 Task: Create Different Cloud Shapes.
Action: Mouse moved to (84, 233)
Screenshot: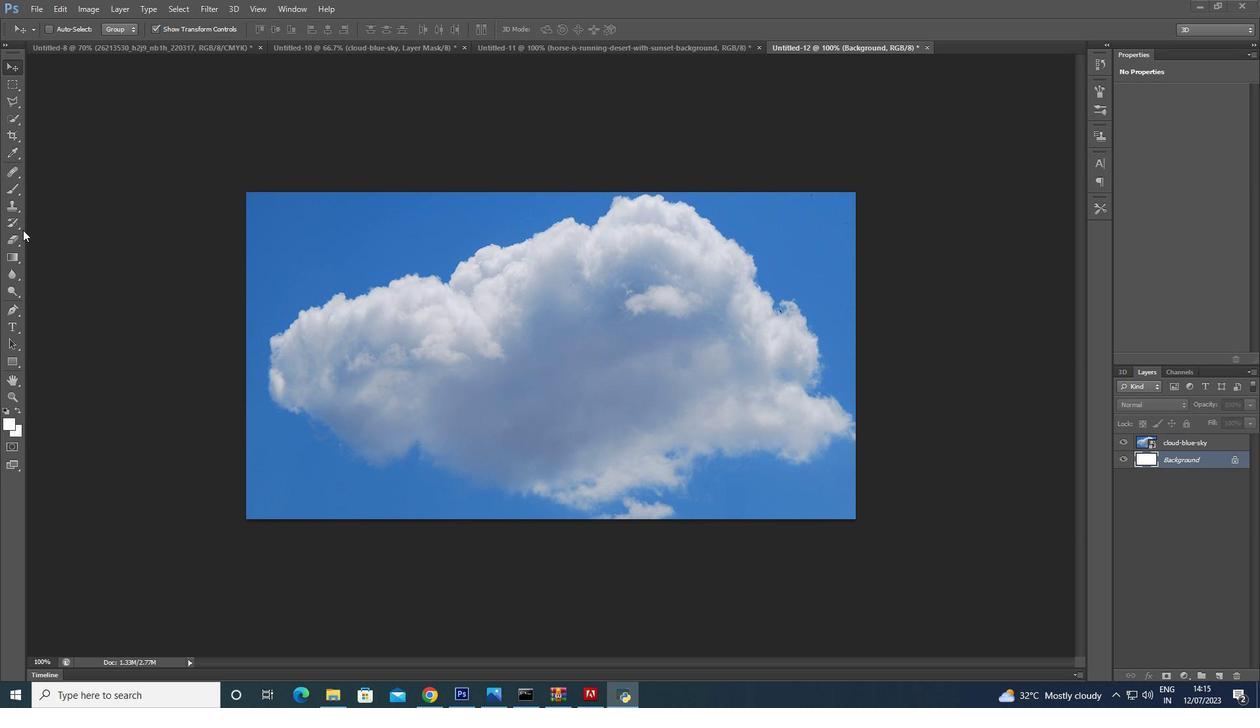 
Action: Mouse pressed left at (84, 233)
Screenshot: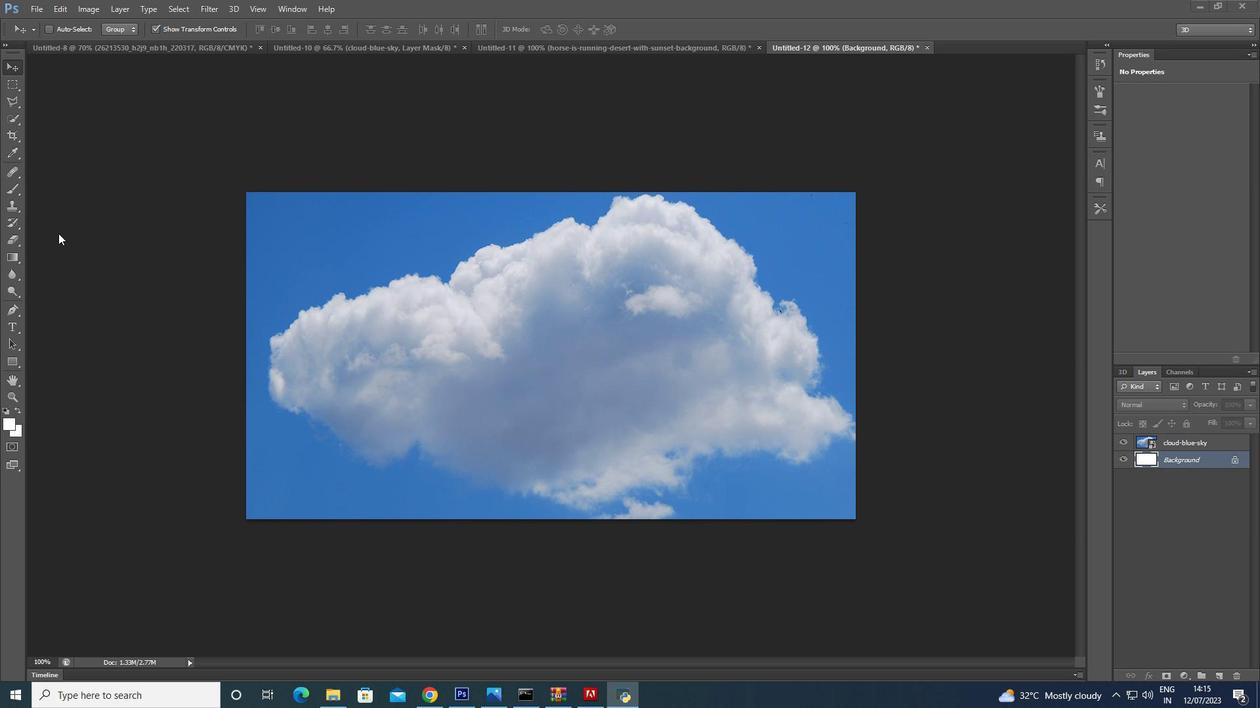 
Action: Mouse moved to (17, 122)
Screenshot: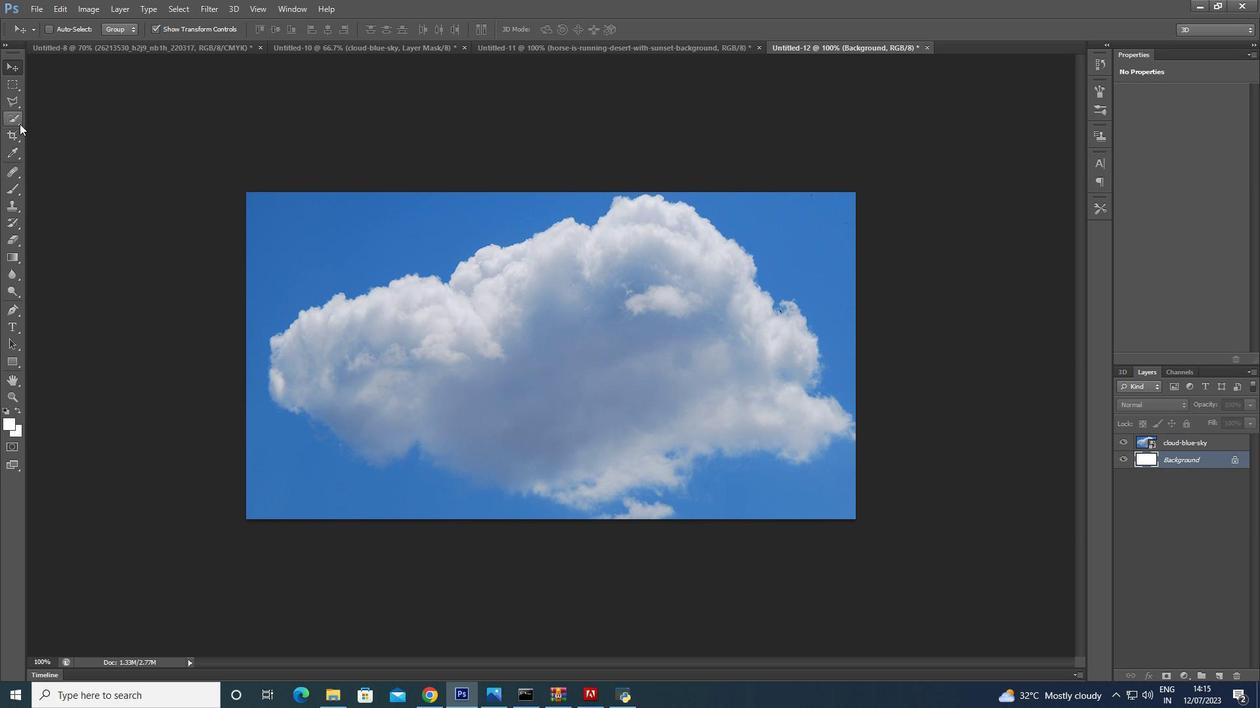 
Action: Mouse pressed left at (17, 122)
Screenshot: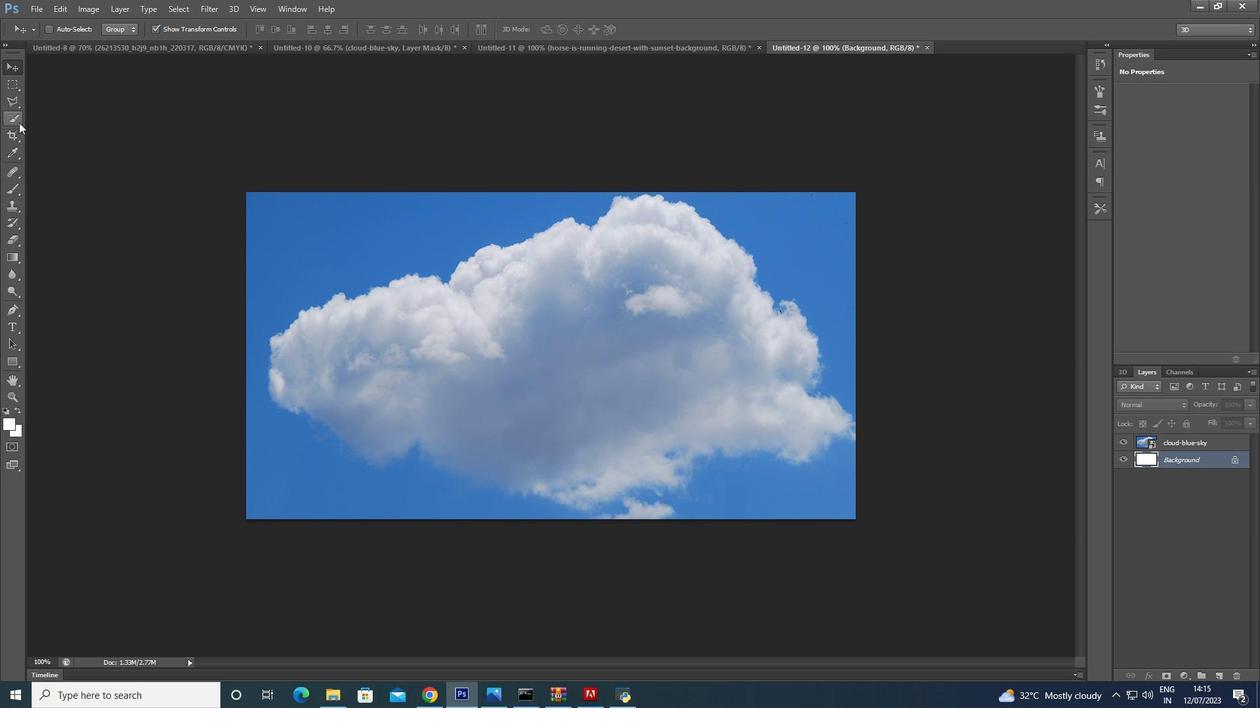 
Action: Mouse pressed left at (17, 122)
Screenshot: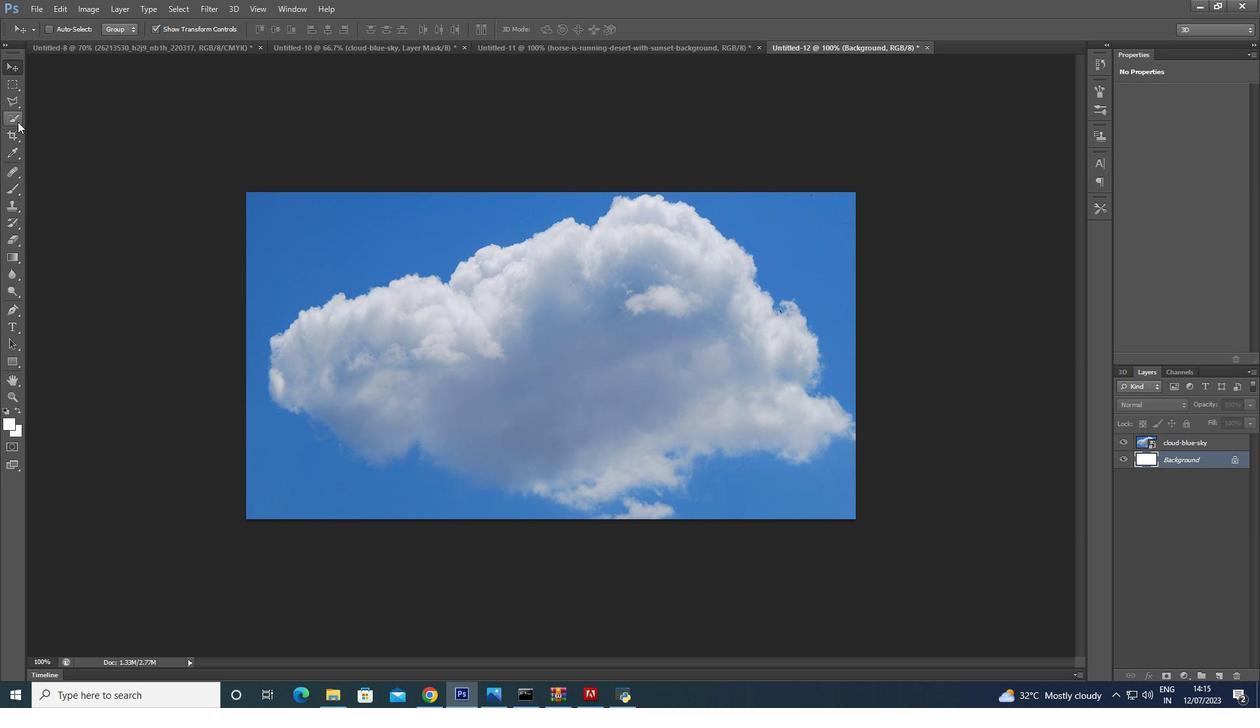 
Action: Mouse moved to (324, 344)
Screenshot: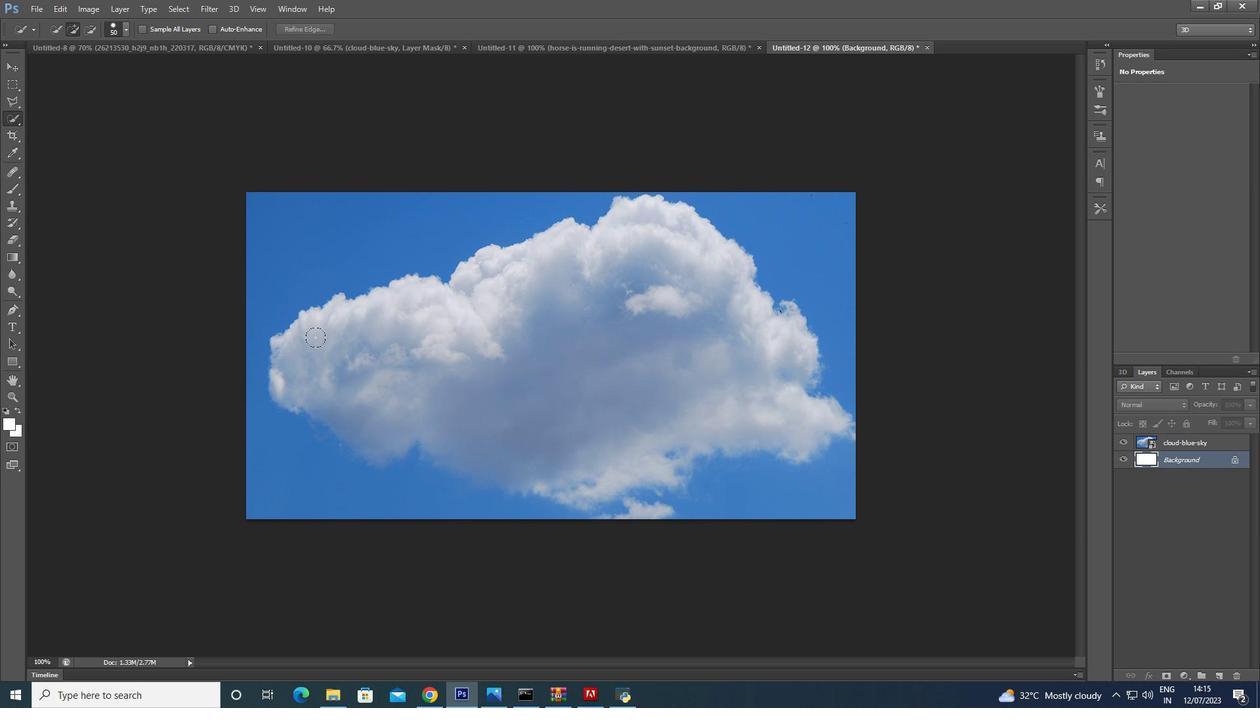 
Action: Mouse pressed left at (324, 344)
Screenshot: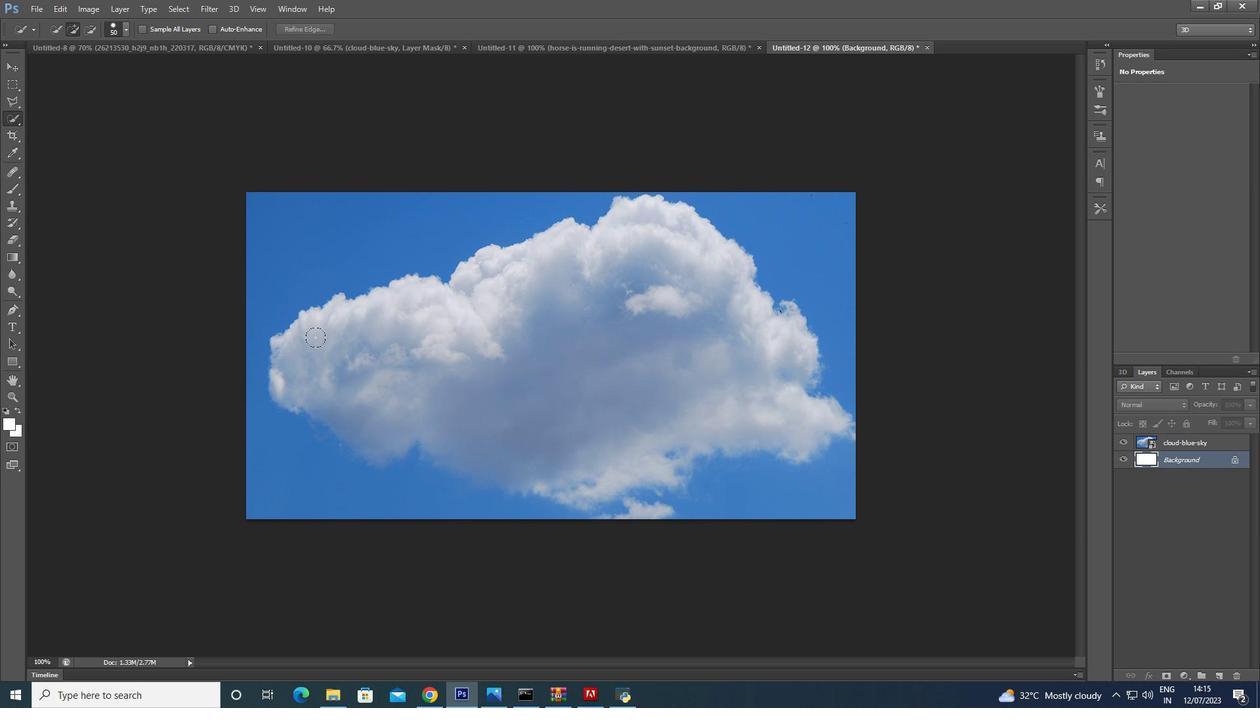 
Action: Mouse moved to (559, 349)
Screenshot: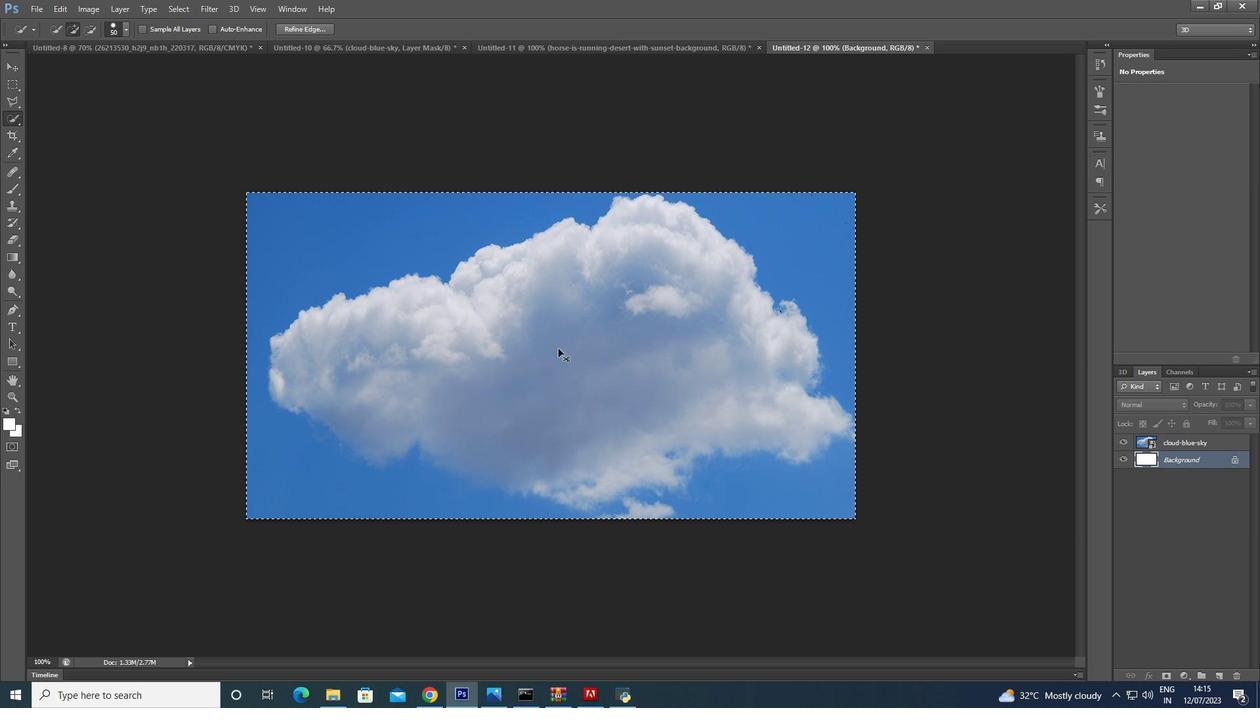 
Action: Key pressed ctrl+D
Screenshot: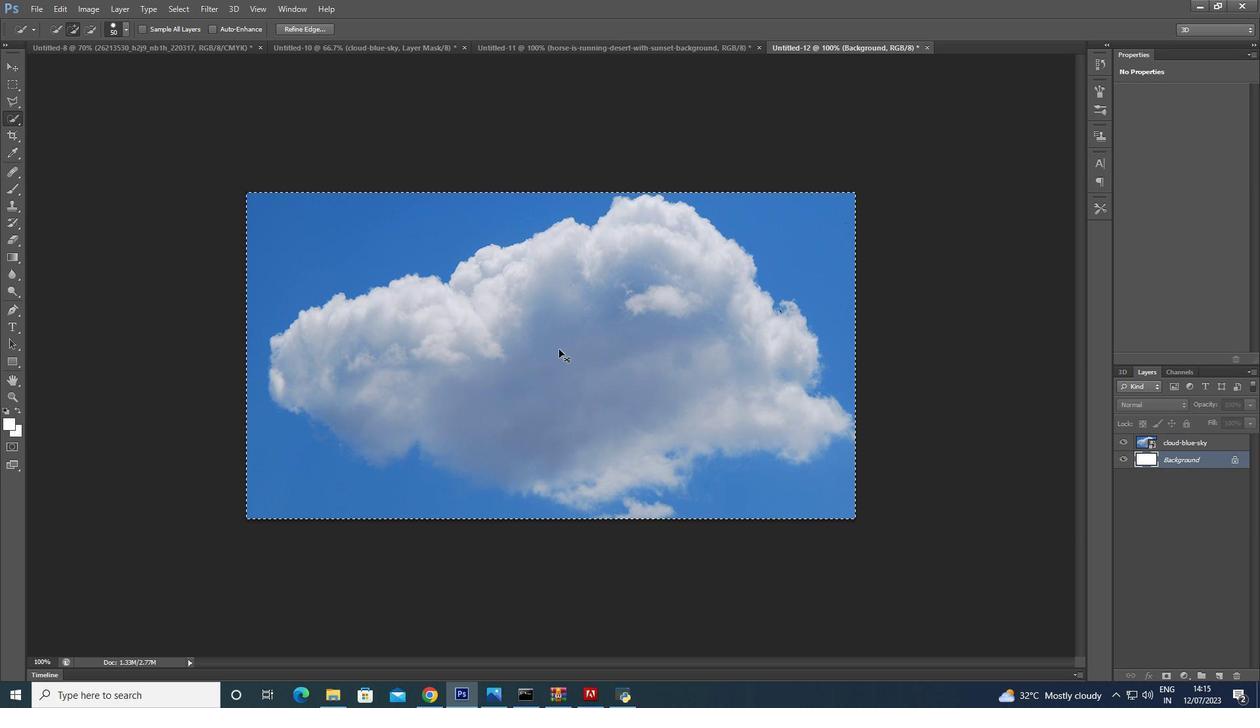 
Action: Mouse moved to (1186, 446)
Screenshot: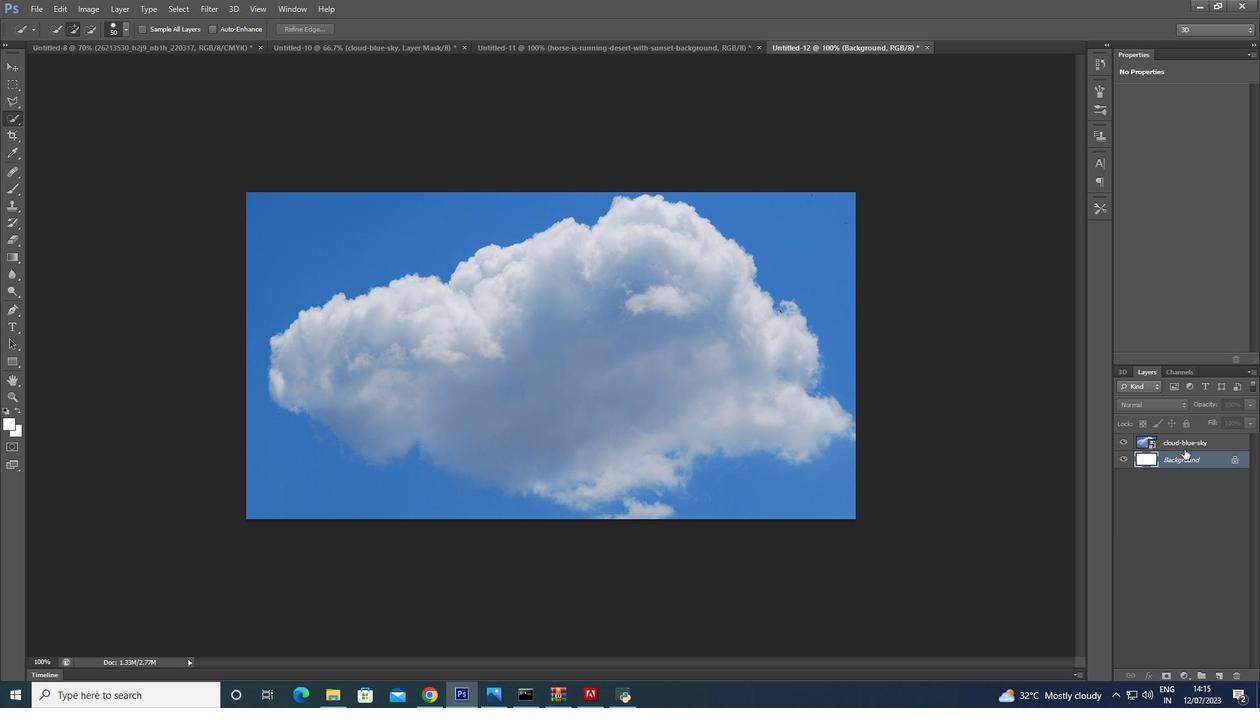 
Action: Mouse pressed left at (1186, 446)
Screenshot: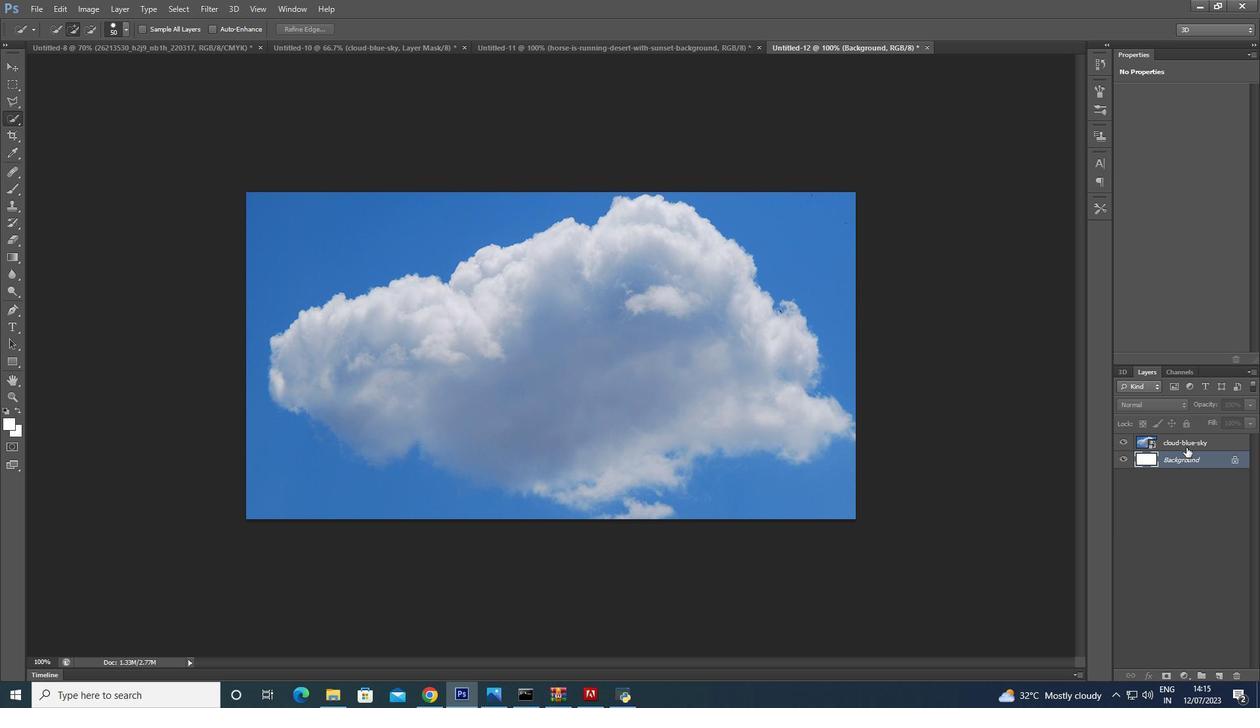 
Action: Mouse moved to (456, 345)
Screenshot: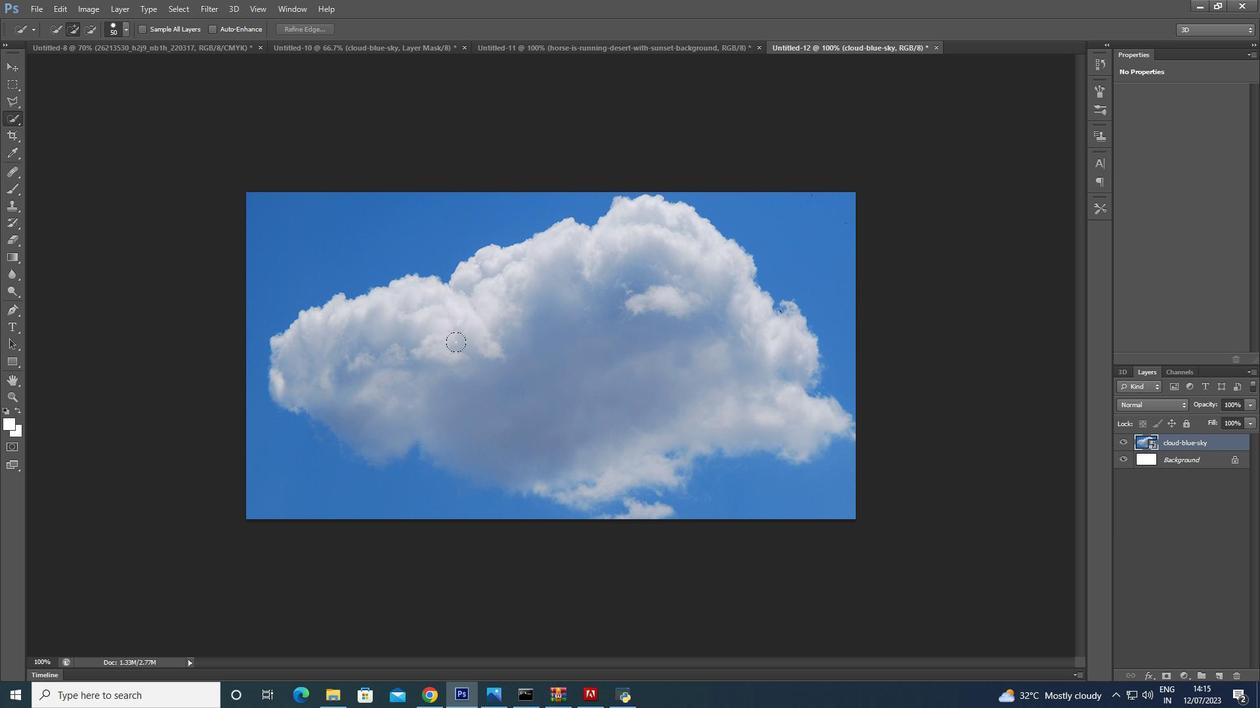 
Action: Mouse pressed left at (456, 345)
Screenshot: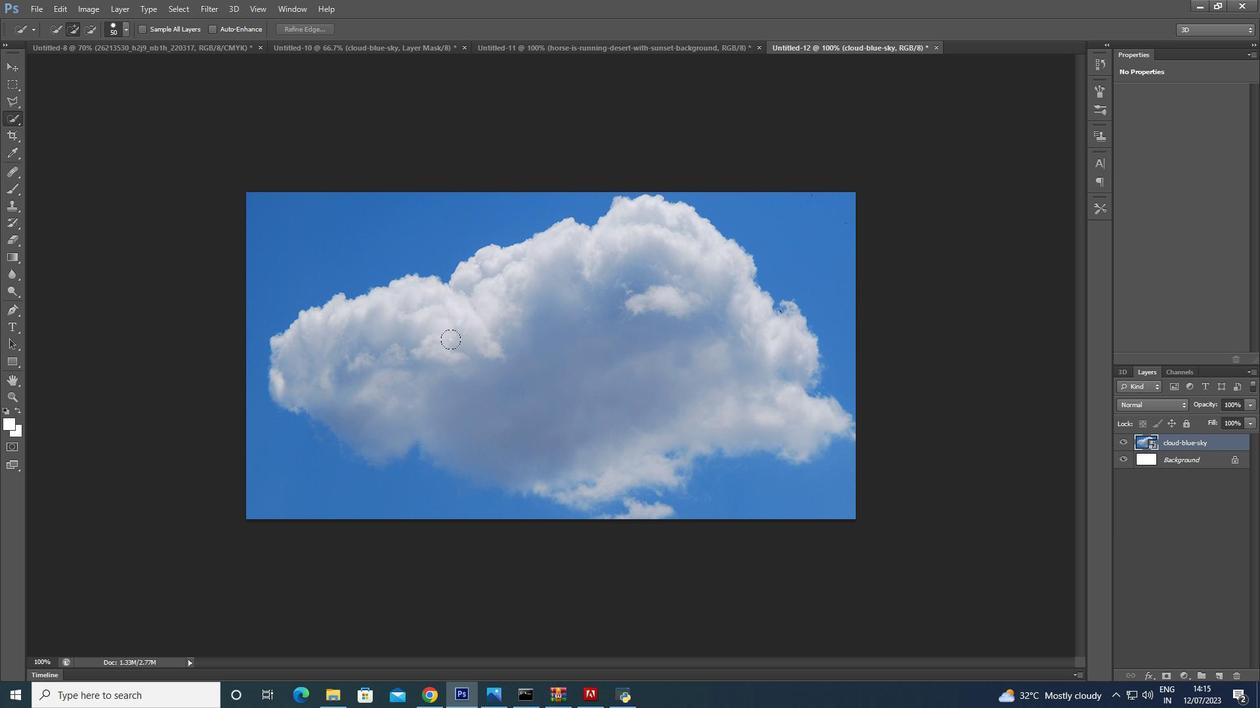 
Action: Mouse moved to (649, 352)
Screenshot: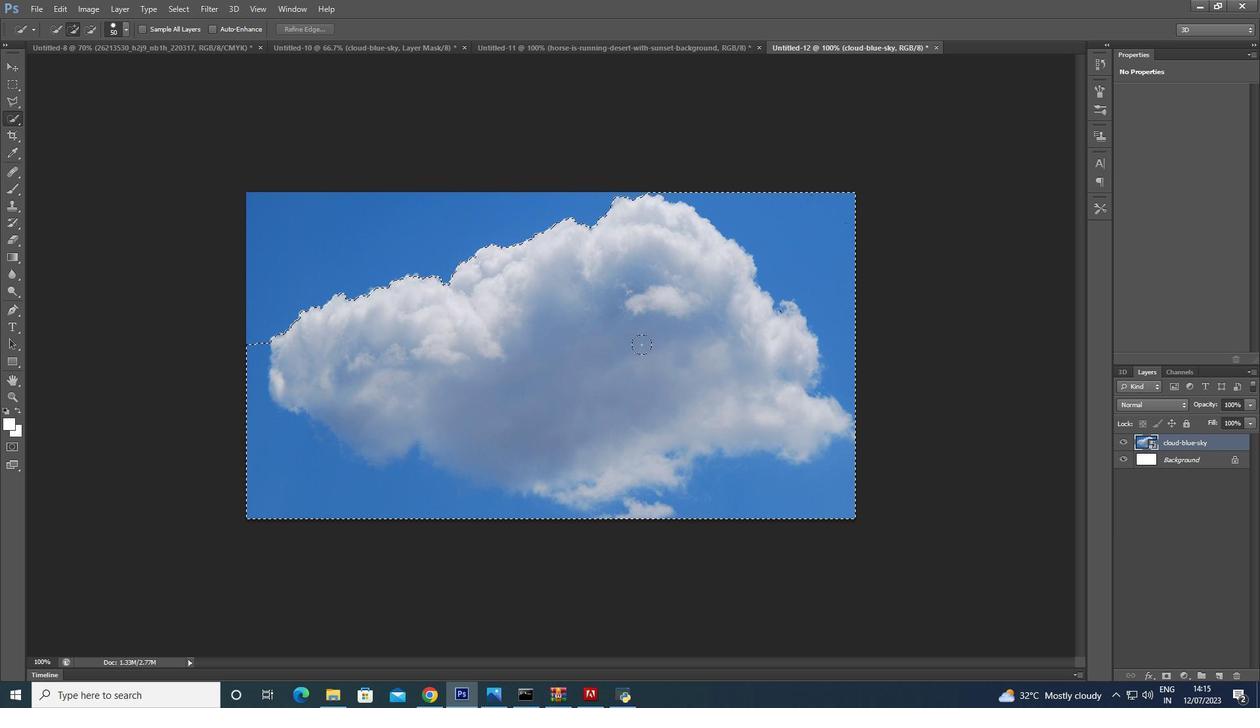 
Action: Key pressed ctrl+C
Screenshot: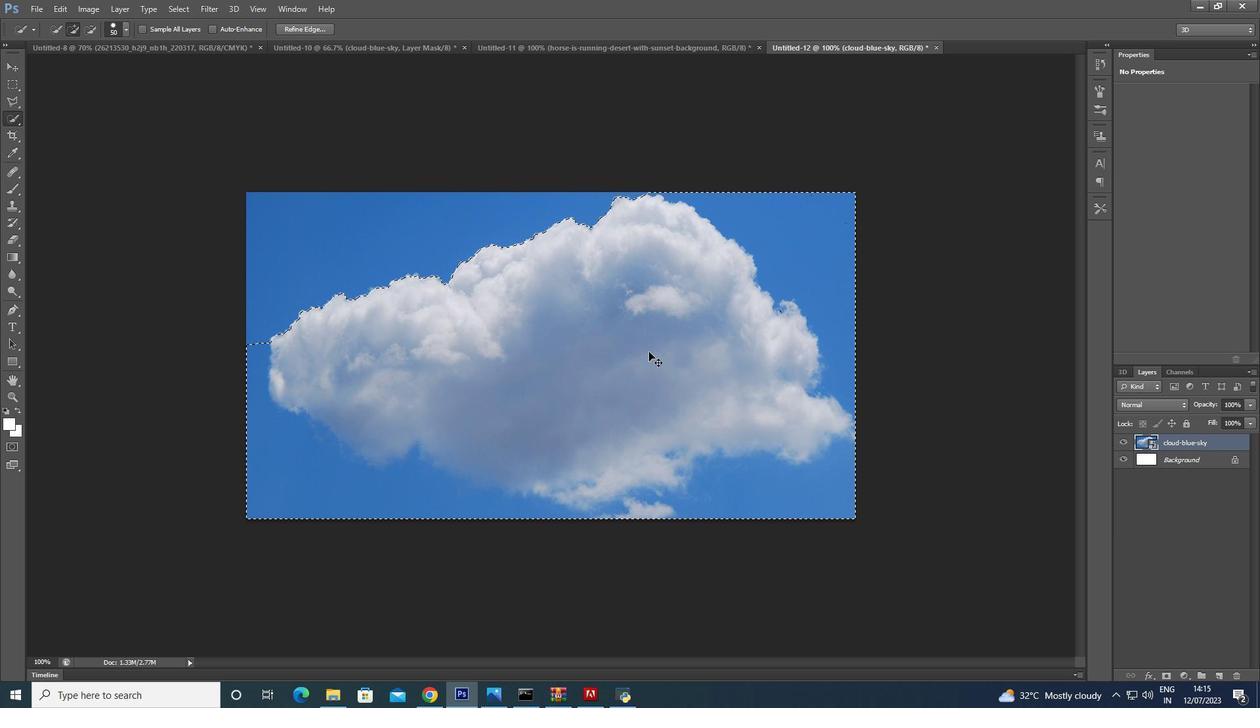 
Action: Mouse moved to (649, 353)
Screenshot: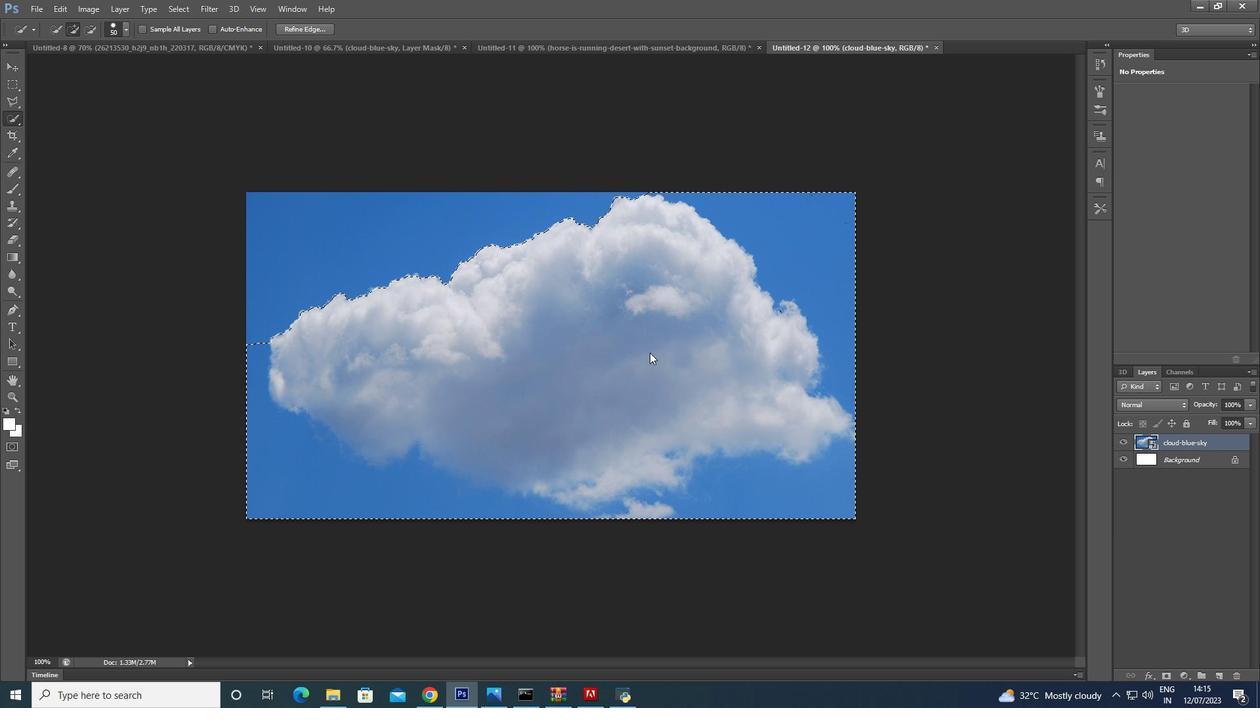 
Action: Key pressed <'\n'>
Screenshot: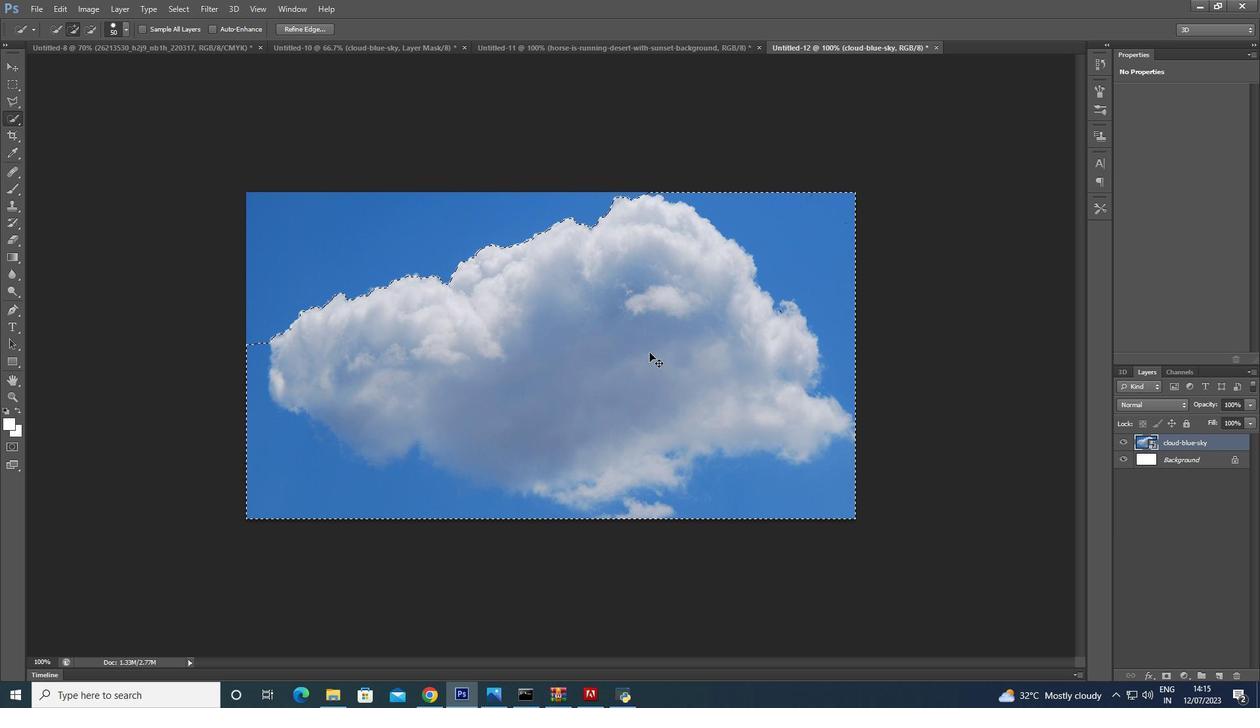 
Action: Mouse moved to (8, 59)
Screenshot: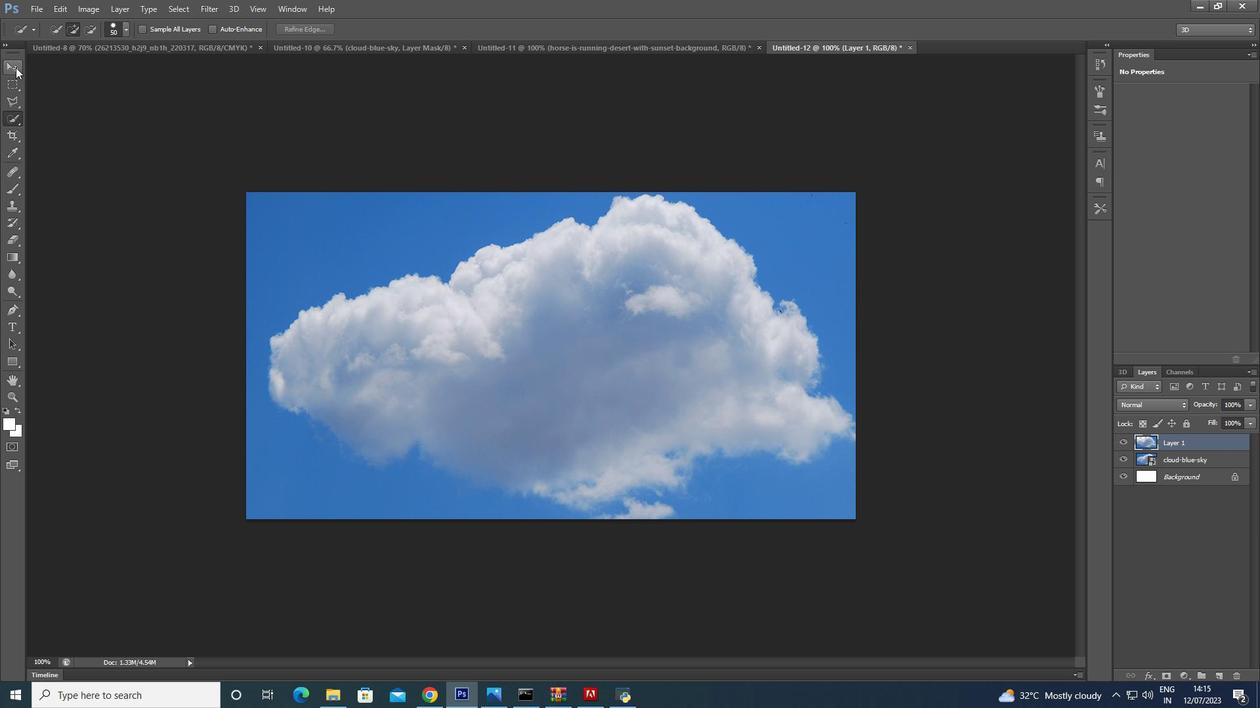 
Action: Mouse pressed left at (8, 59)
Screenshot: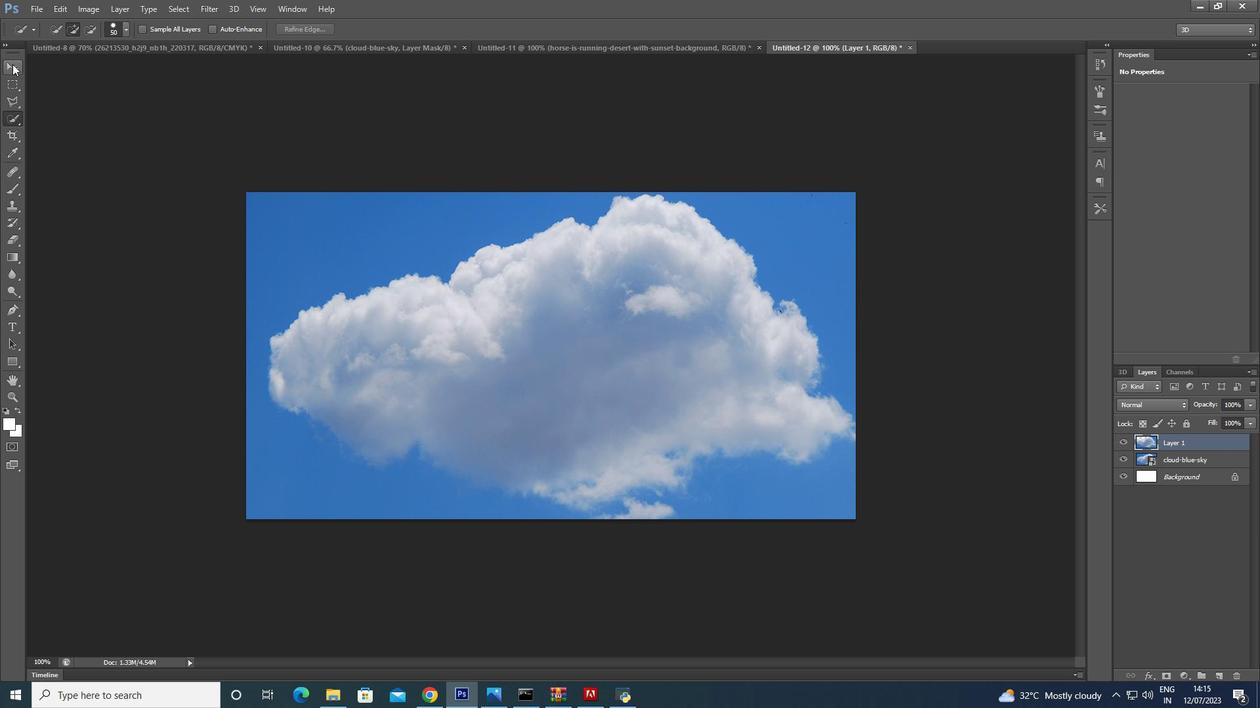 
Action: Mouse moved to (685, 357)
Screenshot: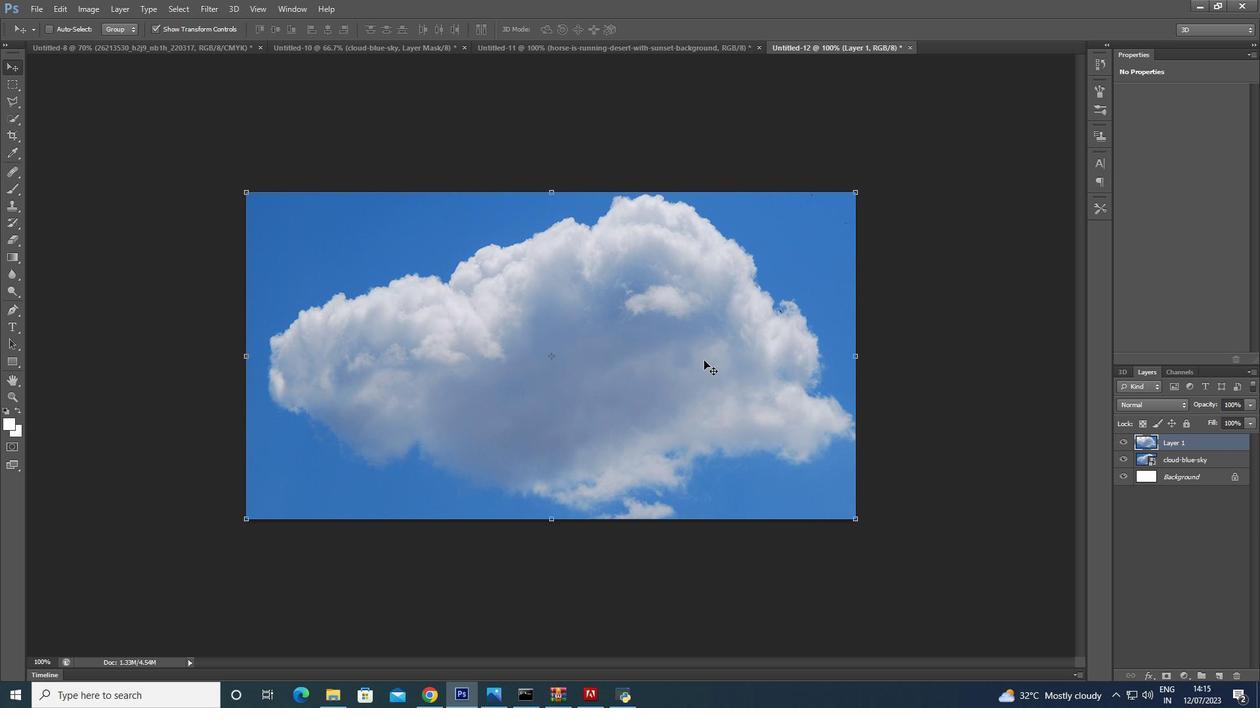 
Action: Mouse pressed left at (685, 357)
Screenshot: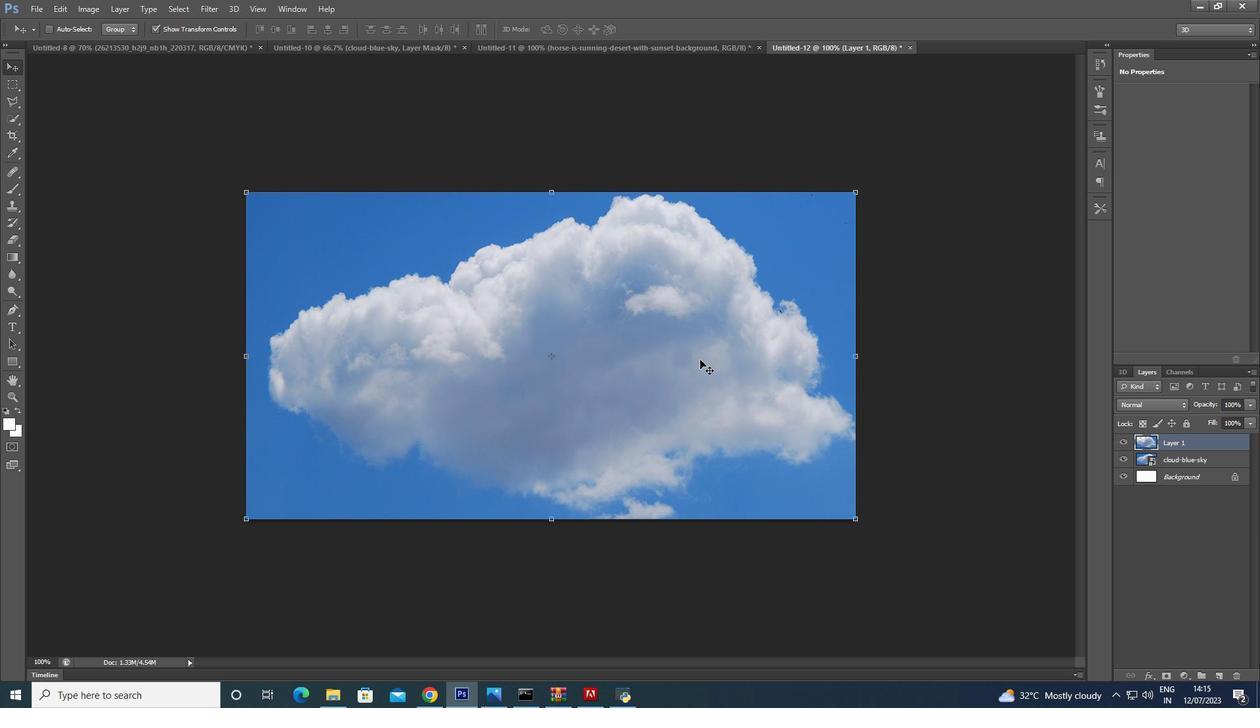 
Action: Mouse moved to (650, 342)
Screenshot: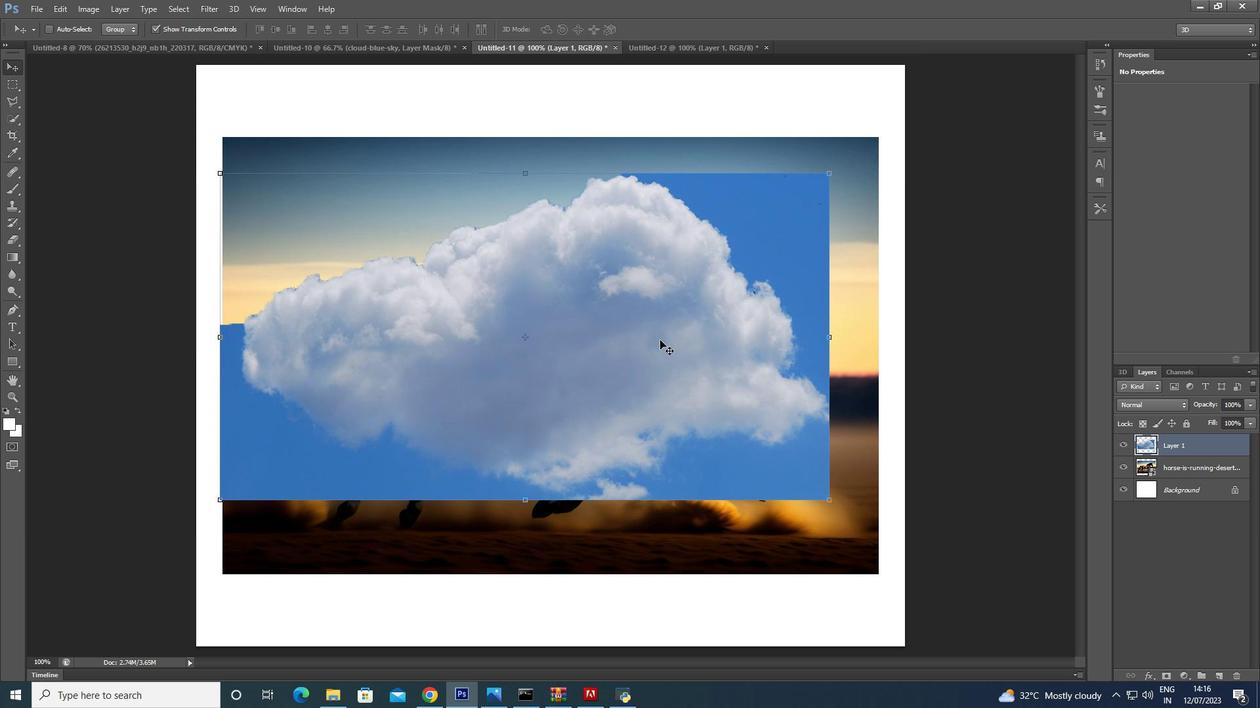 
Action: Mouse pressed left at (650, 342)
Screenshot: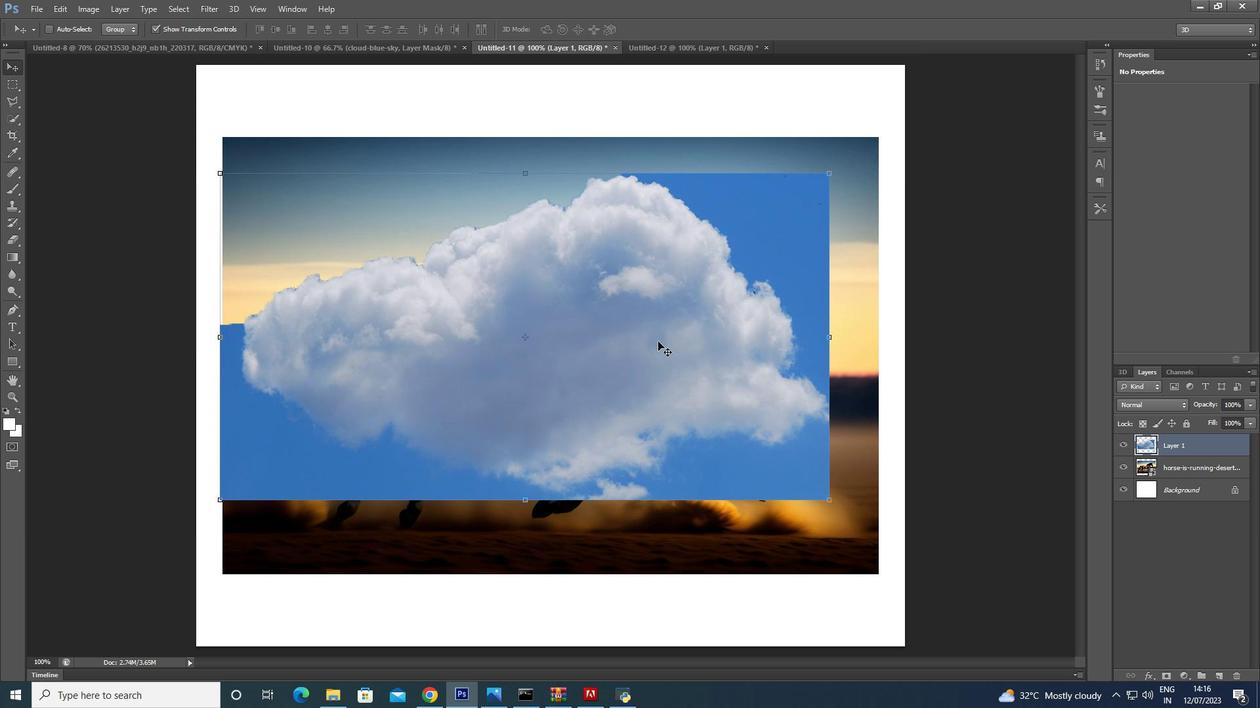 
Action: Mouse moved to (13, 116)
Screenshot: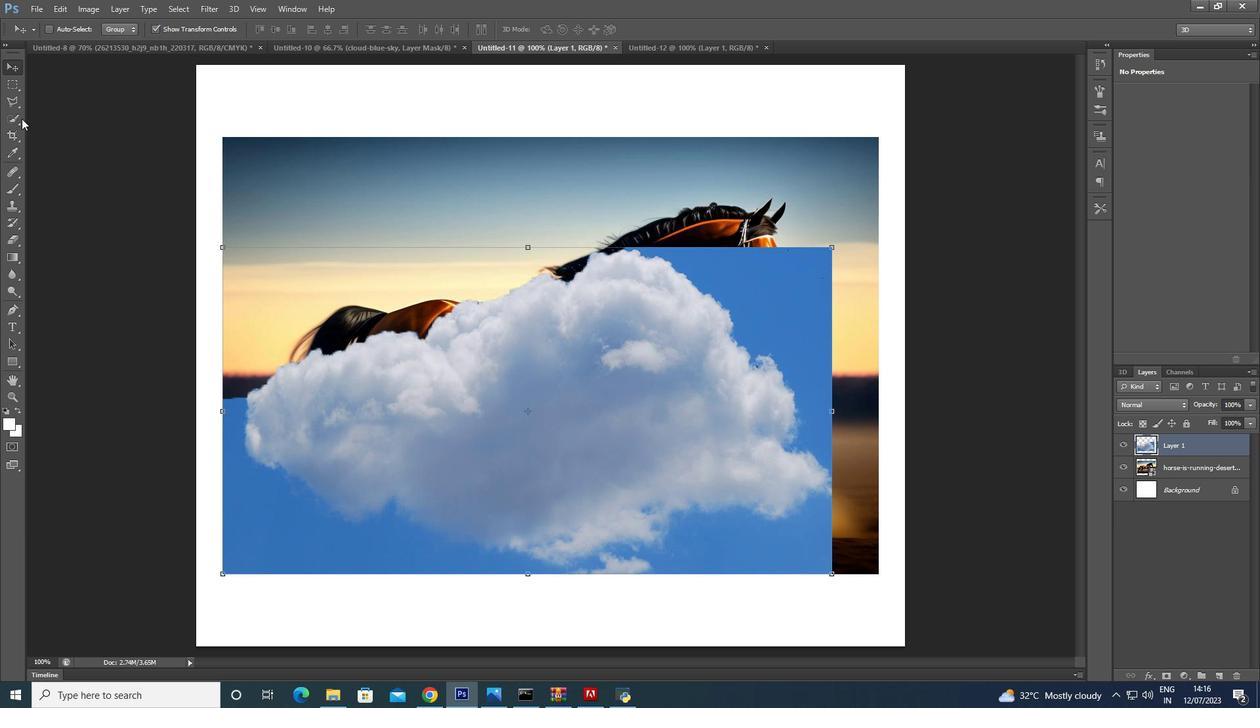 
Action: Mouse pressed left at (13, 116)
Screenshot: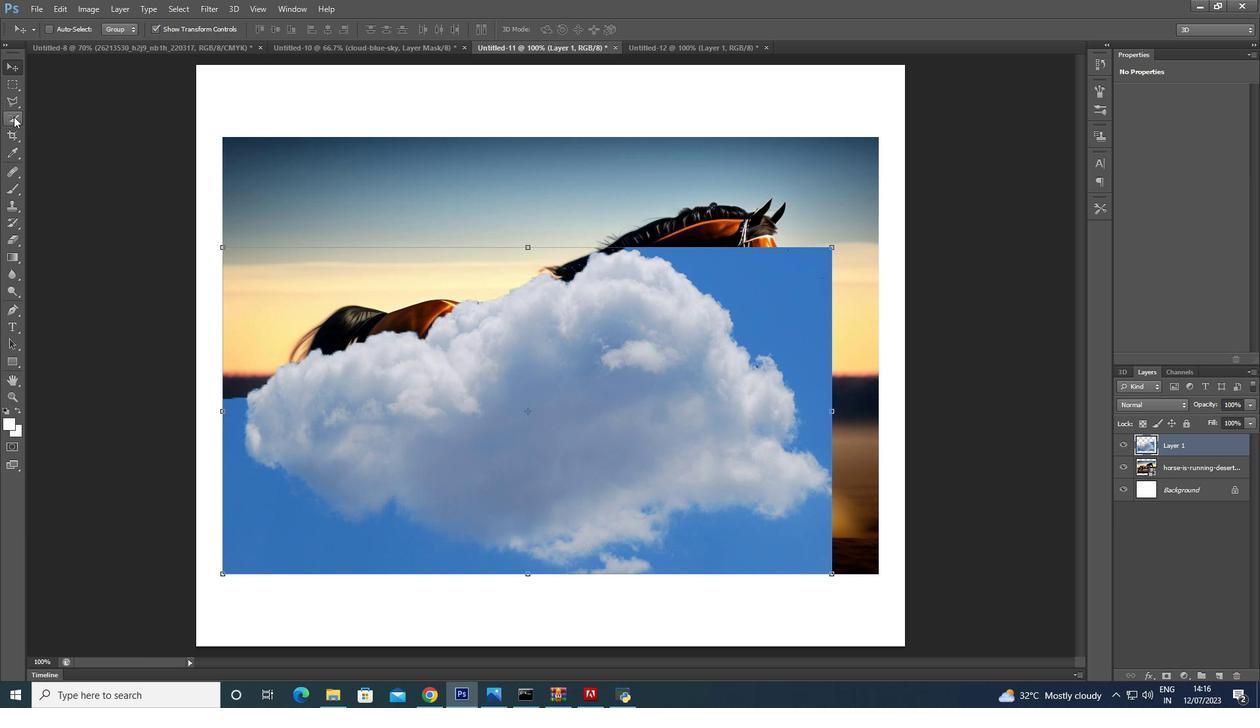 
Action: Mouse moved to (13, 116)
Screenshot: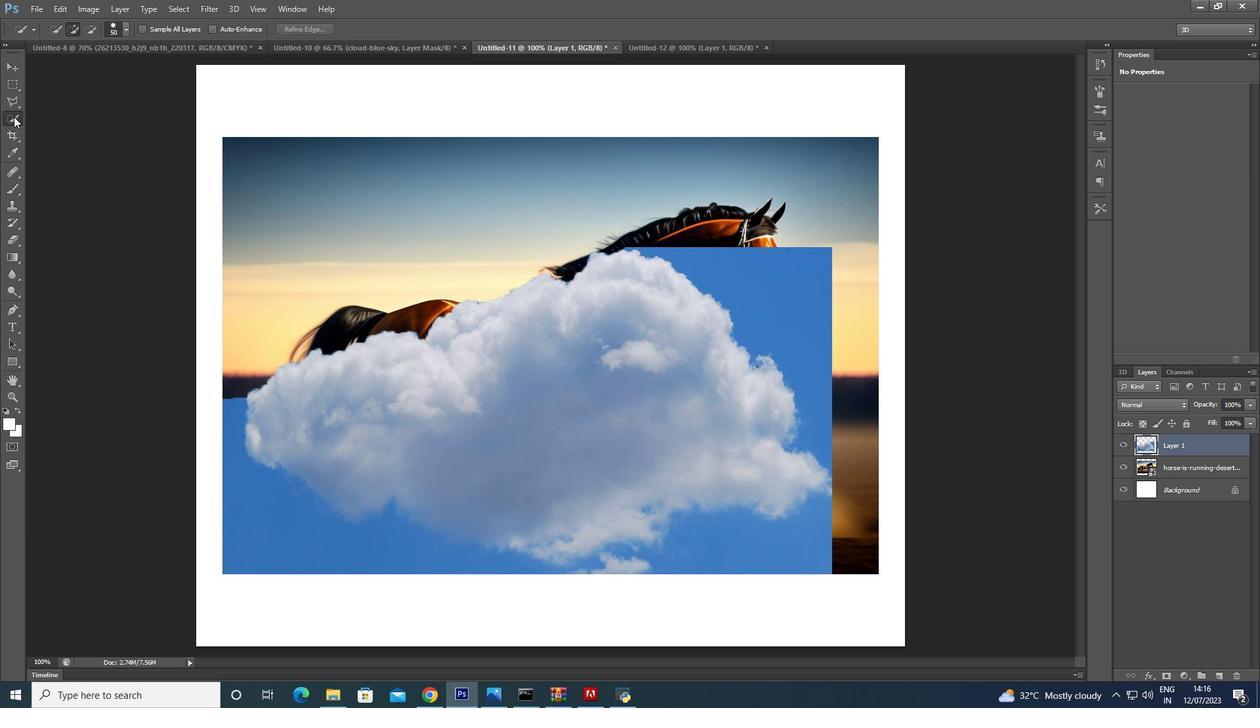 
Action: Mouse pressed left at (13, 116)
Screenshot: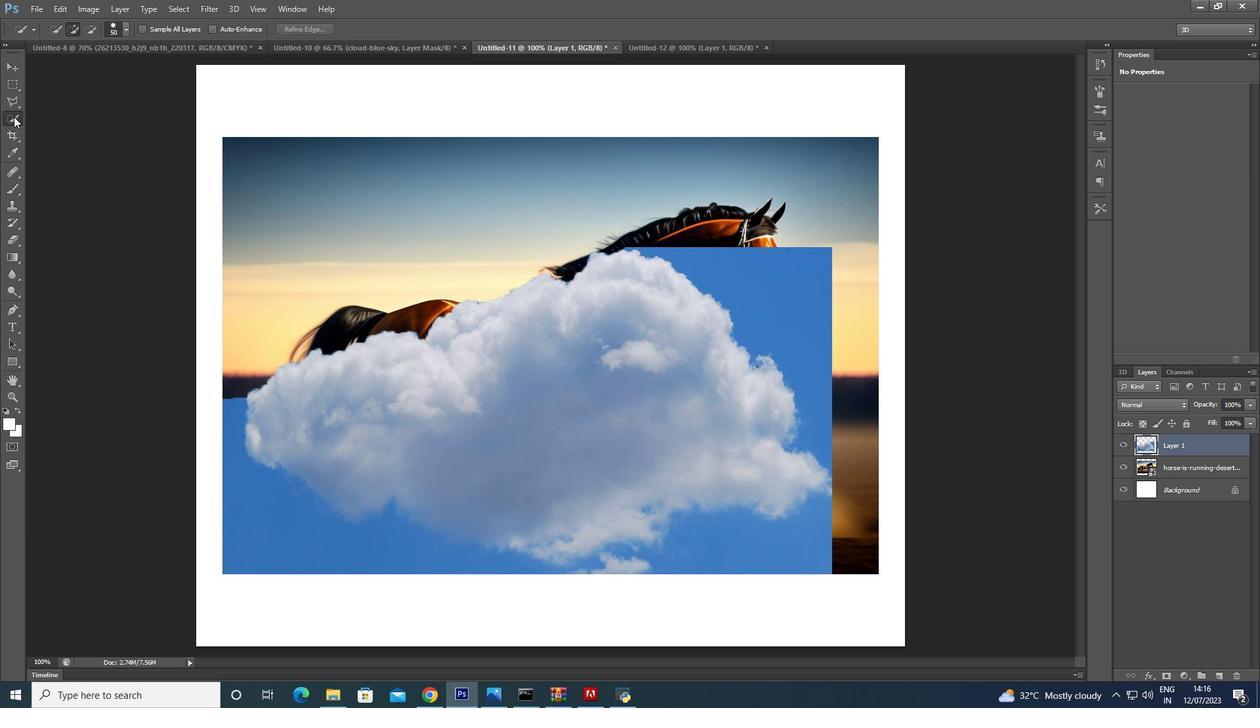
Action: Mouse moved to (47, 118)
Screenshot: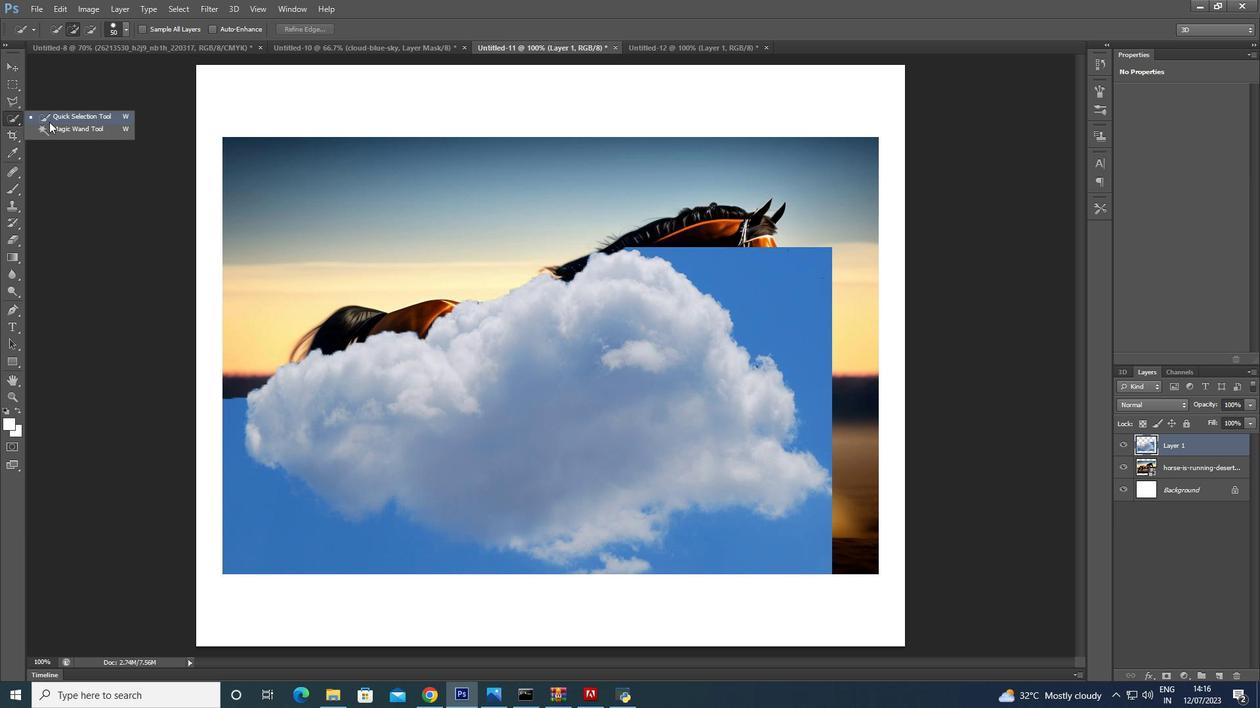 
Action: Mouse pressed left at (47, 118)
Screenshot: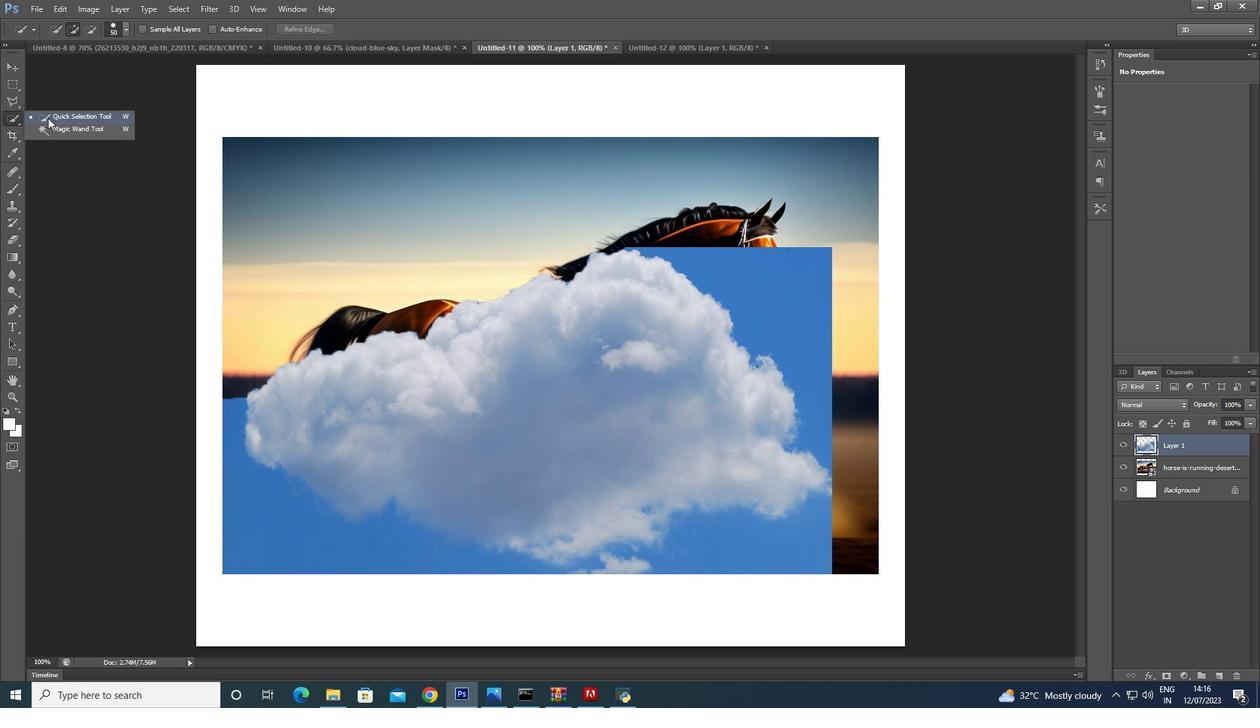 
Action: Mouse pressed left at (47, 118)
Screenshot: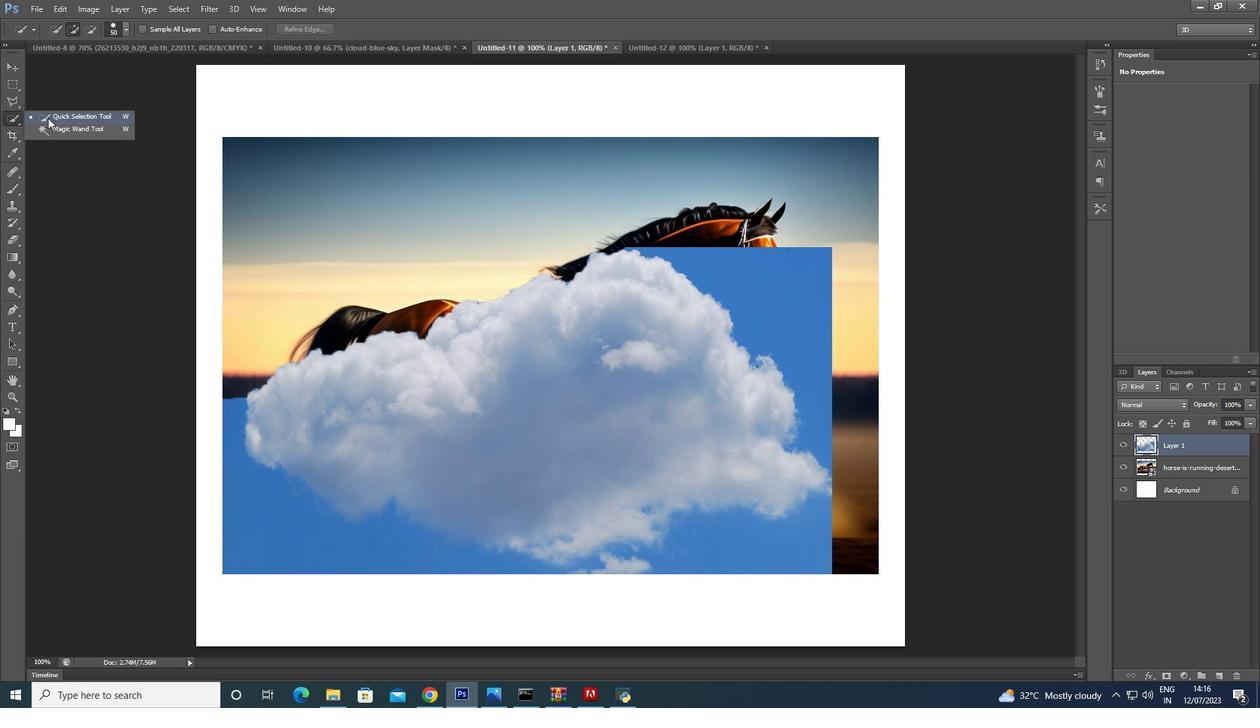 
Action: Mouse pressed left at (47, 118)
Screenshot: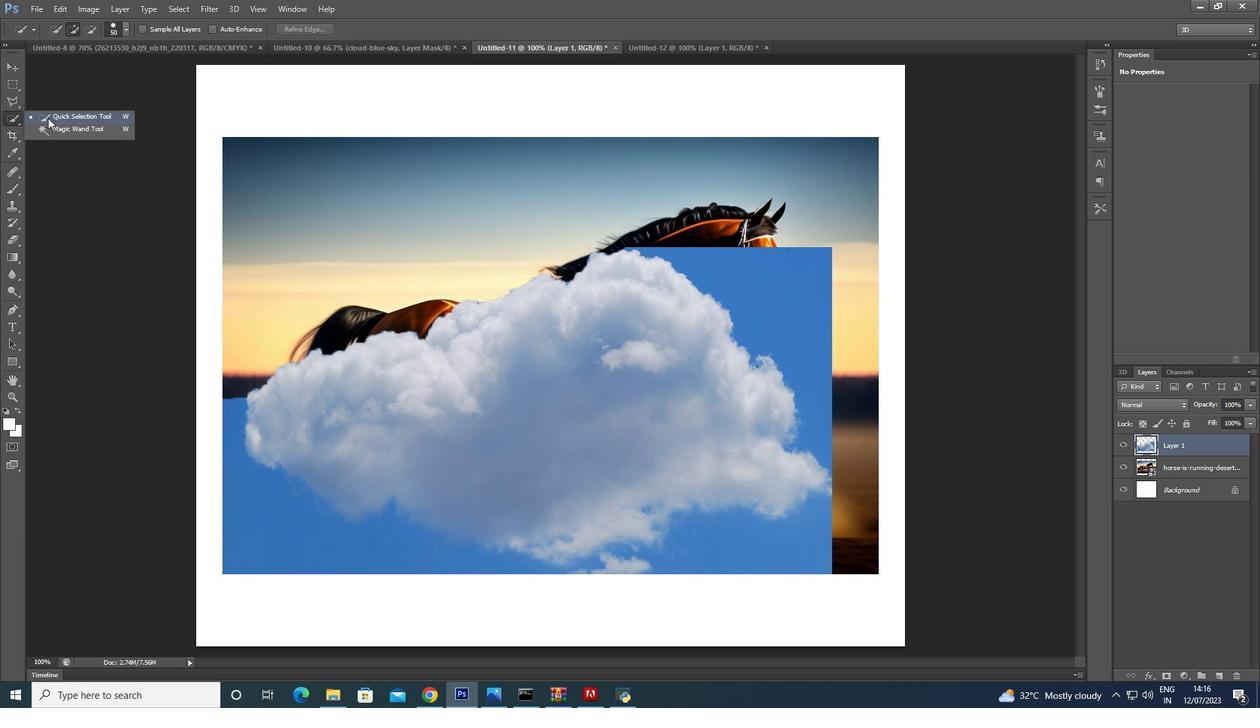 
Action: Mouse moved to (234, 412)
Screenshot: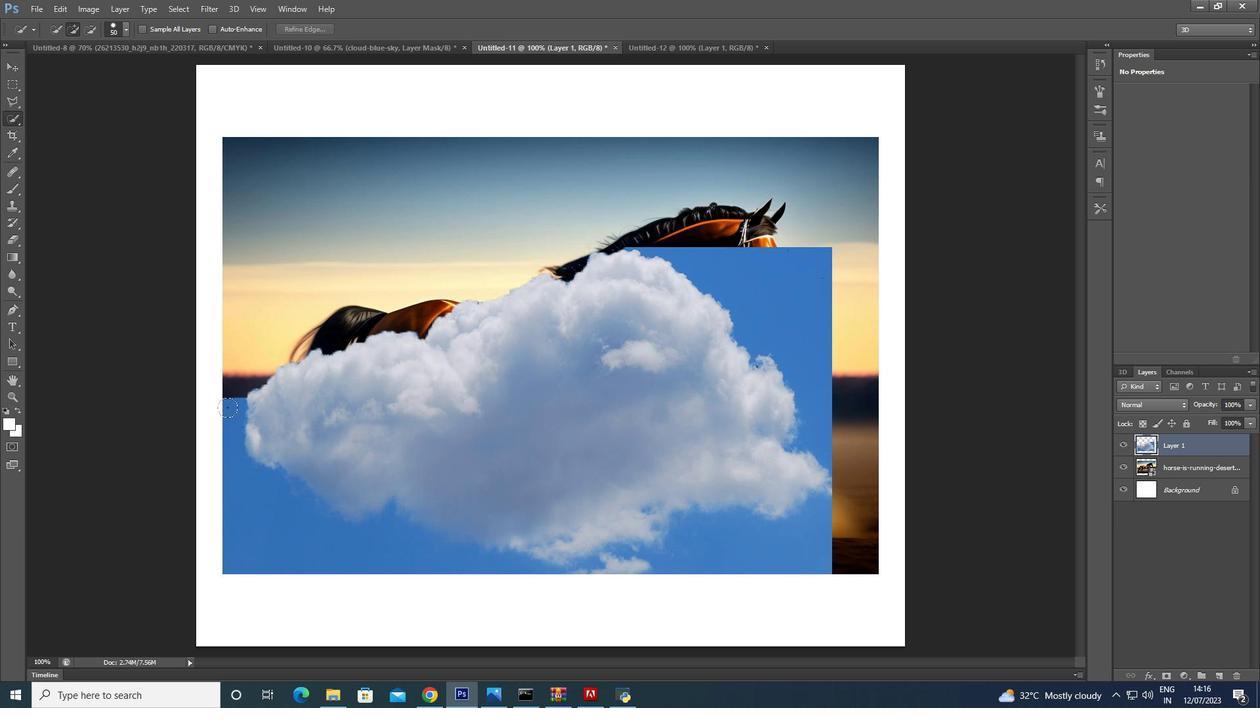 
Action: Key pressed <Key.cmd_r>[[[
Screenshot: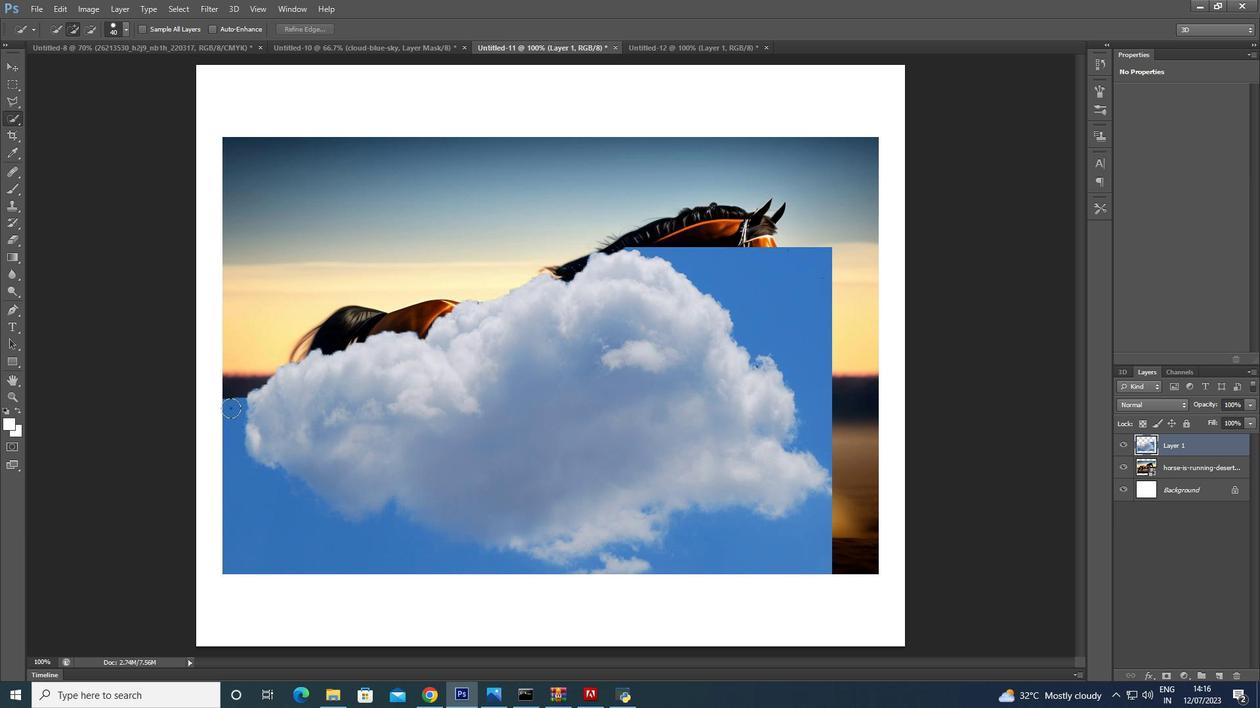 
Action: Mouse moved to (235, 406)
Screenshot: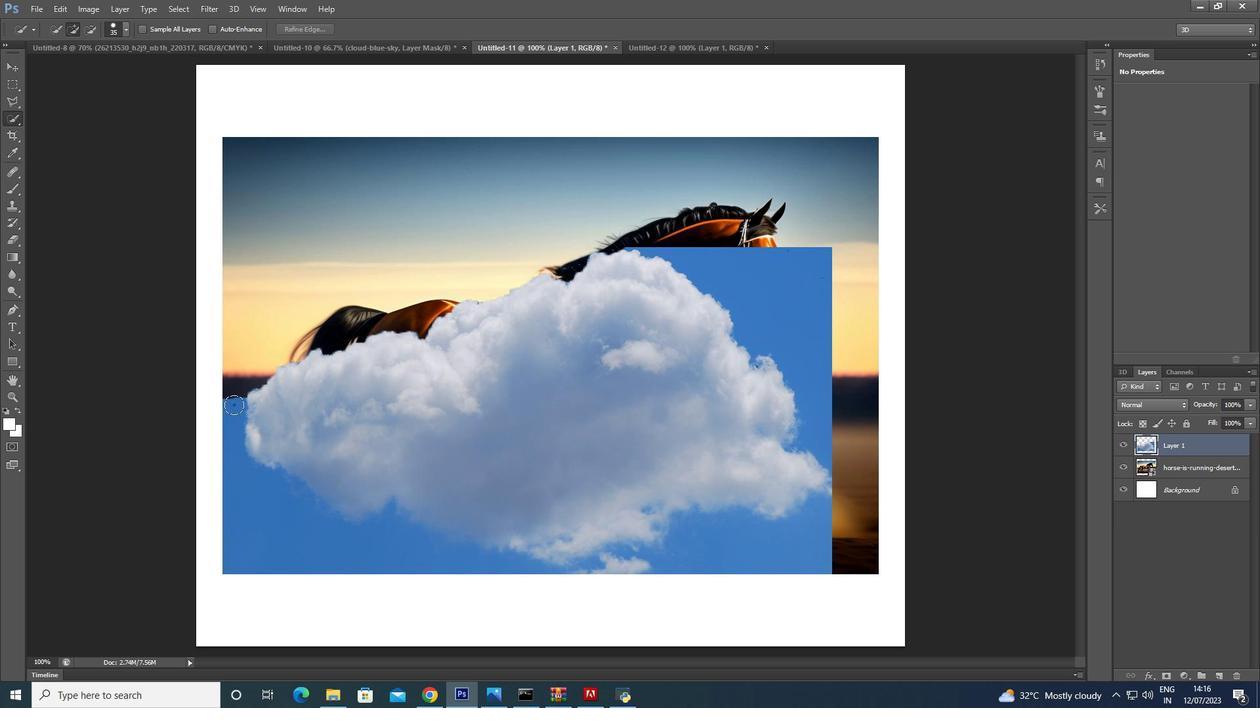 
Action: Mouse pressed left at (235, 406)
Screenshot: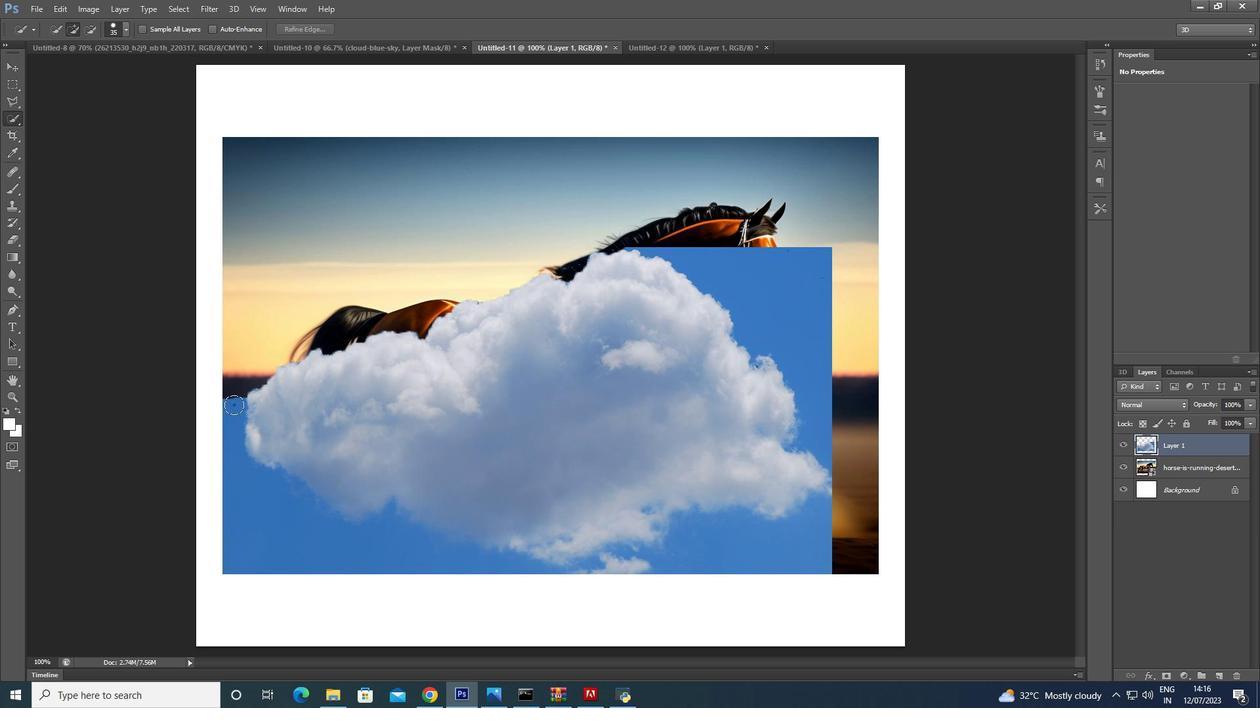 
Action: Mouse moved to (365, 539)
Screenshot: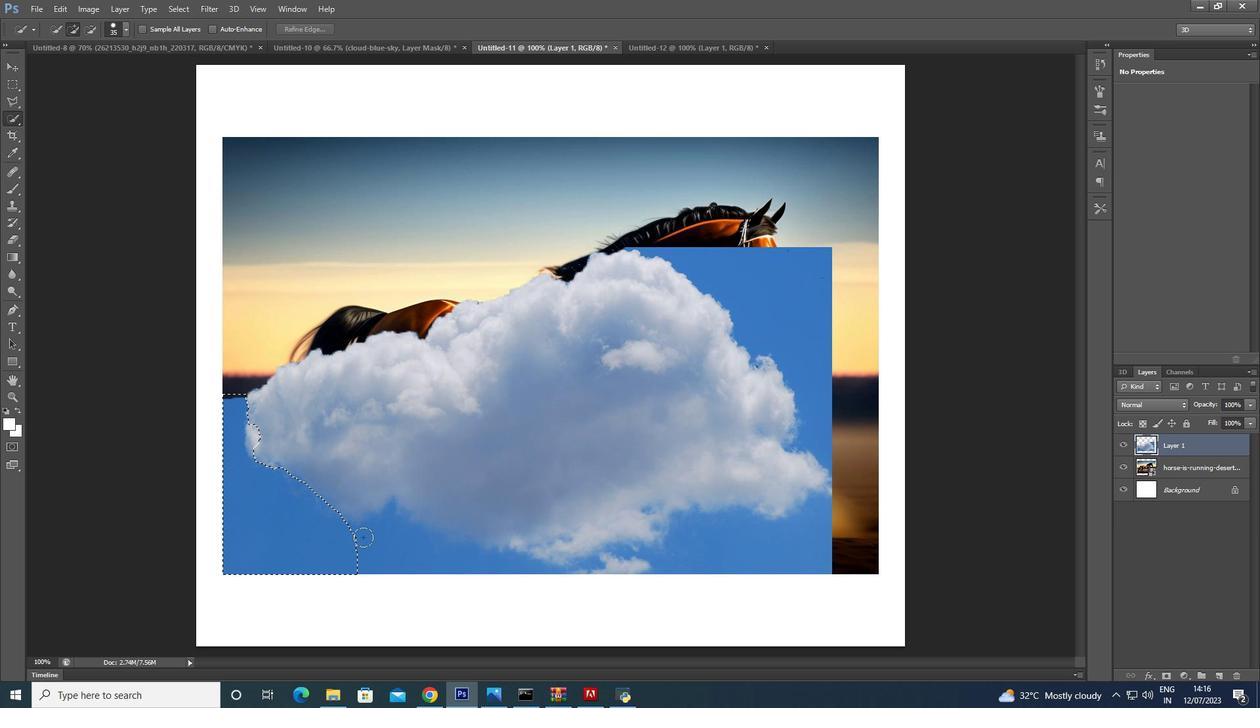
Action: Key pressed <Key.backspace>
Screenshot: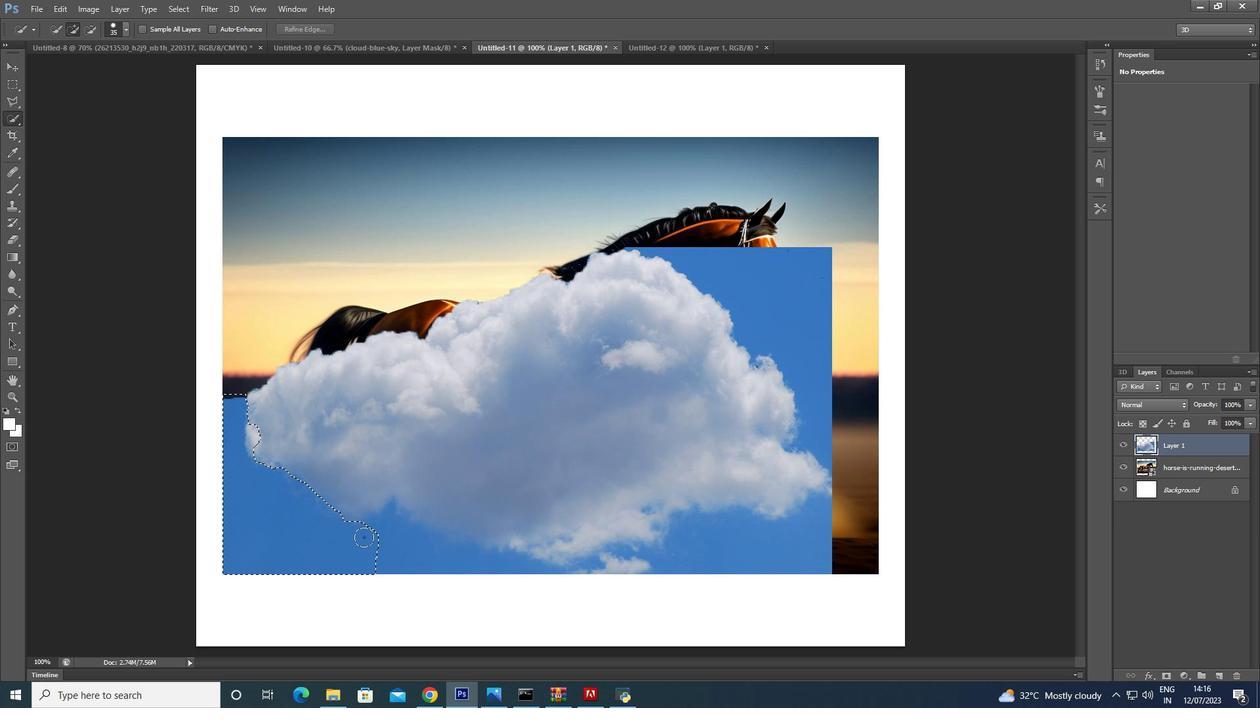 
Action: Mouse moved to (378, 528)
Screenshot: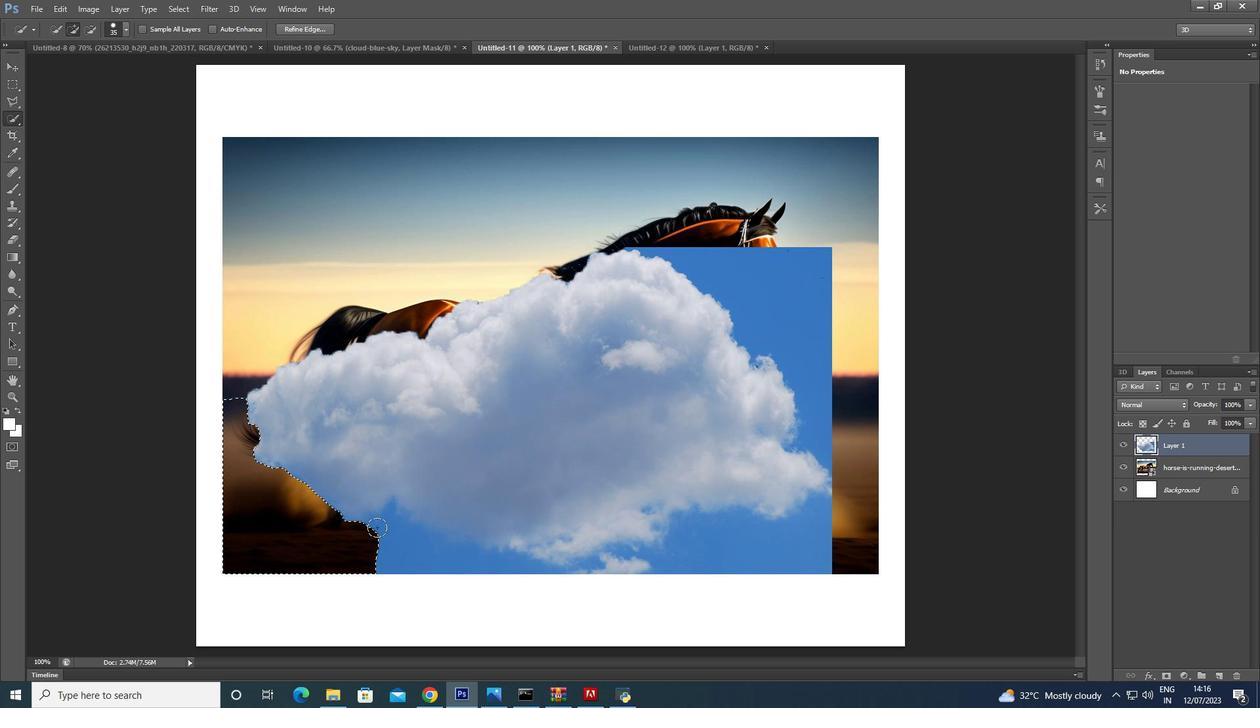 
Action: Mouse pressed left at (378, 528)
Screenshot: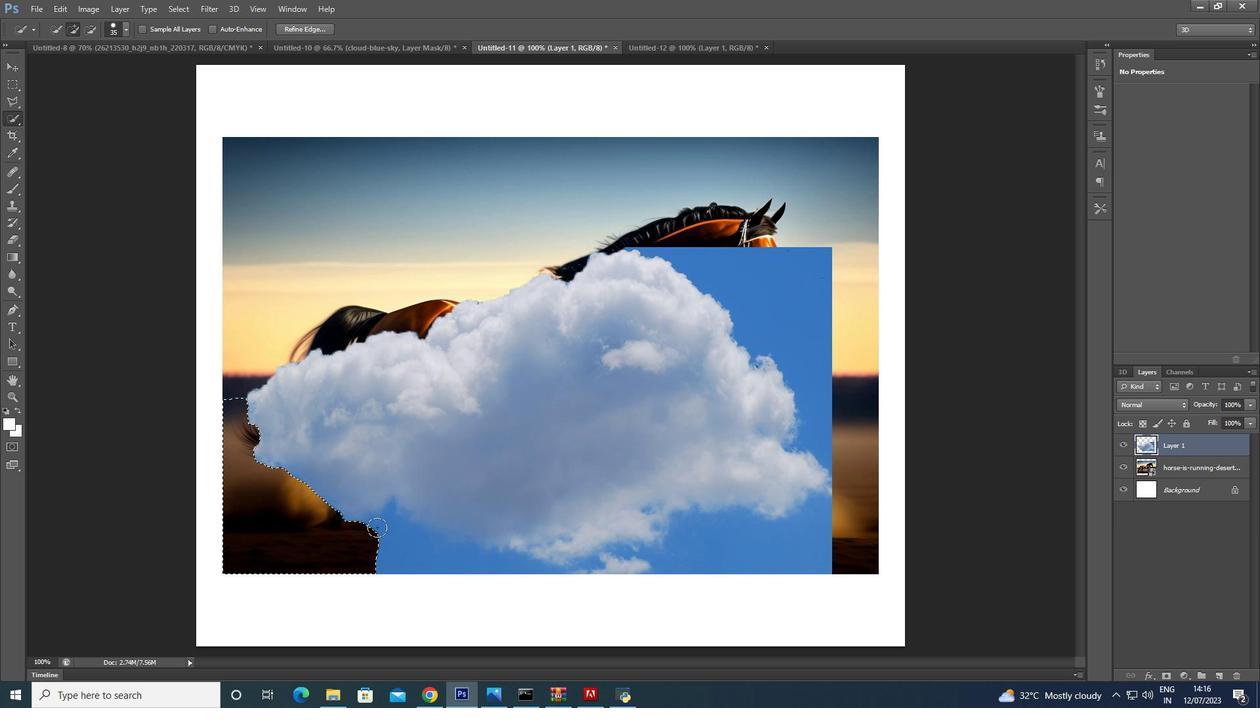 
Action: Mouse moved to (720, 535)
Screenshot: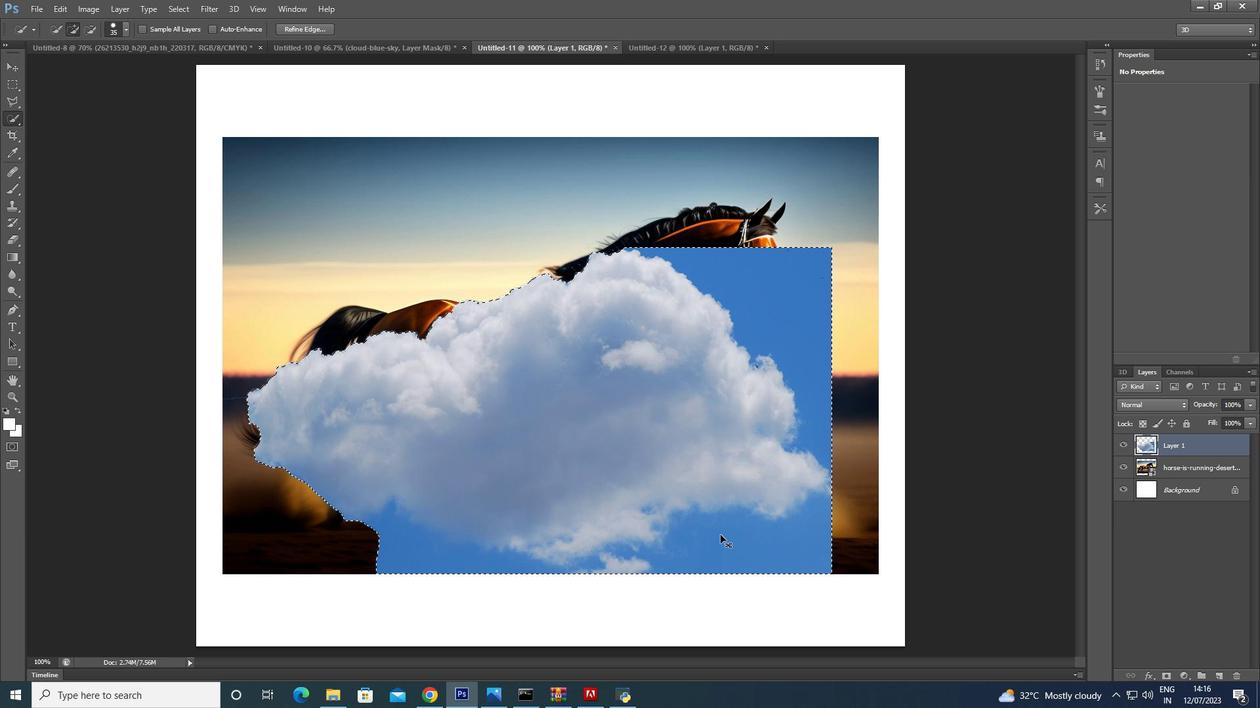 
Action: Key pressed ctrl+D
Screenshot: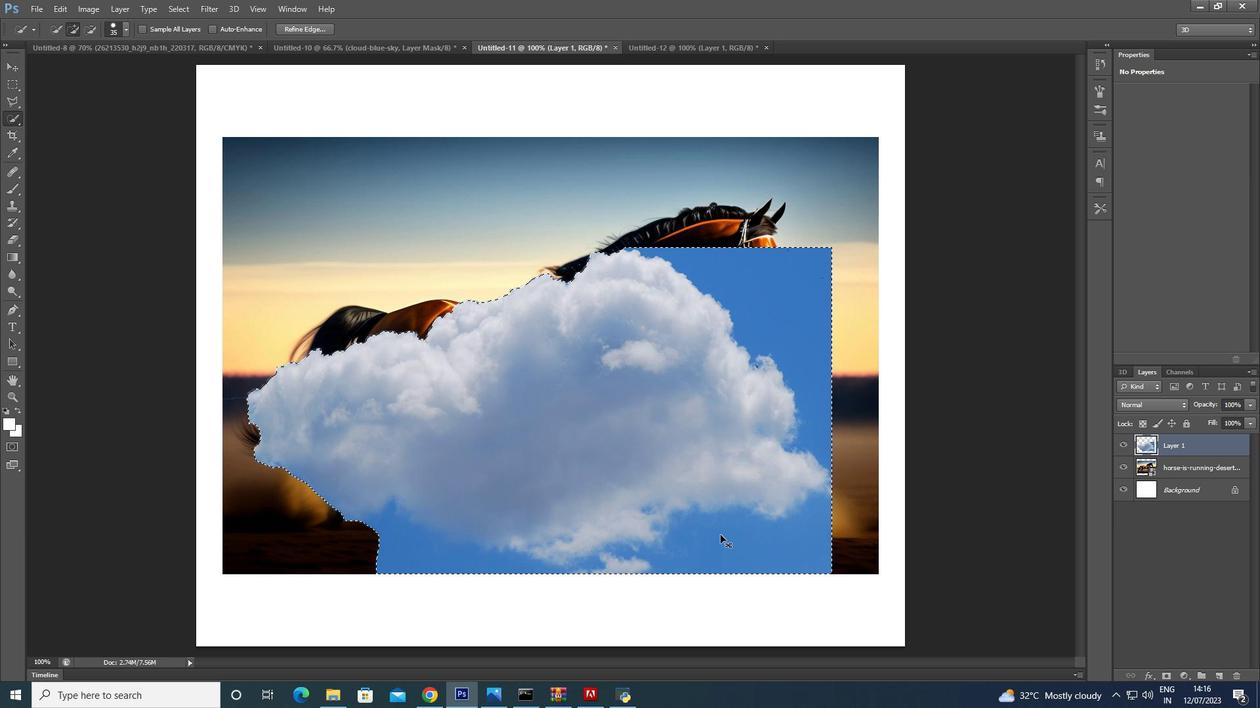 
Action: Mouse moved to (387, 523)
Screenshot: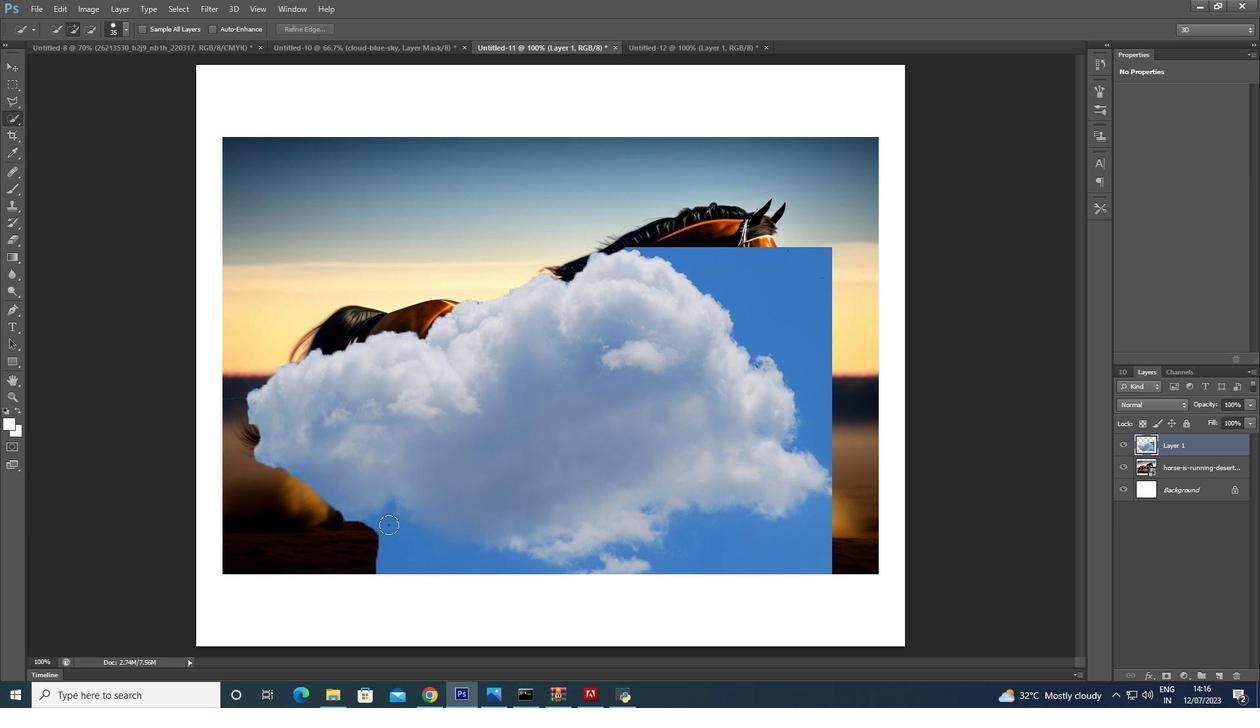 
Action: Mouse pressed left at (387, 523)
Screenshot: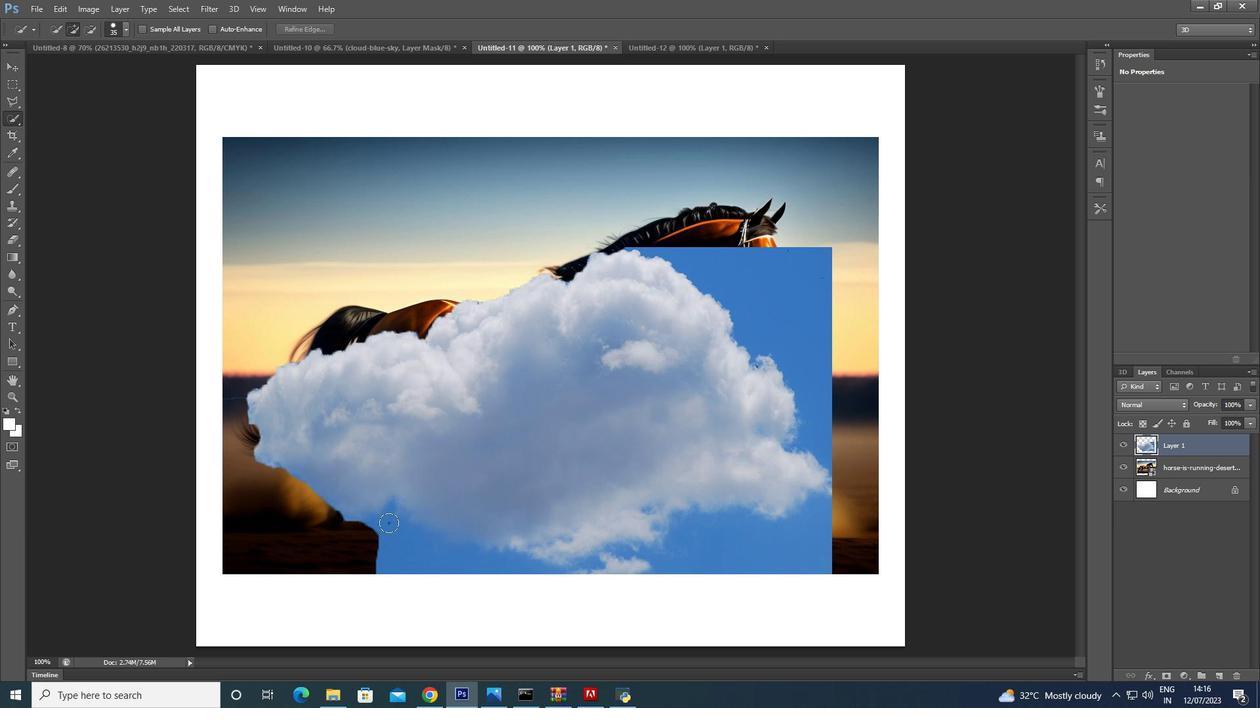 
Action: Mouse moved to (433, 551)
Screenshot: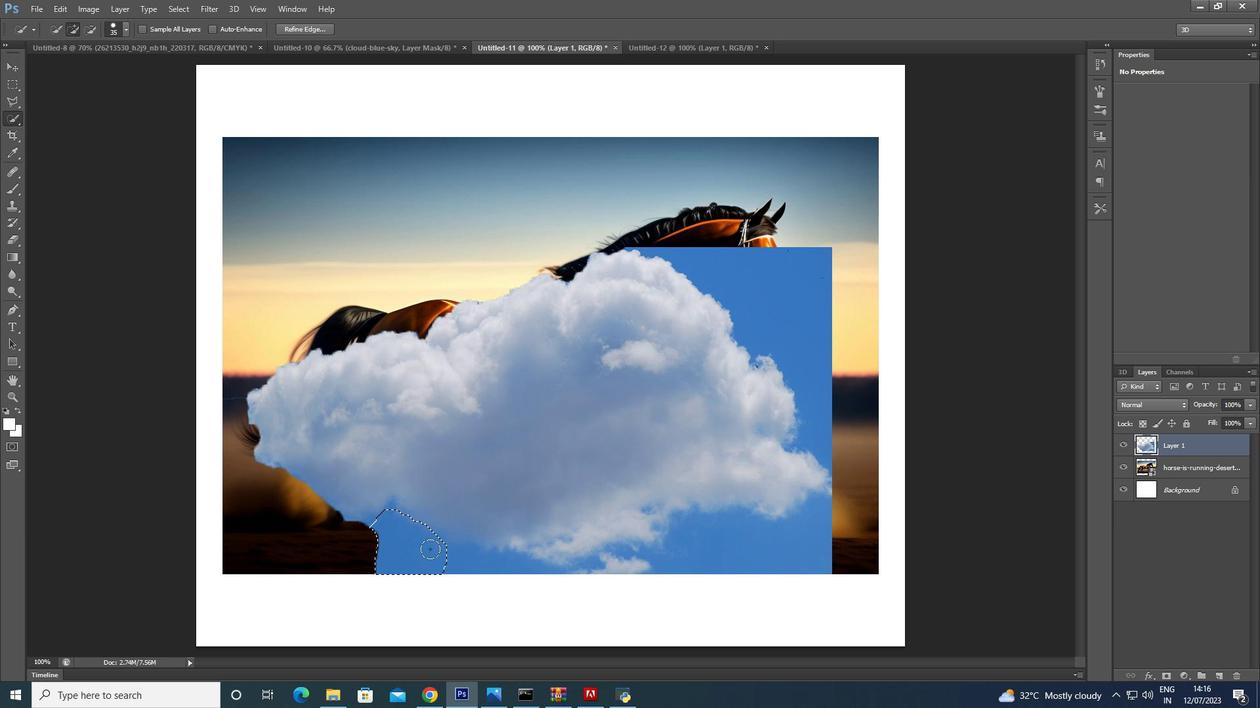 
Action: Key pressed <Key.backspace>
Screenshot: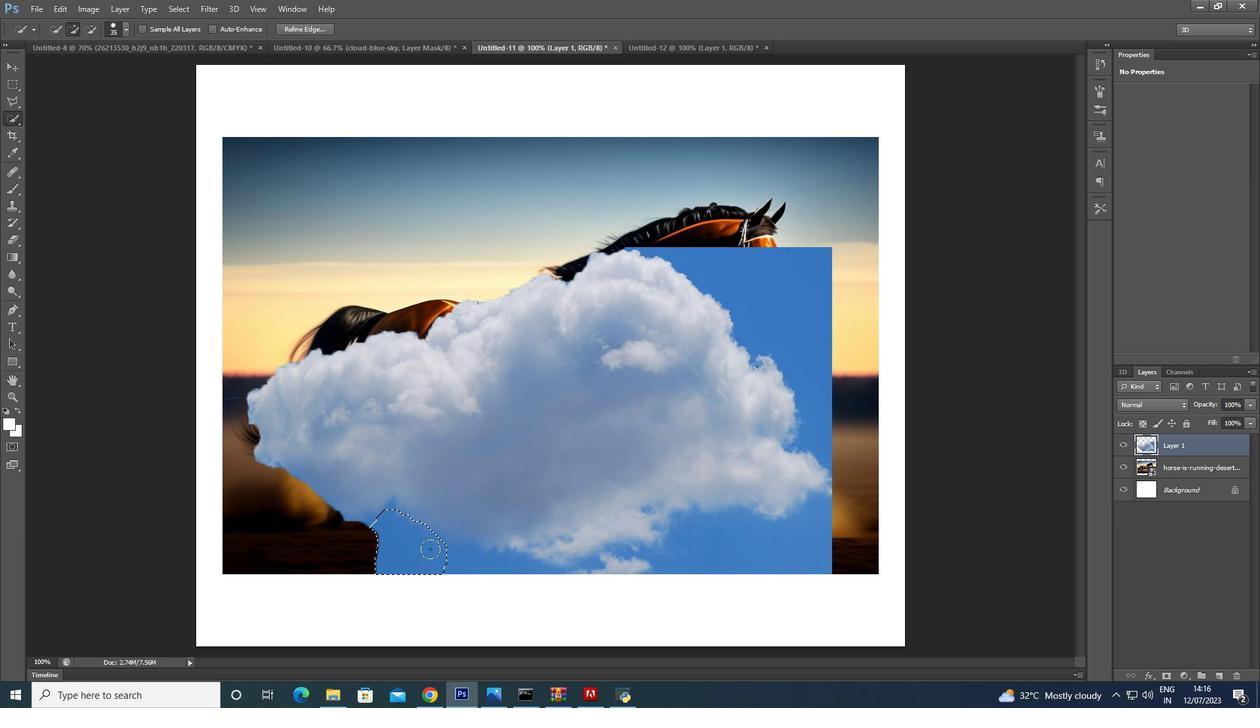 
Action: Mouse moved to (457, 554)
Screenshot: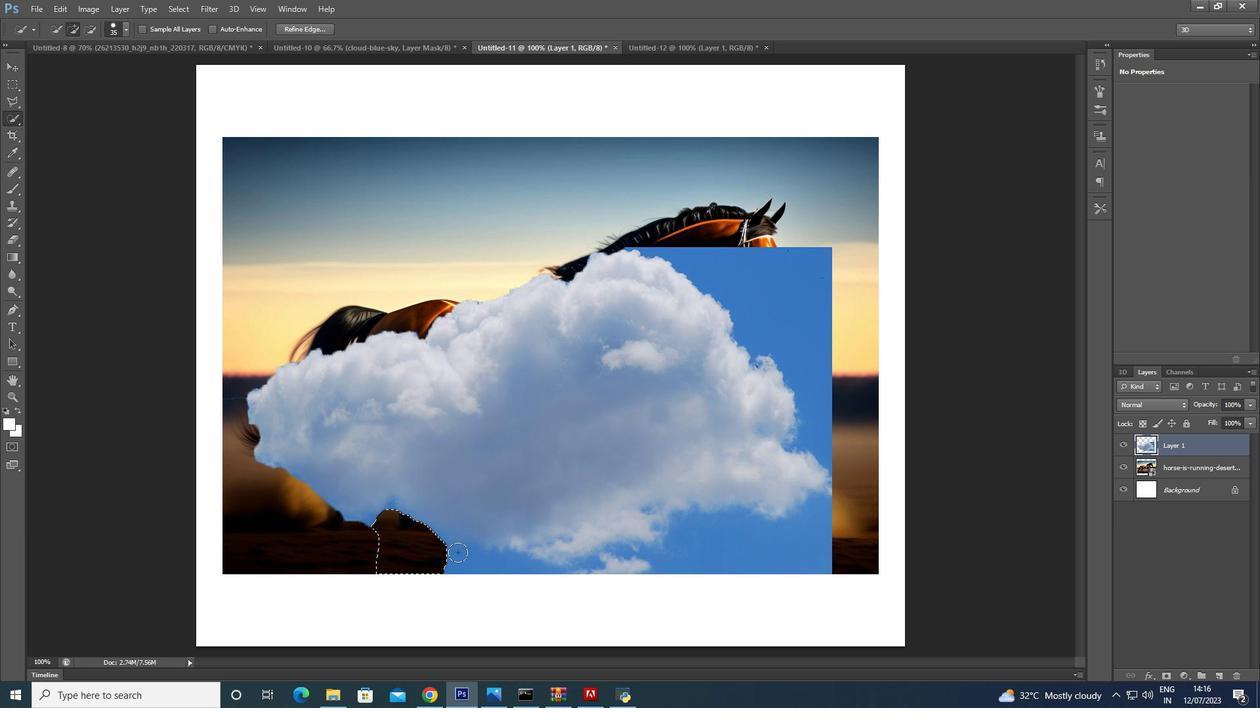 
Action: Mouse pressed left at (457, 554)
Screenshot: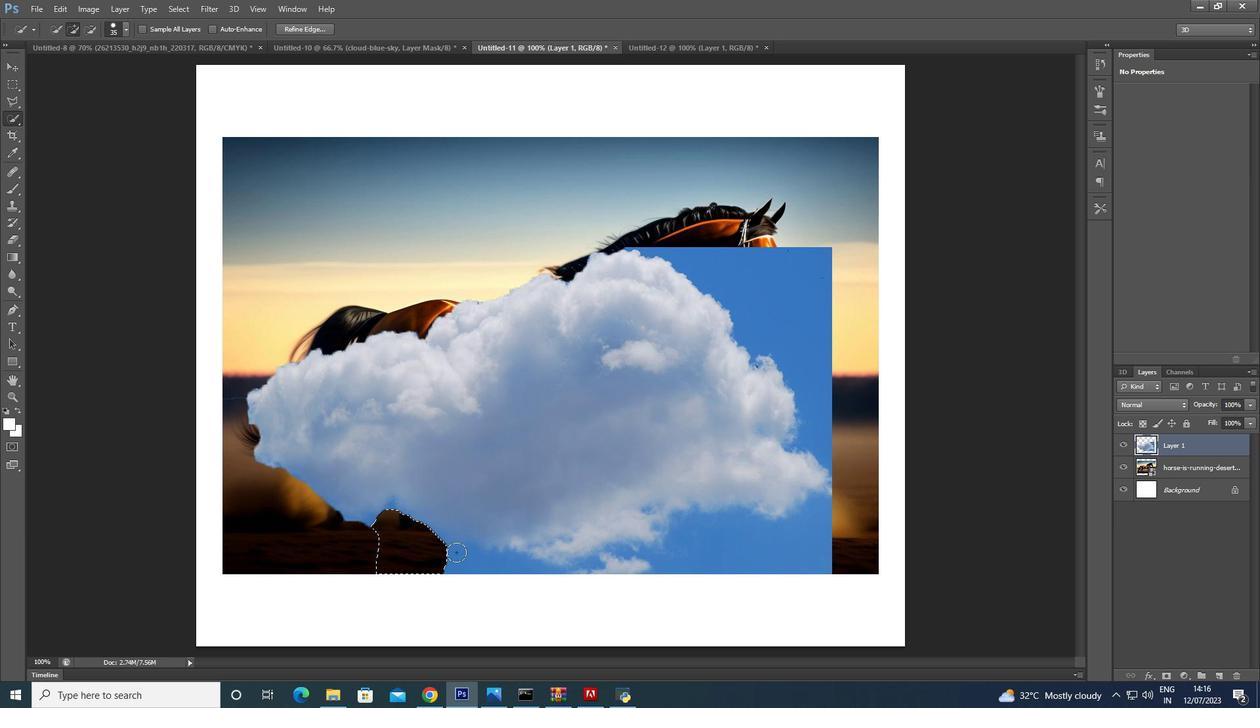 
Action: Mouse moved to (534, 546)
Screenshot: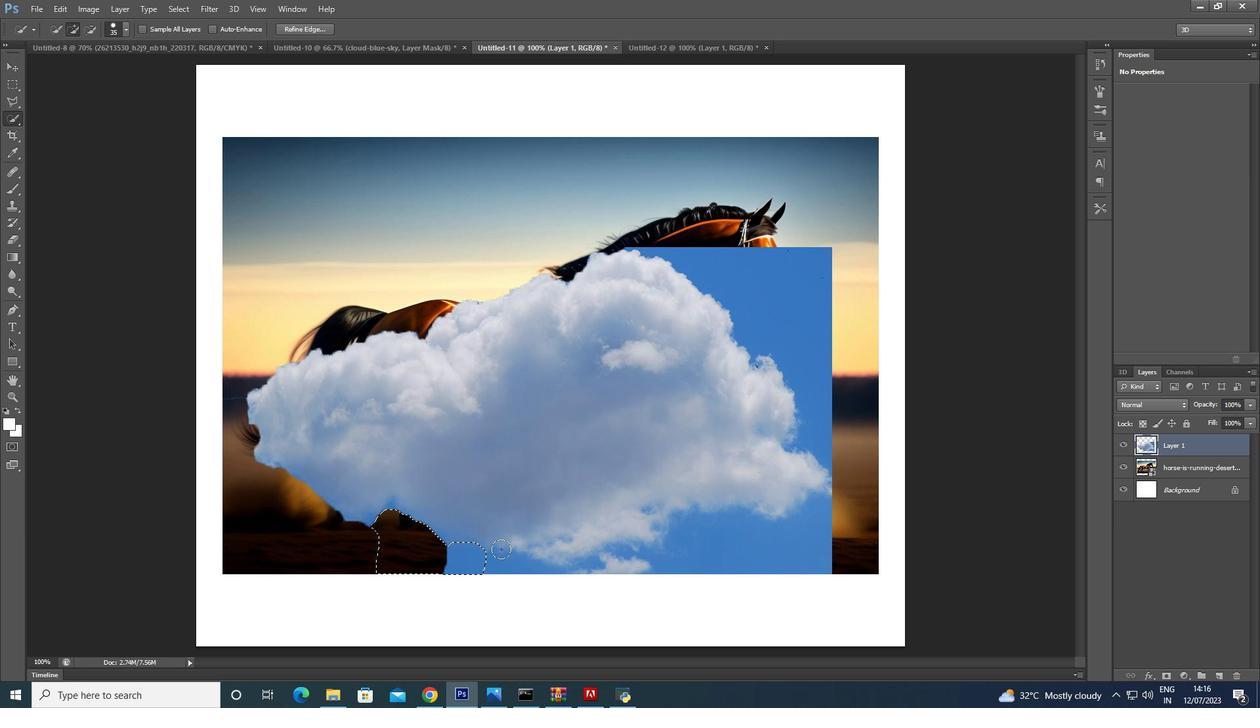 
Action: Key pressed <Key.backspace>
Screenshot: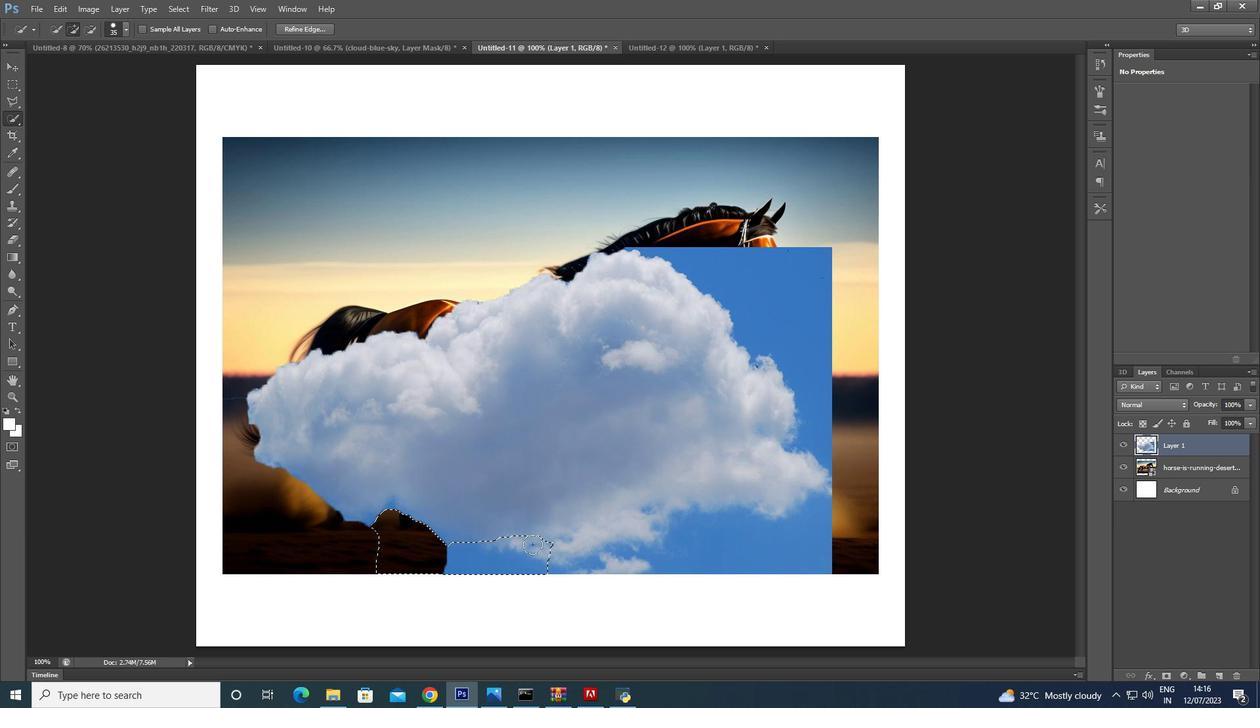 
Action: Mouse moved to (572, 555)
Screenshot: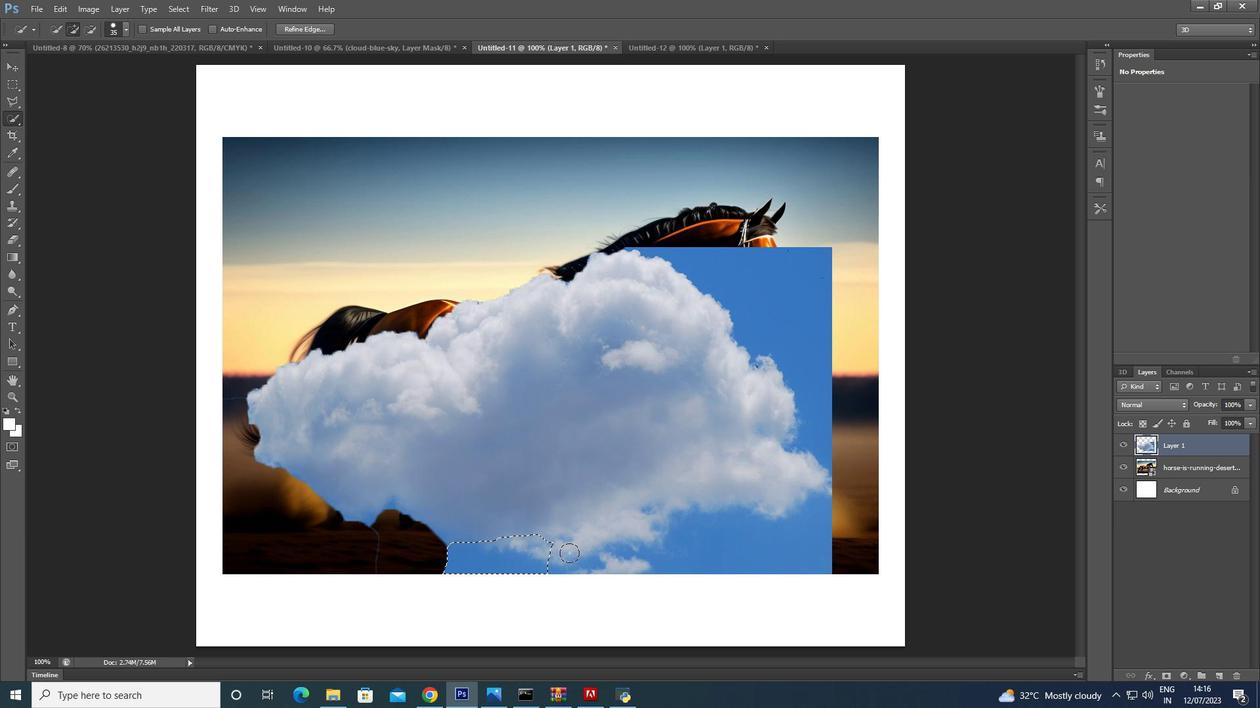 
Action: Key pressed <Key.backspace>
Screenshot: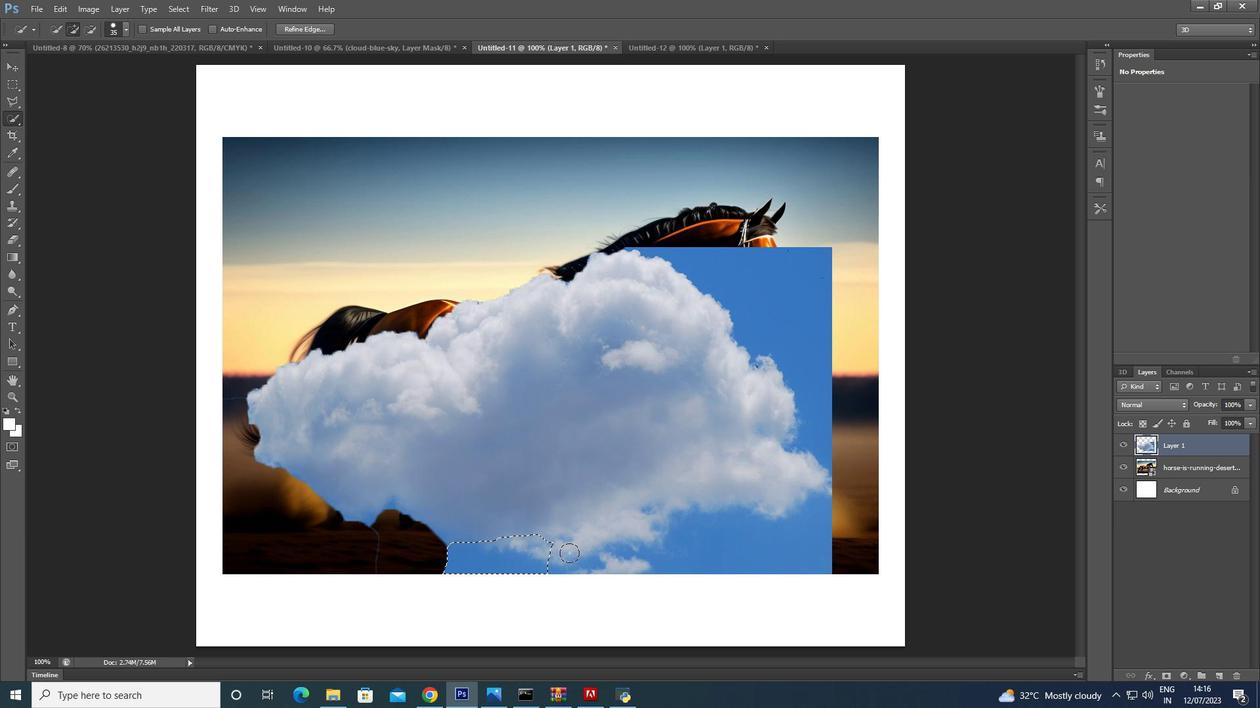 
Action: Mouse moved to (557, 555)
Screenshot: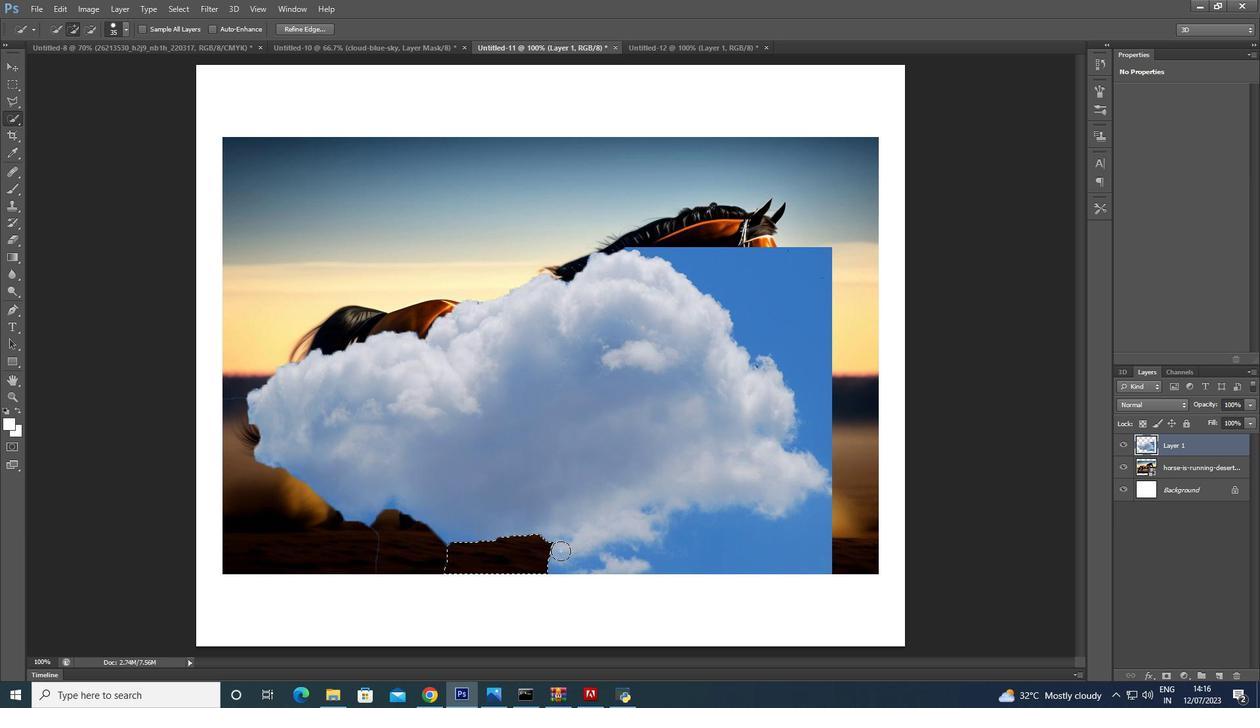 
Action: Mouse pressed left at (557, 555)
Screenshot: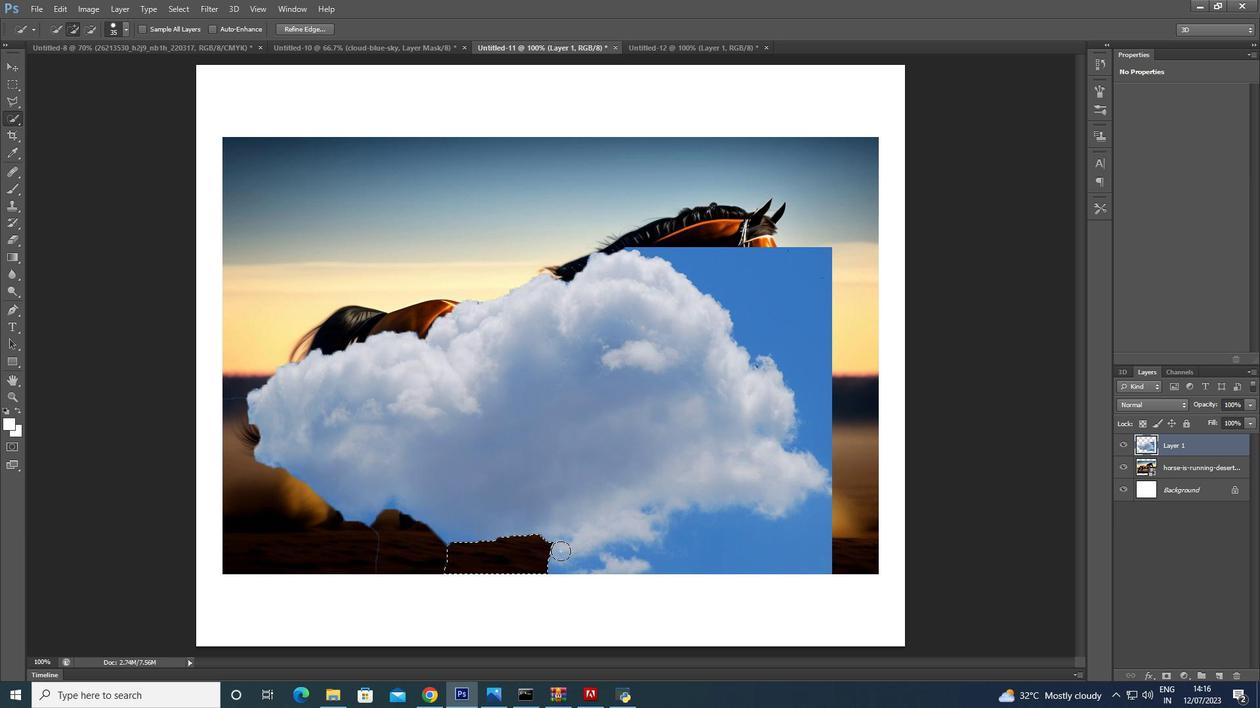 
Action: Mouse moved to (654, 536)
Screenshot: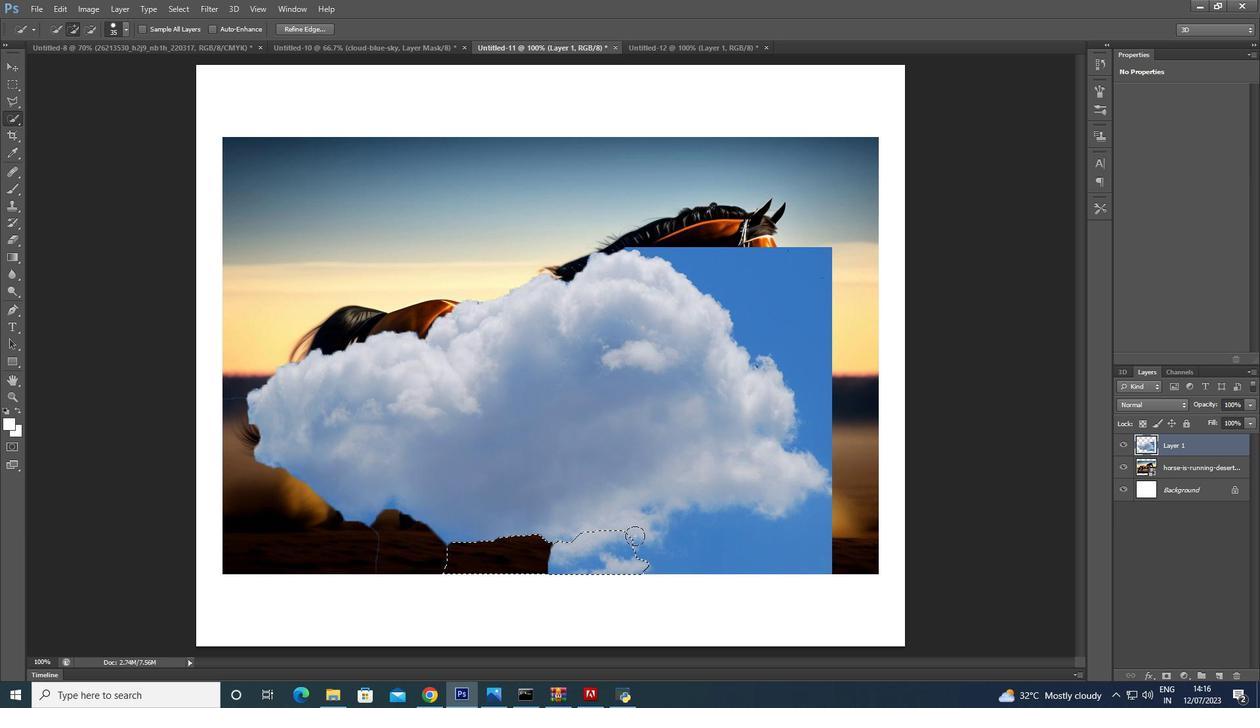 
Action: Key pressed <Key.backspace>
Screenshot: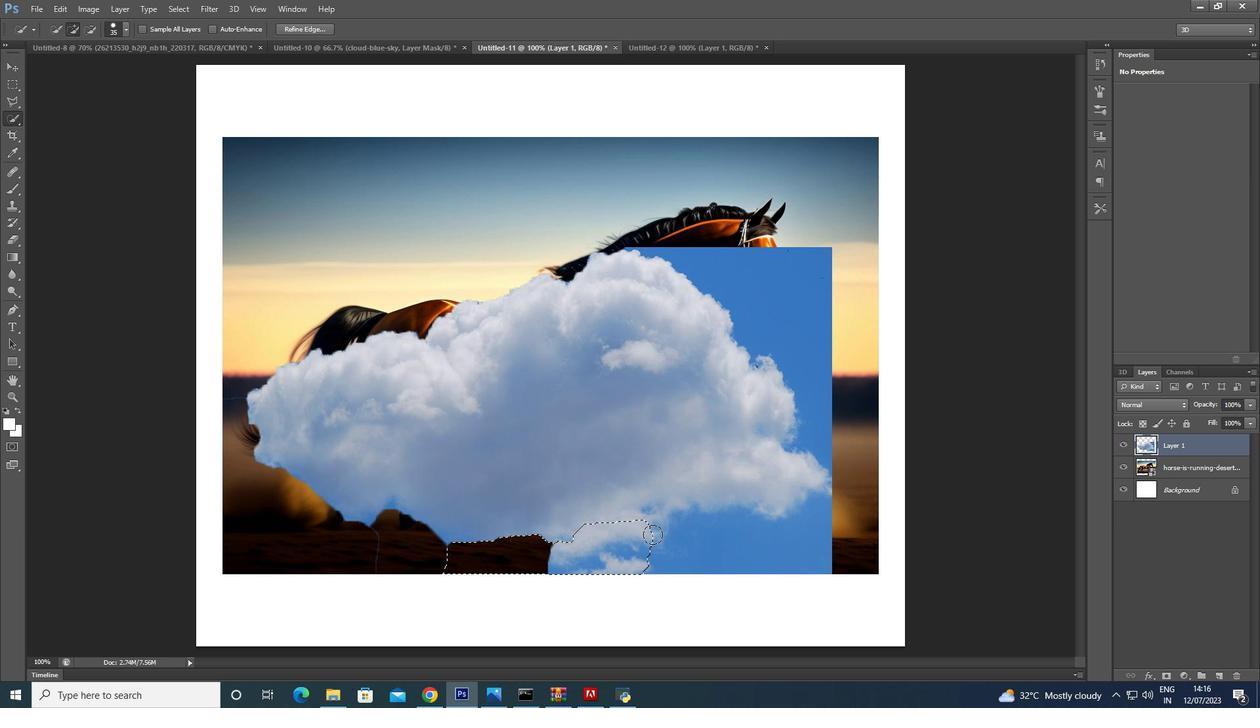 
Action: Mouse moved to (663, 525)
Screenshot: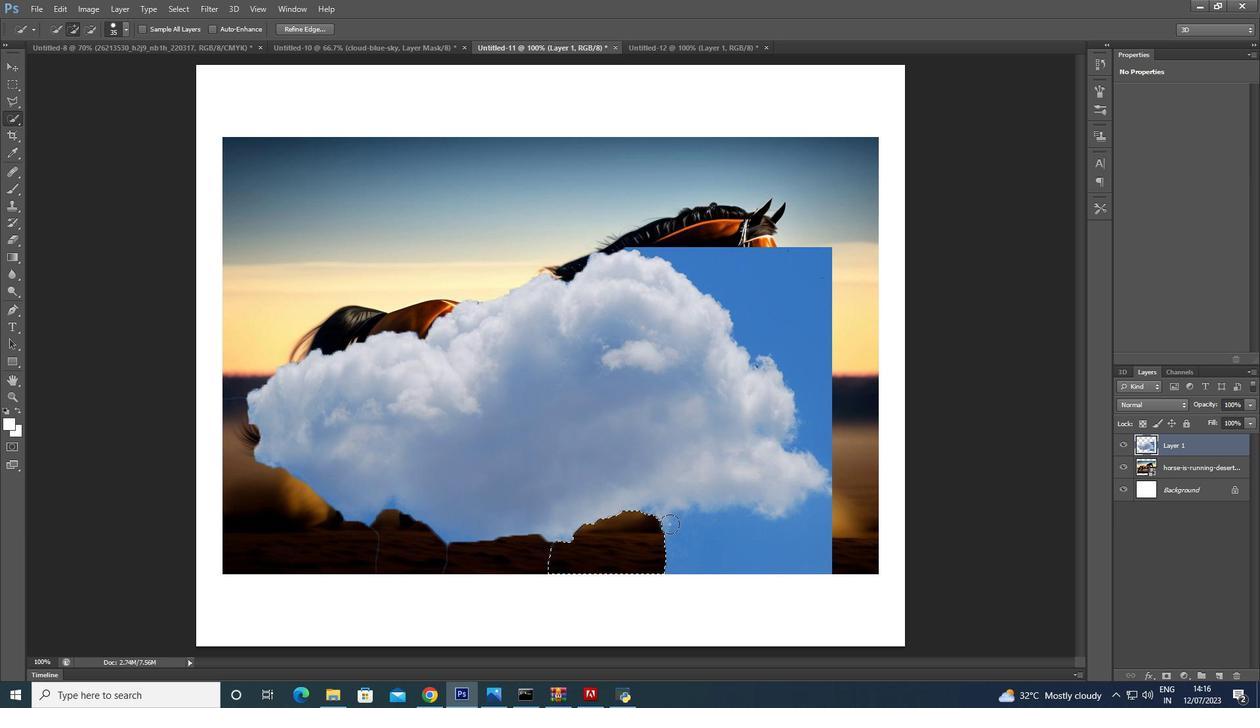 
Action: Mouse pressed left at (663, 525)
Screenshot: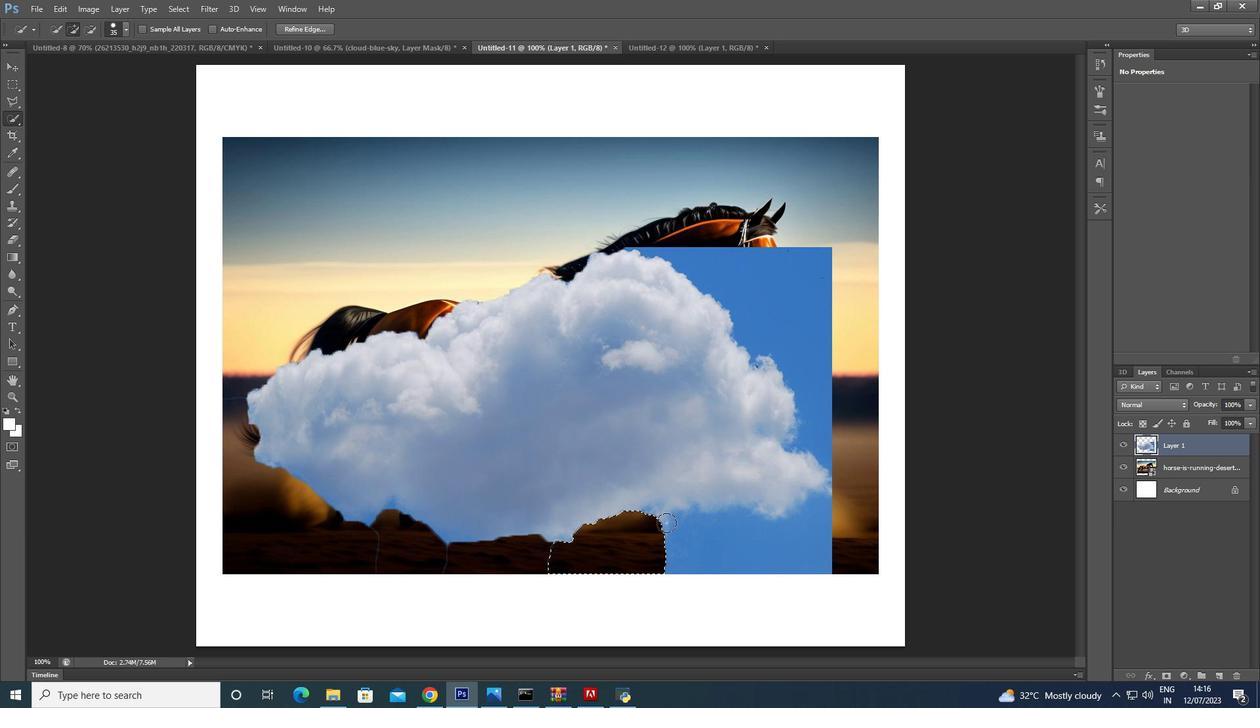 
Action: Mouse moved to (765, 525)
Screenshot: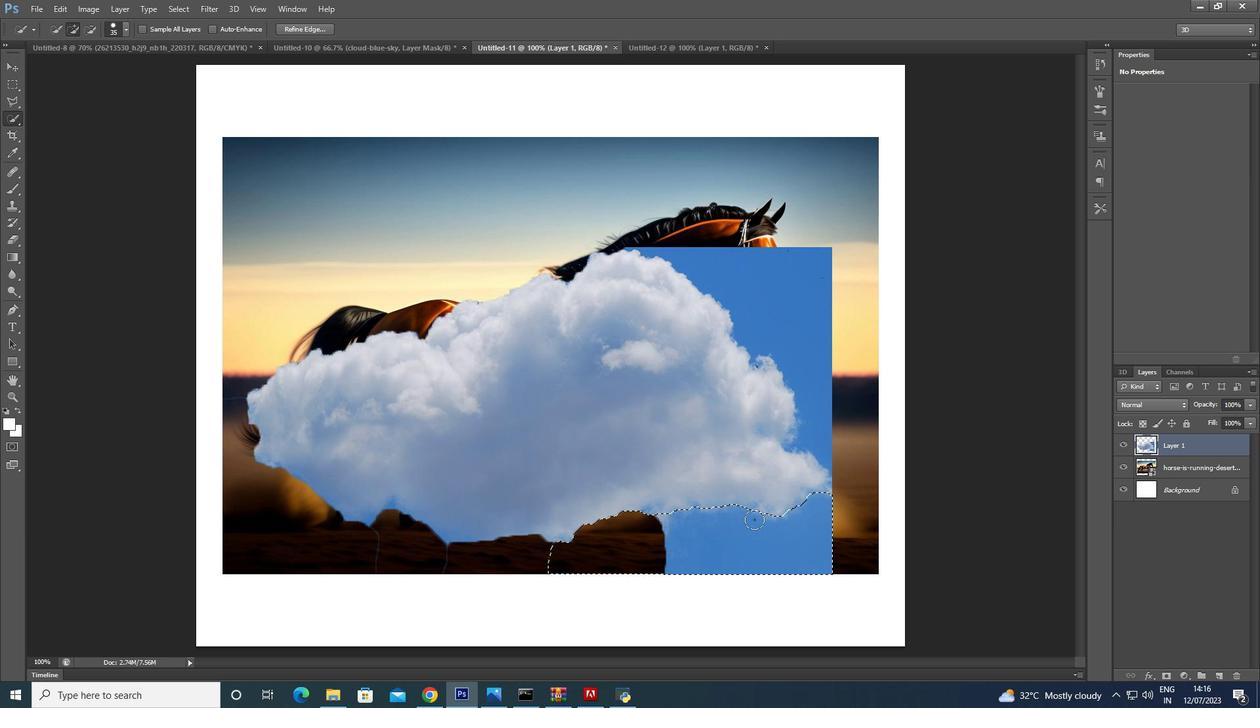 
Action: Key pressed <Key.backspace>
Screenshot: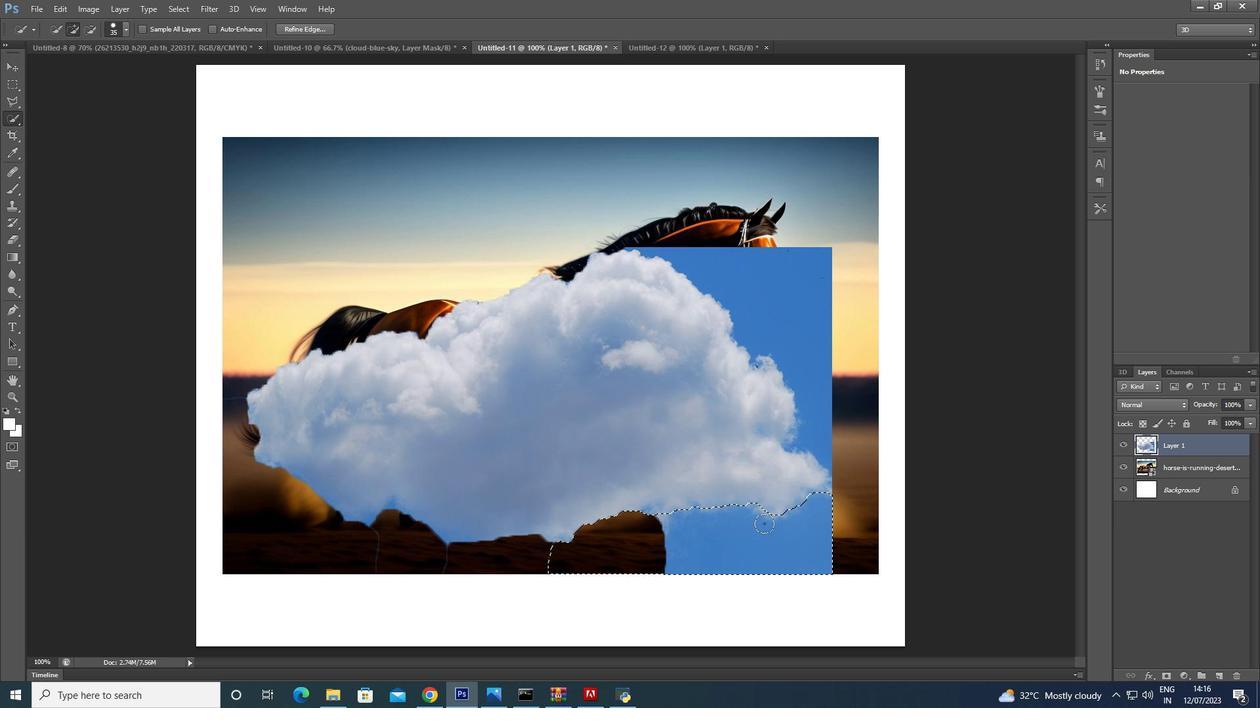 
Action: Mouse moved to (822, 461)
Screenshot: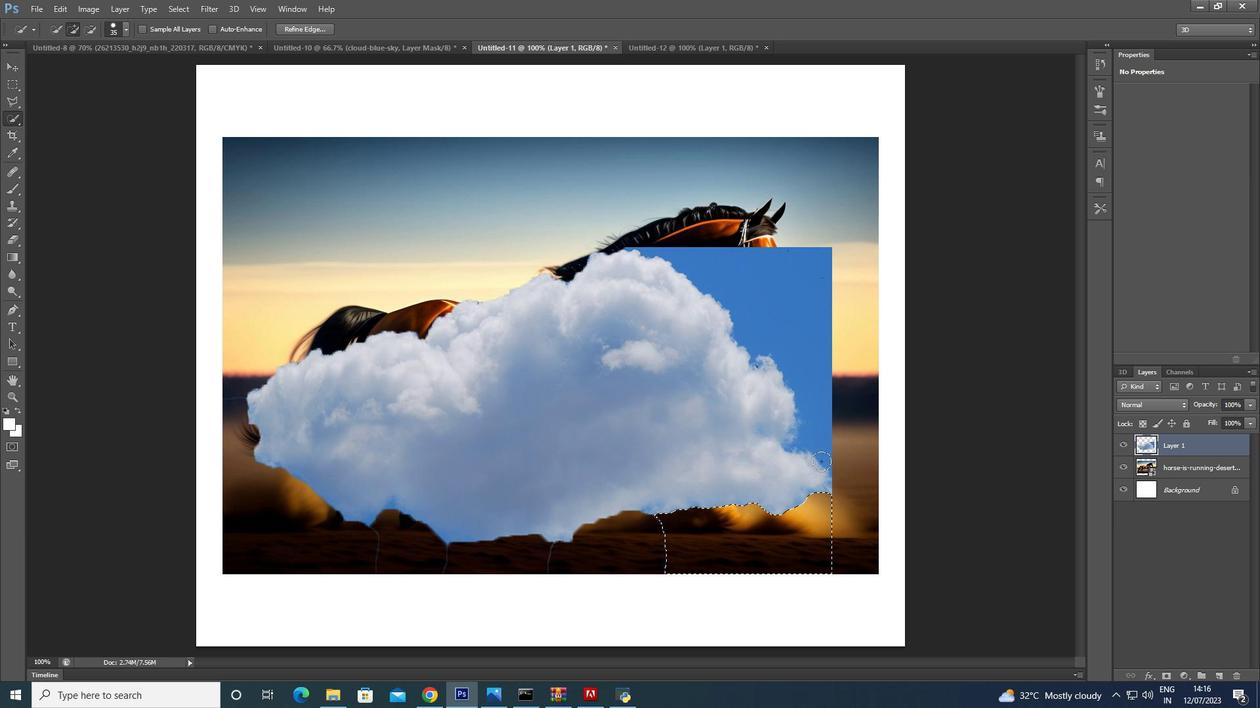 
Action: Mouse pressed left at (822, 461)
Screenshot: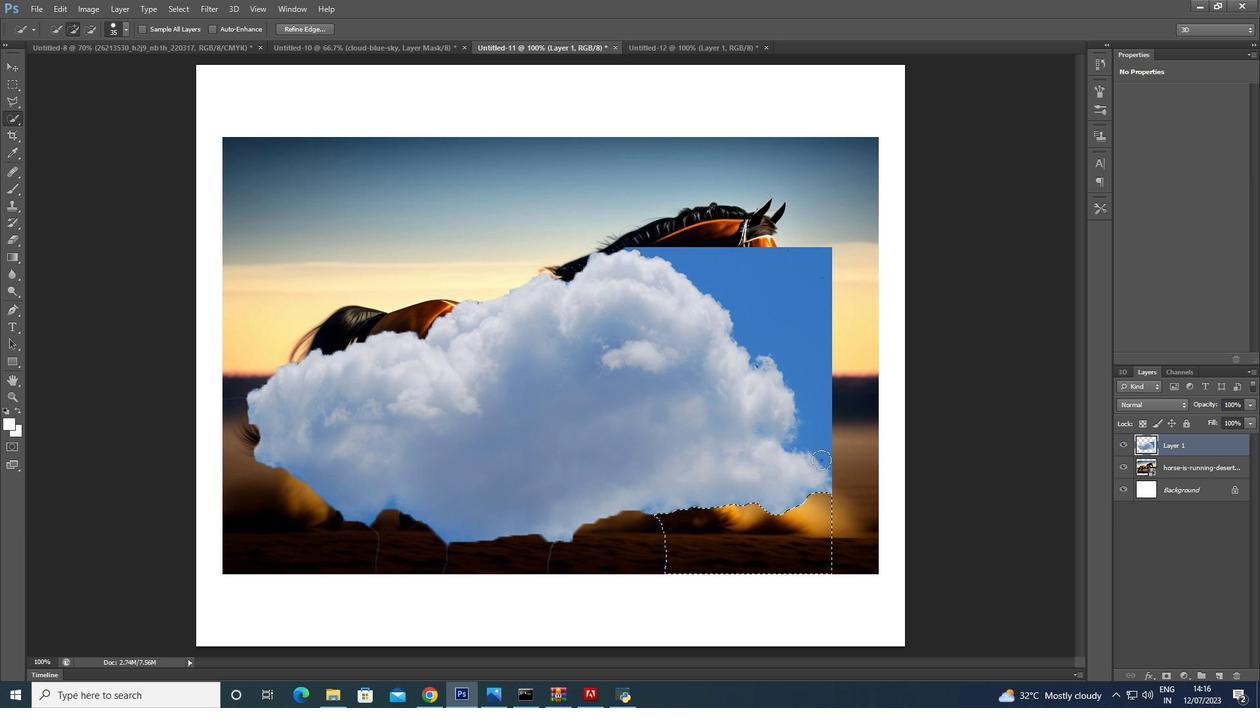 
Action: Mouse moved to (800, 413)
Screenshot: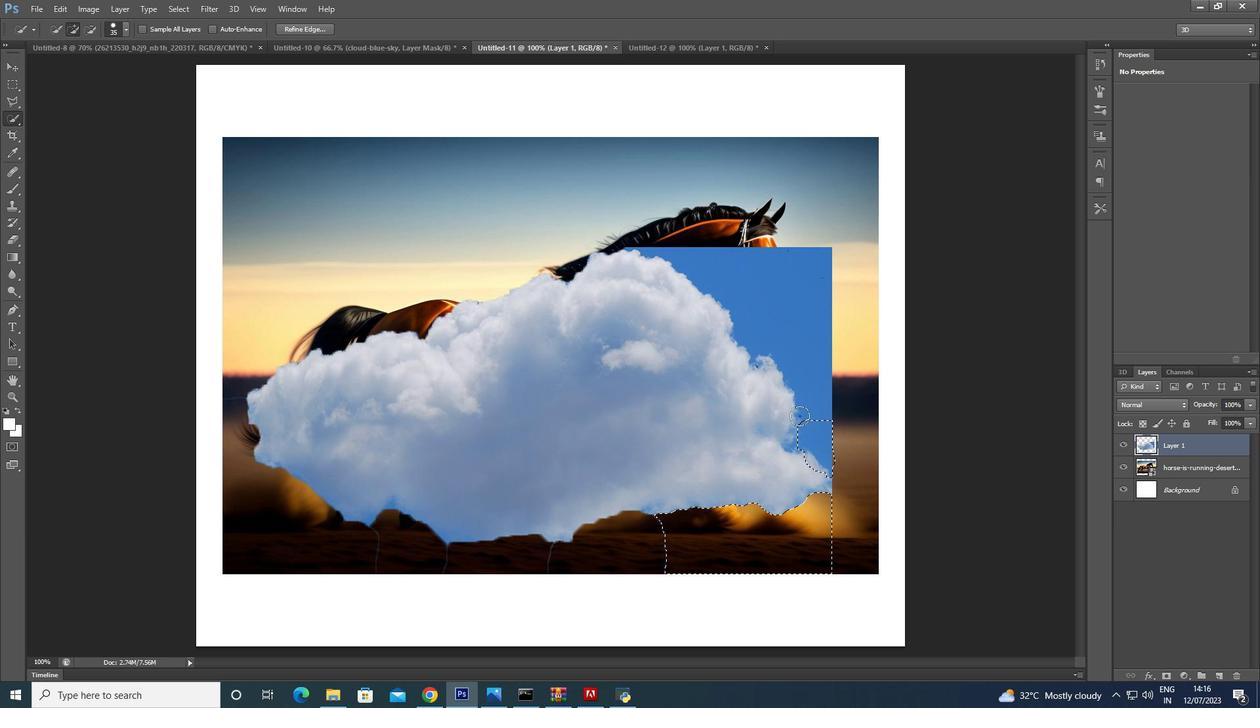
Action: Key pressed <Key.backspace>
Screenshot: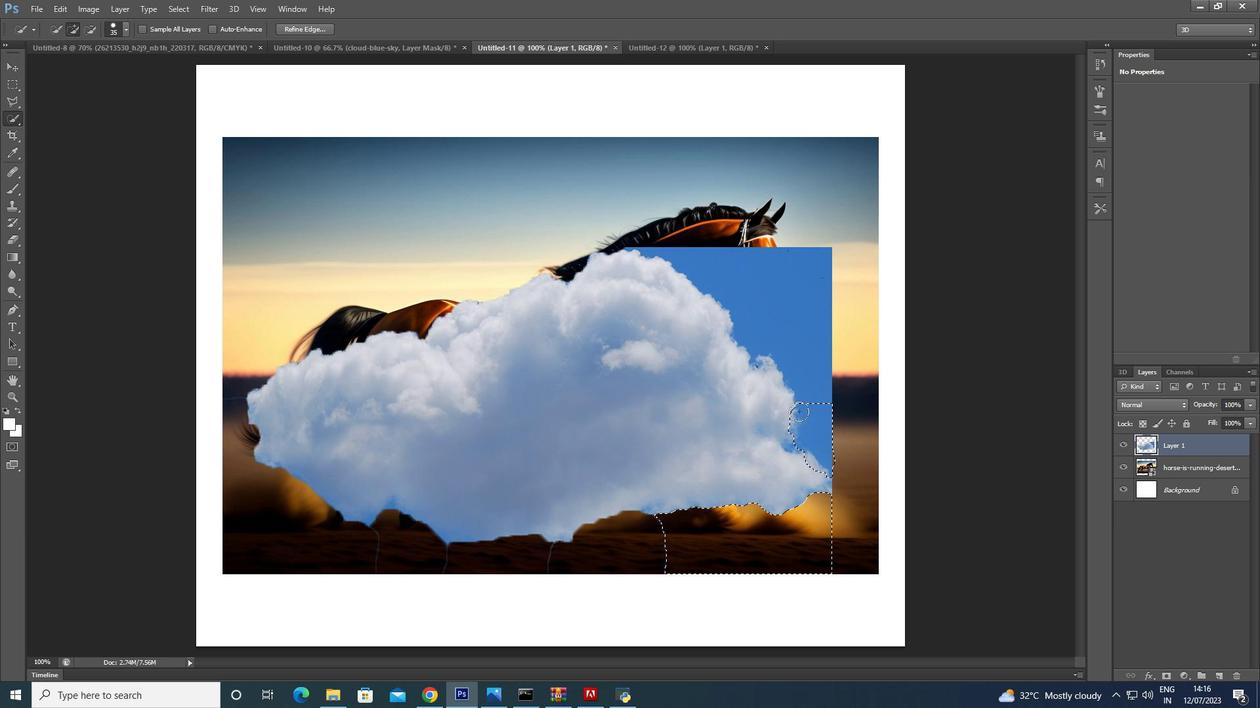 
Action: Mouse moved to (801, 404)
Screenshot: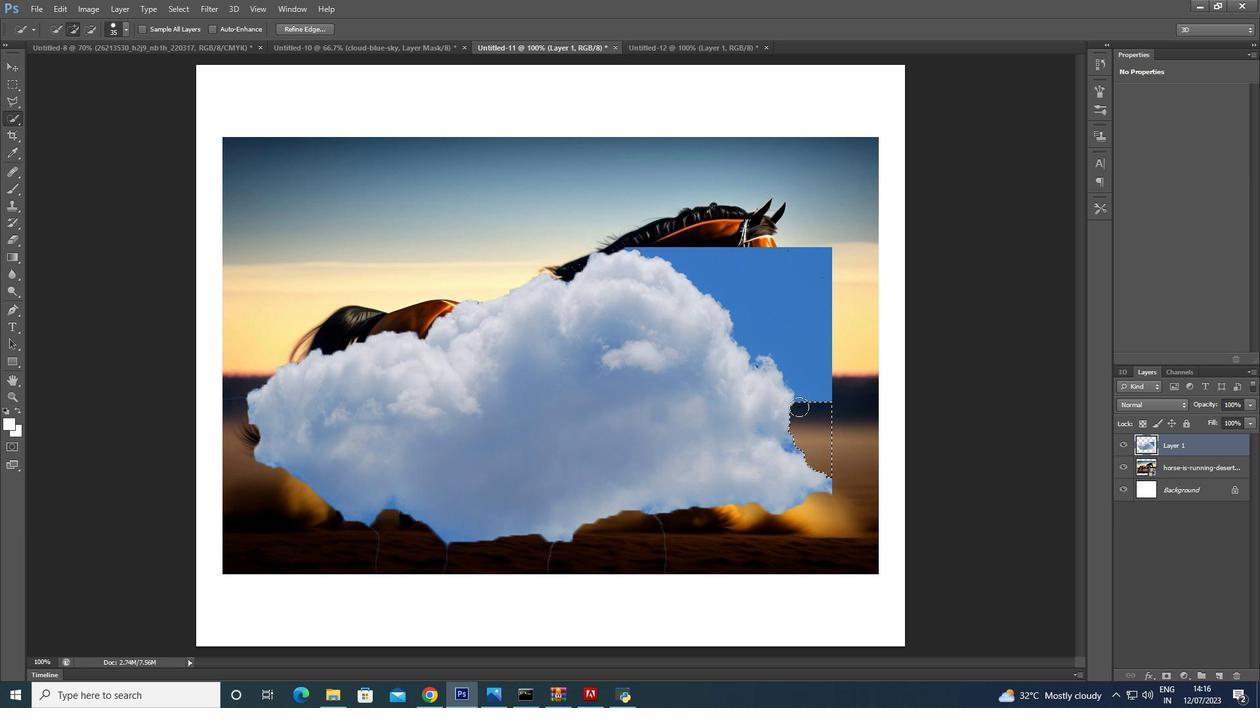 
Action: Mouse pressed left at (801, 404)
Screenshot: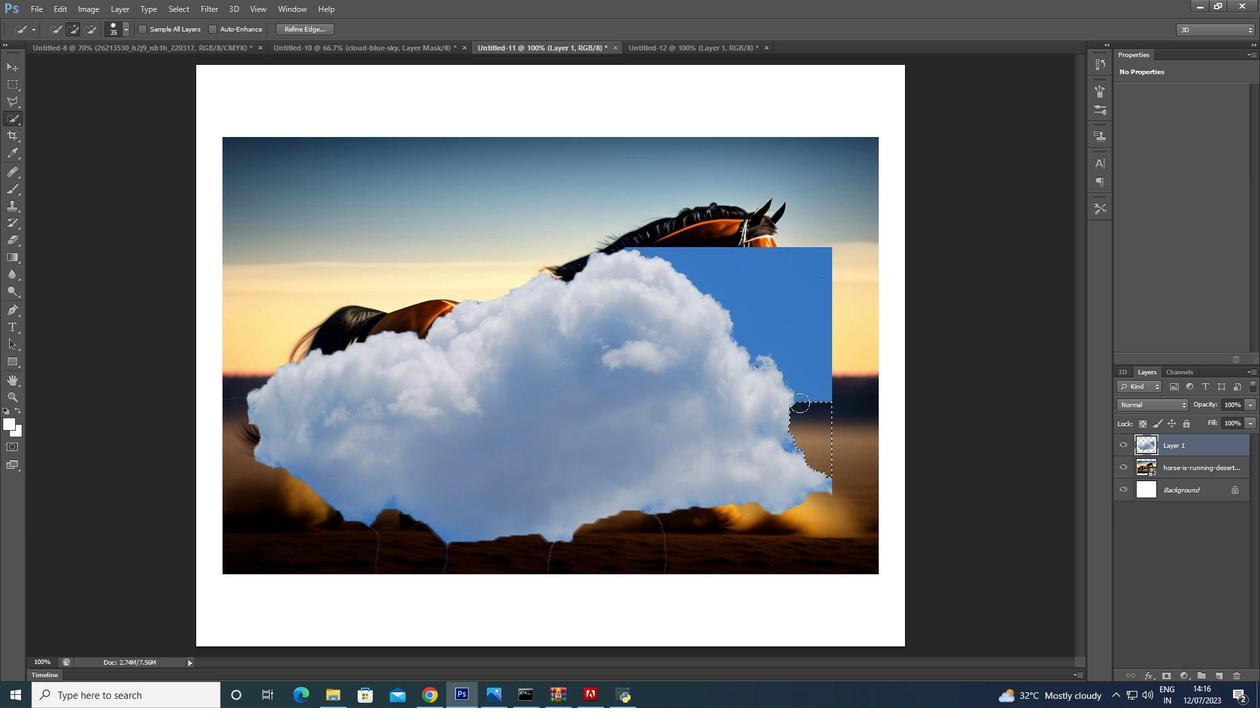 
Action: Mouse moved to (777, 344)
Screenshot: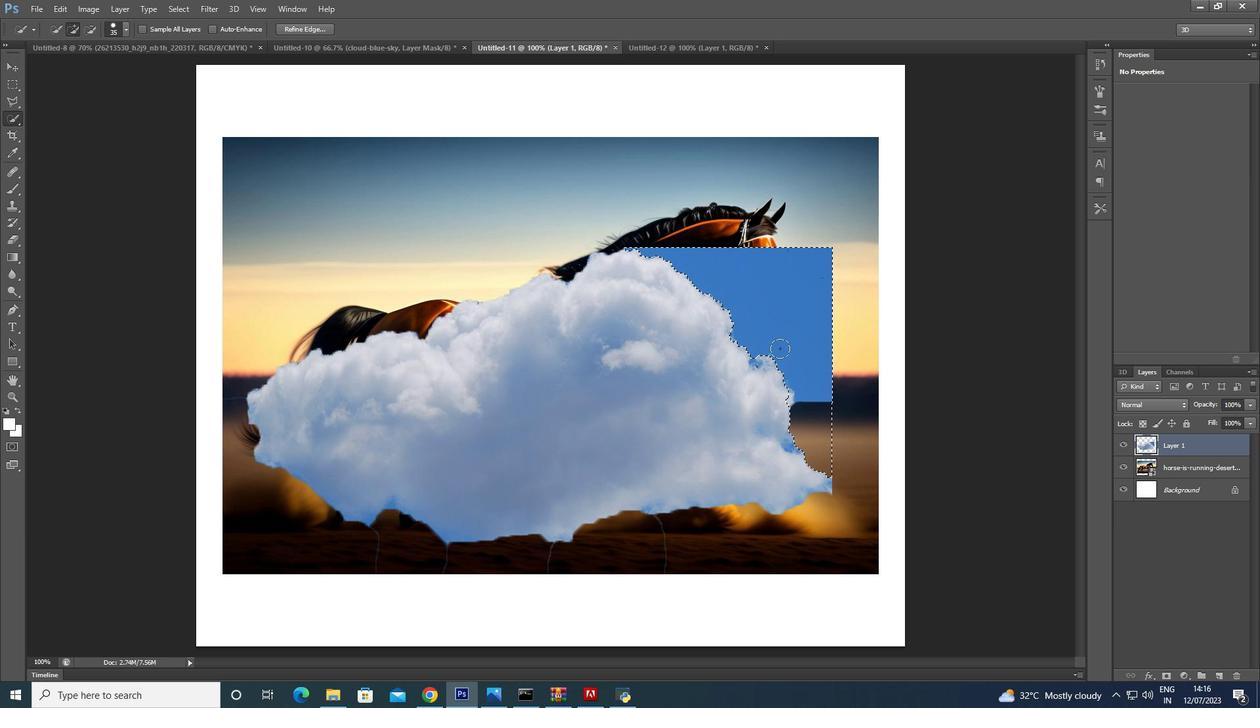 
Action: Key pressed <Key.backspace>
Screenshot: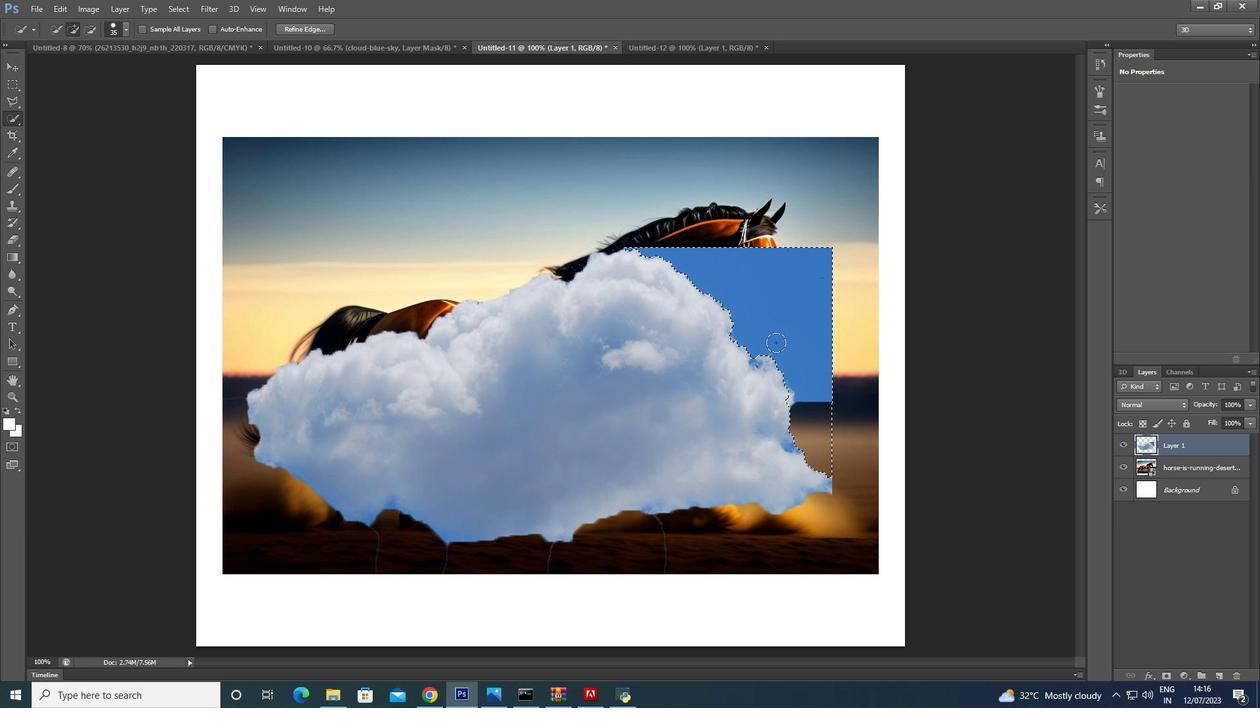 
Action: Mouse moved to (660, 400)
Screenshot: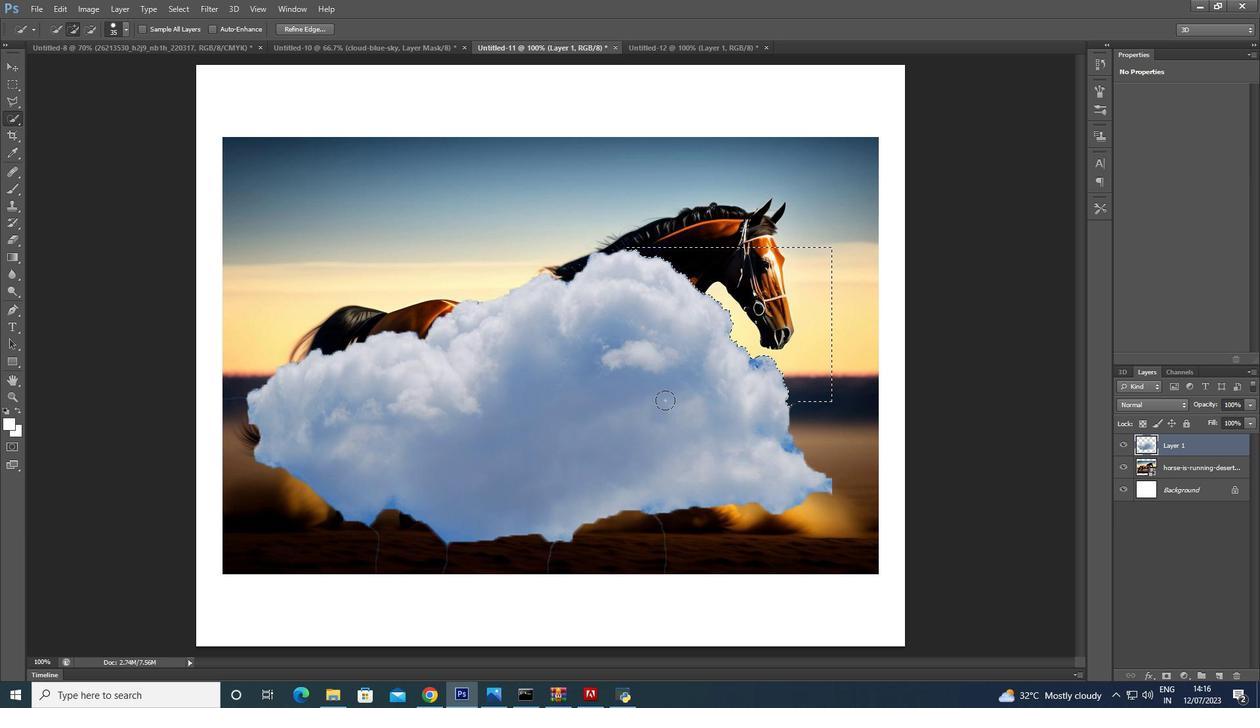 
Action: Key pressed ctrl+J<Key.enter>
Screenshot: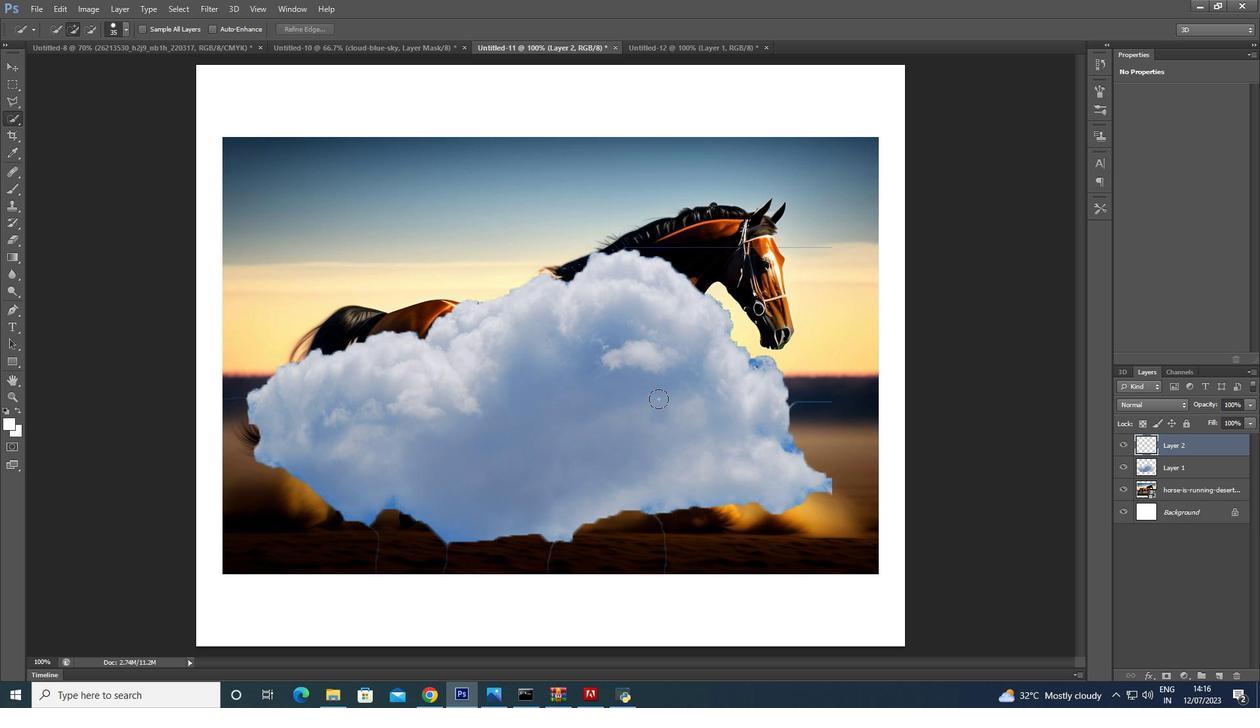 
Action: Mouse moved to (10, 65)
Screenshot: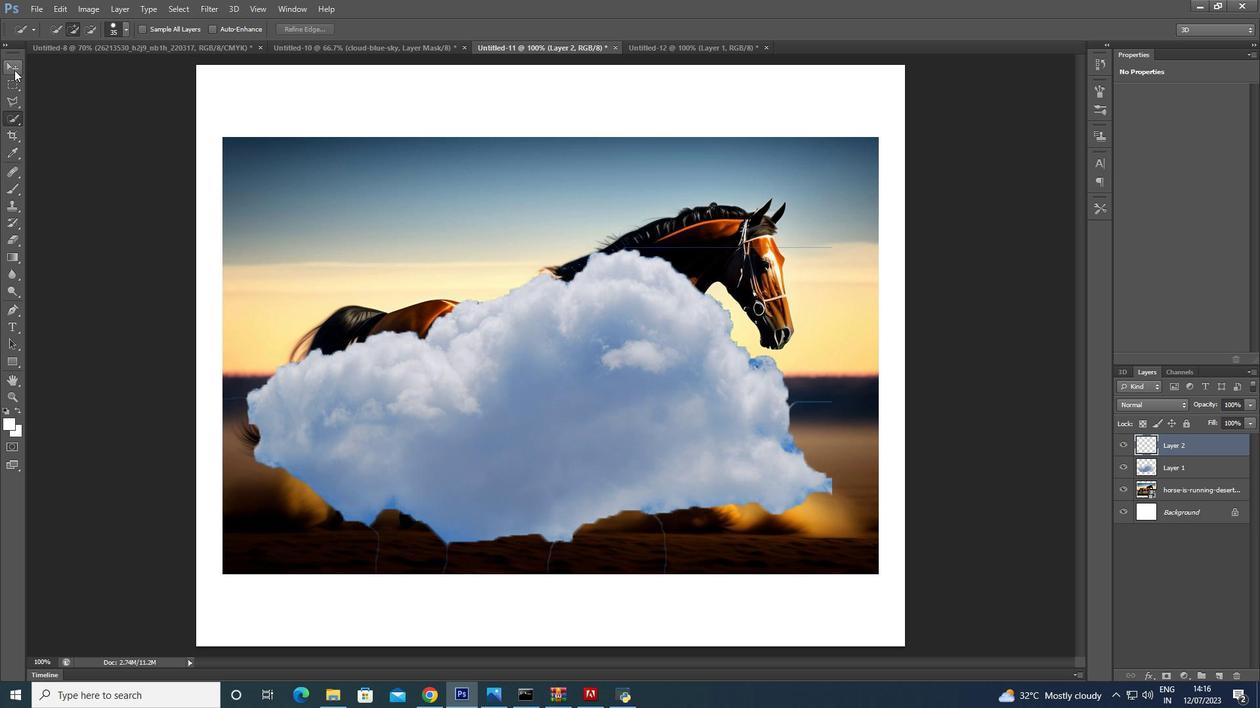 
Action: Mouse pressed left at (10, 65)
Screenshot: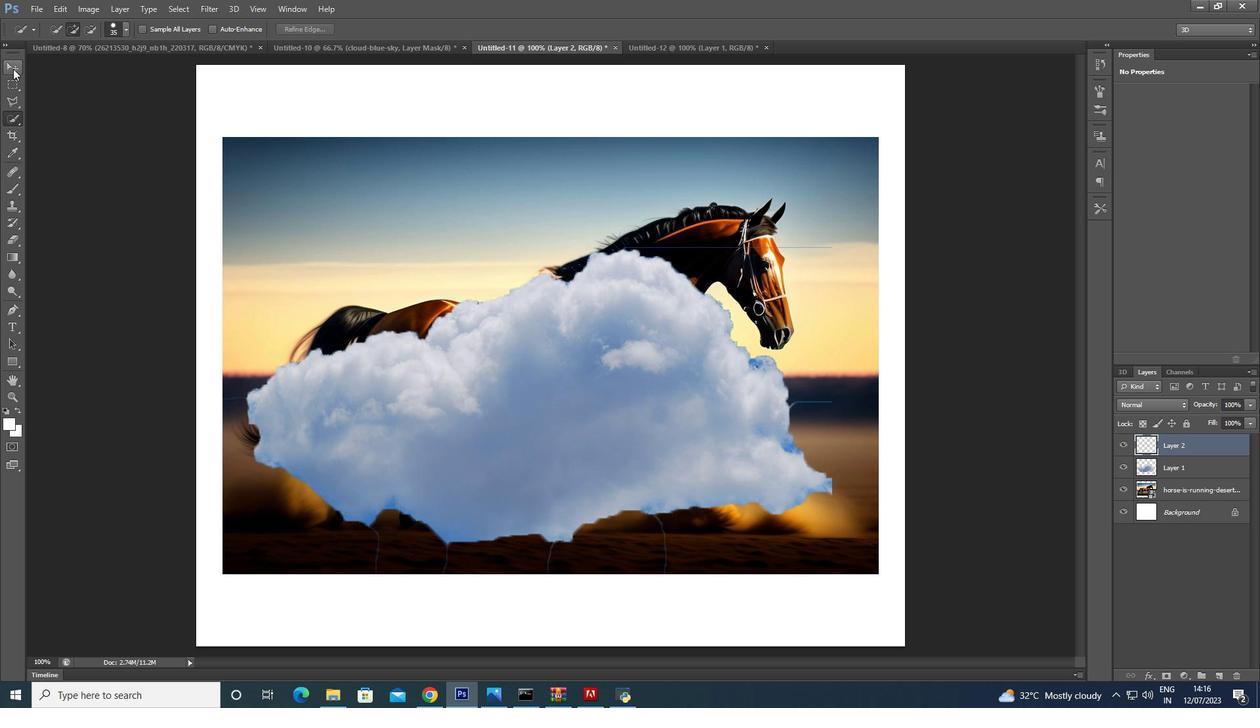 
Action: Mouse moved to (540, 414)
Screenshot: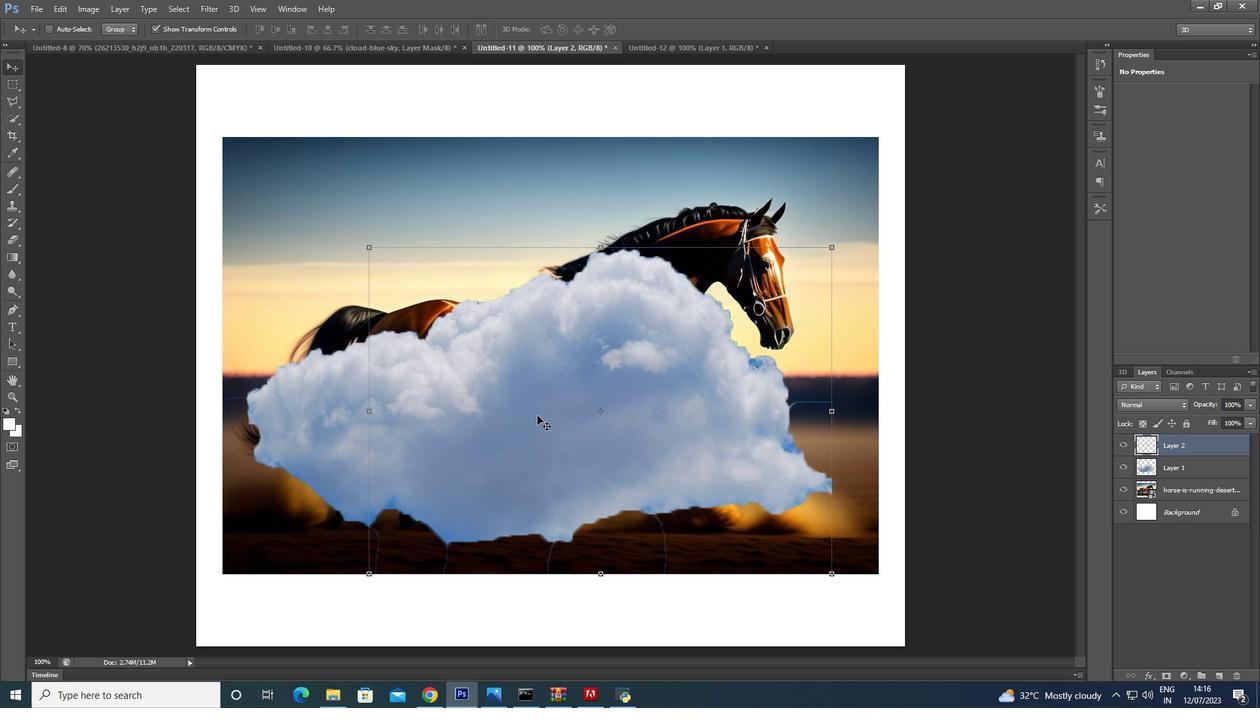 
Action: Mouse pressed left at (540, 414)
Screenshot: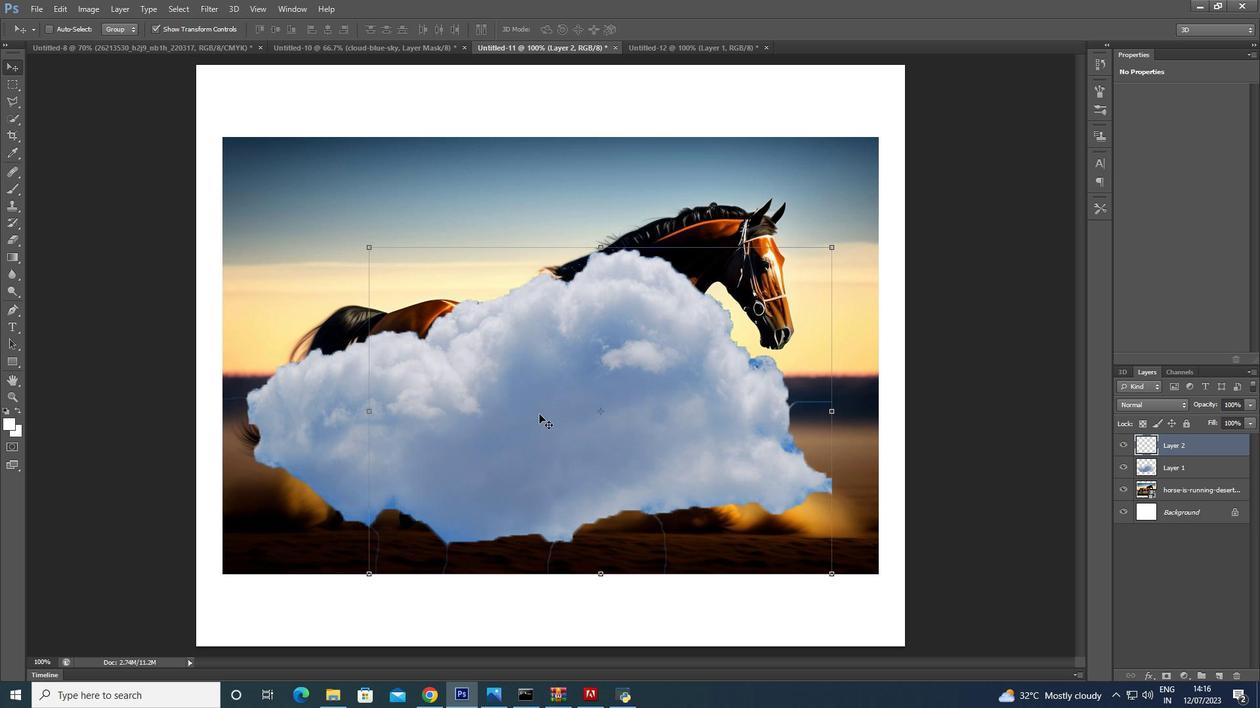 
Action: Mouse moved to (624, 289)
Screenshot: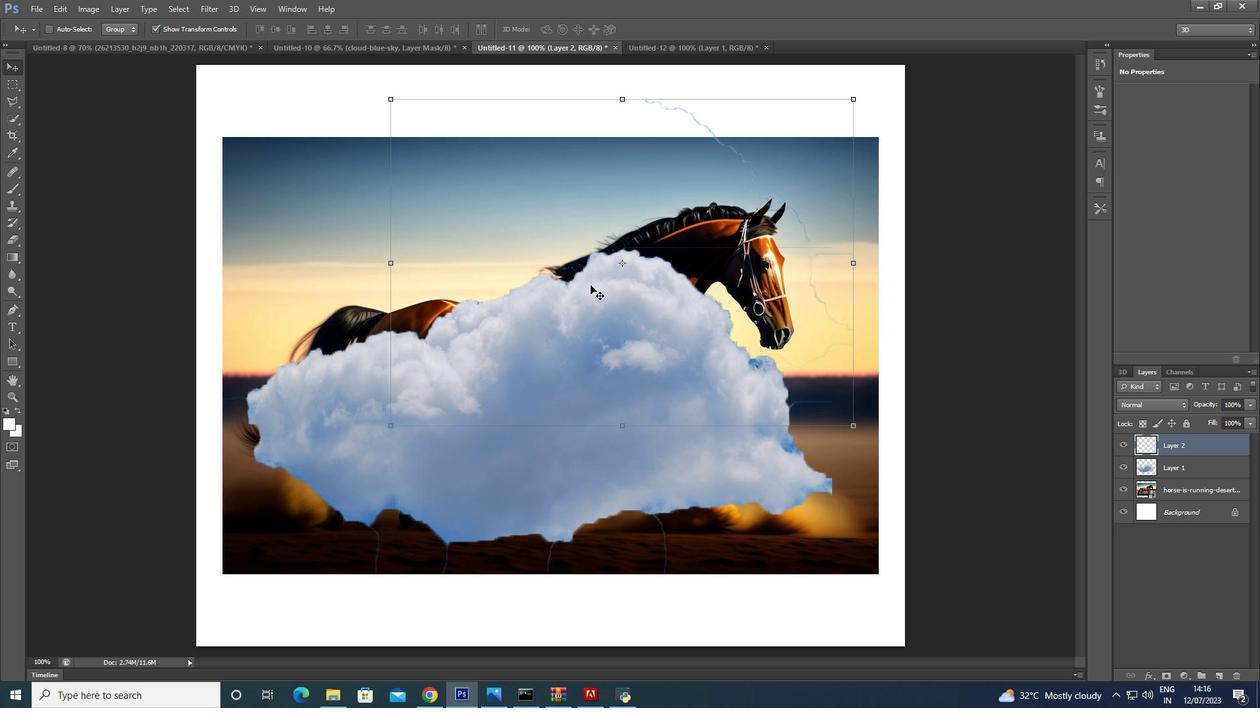 
Action: Key pressed <Key.backspace>
Screenshot: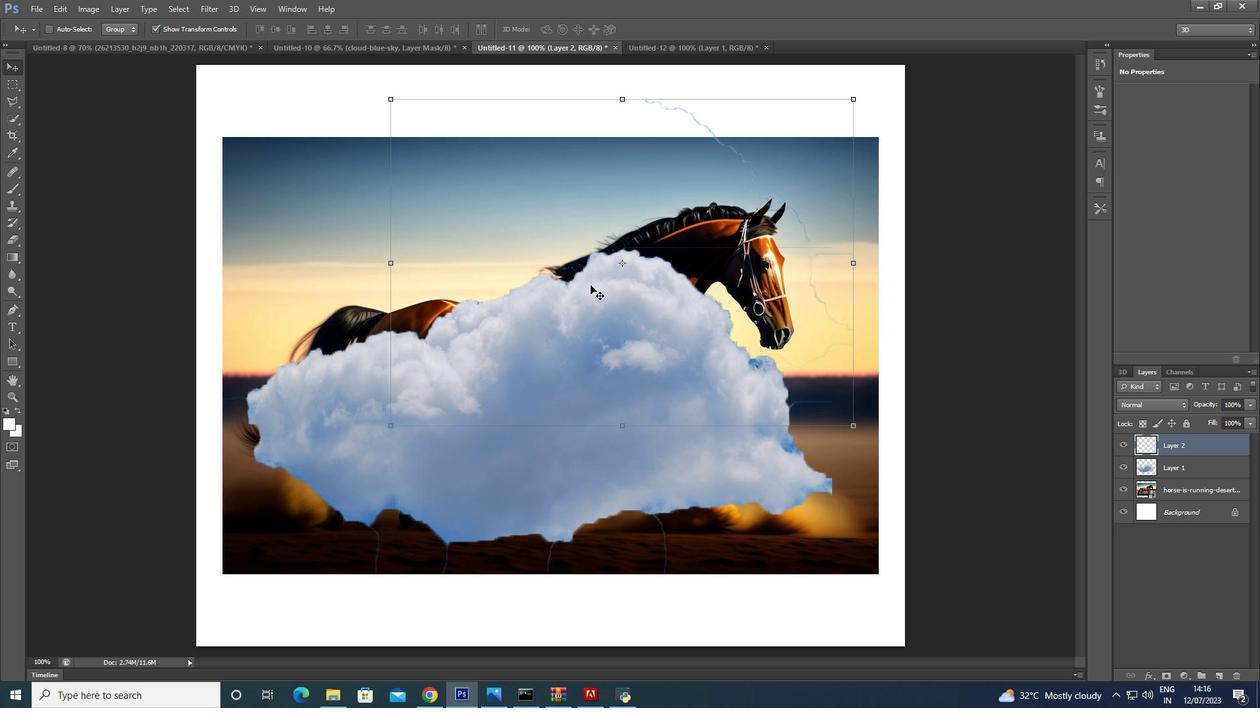 
Action: Mouse moved to (645, 430)
Screenshot: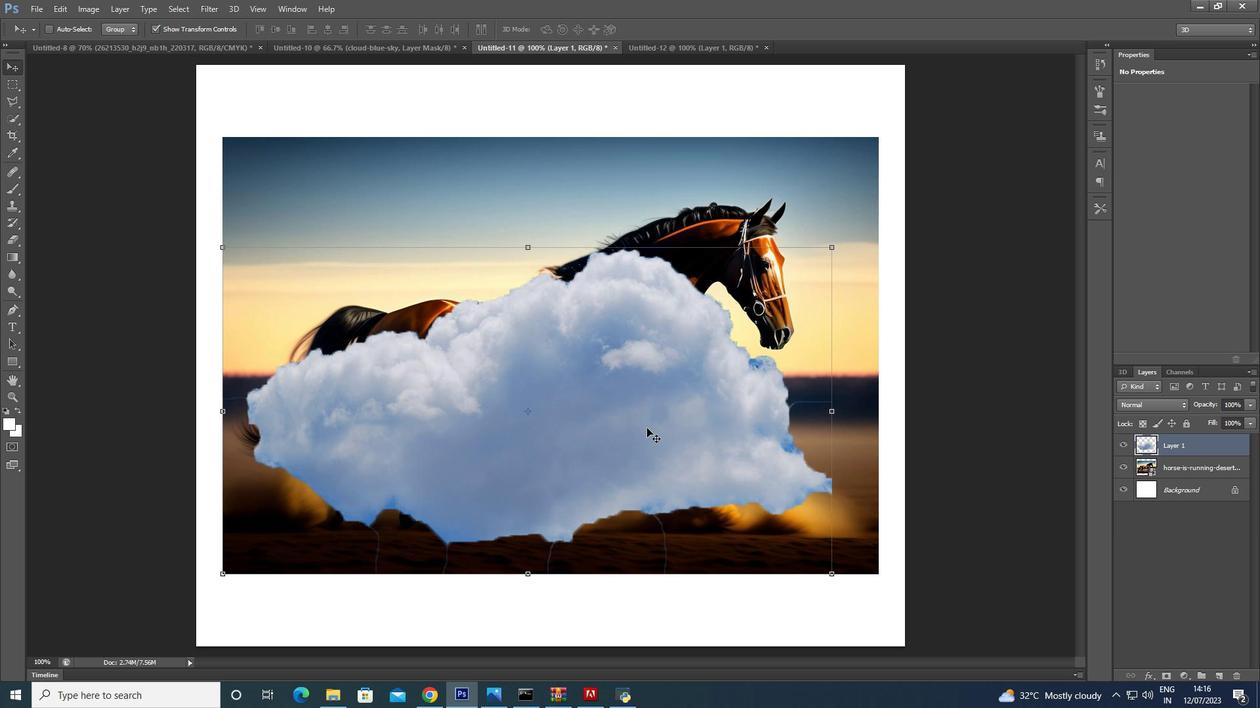 
Action: Mouse pressed left at (645, 430)
Screenshot: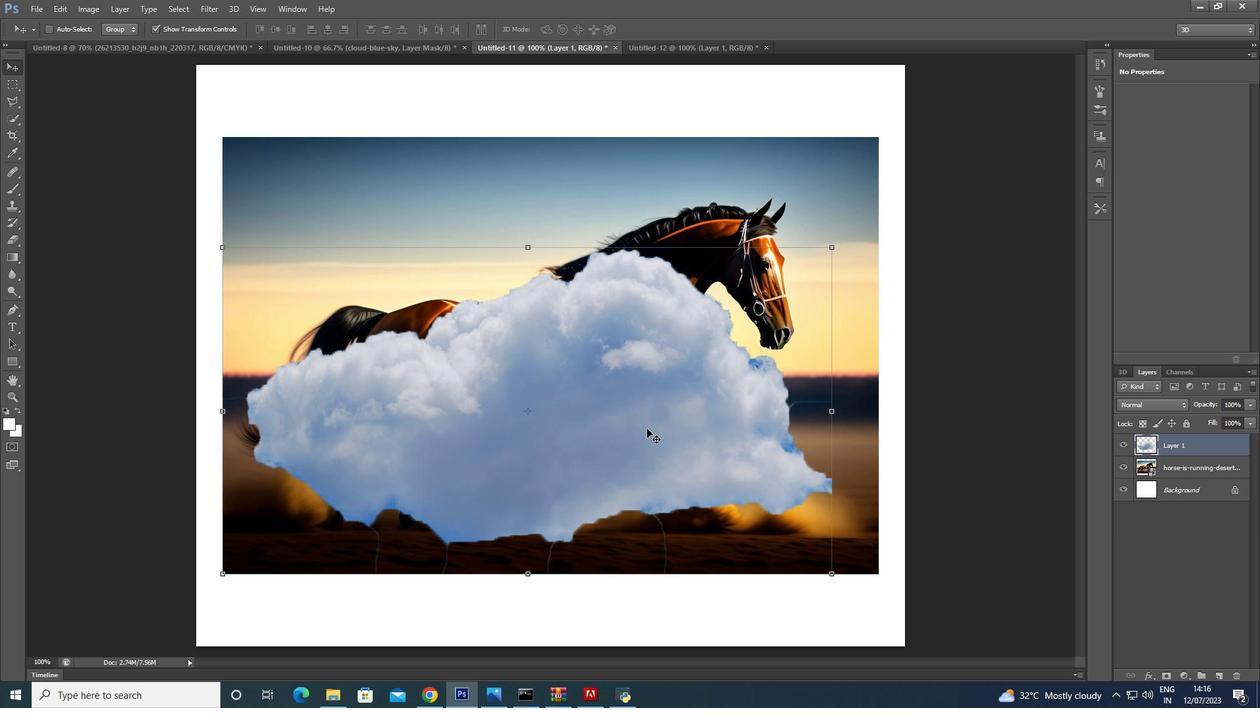 
Action: Mouse moved to (634, 371)
Screenshot: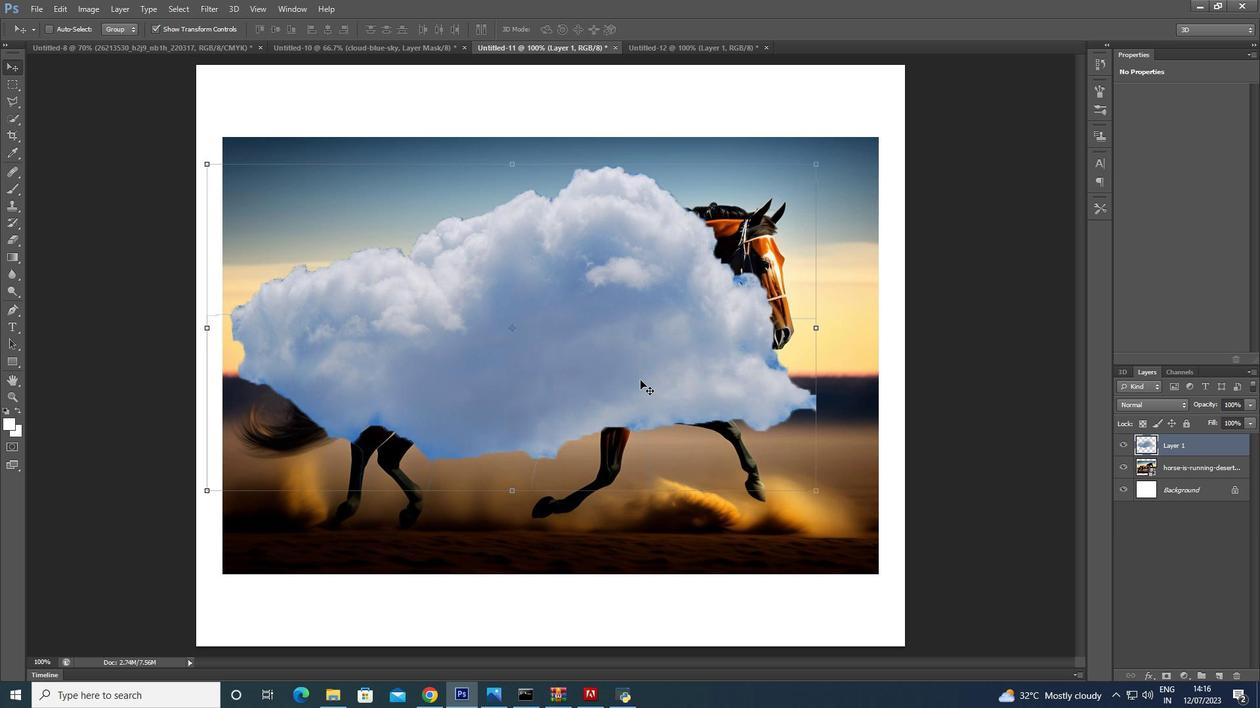 
Action: Mouse pressed left at (634, 371)
Screenshot: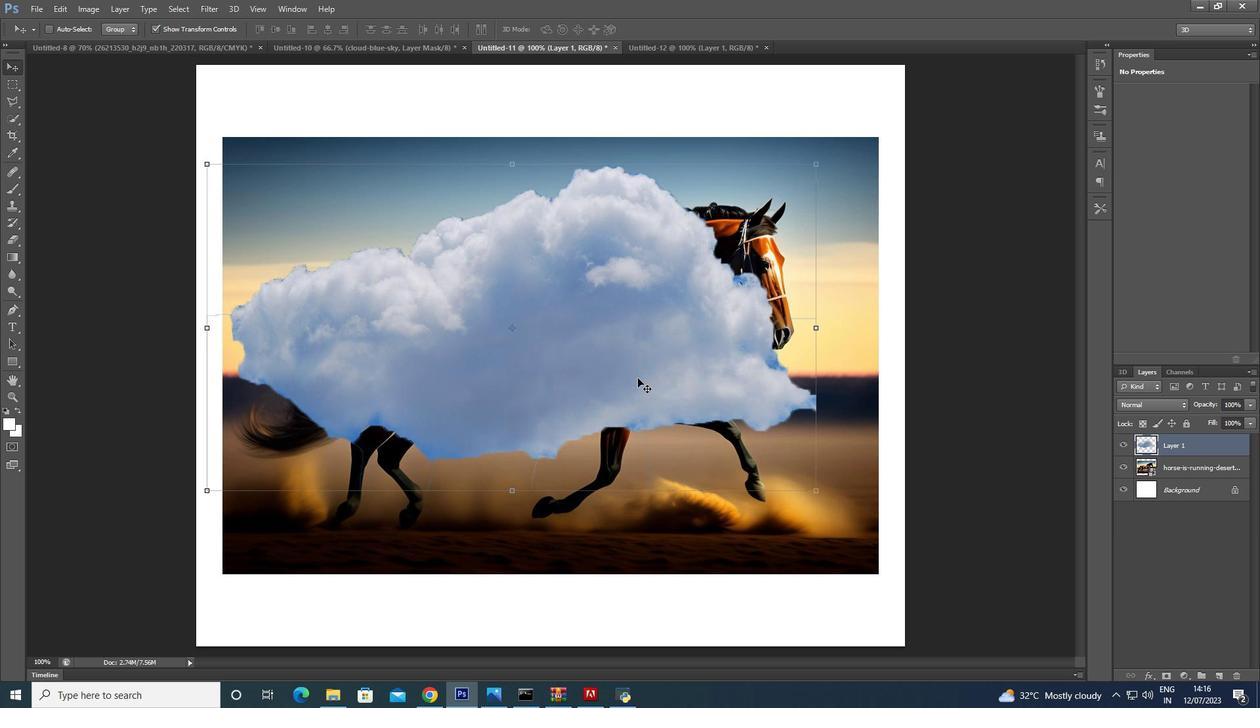 
Action: Mouse moved to (635, 378)
Screenshot: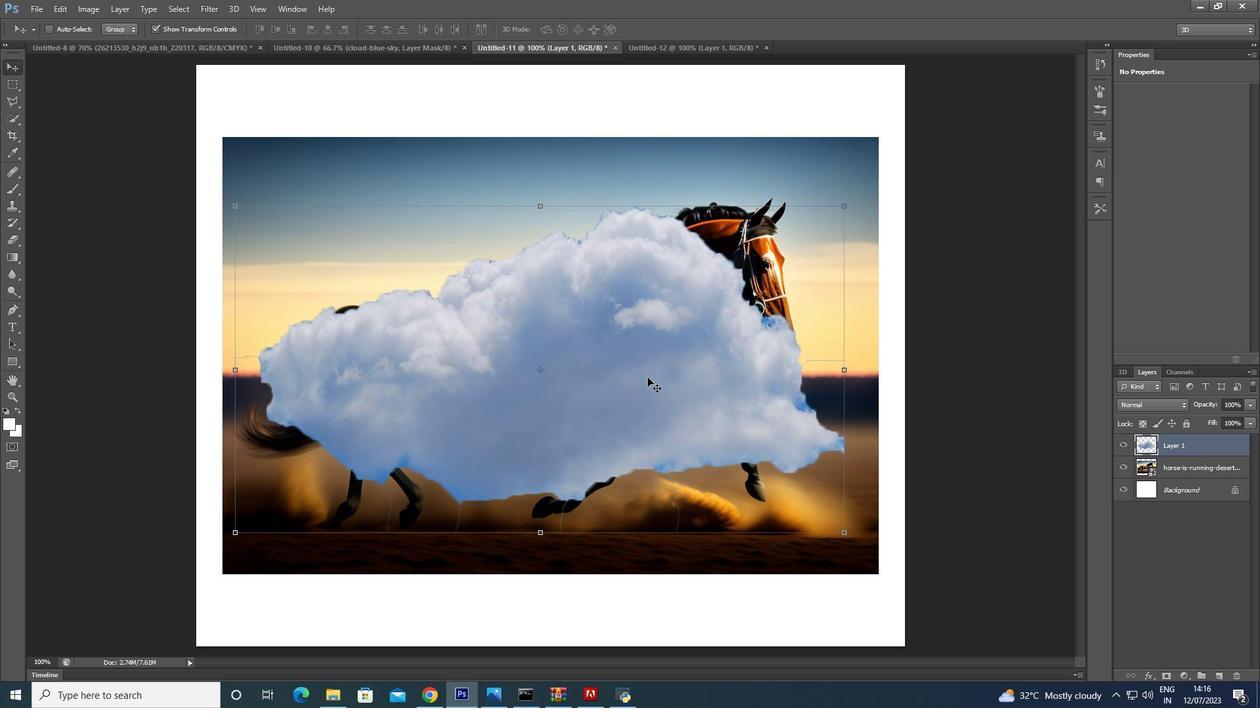 
Action: Mouse pressed left at (635, 378)
Screenshot: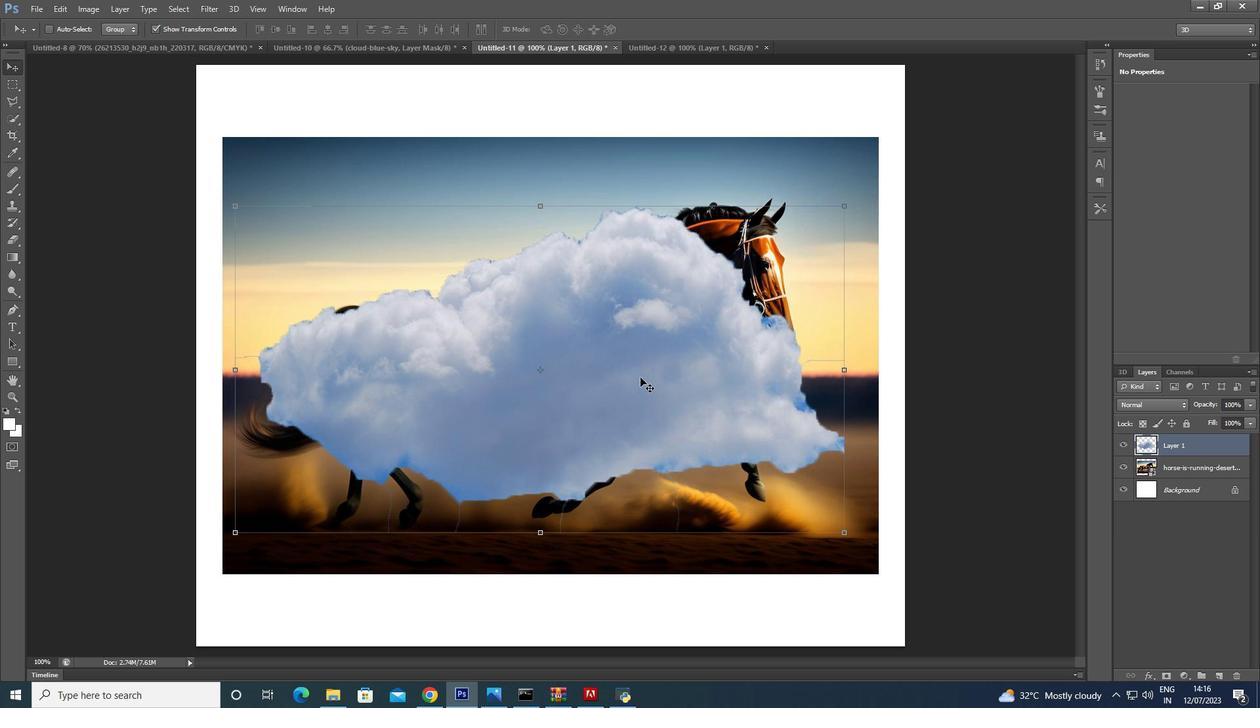 
Action: Mouse moved to (636, 277)
Screenshot: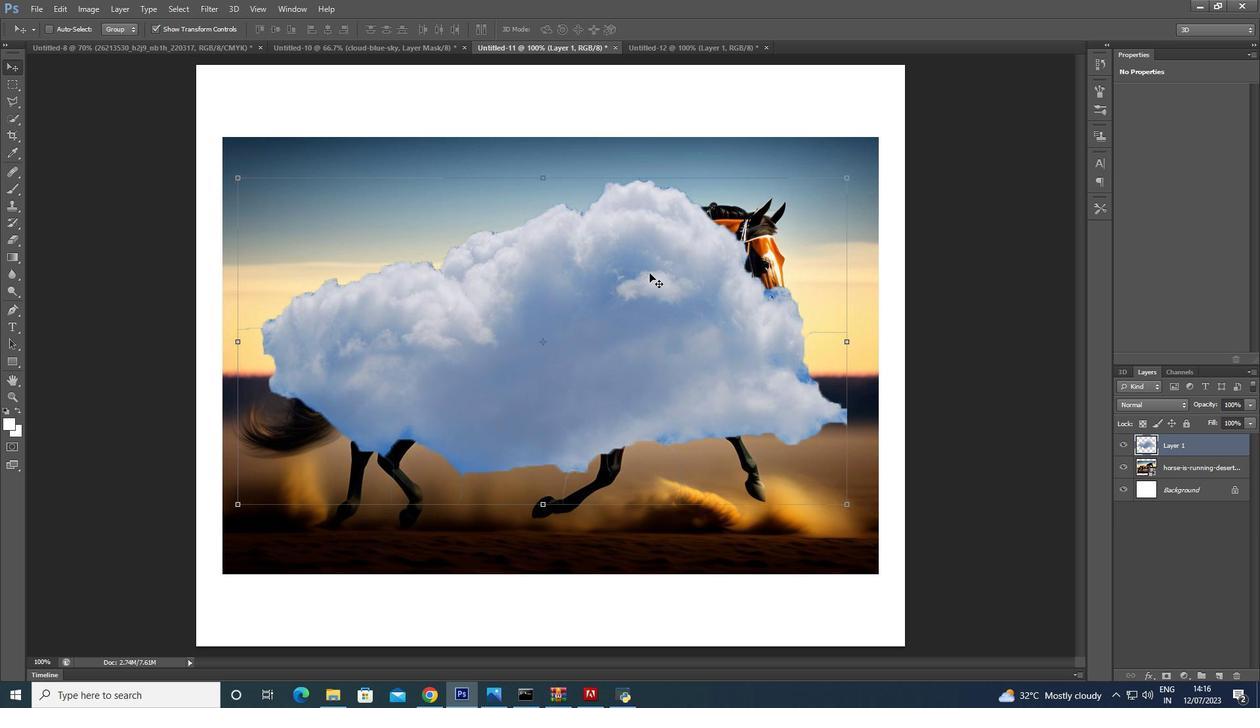 
Action: Mouse pressed left at (636, 277)
Screenshot: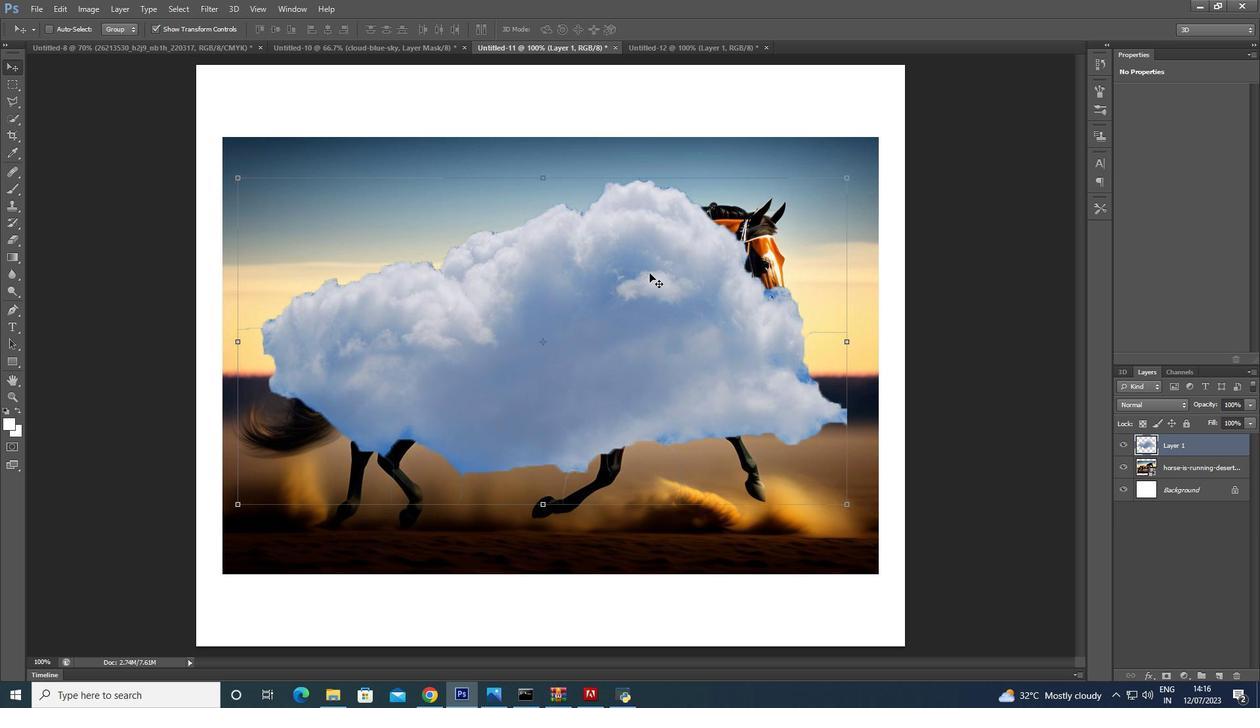 
Action: Mouse moved to (559, 306)
Screenshot: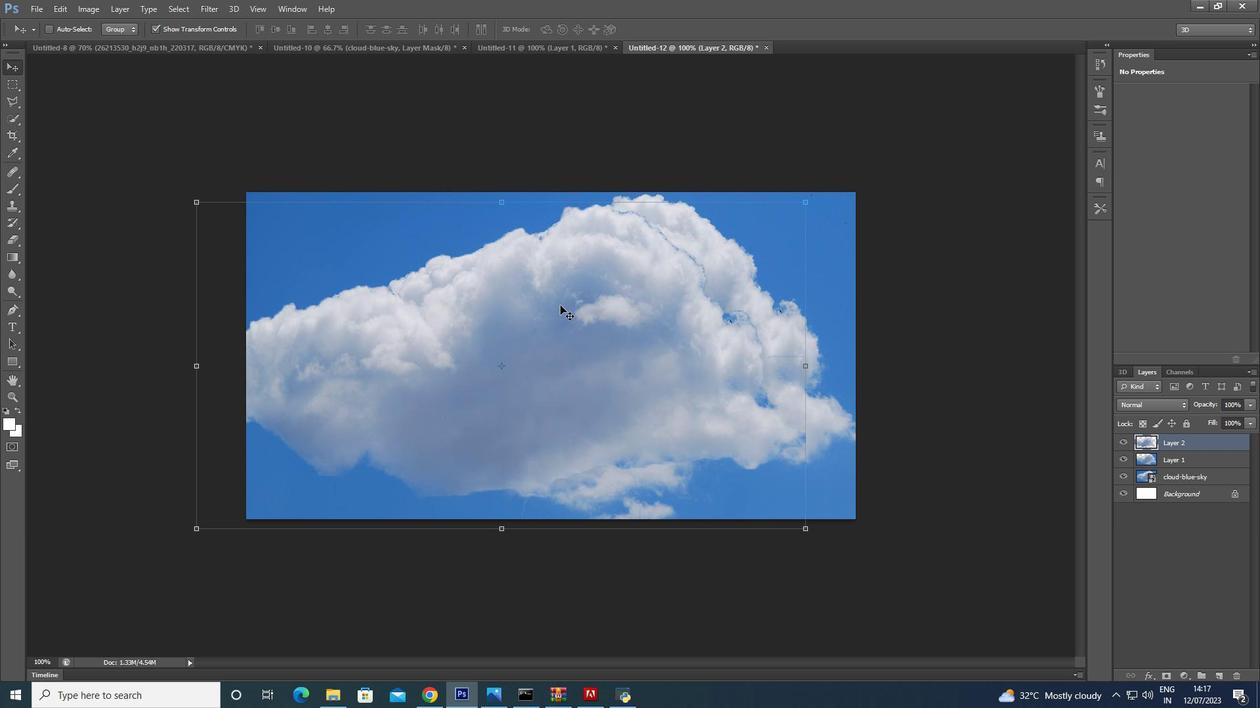 
Action: Mouse pressed left at (559, 306)
Screenshot: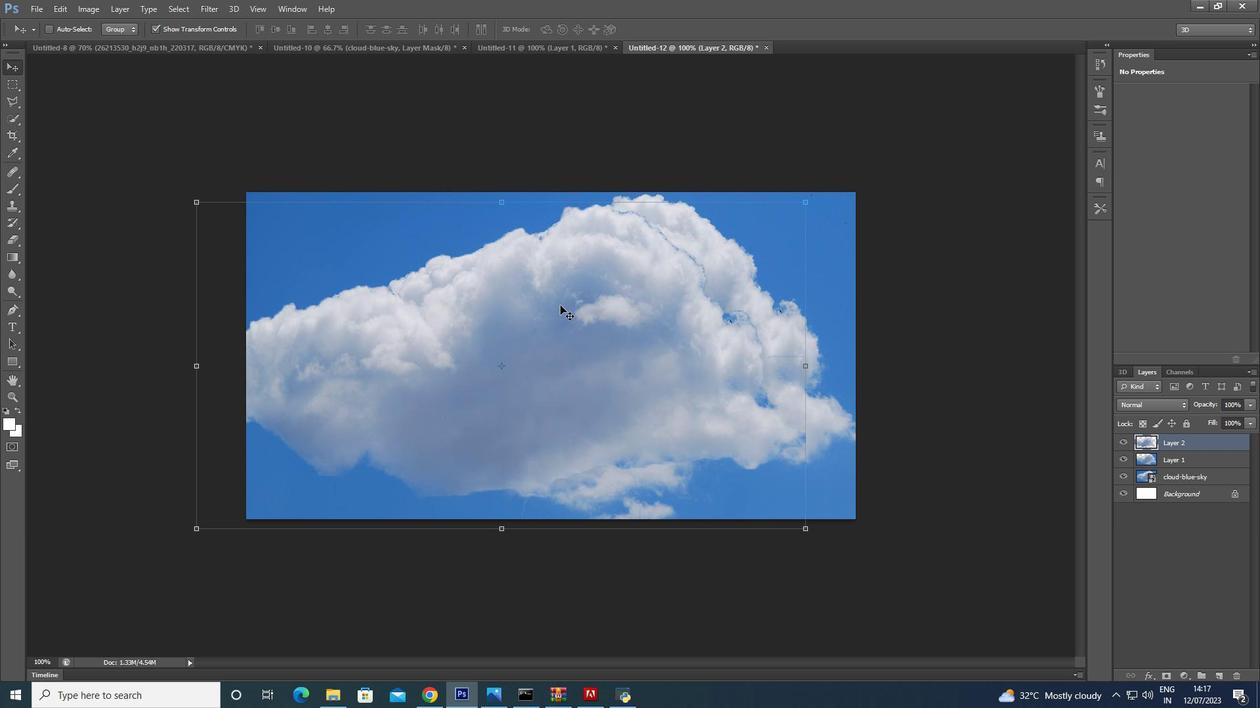 
Action: Mouse moved to (612, 268)
Screenshot: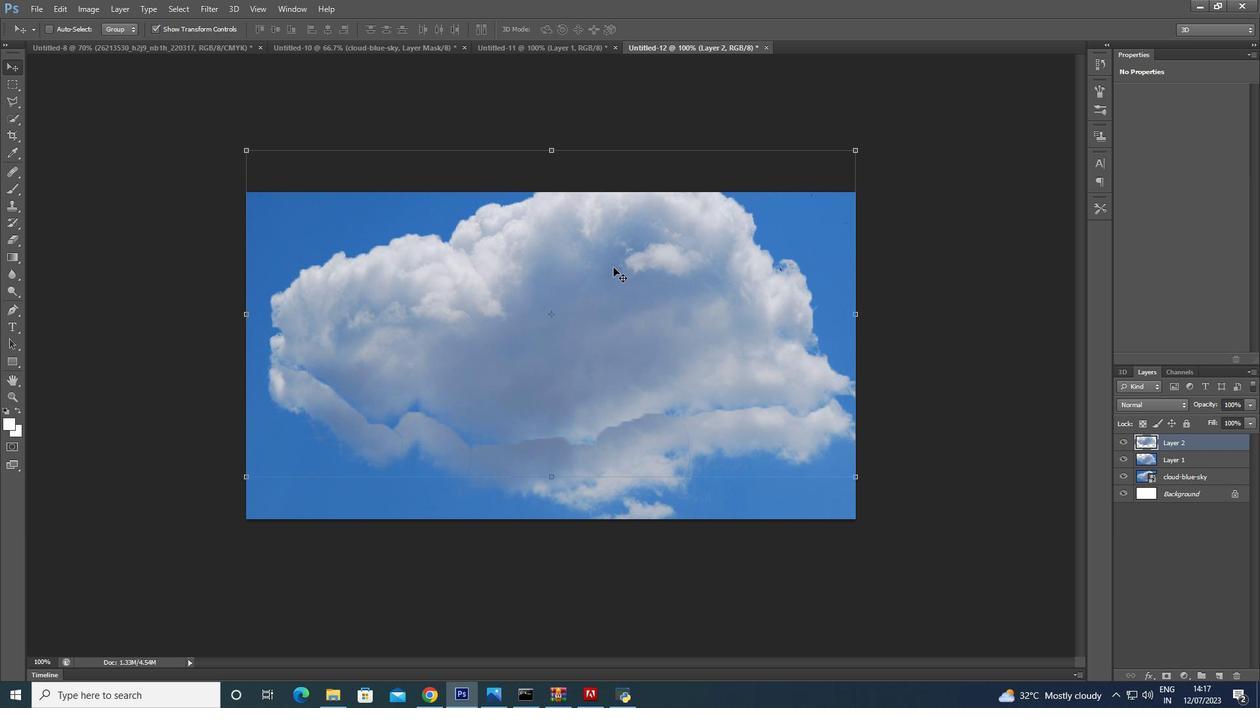 
Action: Mouse pressed left at (612, 268)
Screenshot: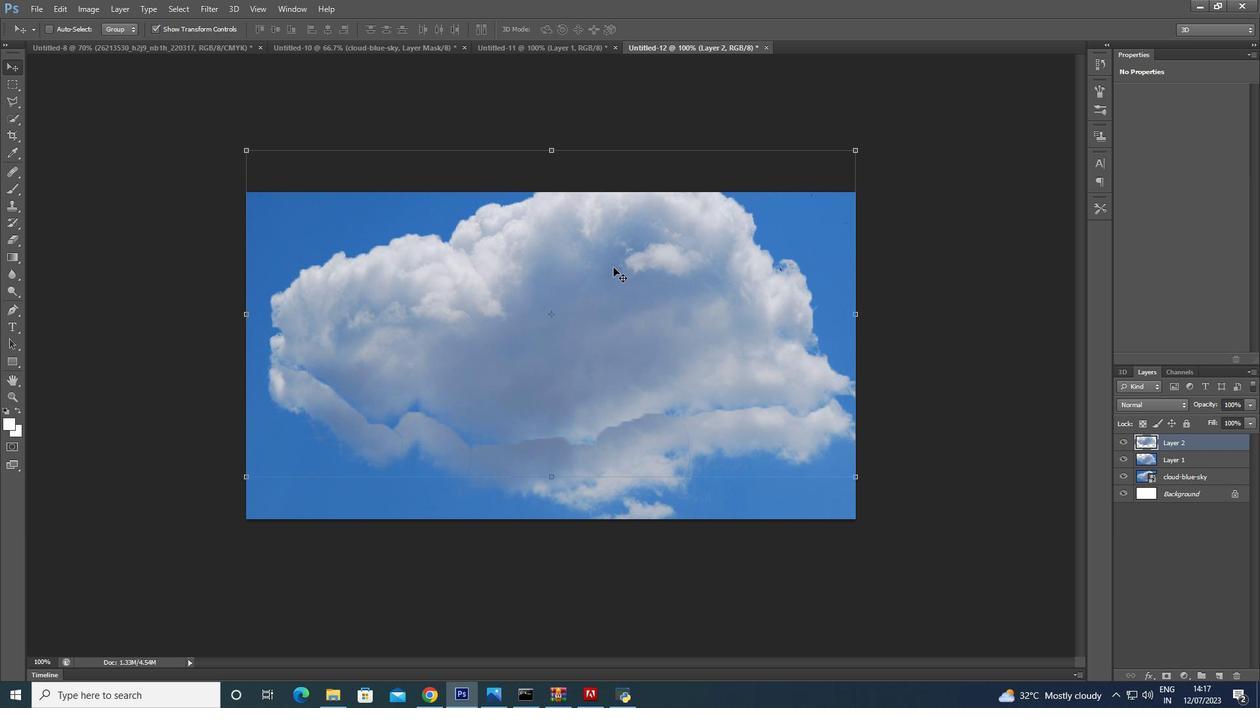 
Action: Mouse moved to (15, 134)
Screenshot: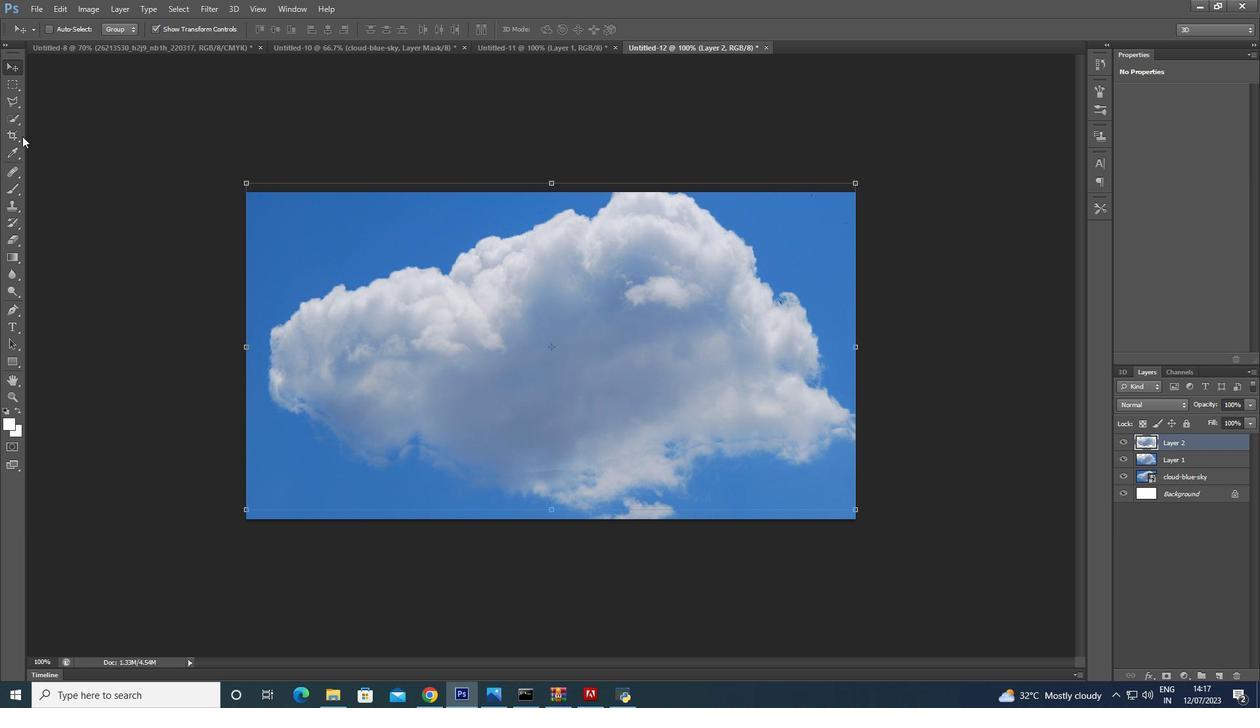 
Action: Mouse pressed left at (15, 134)
Screenshot: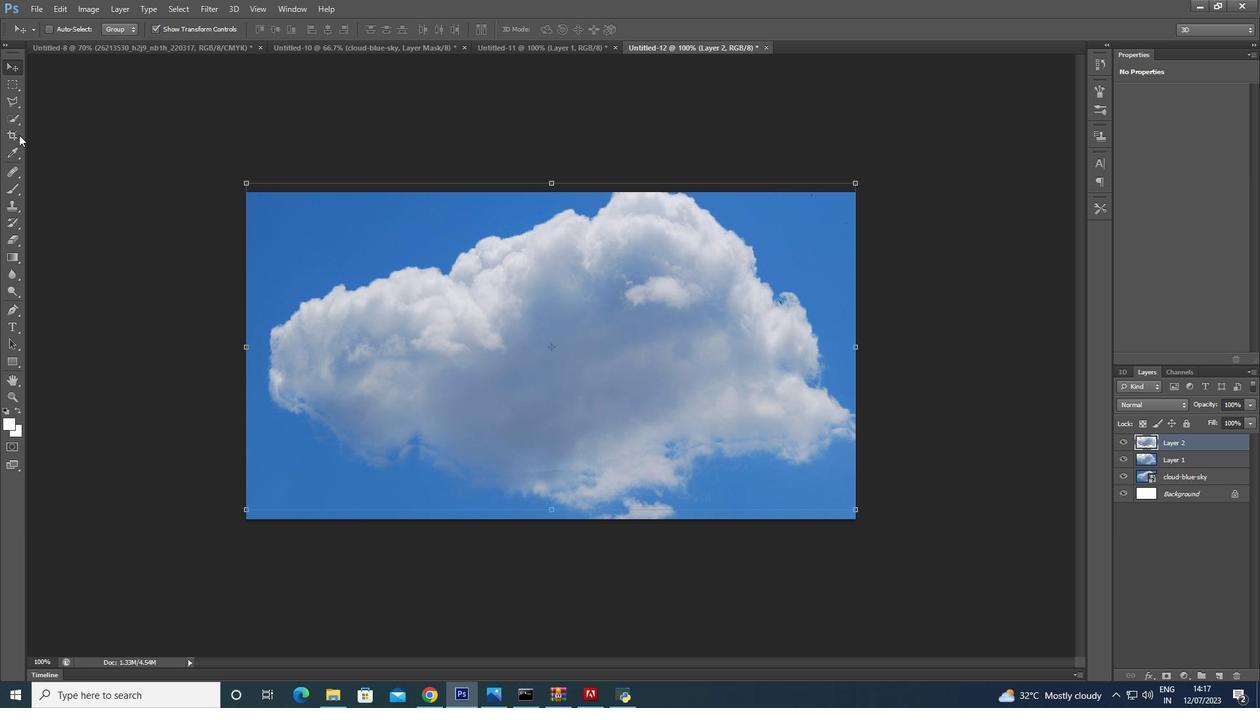 
Action: Mouse moved to (248, 515)
Screenshot: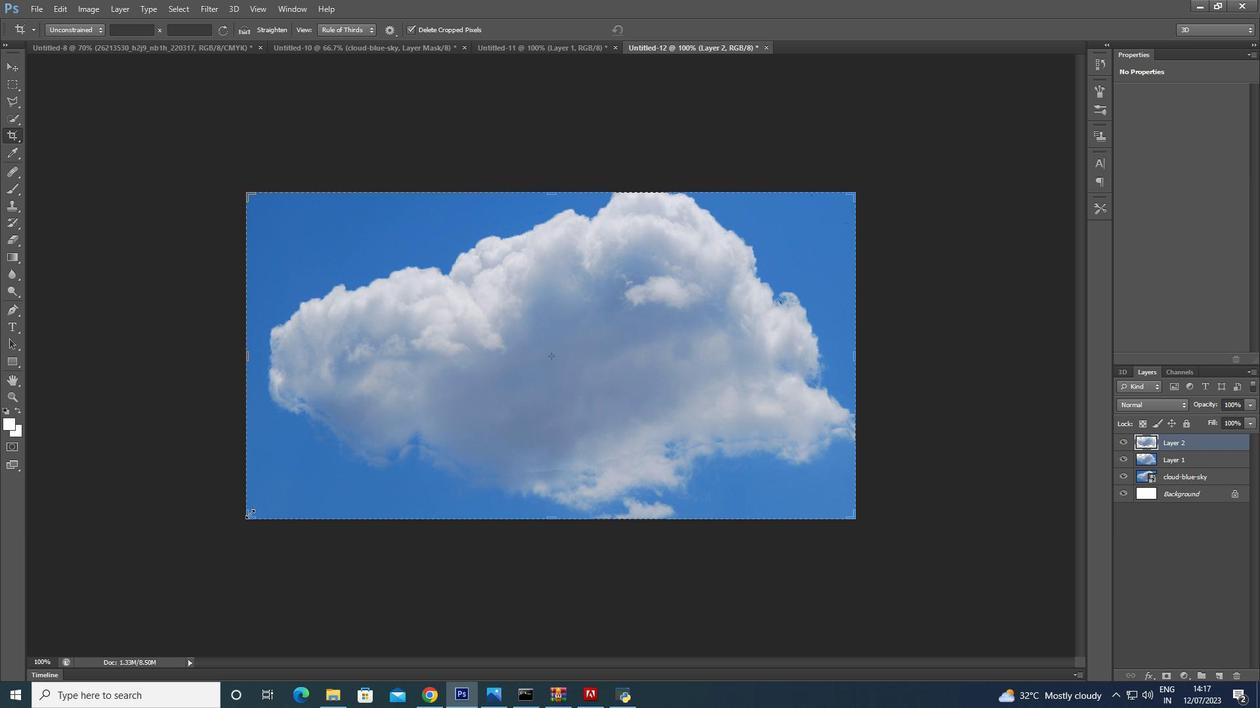 
Action: Mouse pressed left at (248, 515)
Screenshot: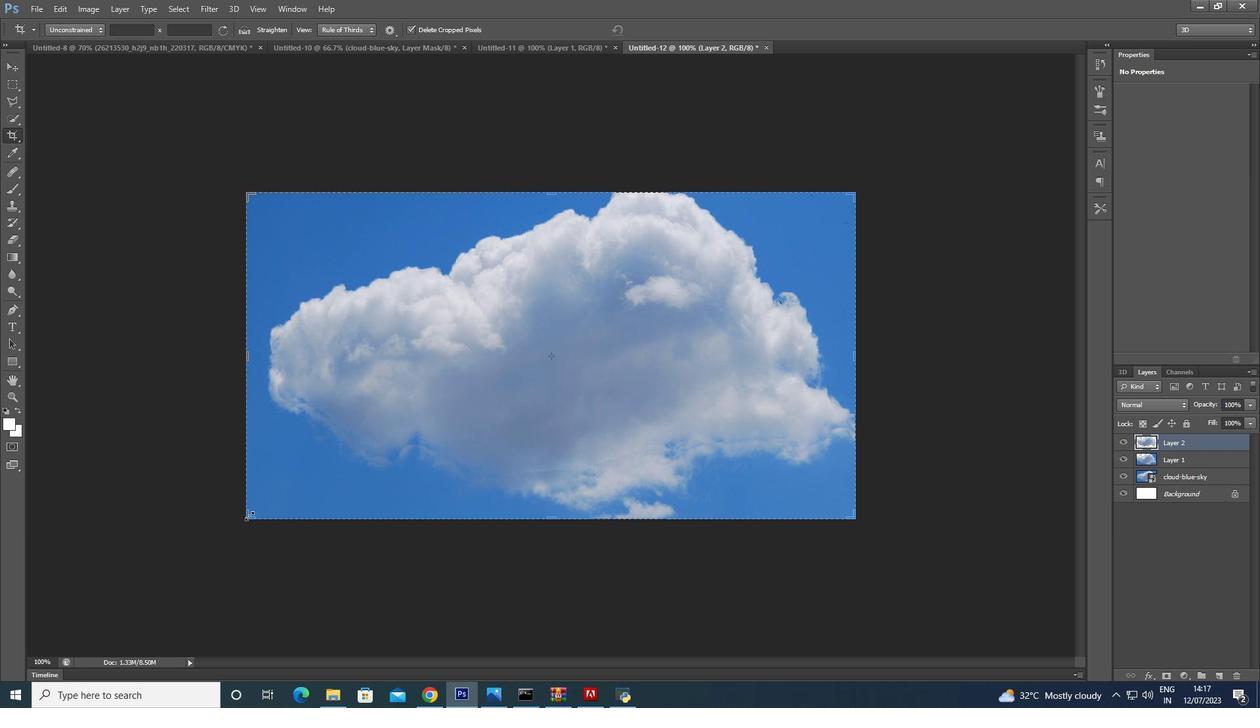 
Action: Mouse moved to (841, 456)
Screenshot: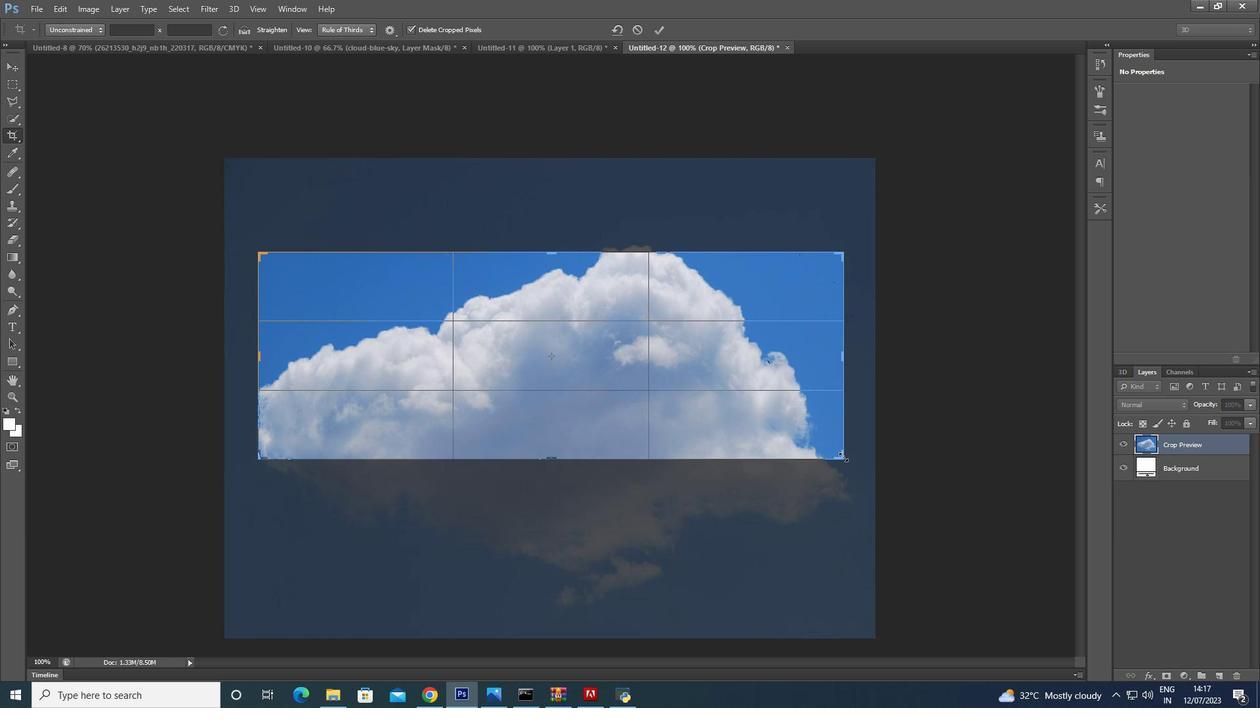 
Action: Mouse pressed left at (841, 456)
Screenshot: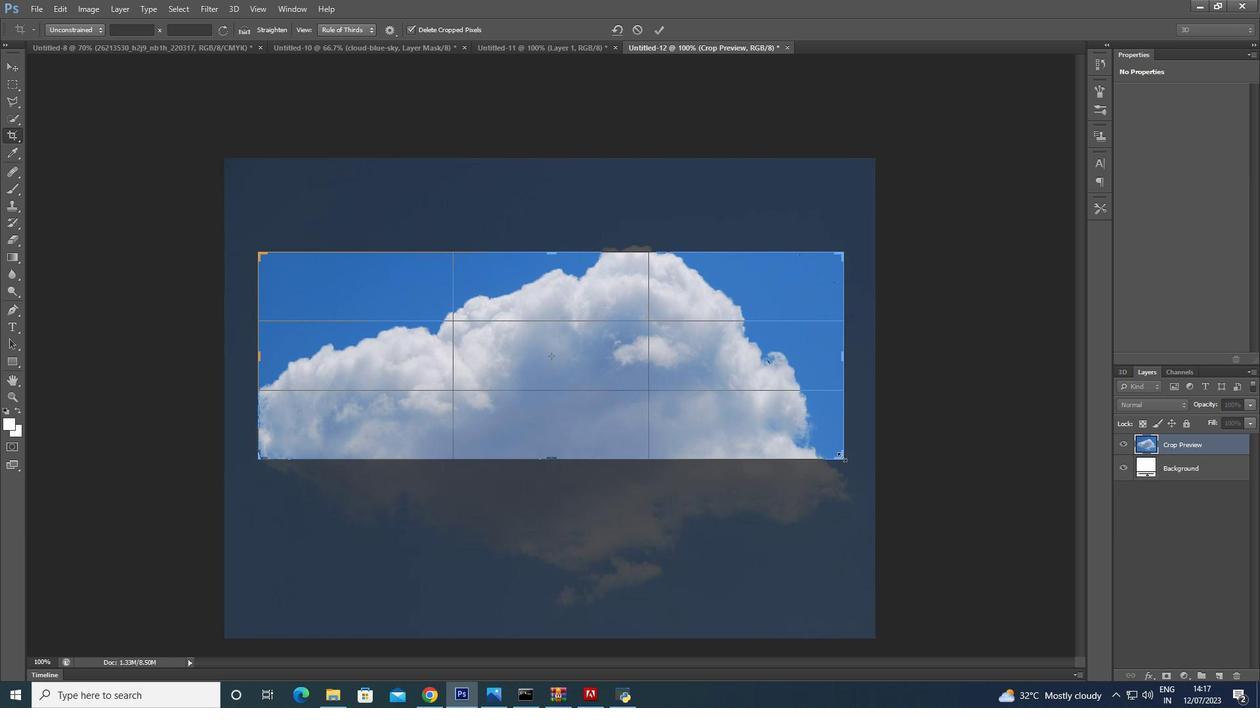 
Action: Mouse moved to (708, 332)
Screenshot: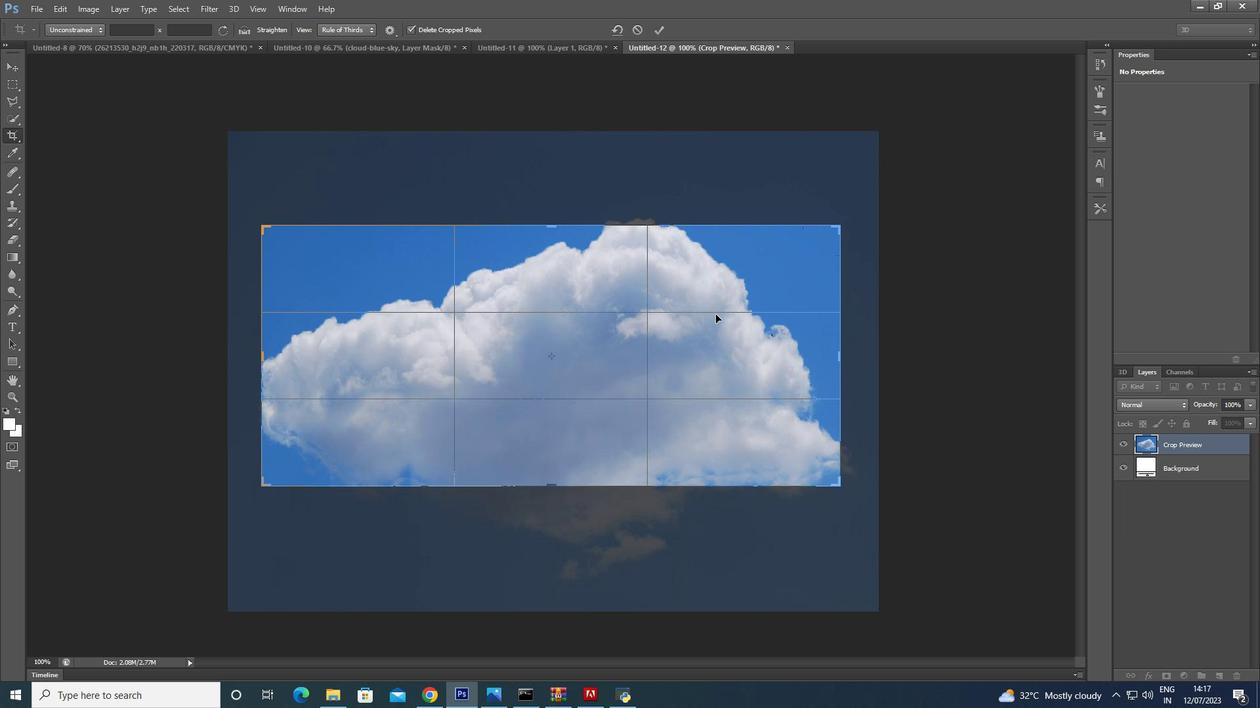
Action: Key pressed <Key.enter>
Screenshot: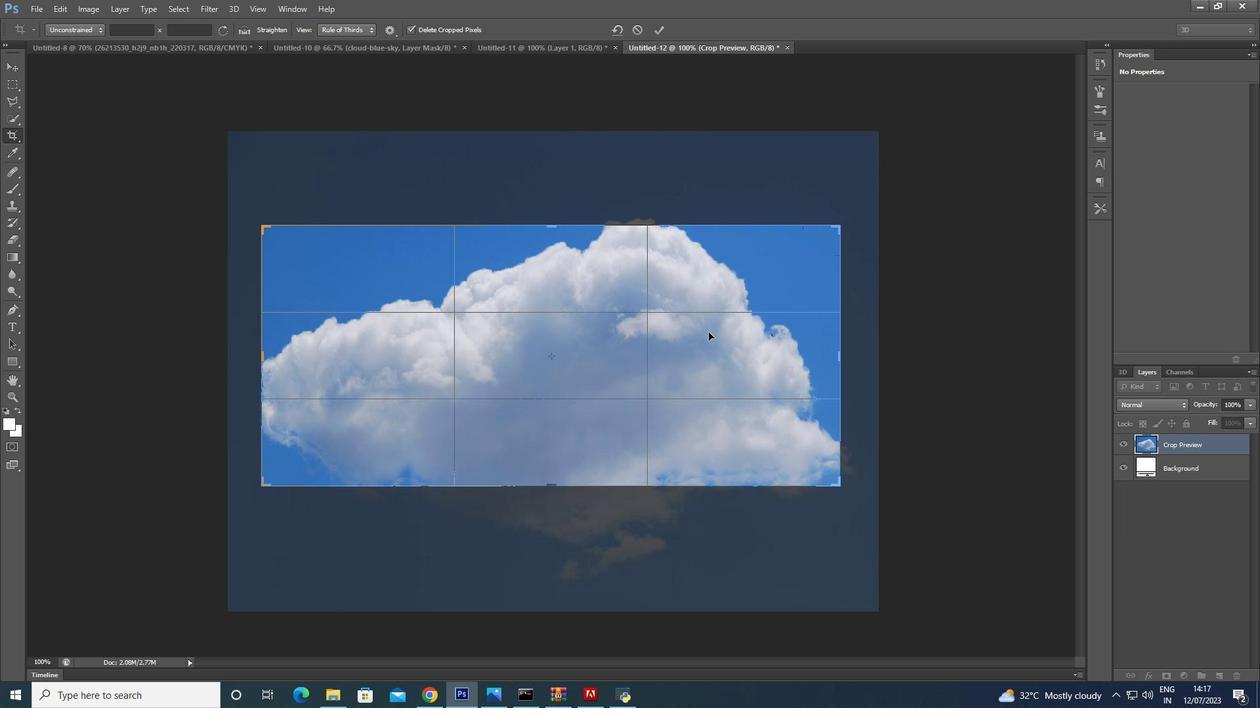 
Action: Mouse moved to (9, 66)
Screenshot: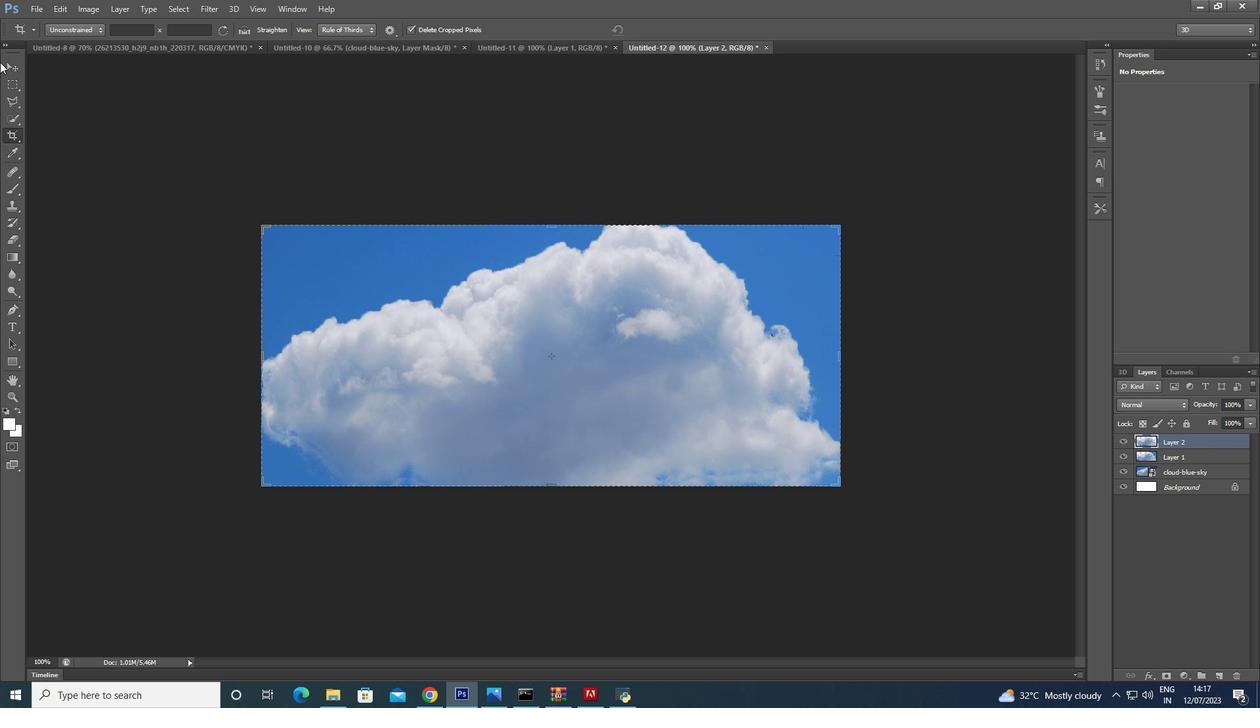 
Action: Mouse pressed left at (9, 66)
Screenshot: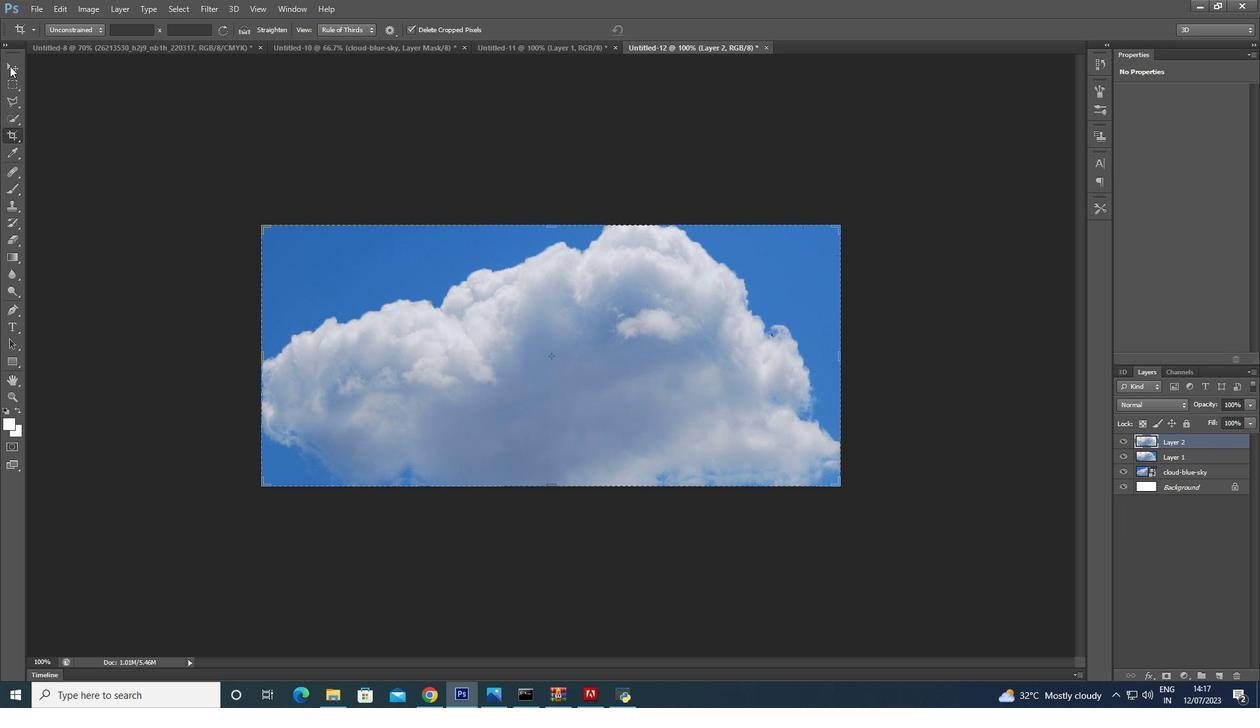
Action: Mouse moved to (594, 364)
Screenshot: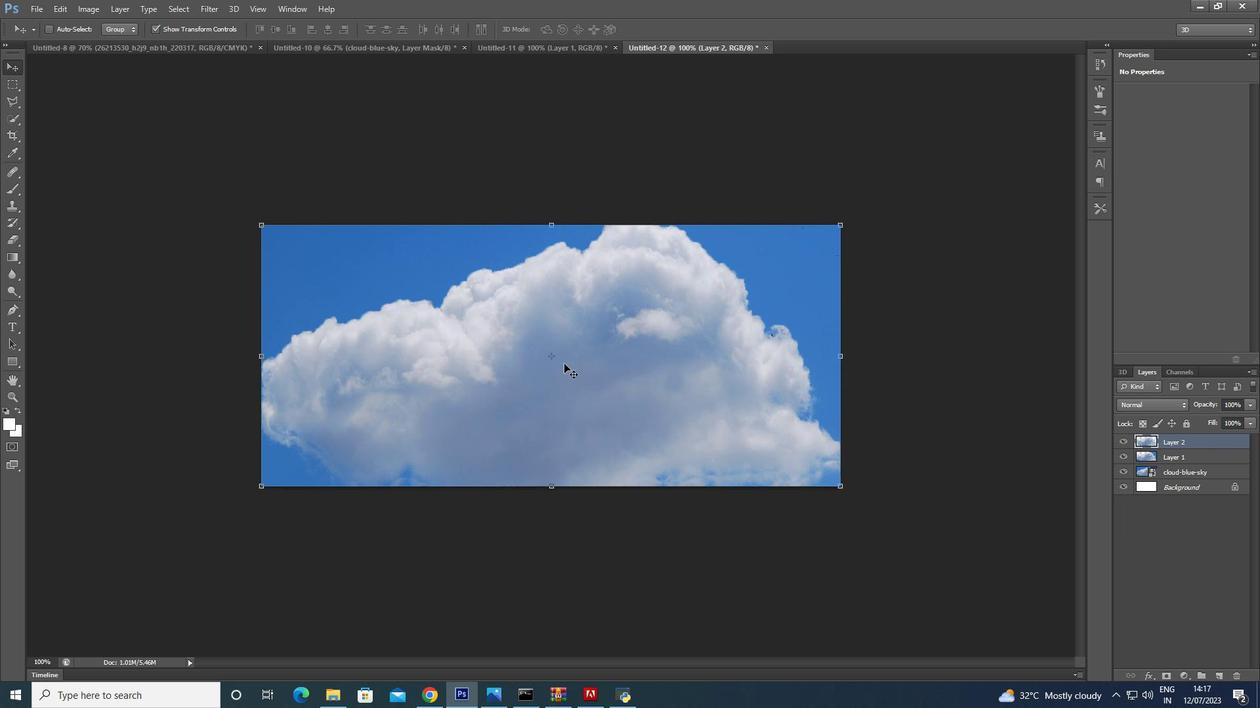 
Action: Mouse pressed left at (594, 364)
Screenshot: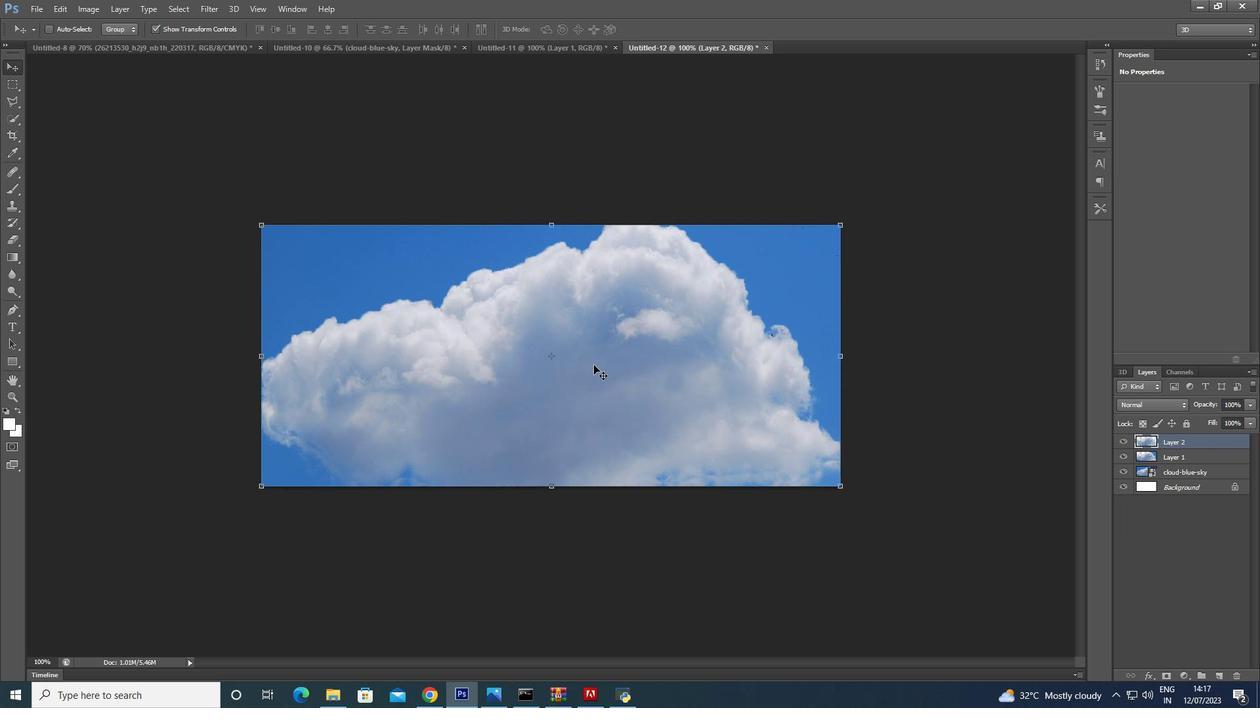 
Action: Mouse moved to (523, 353)
Screenshot: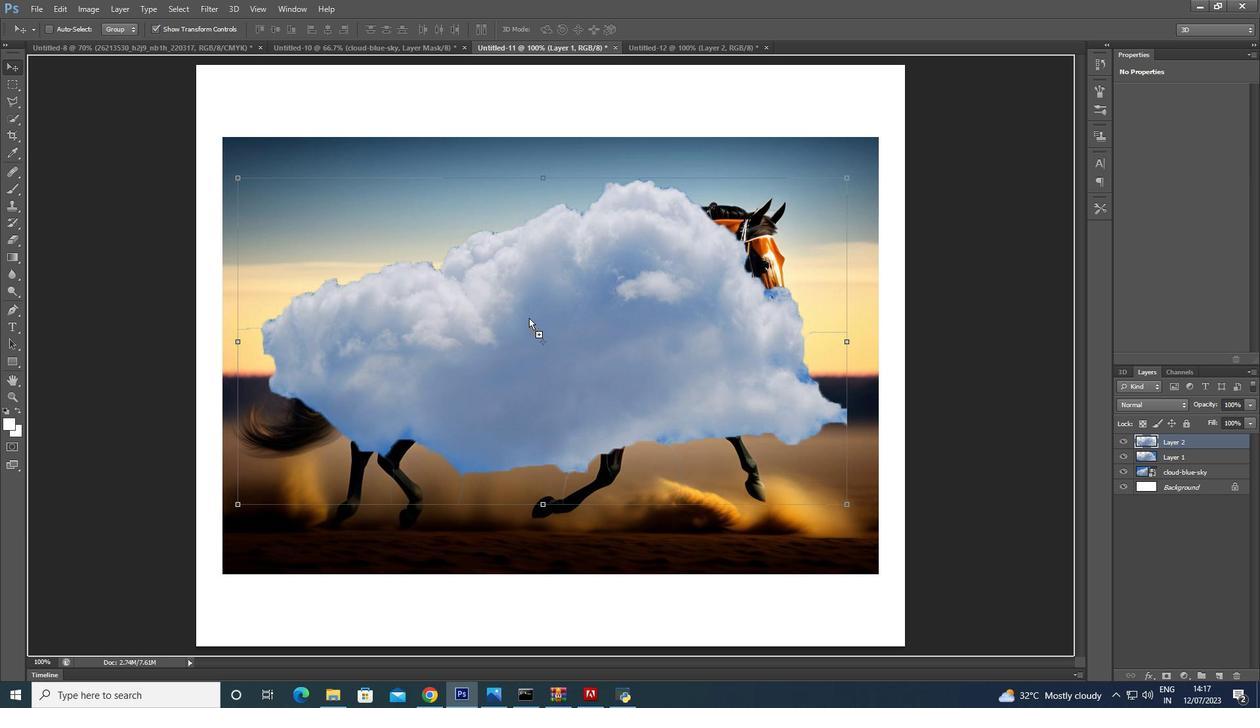 
Action: Mouse pressed left at (523, 353)
Screenshot: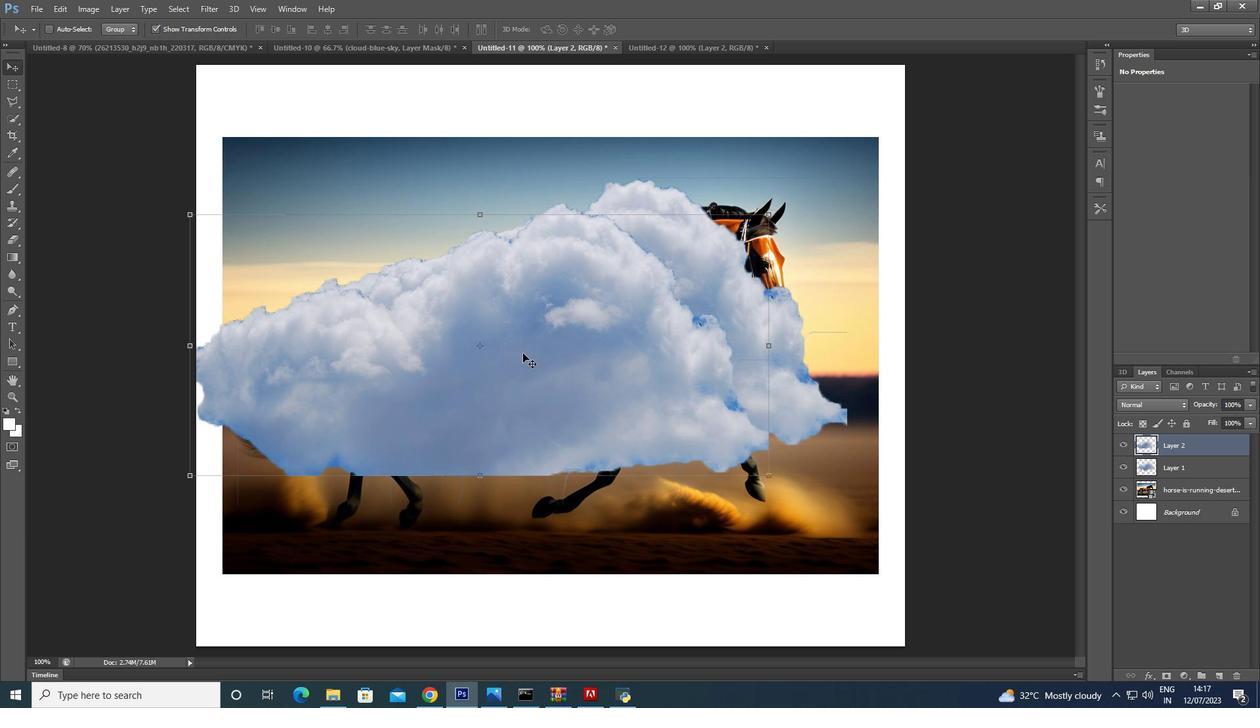 
Action: Mouse moved to (690, 239)
Screenshot: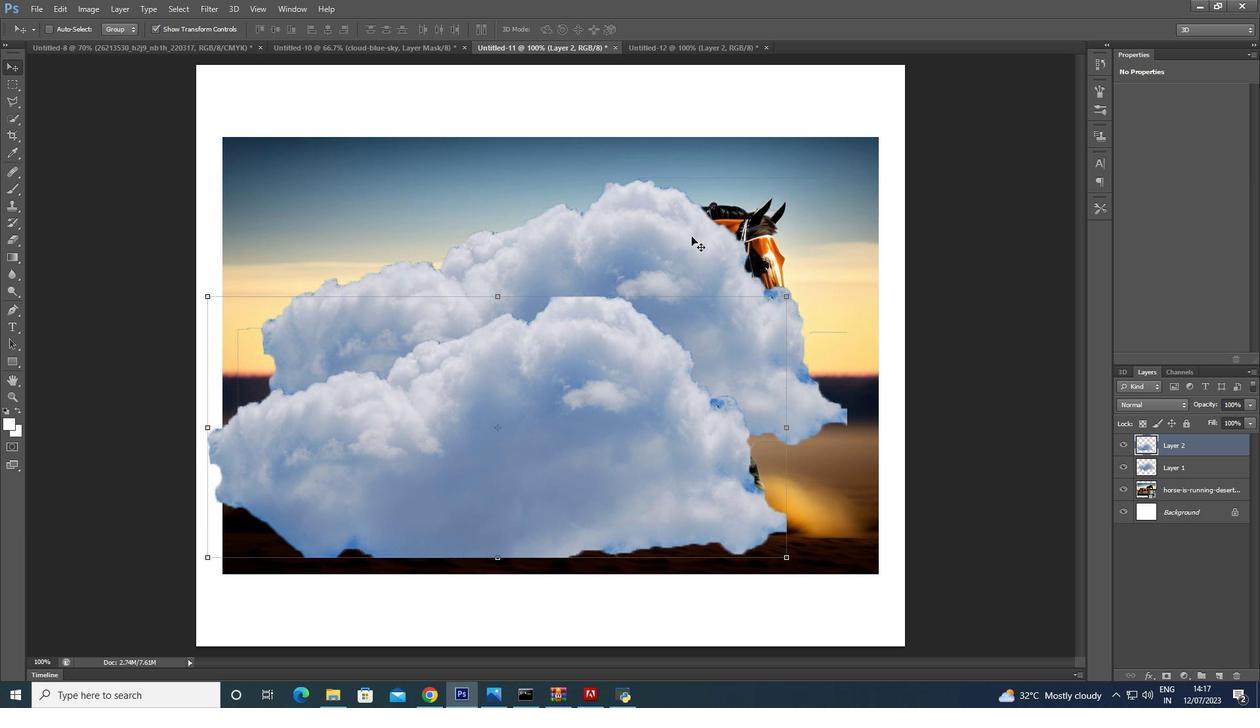 
Action: Mouse pressed left at (690, 239)
Screenshot: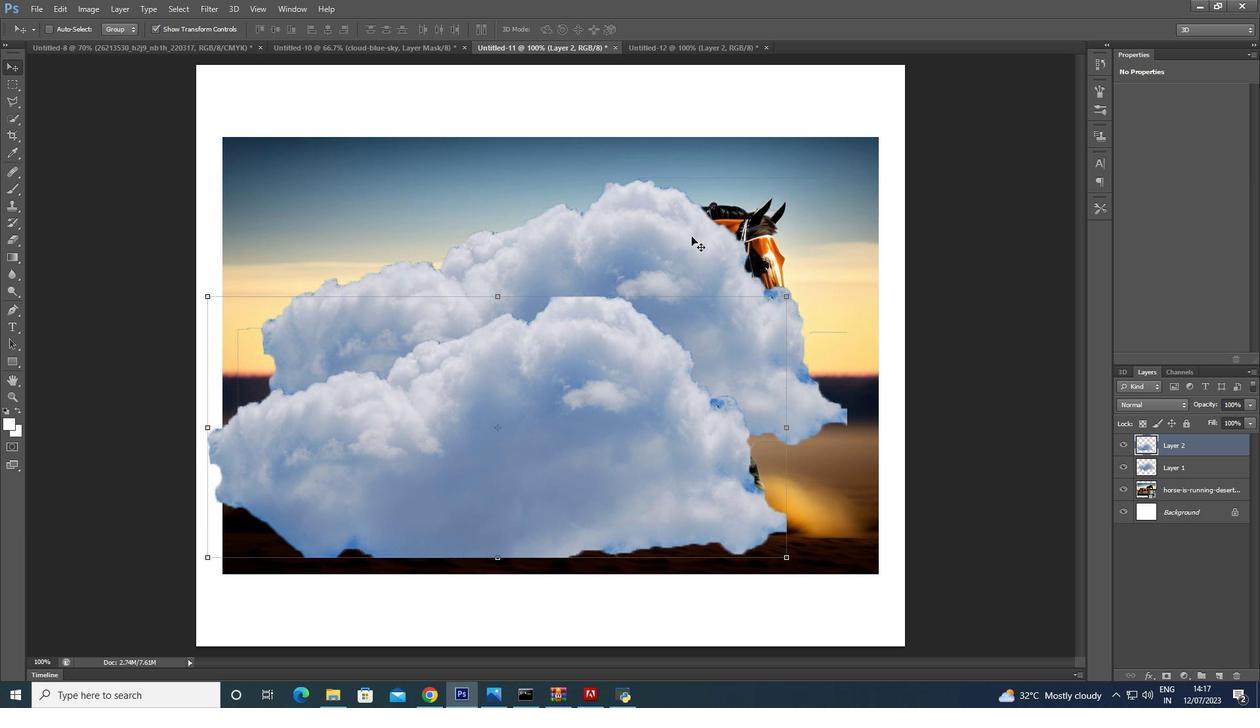 
Action: Mouse moved to (681, 237)
Screenshot: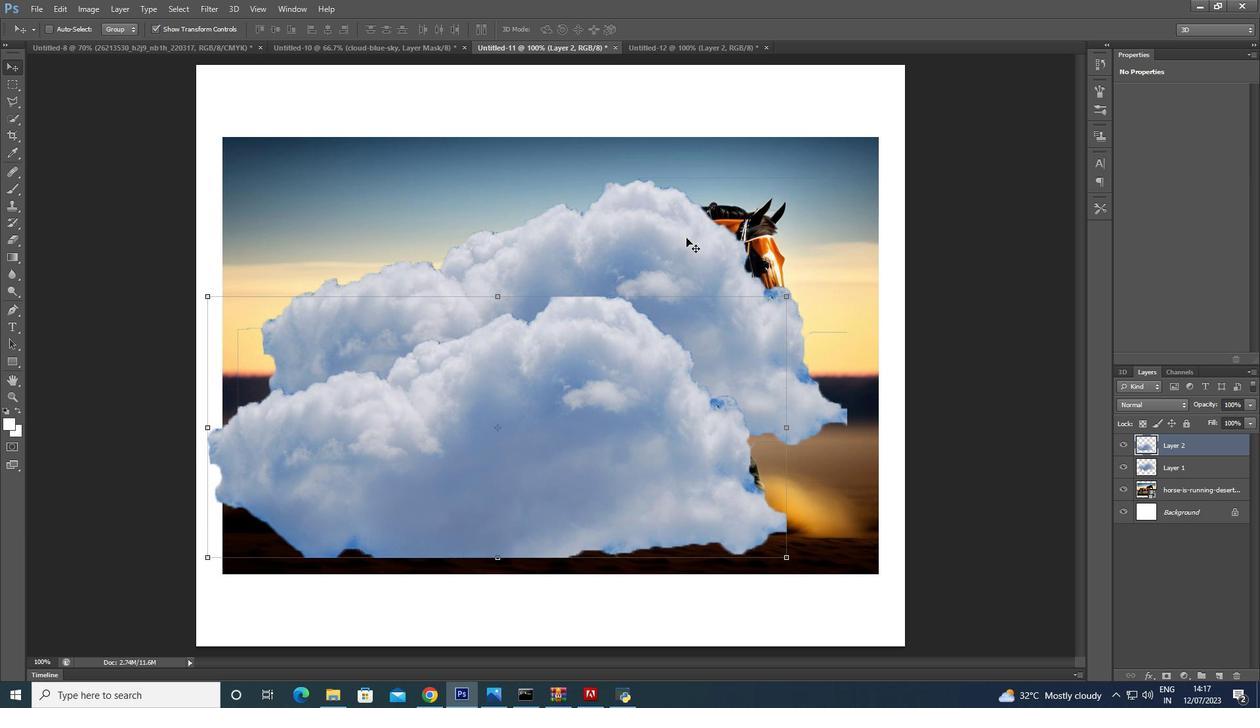 
Action: Mouse pressed left at (681, 237)
Screenshot: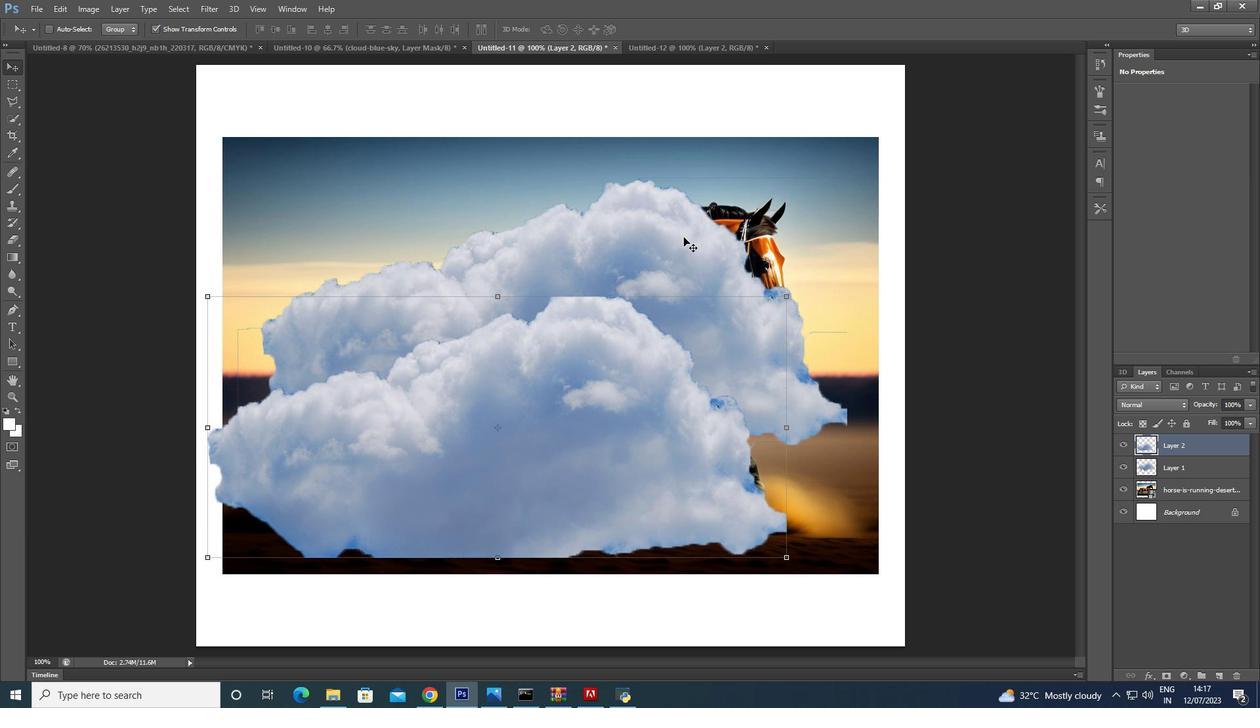 
Action: Mouse moved to (1204, 475)
Screenshot: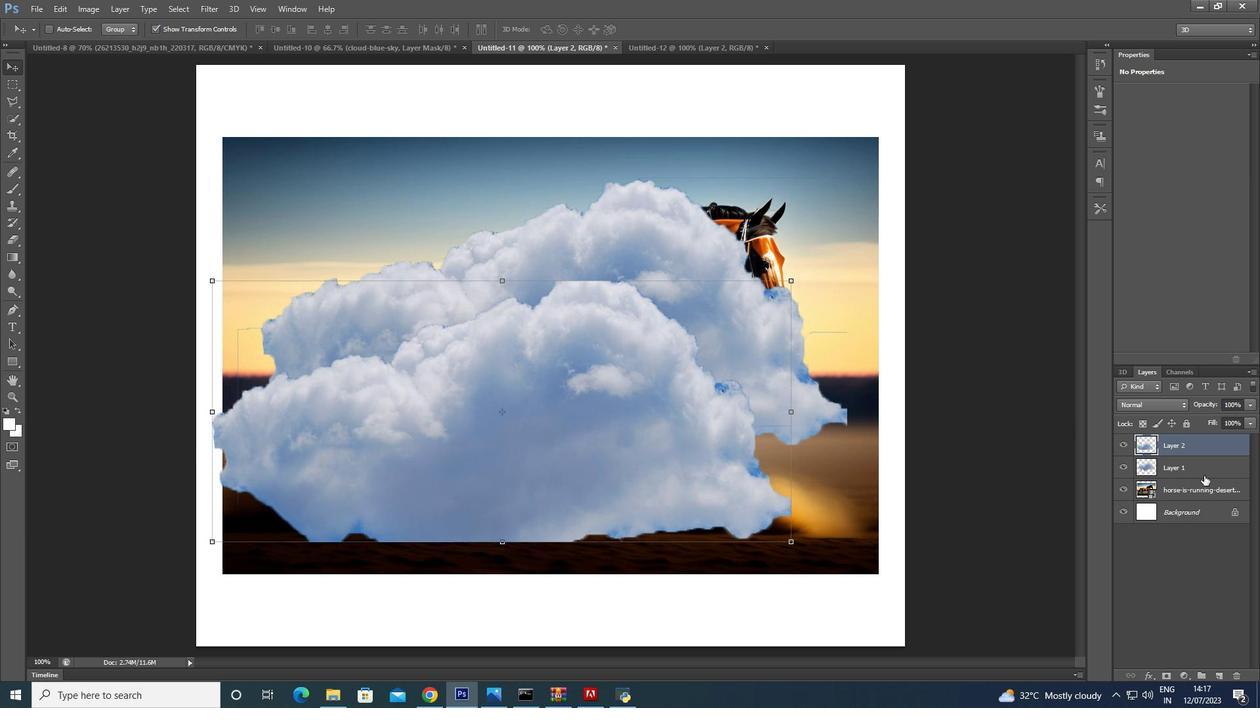 
Action: Mouse pressed left at (1204, 475)
Screenshot: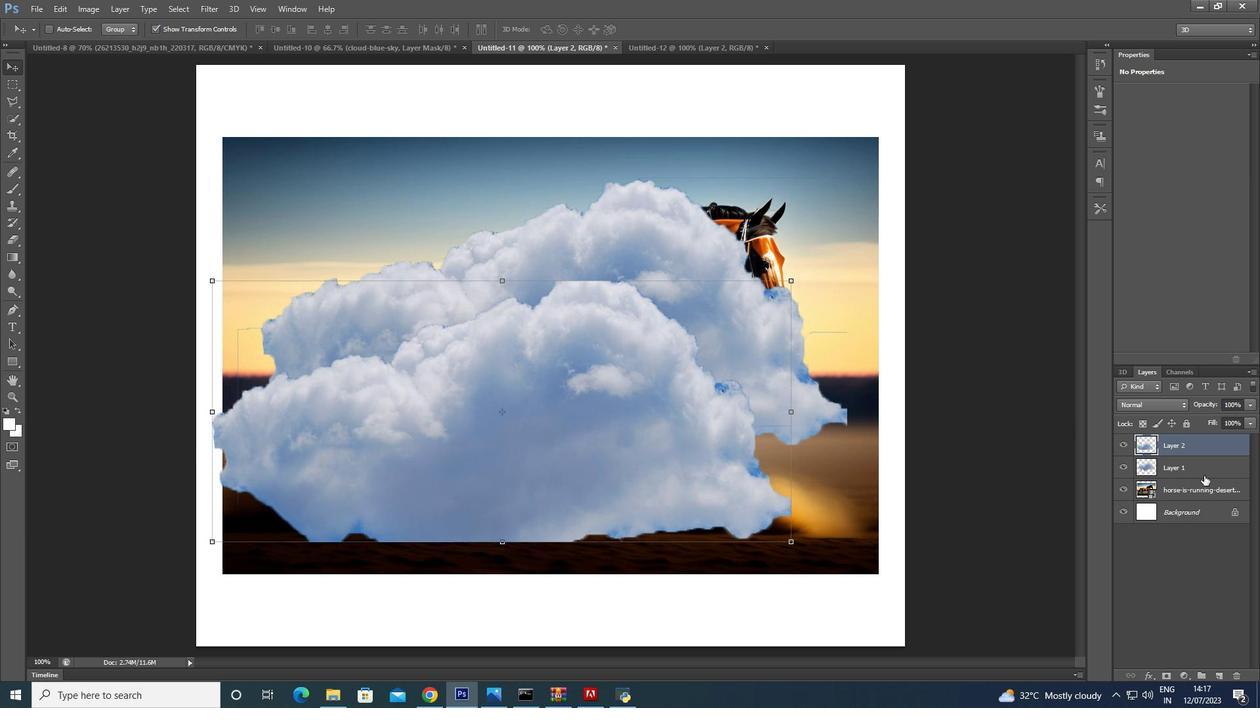 
Action: Mouse moved to (729, 261)
Screenshot: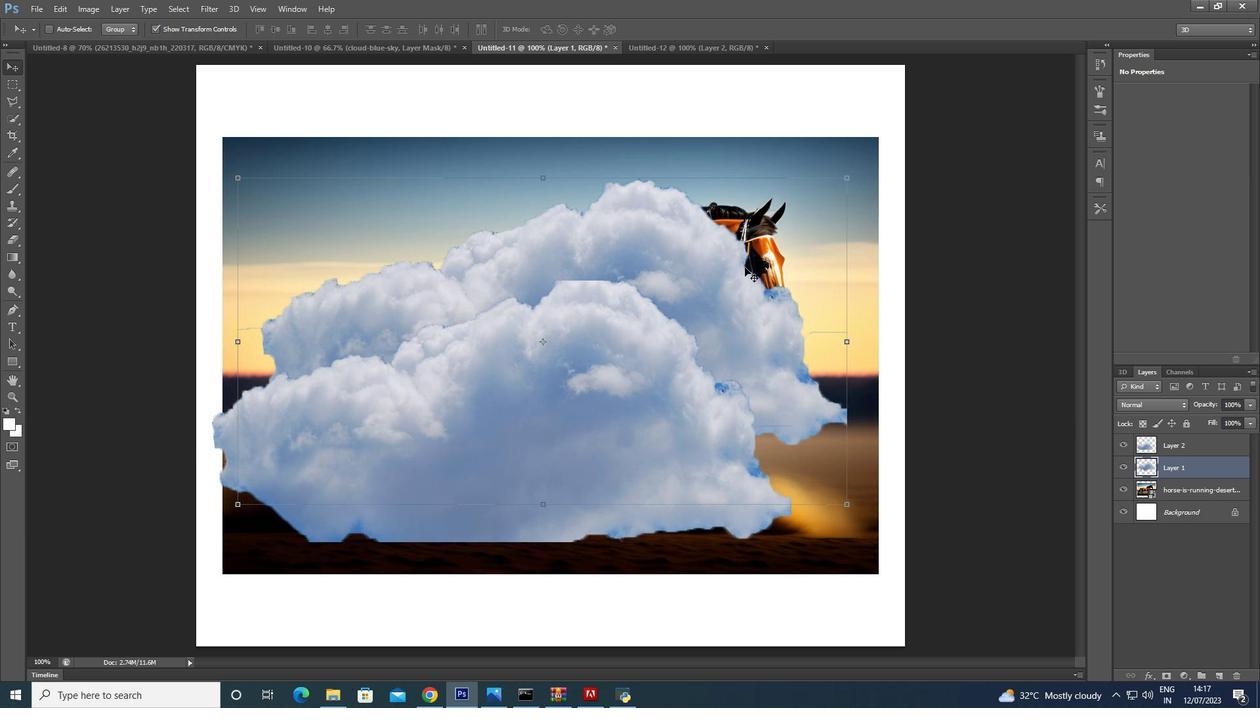 
Action: Mouse pressed left at (729, 261)
Screenshot: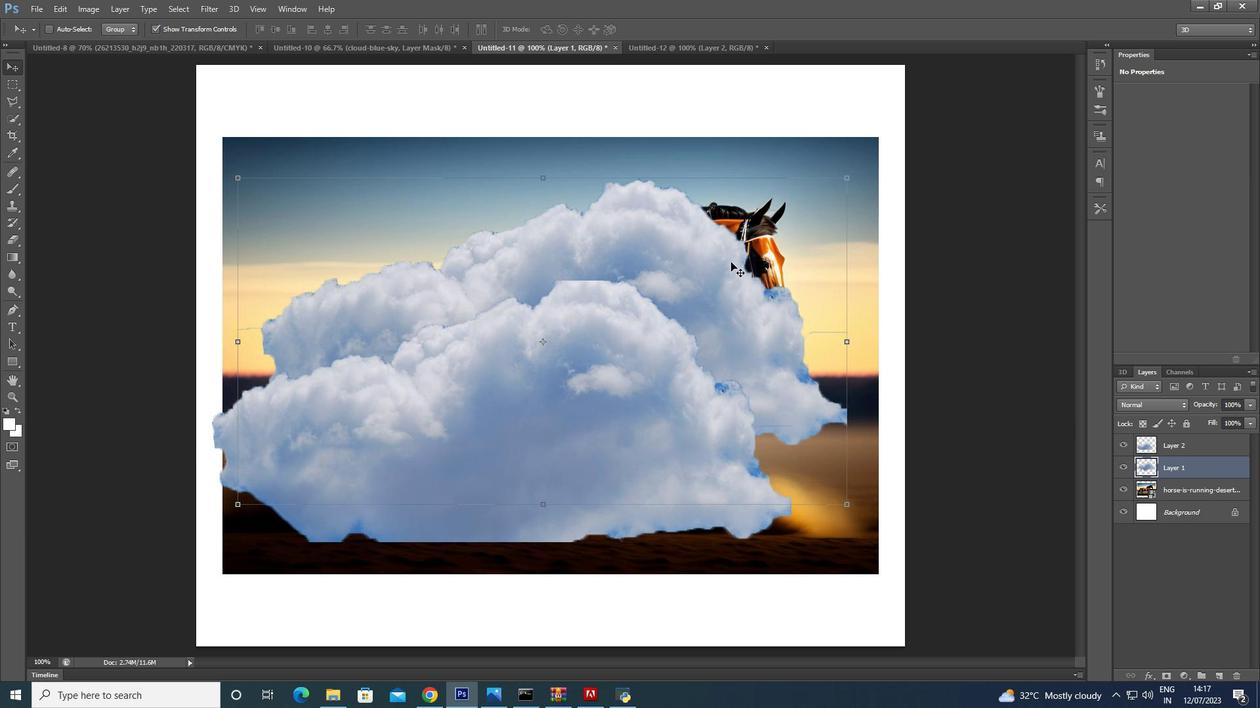 
Action: Mouse moved to (740, 208)
Screenshot: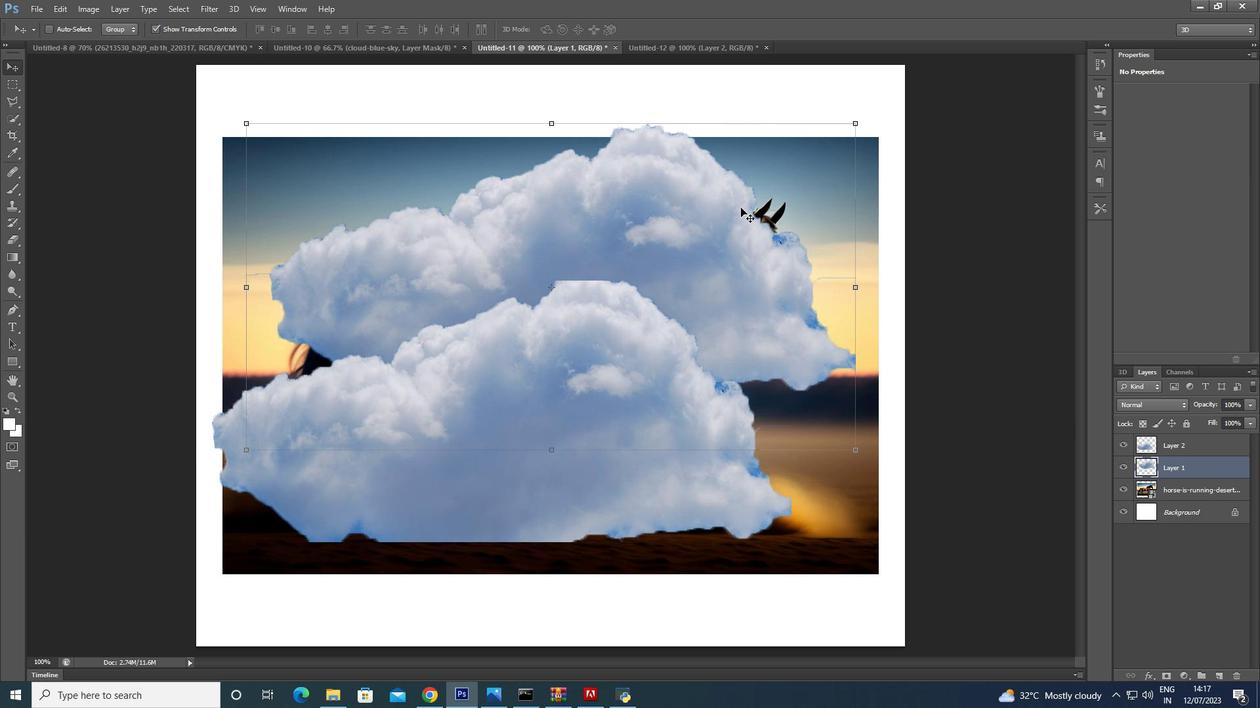 
Action: Key pressed <Key.backspace>
Screenshot: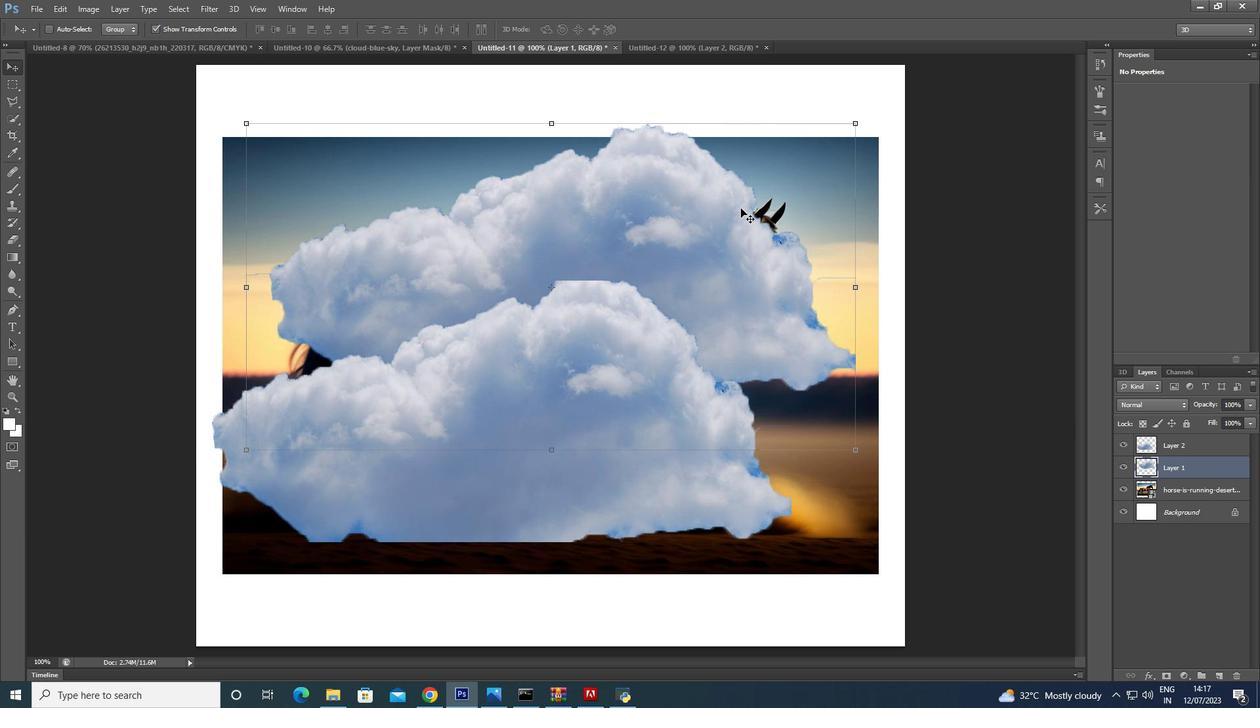 
Action: Mouse moved to (606, 408)
Screenshot: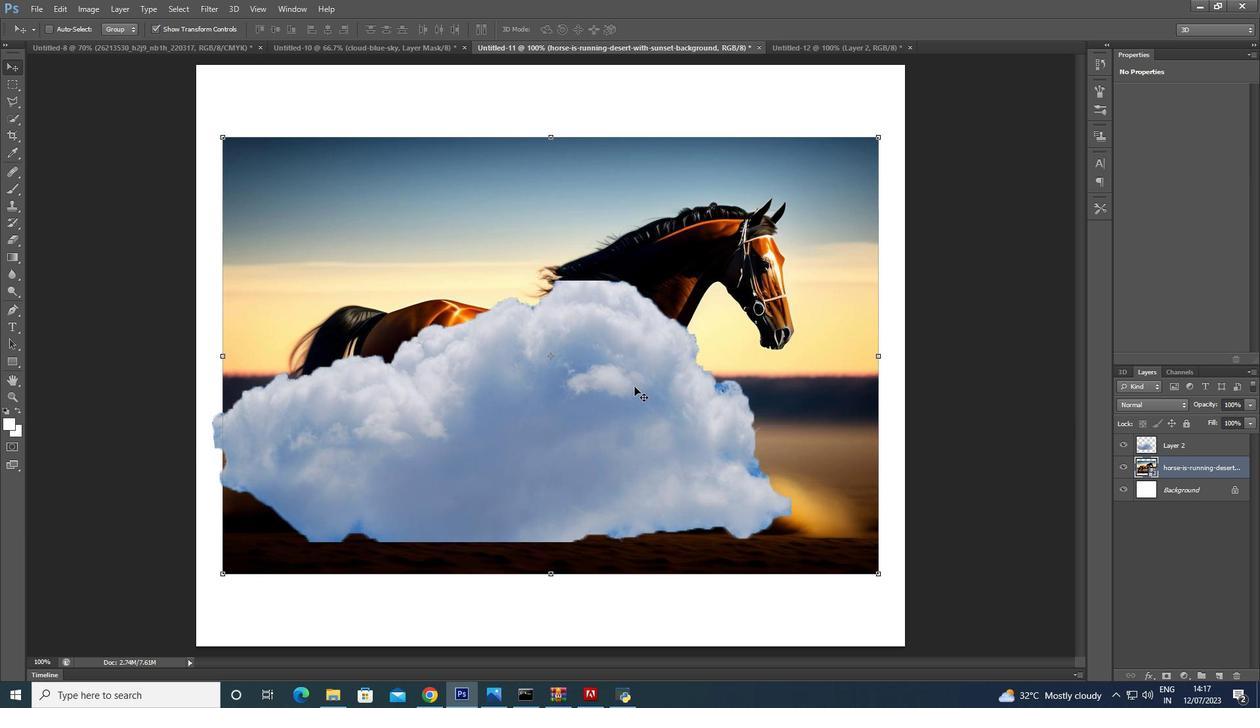 
Action: Mouse pressed left at (606, 408)
Screenshot: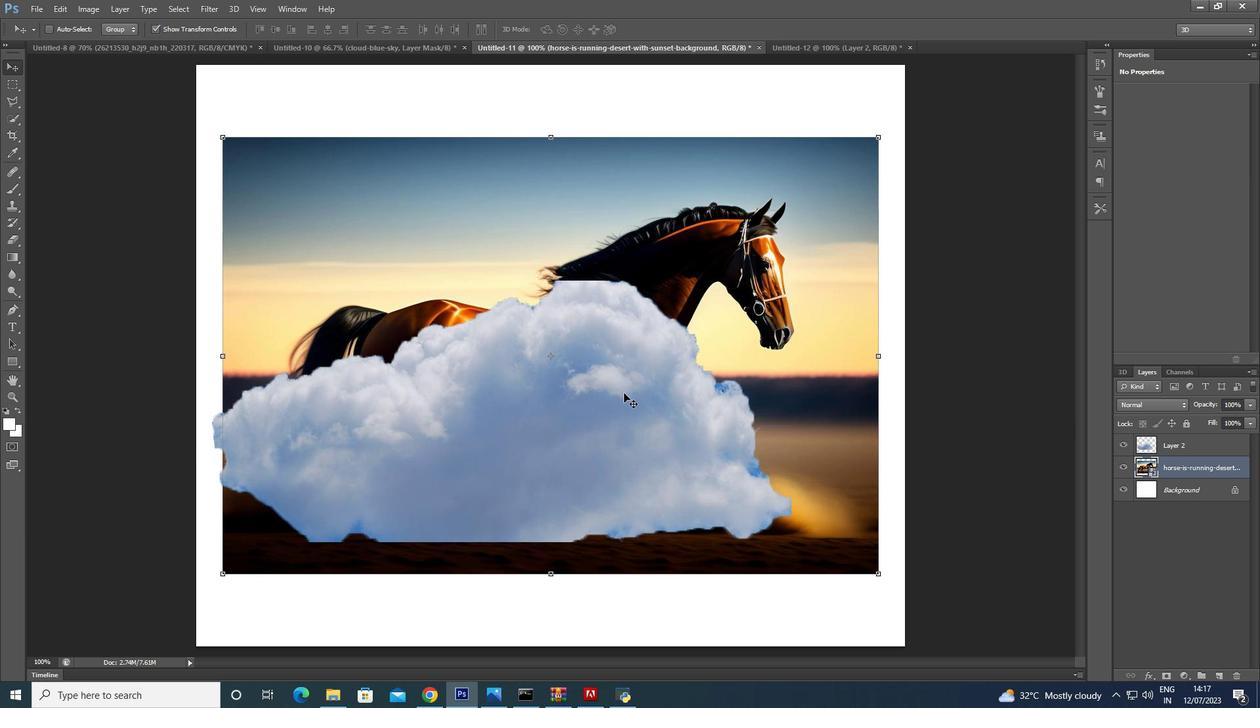
Action: Mouse moved to (595, 444)
Screenshot: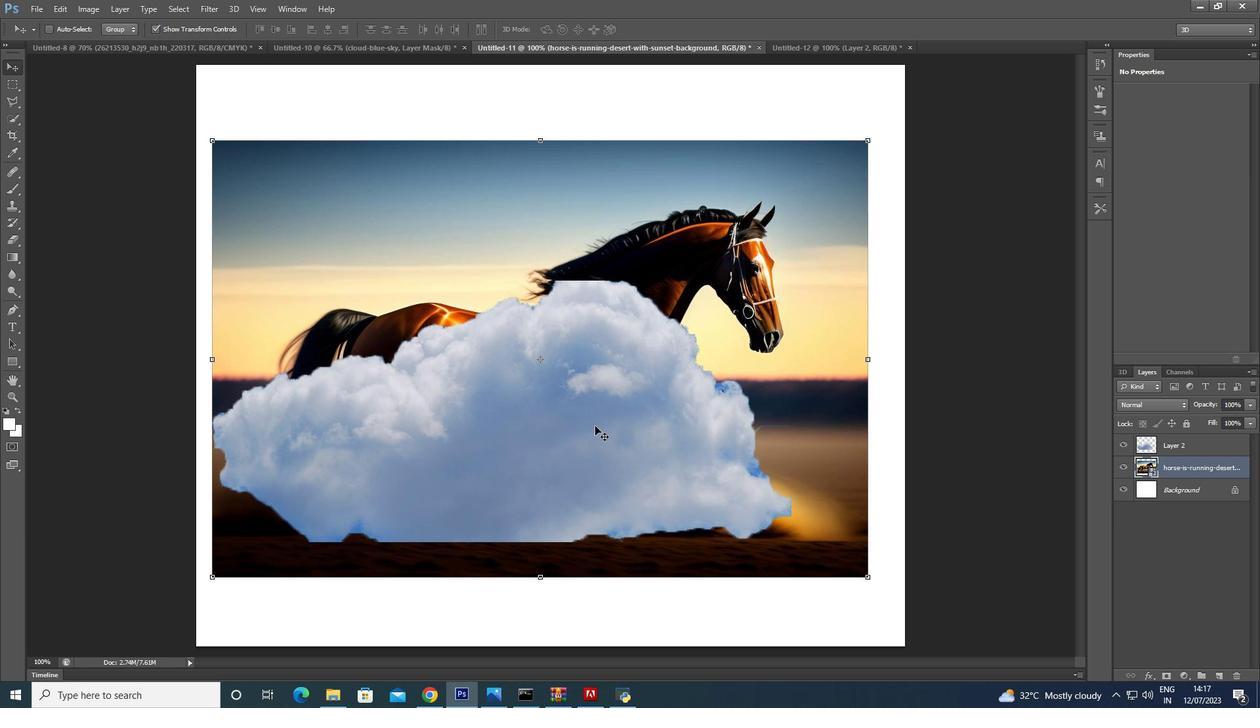 
Action: Mouse pressed left at (595, 444)
Screenshot: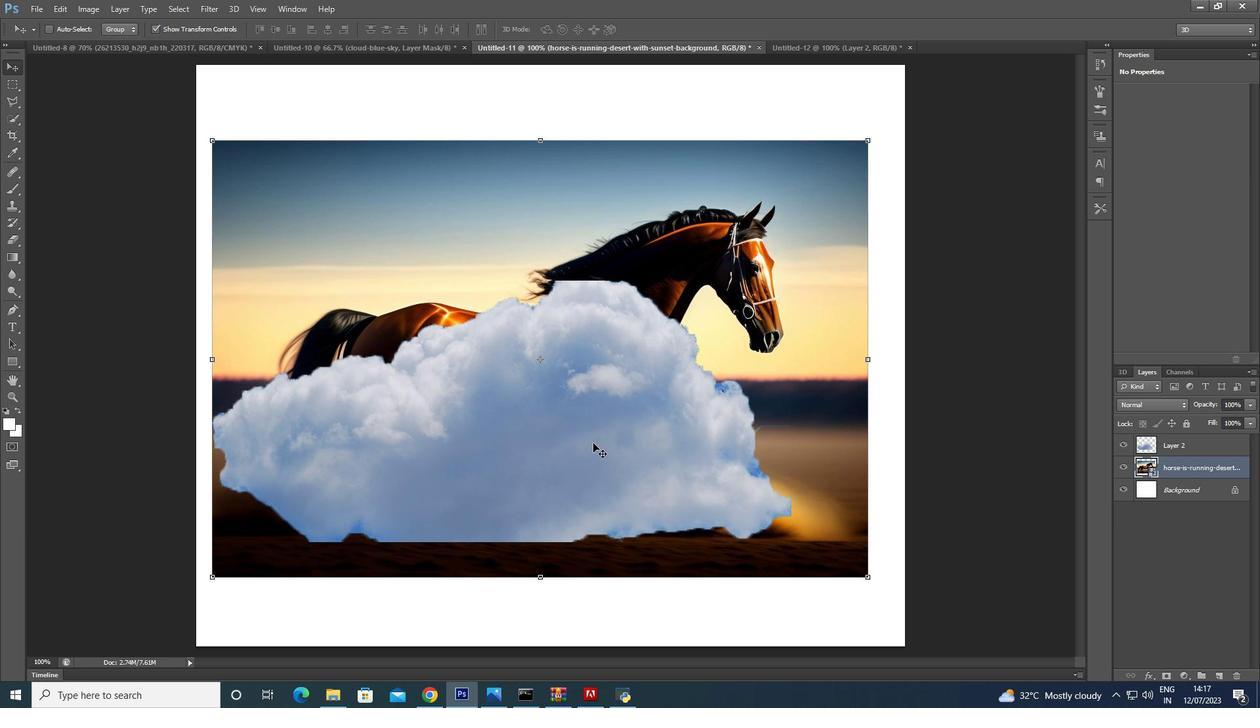 
Action: Mouse moved to (1189, 452)
Screenshot: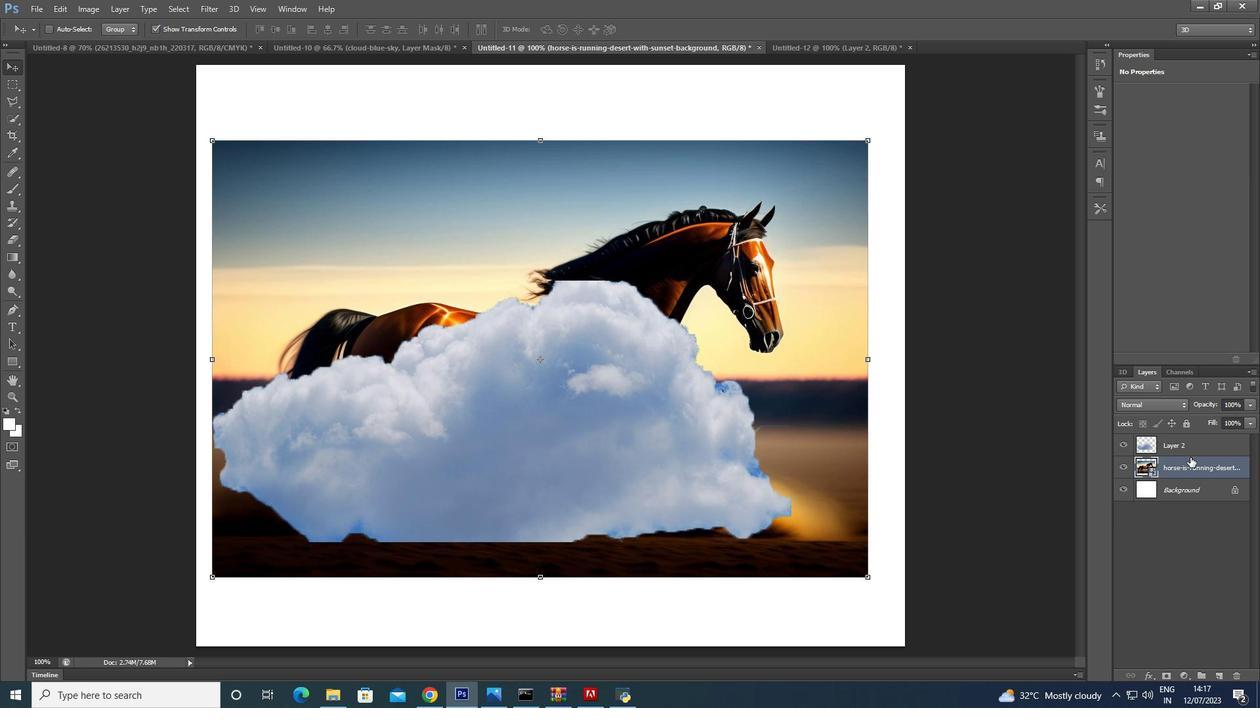 
Action: Mouse pressed left at (1189, 452)
Screenshot: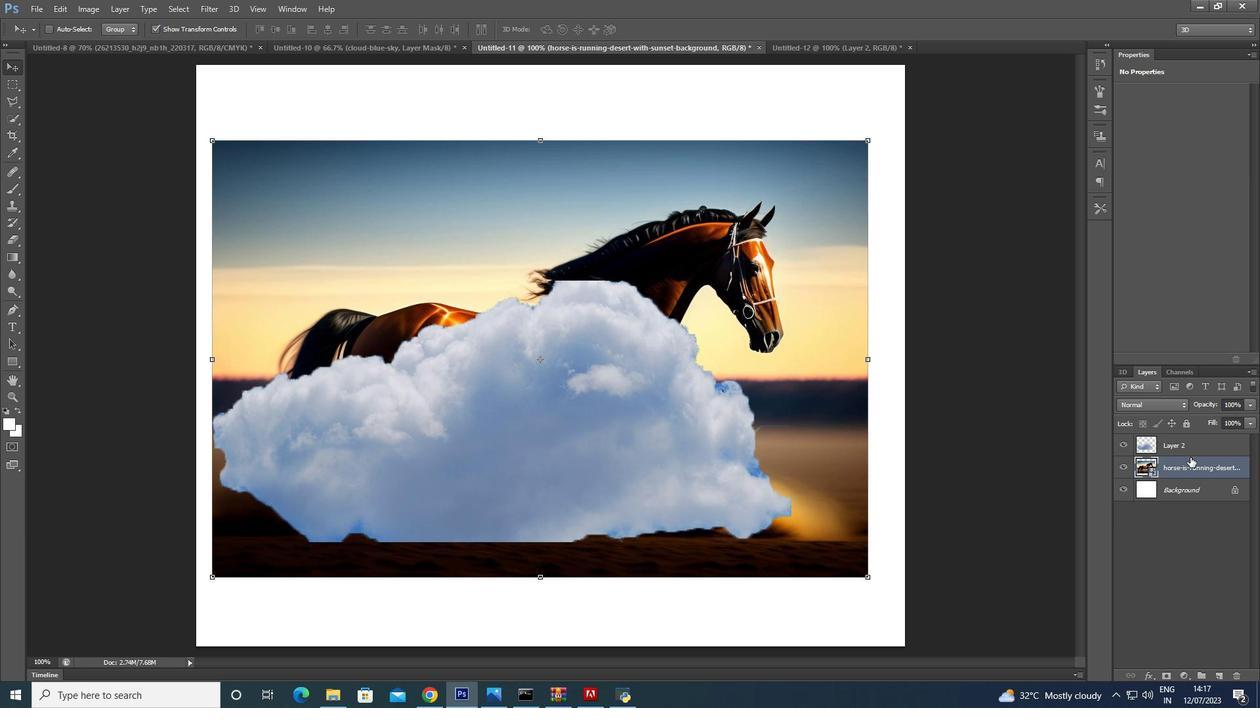 
Action: Mouse moved to (583, 420)
Screenshot: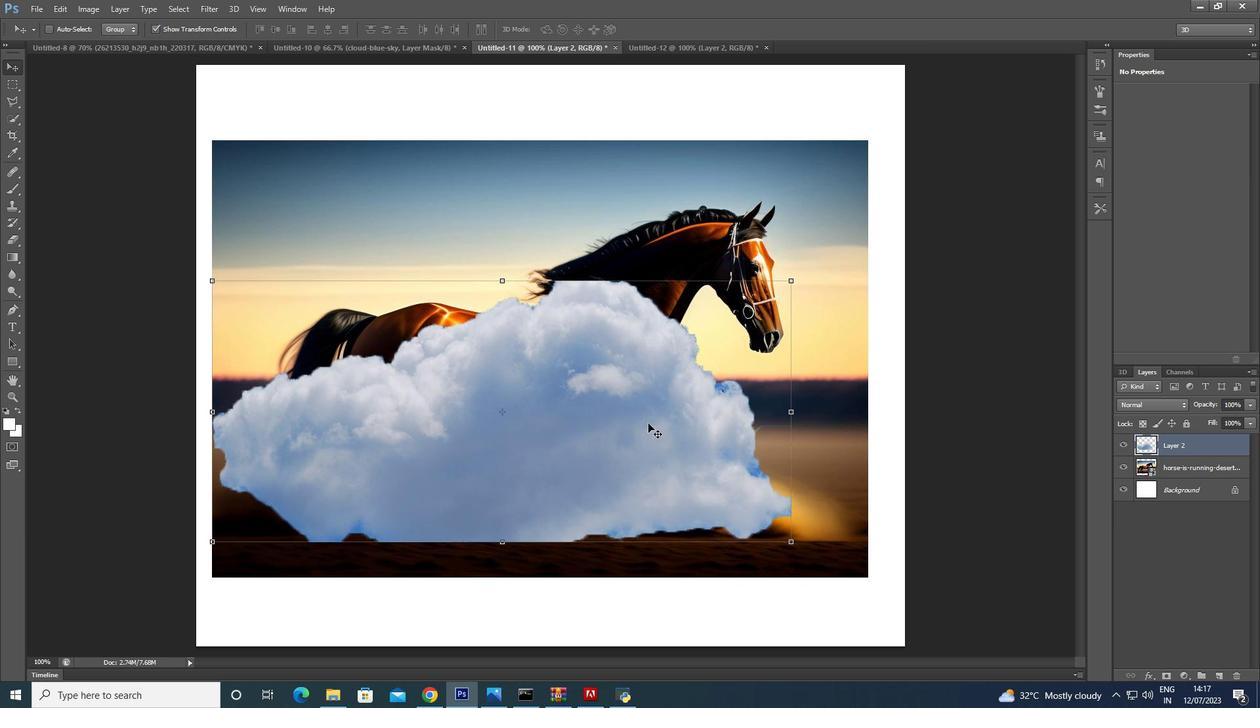 
Action: Mouse pressed left at (583, 420)
Screenshot: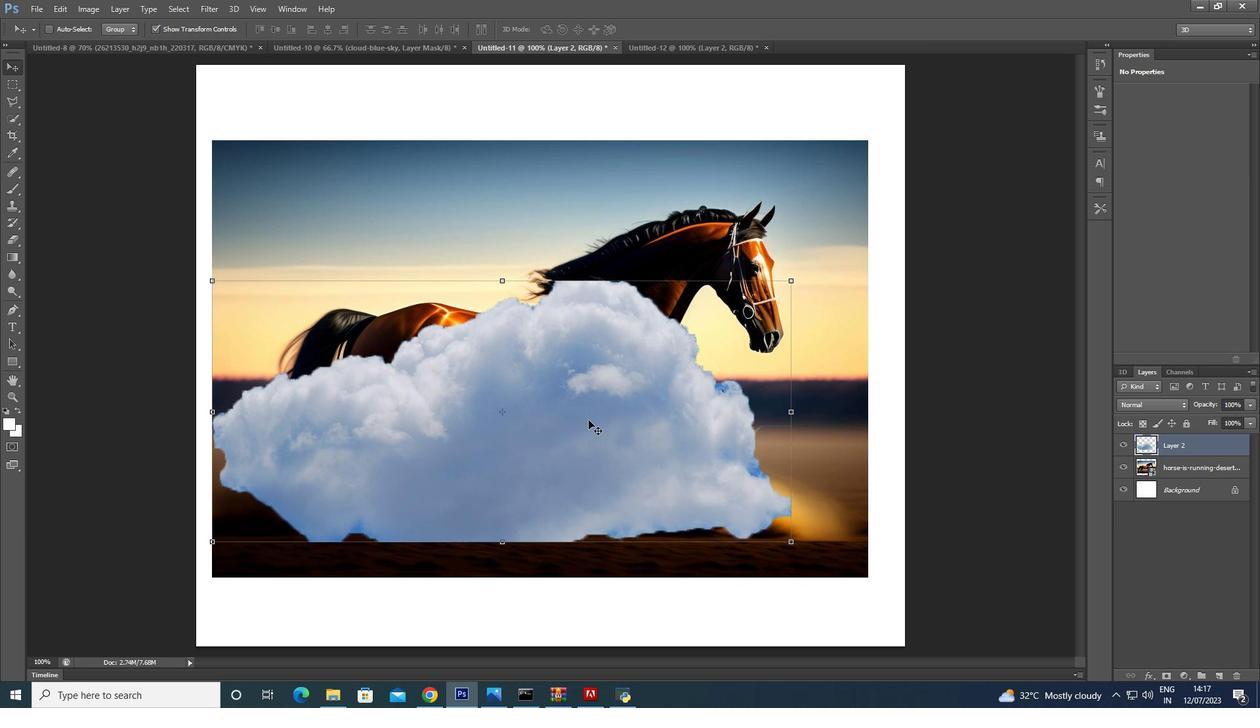 
Action: Mouse moved to (608, 380)
Screenshot: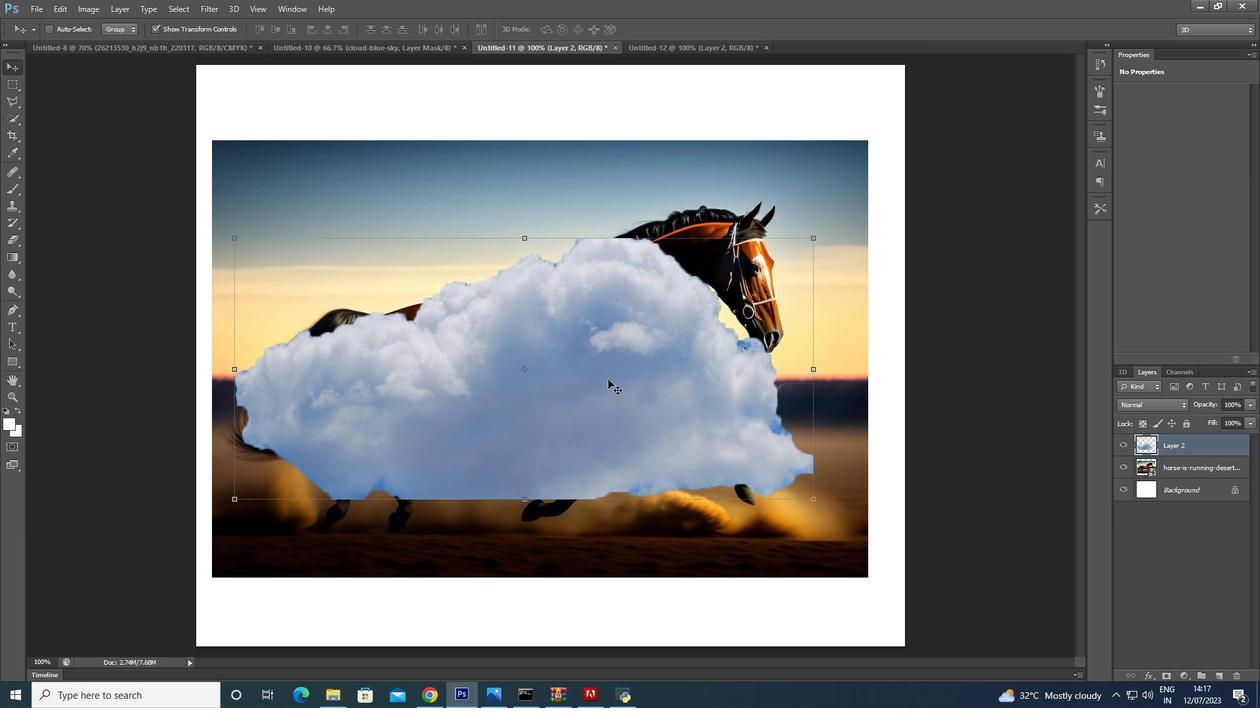 
Action: Key pressed <Key.alt_l>
Screenshot: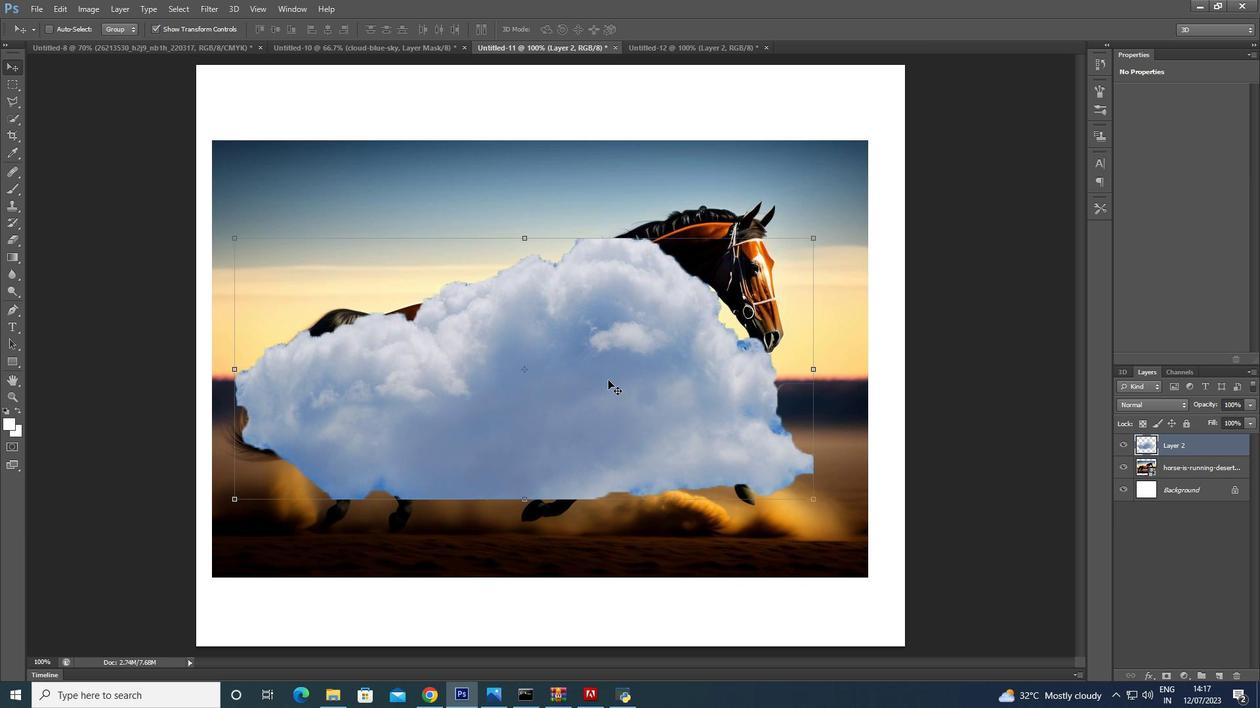 
Action: Mouse pressed left at (608, 380)
Screenshot: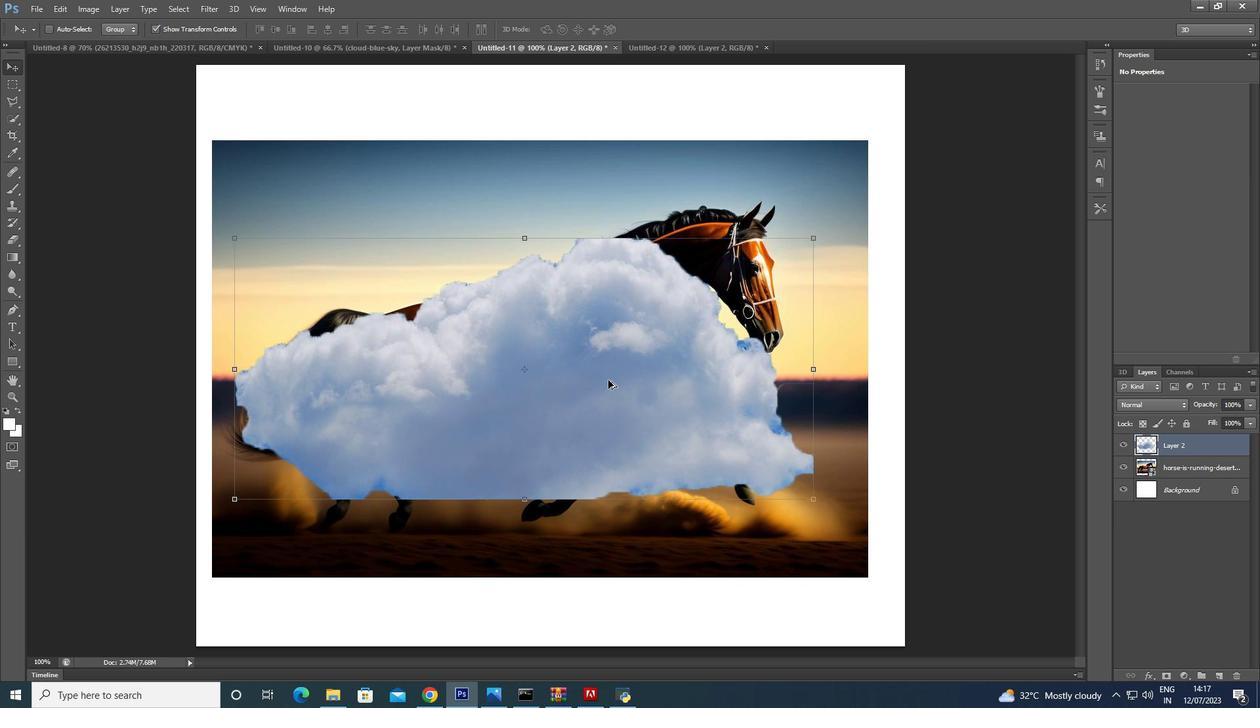 
Action: Mouse moved to (618, 355)
Screenshot: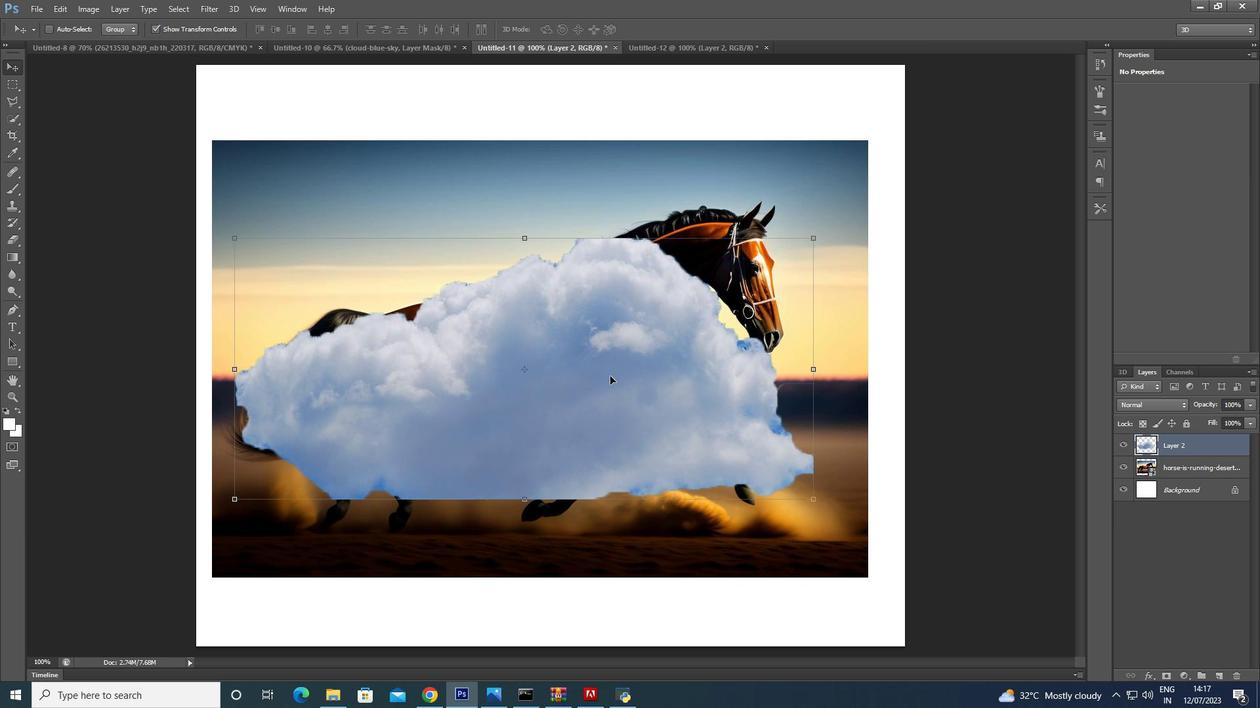 
Action: Key pressed <Key.alt_l>
Screenshot: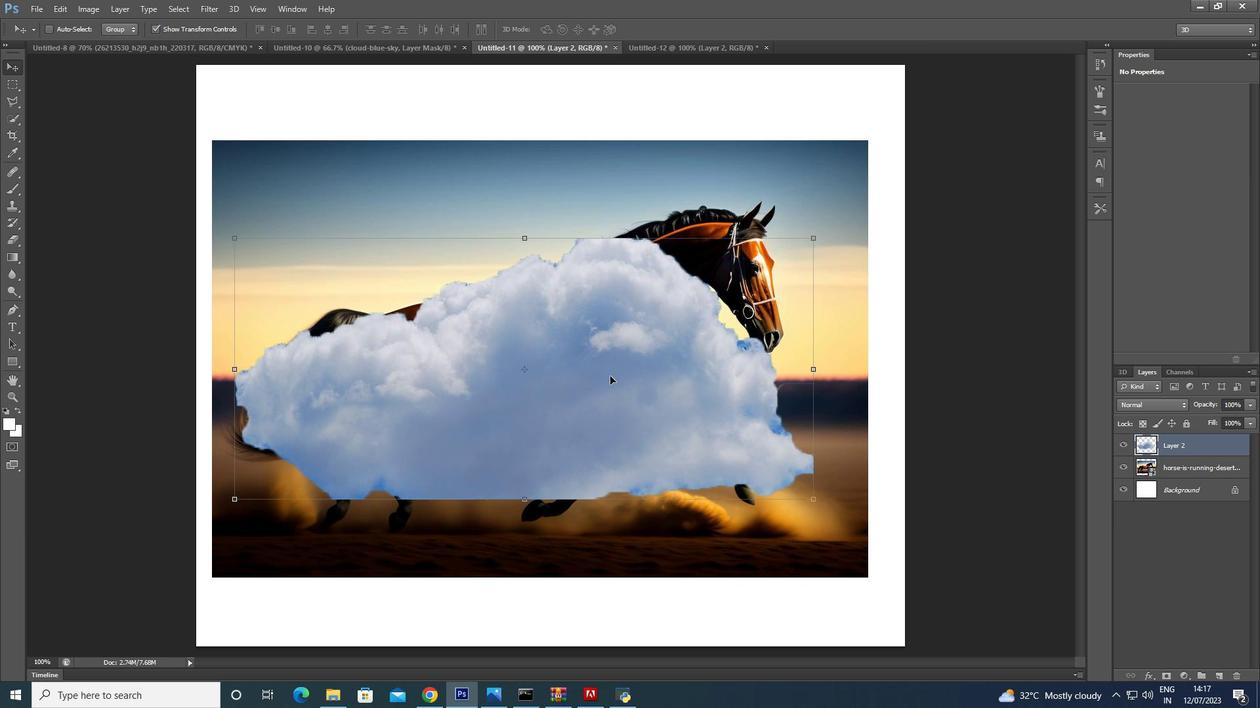 
Action: Mouse moved to (622, 351)
Screenshot: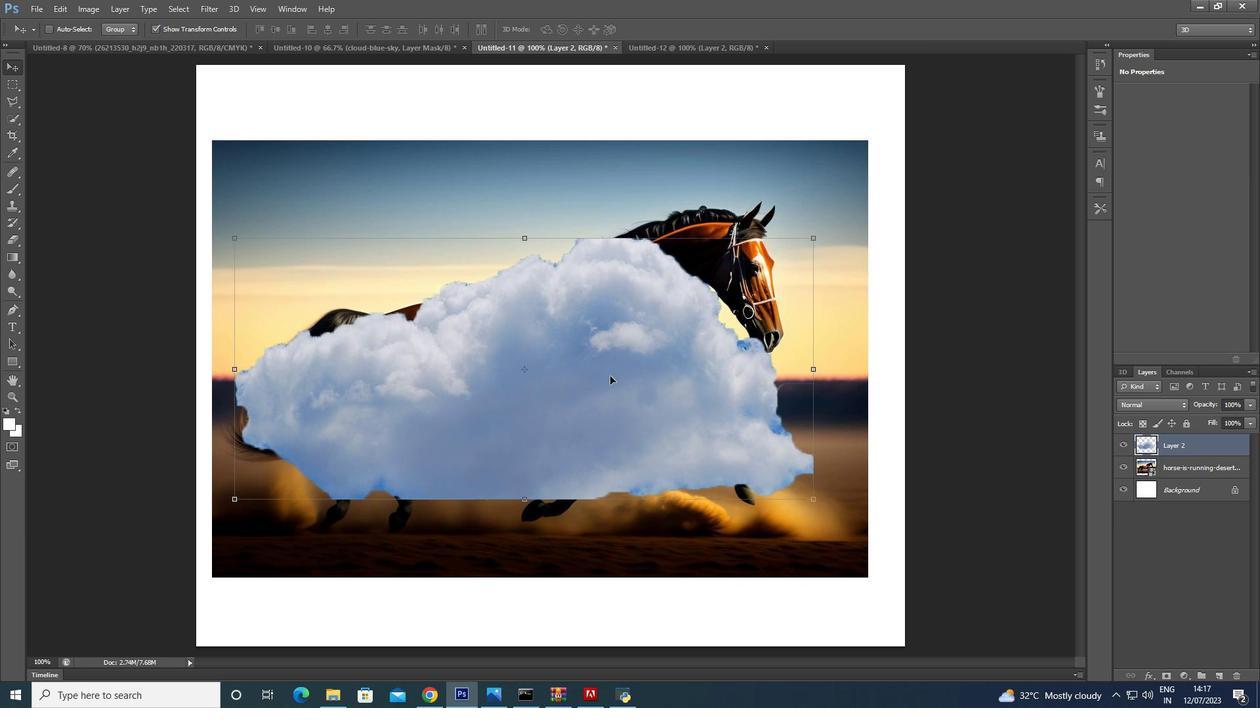 
Action: Key pressed <Key.alt_l>
Screenshot: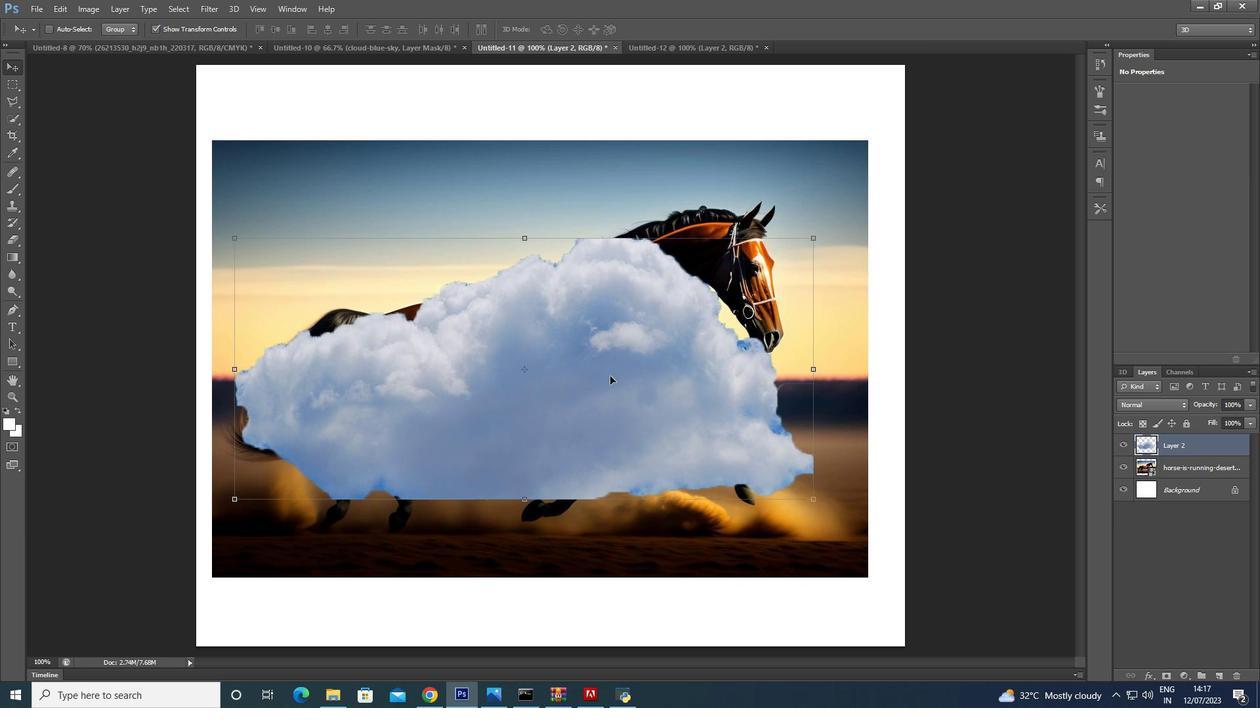
Action: Mouse moved to (624, 349)
Screenshot: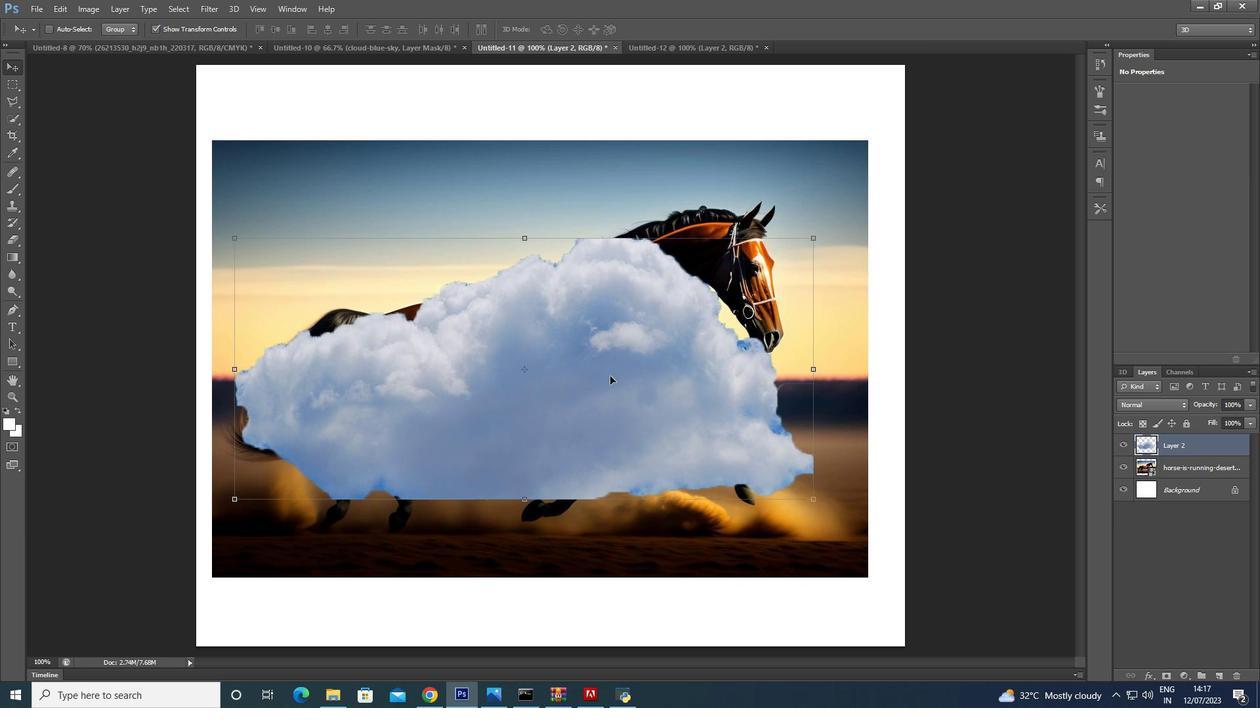 
Action: Key pressed <Key.alt_l>
Screenshot: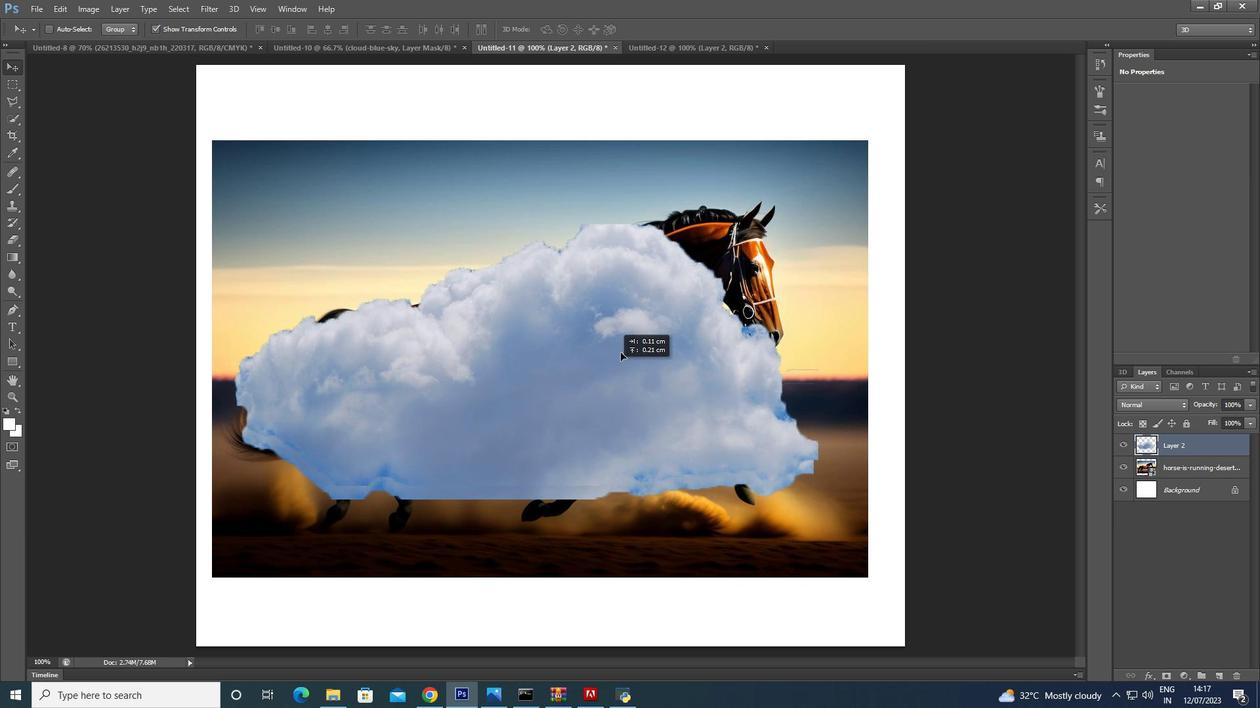 
Action: Mouse moved to (625, 347)
Screenshot: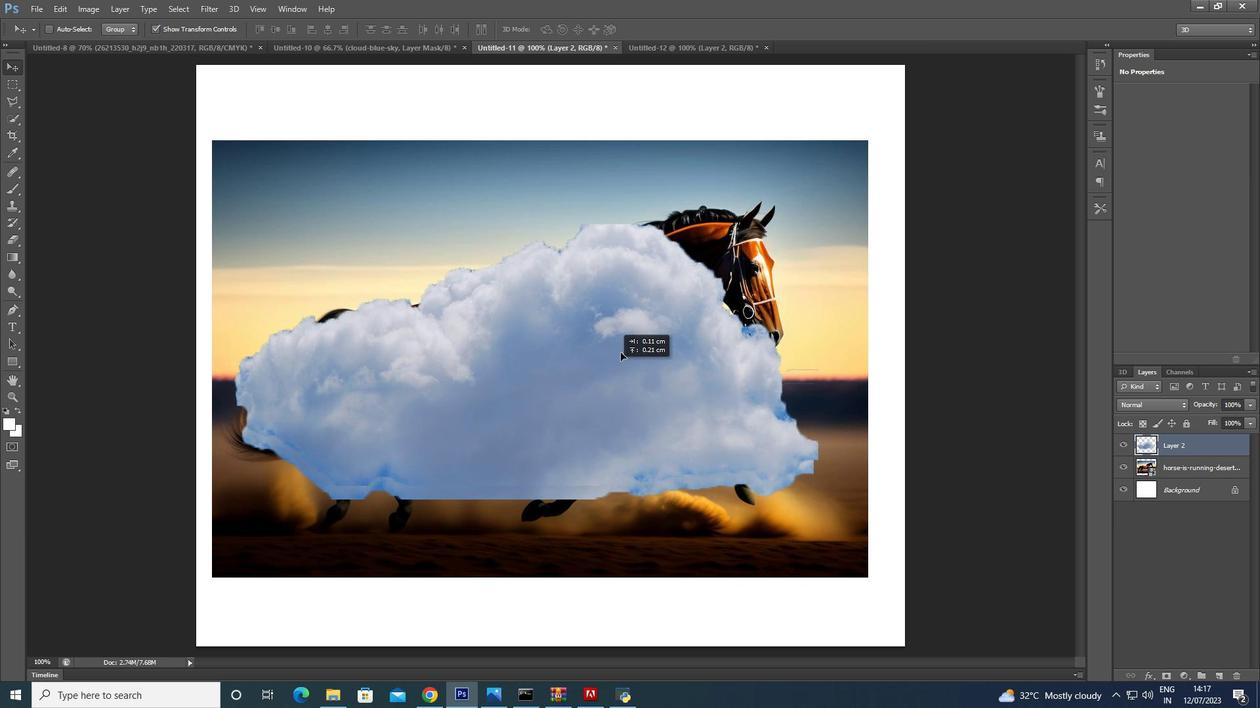 
Action: Key pressed <Key.alt_l>
Screenshot: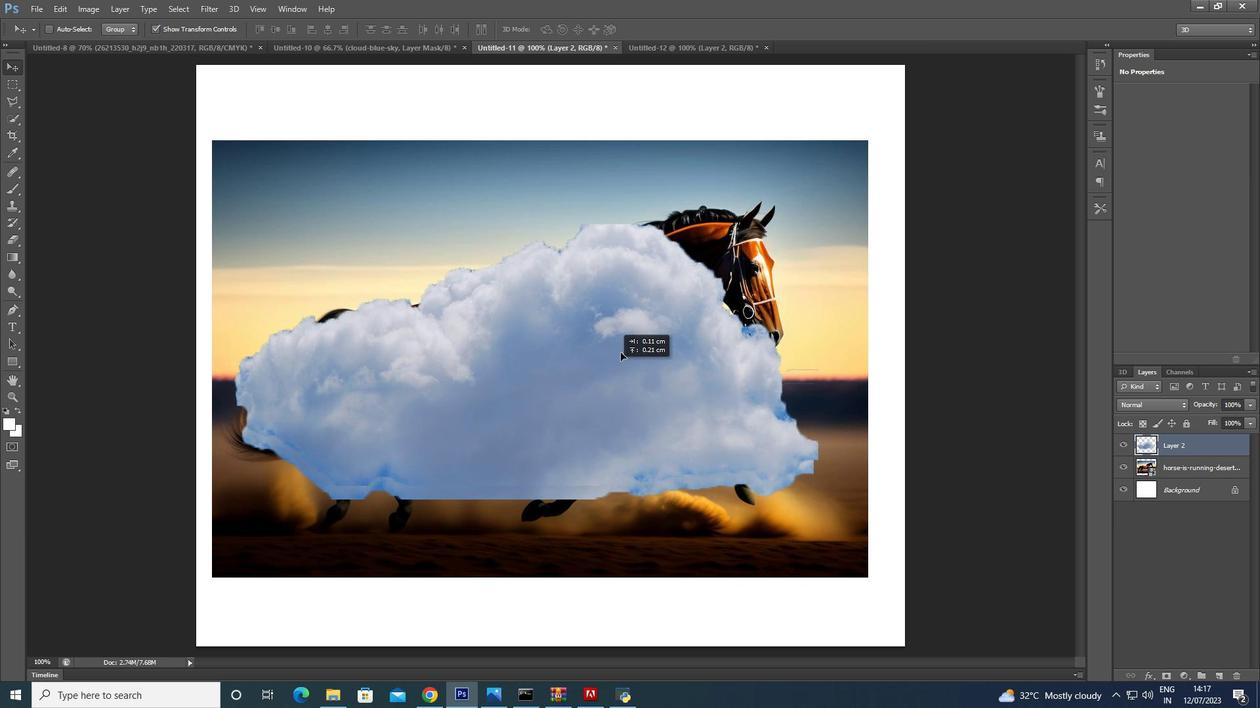 
Action: Mouse moved to (626, 345)
Screenshot: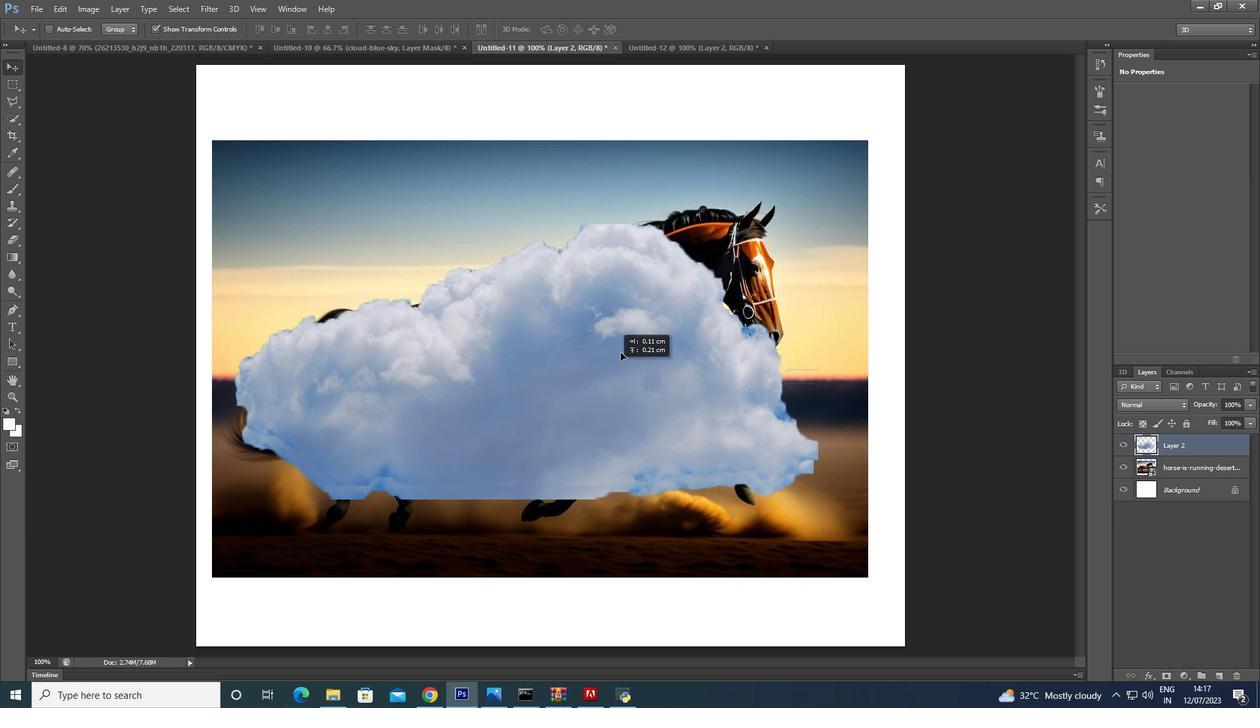 
Action: Key pressed <Key.alt_l>
Screenshot: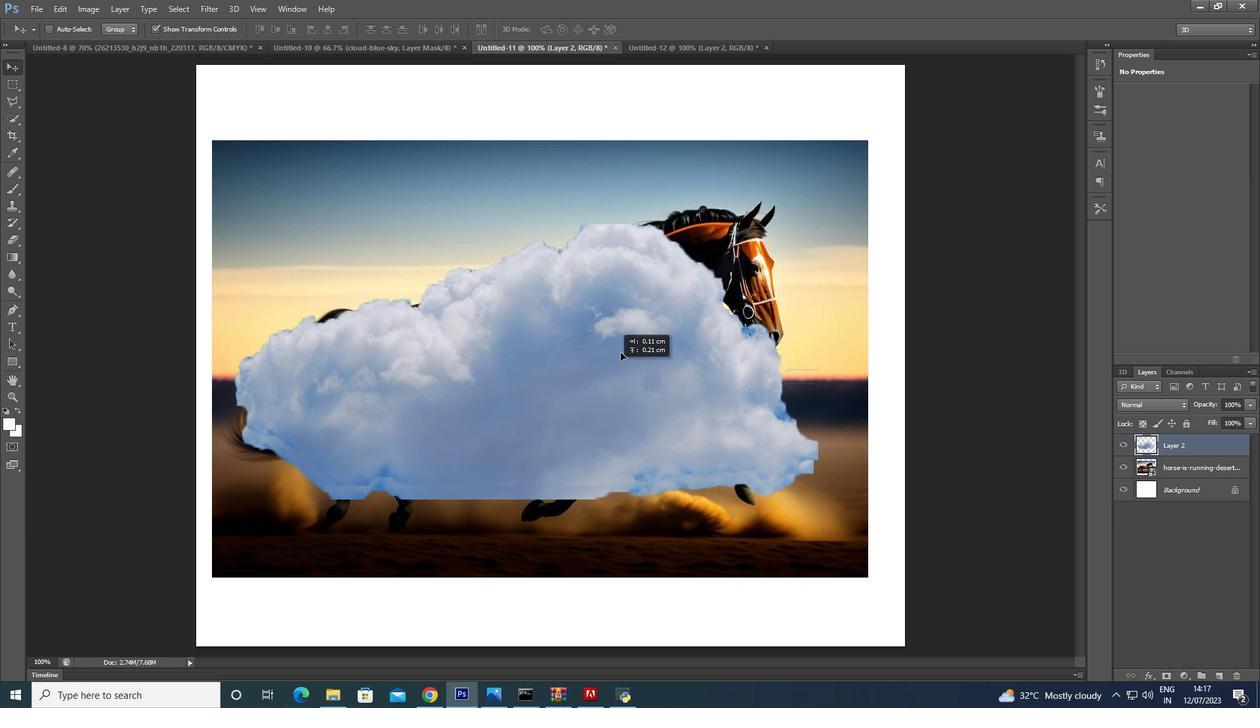 
Action: Mouse moved to (626, 345)
Screenshot: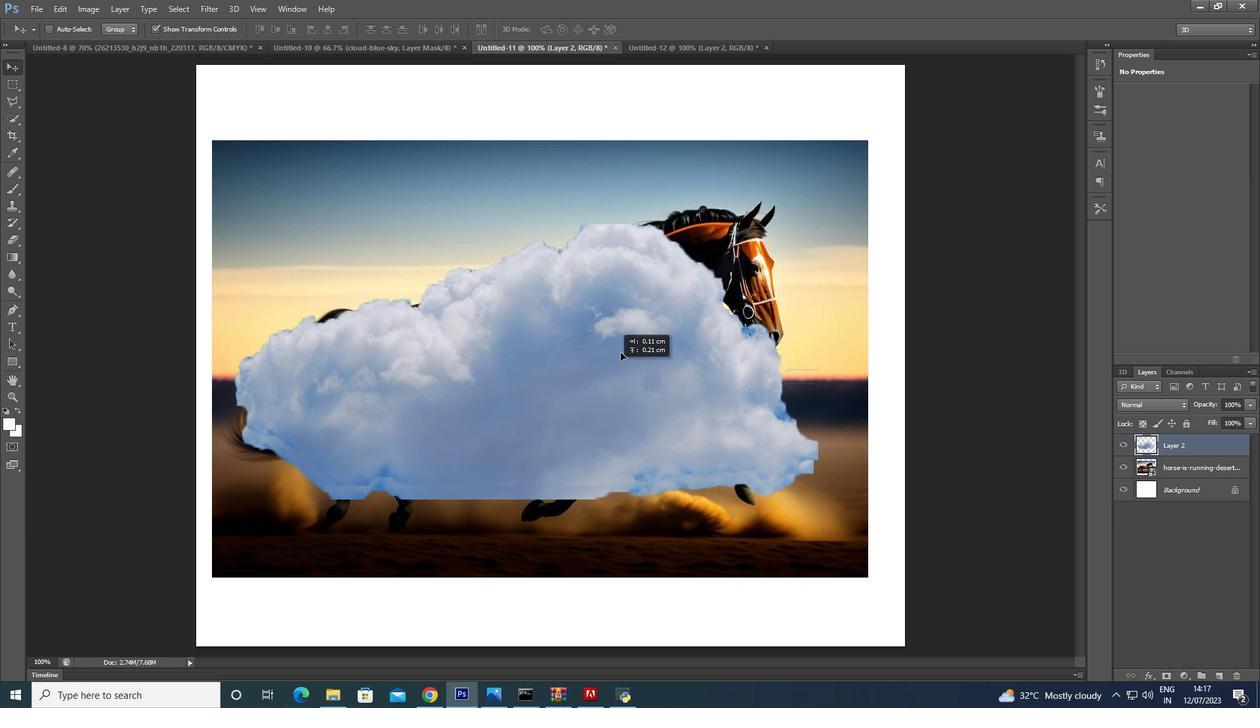 
Action: Key pressed <Key.alt_l>
Screenshot: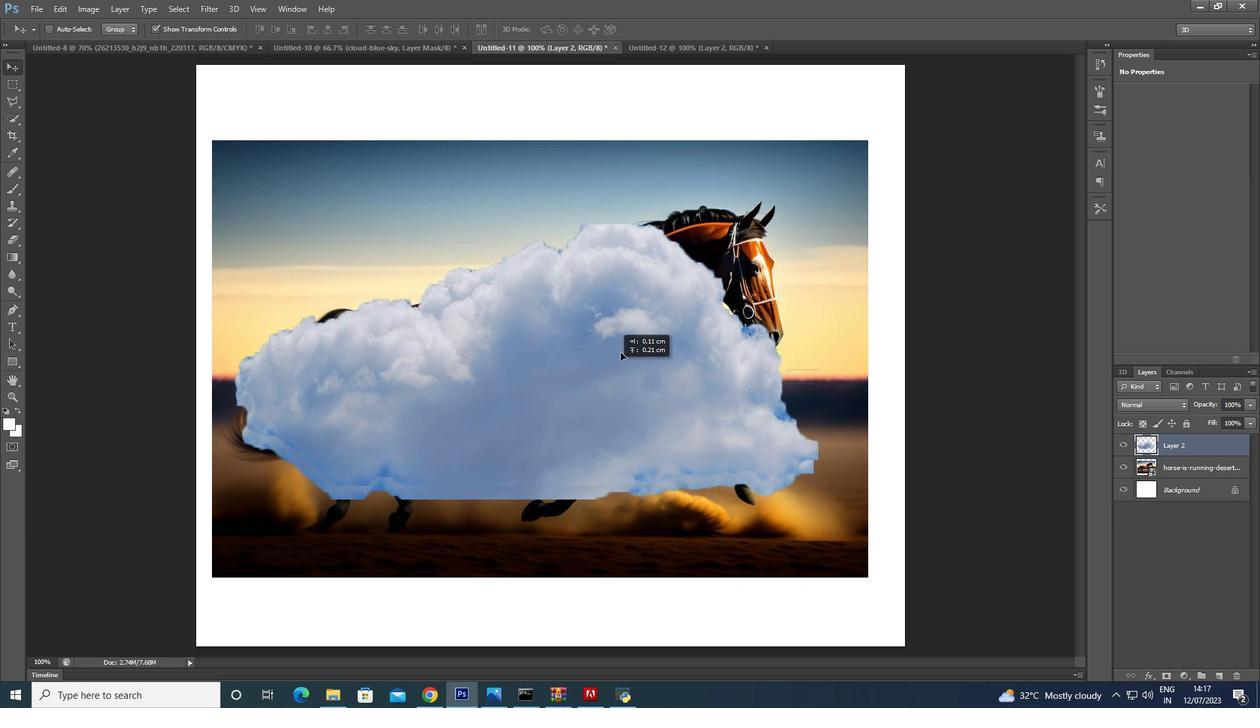 
Action: Mouse moved to (629, 342)
Screenshot: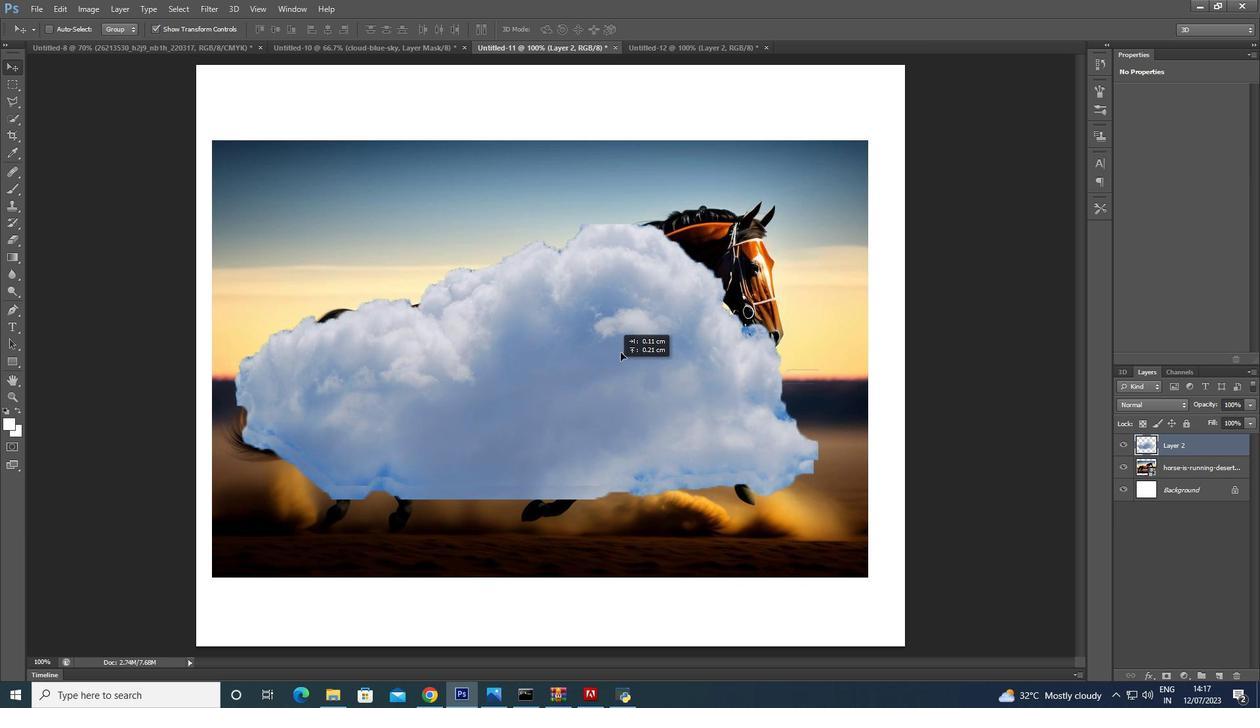 
Action: Key pressed <Key.alt_l>
Screenshot: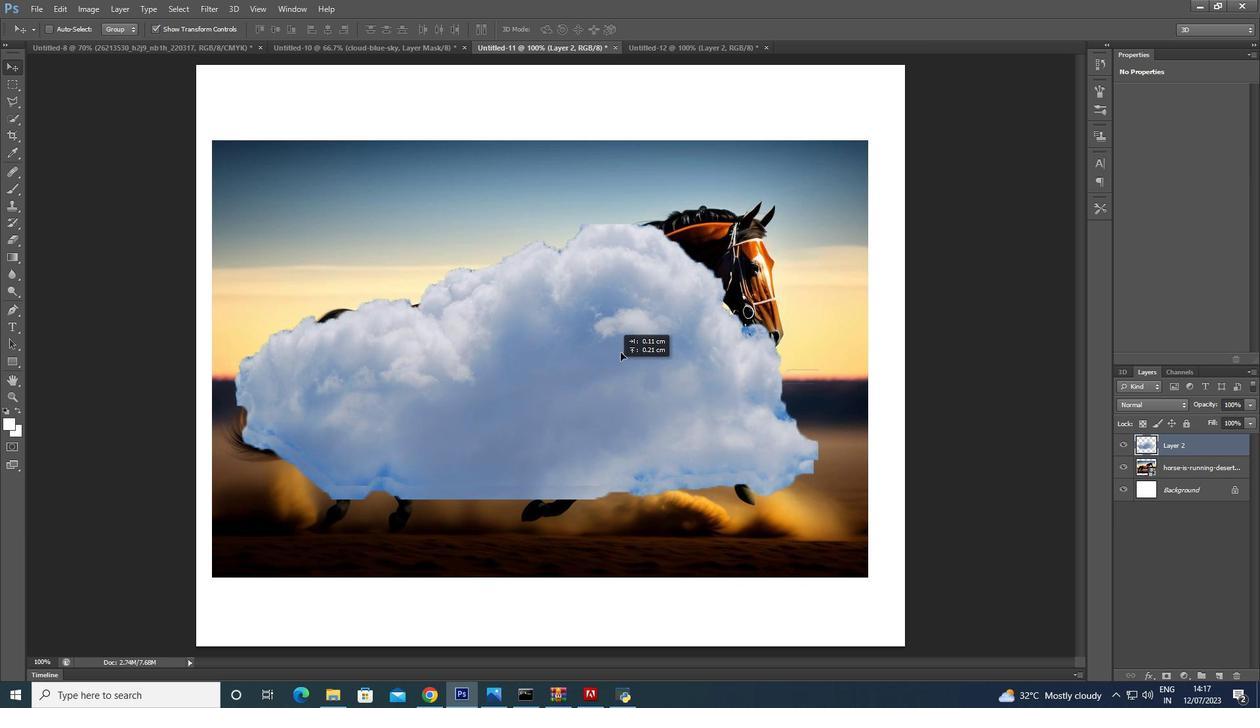 
Action: Mouse moved to (634, 336)
Screenshot: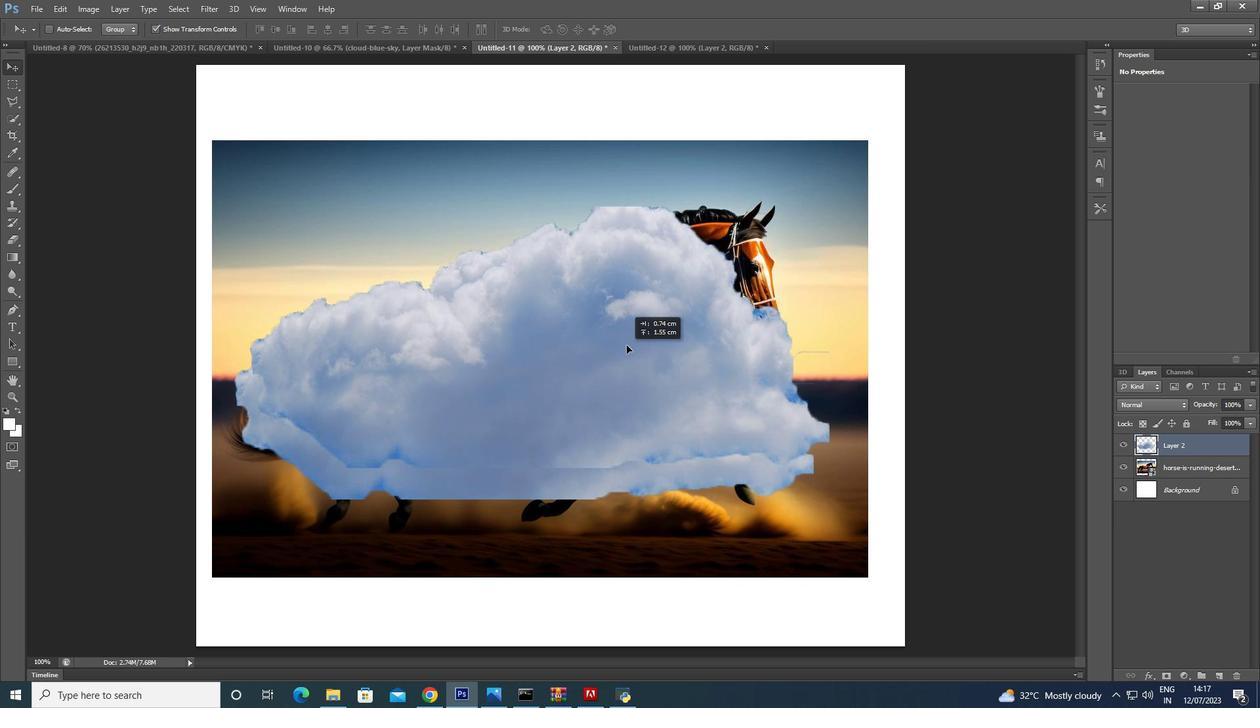 
Action: Key pressed <Key.alt_l>
Screenshot: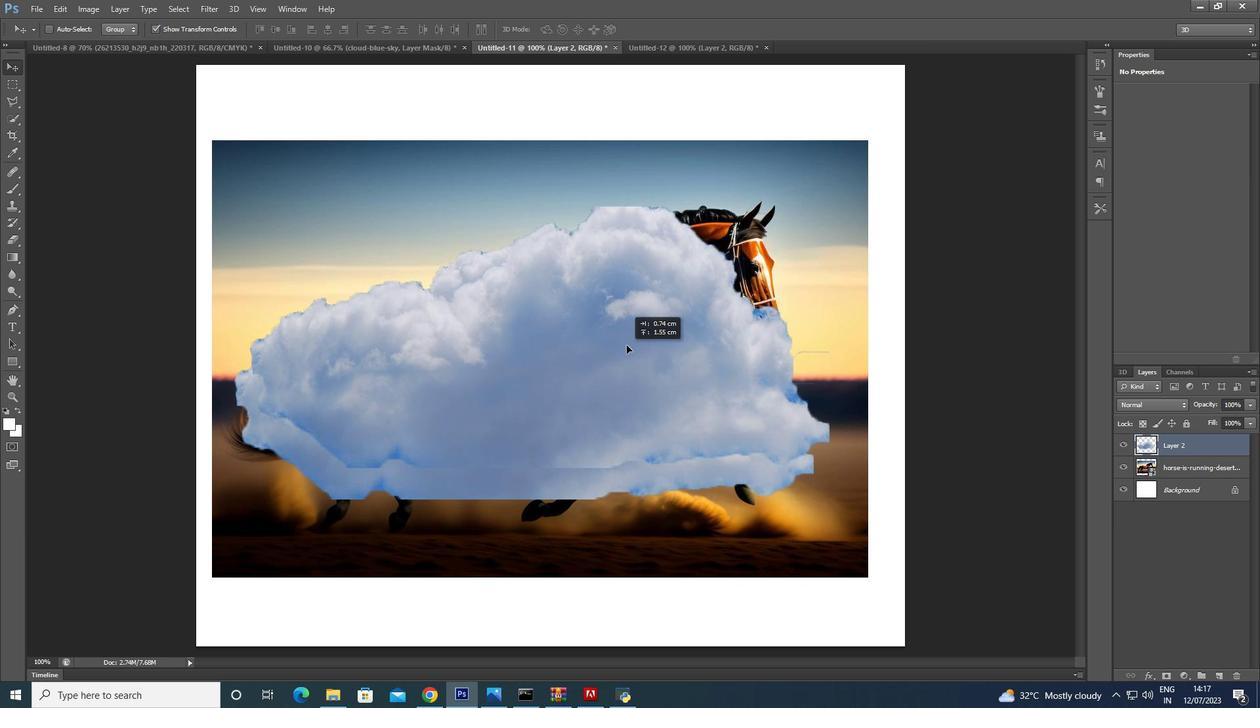 
Action: Mouse moved to (635, 333)
Screenshot: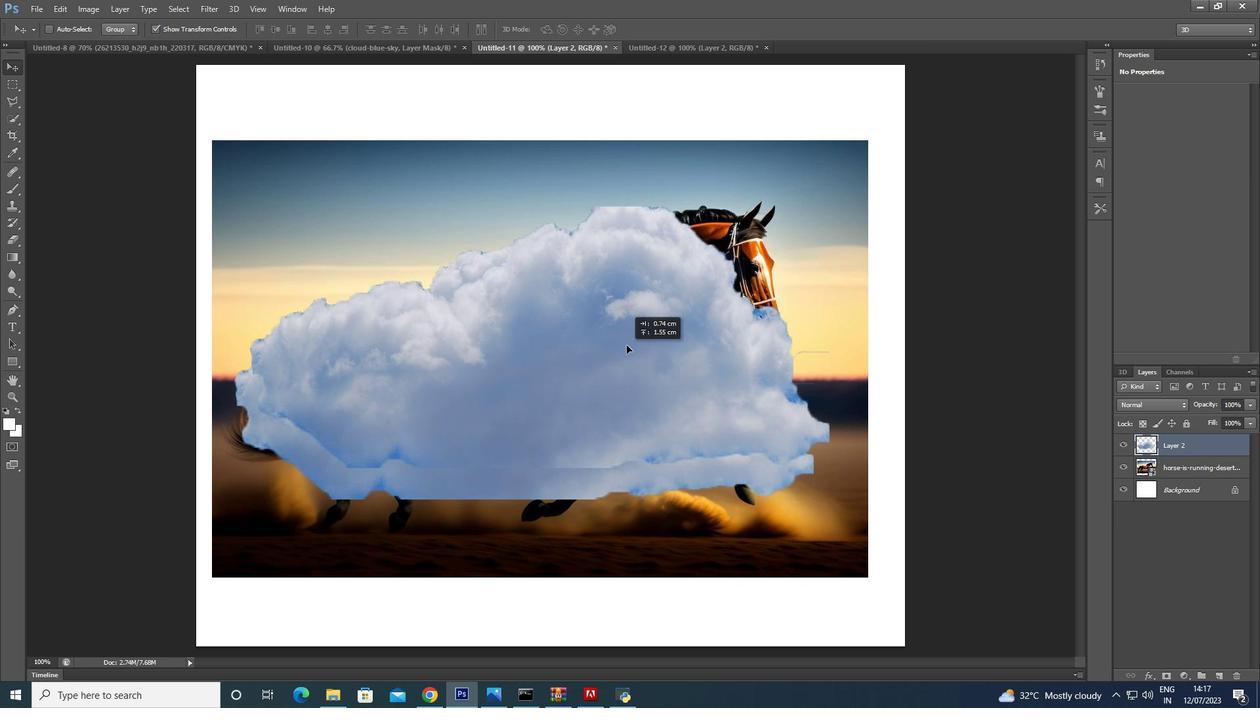 
Action: Key pressed <Key.alt_l>
Screenshot: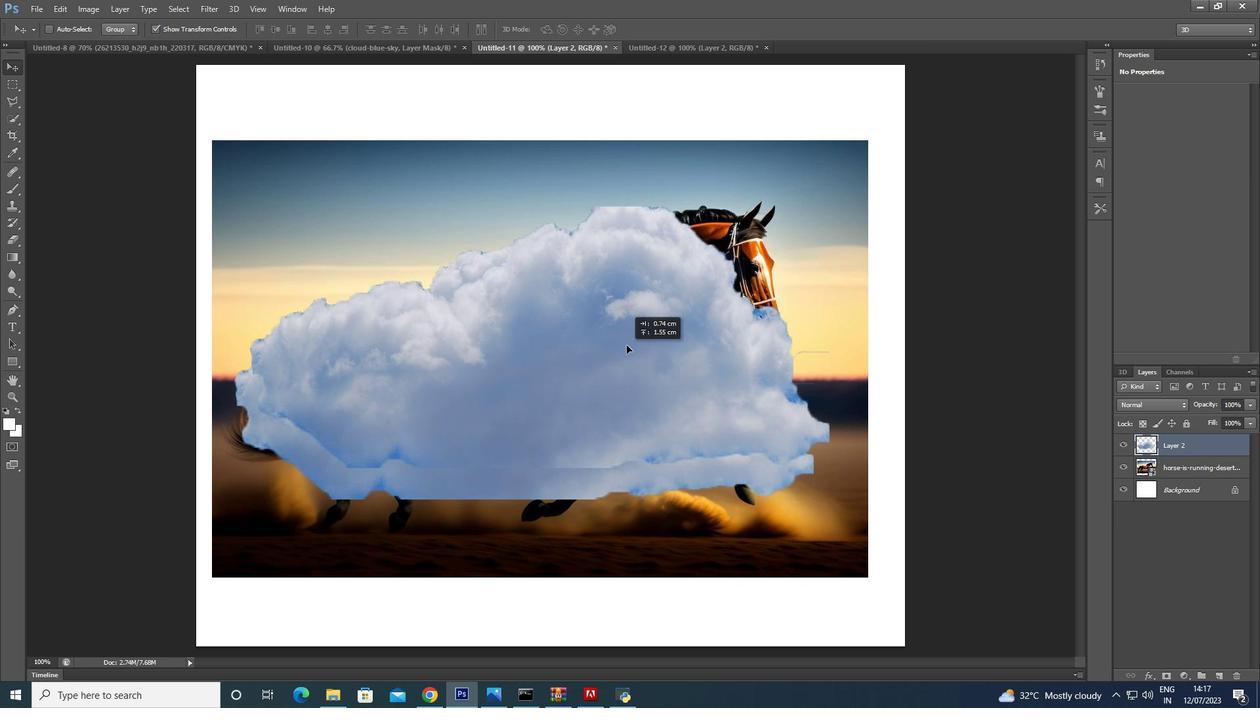 
Action: Mouse moved to (639, 328)
Screenshot: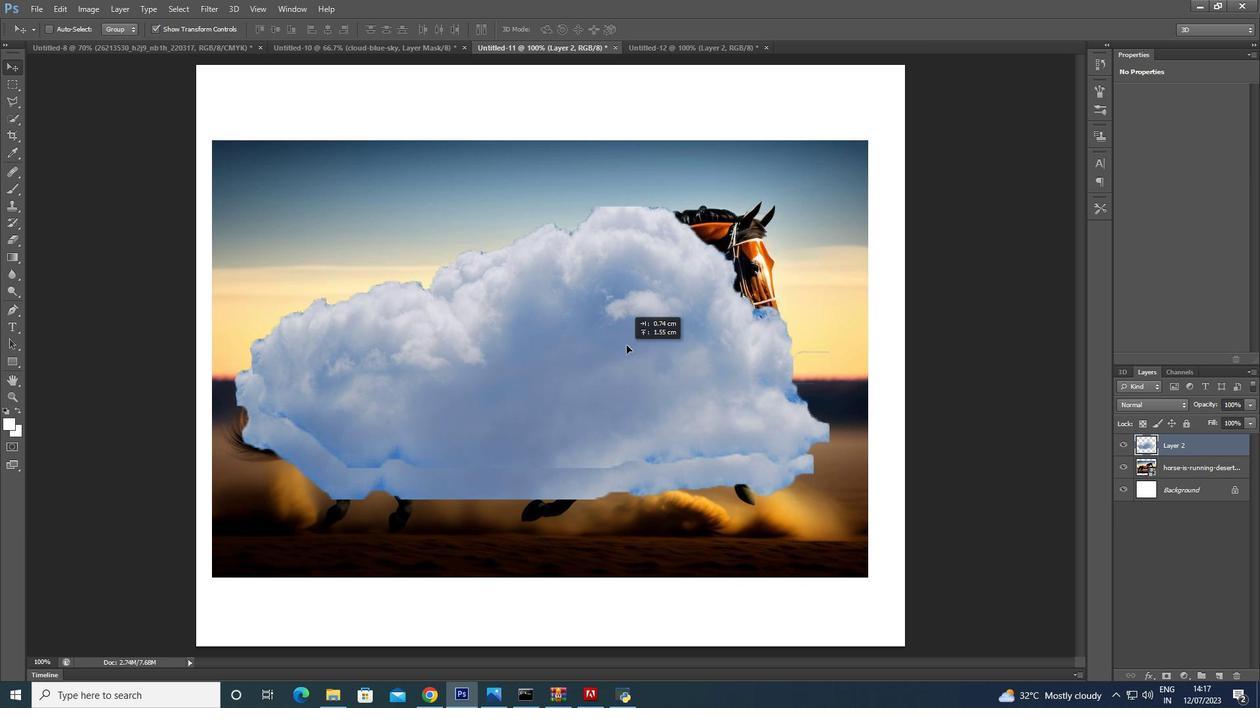 
Action: Key pressed <Key.alt_l>
Screenshot: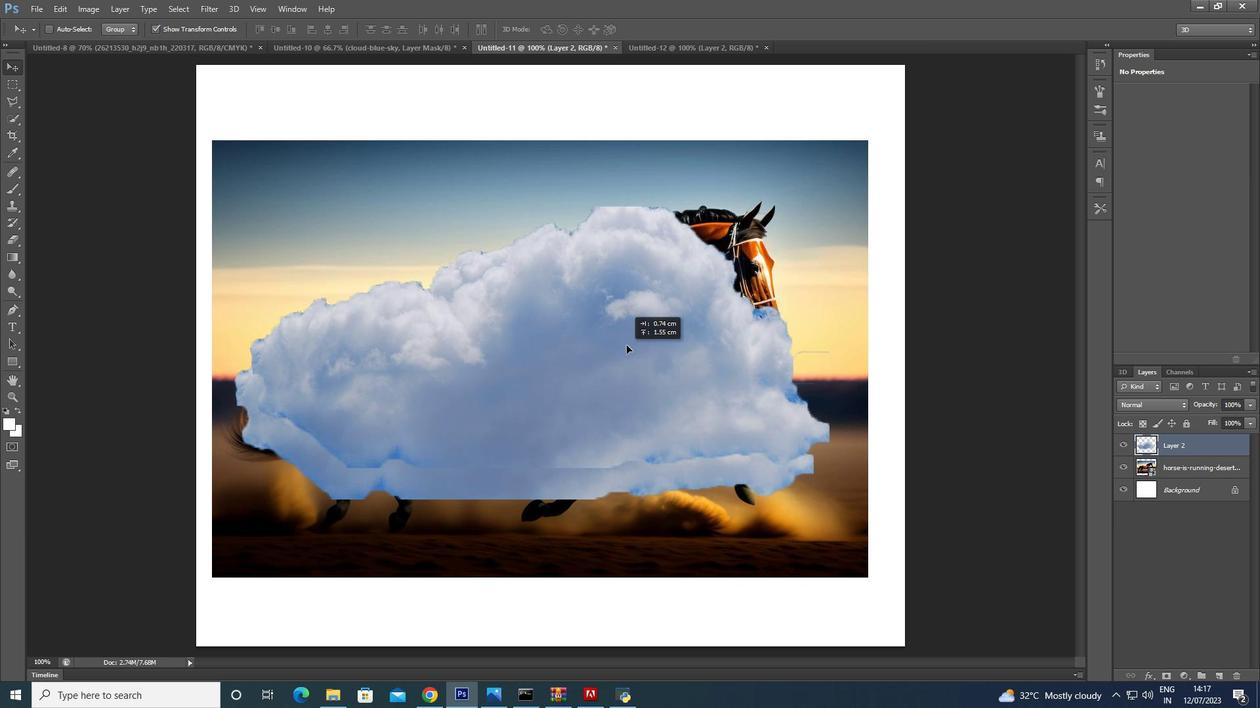 
Action: Mouse moved to (643, 322)
Screenshot: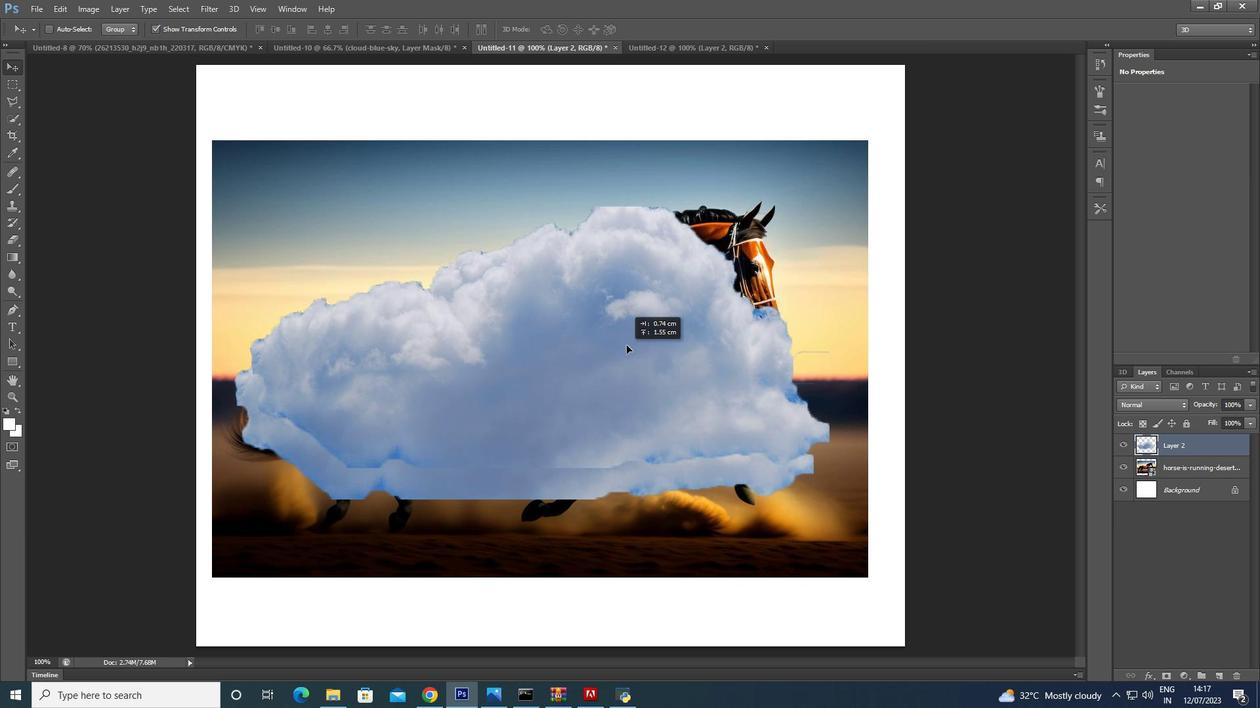 
Action: Key pressed <Key.alt_l>
Screenshot: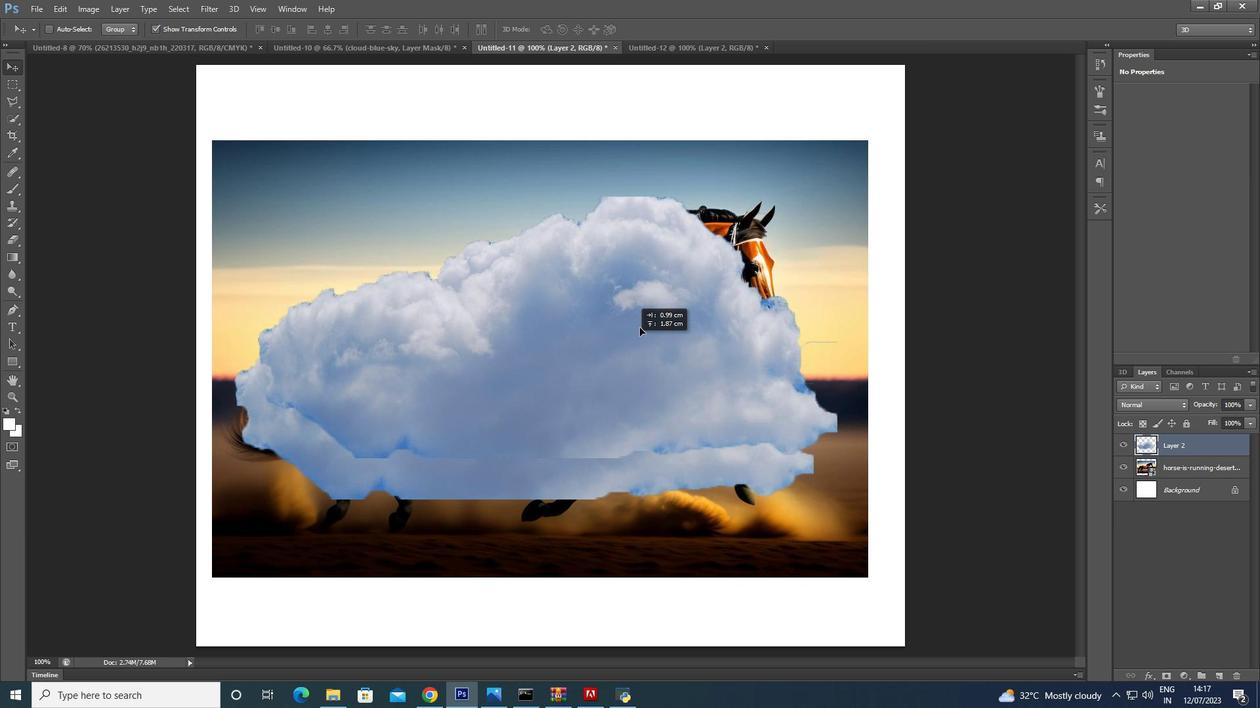 
Action: Mouse moved to (647, 318)
Screenshot: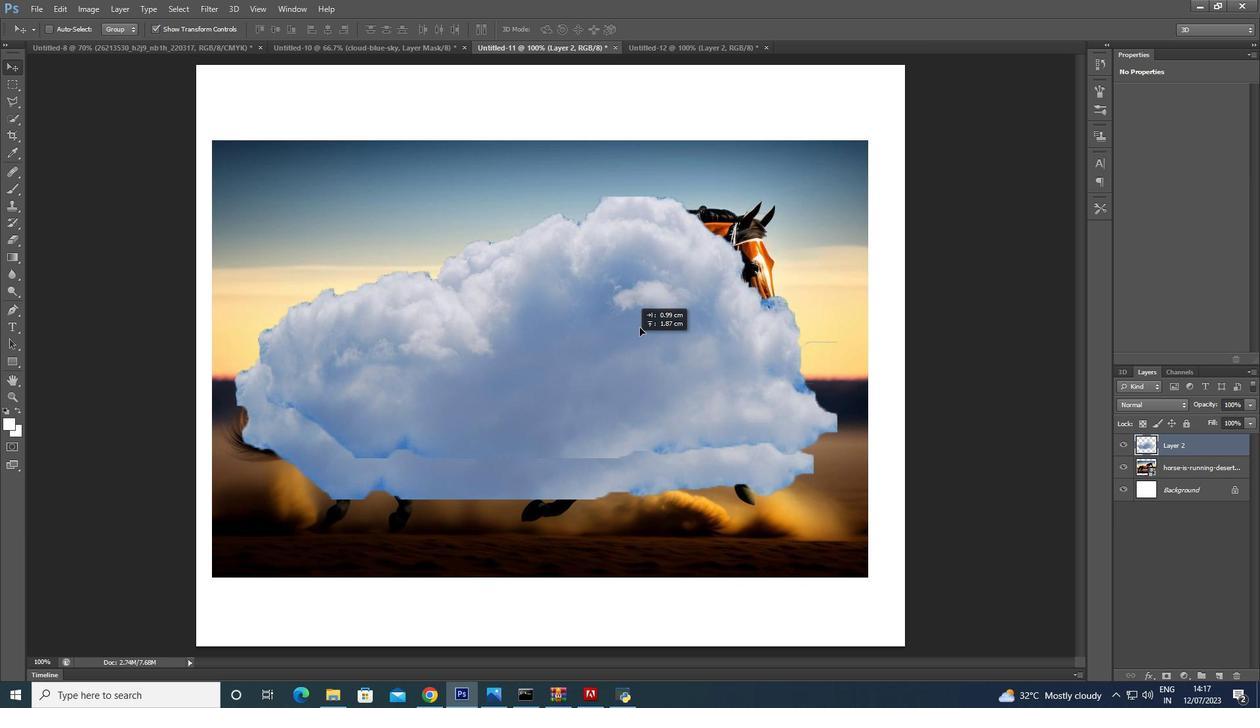 
Action: Key pressed <Key.alt_l>
Screenshot: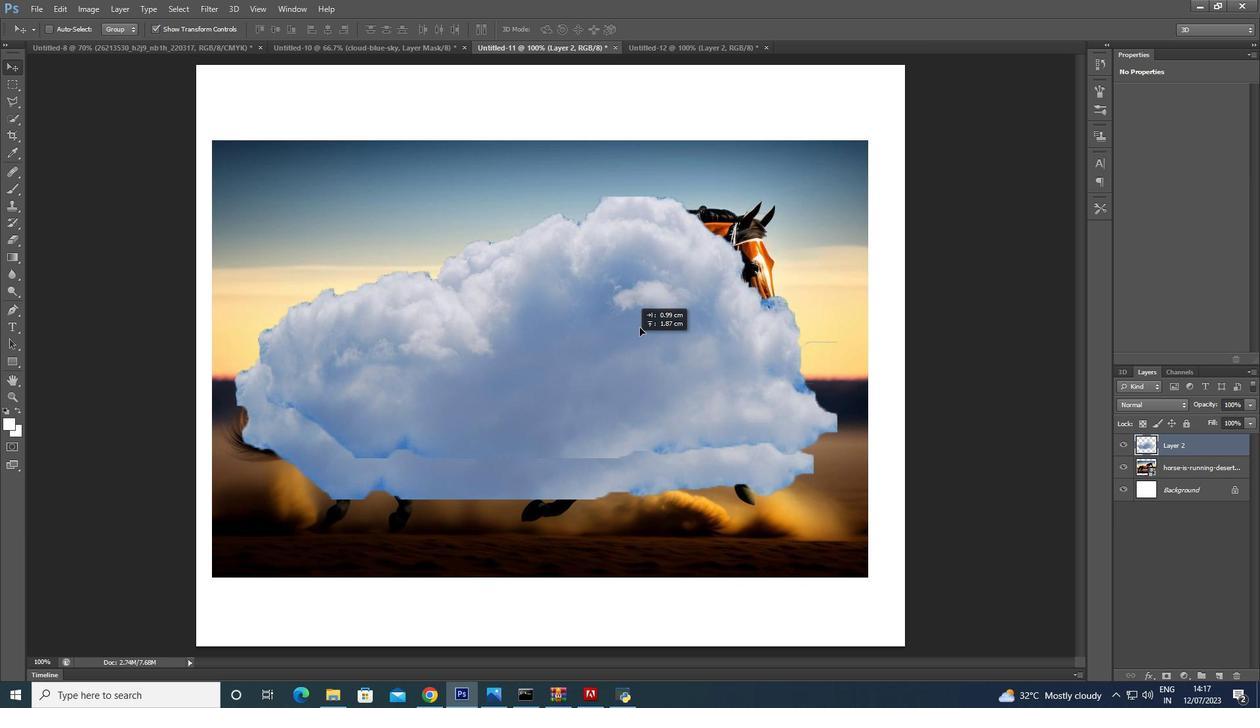 
Action: Mouse moved to (647, 316)
Screenshot: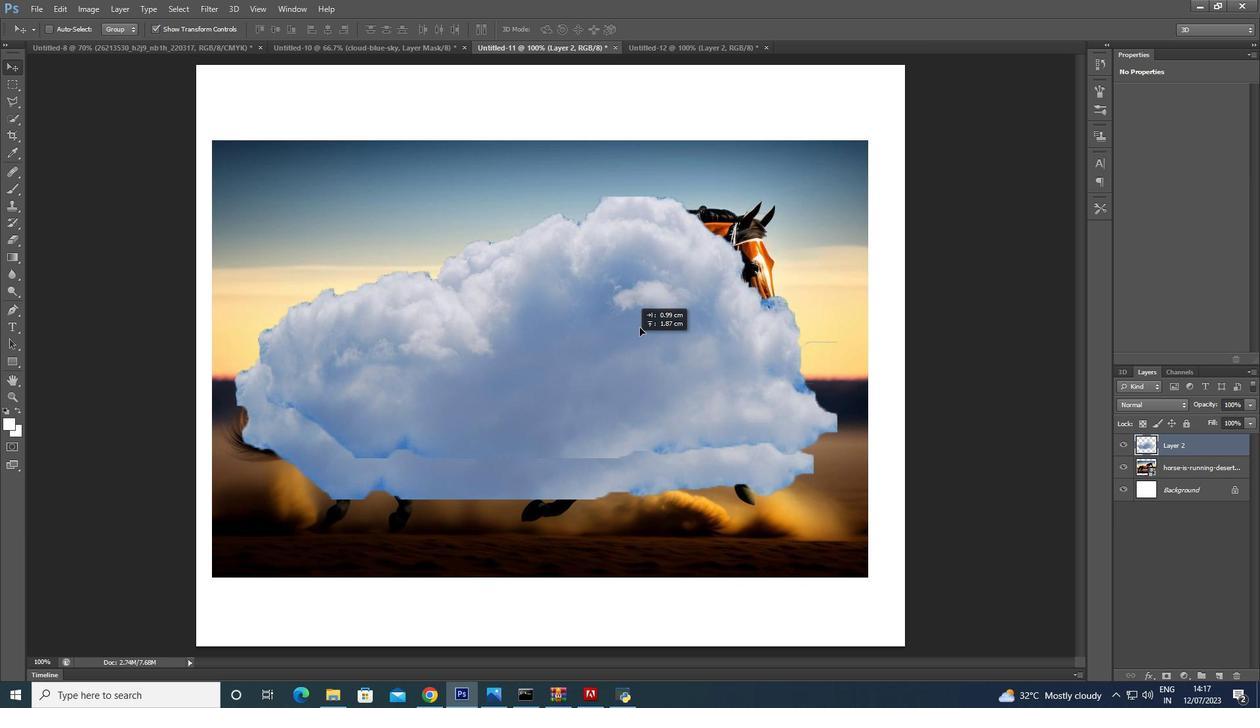 
Action: Key pressed <Key.alt_l>
Screenshot: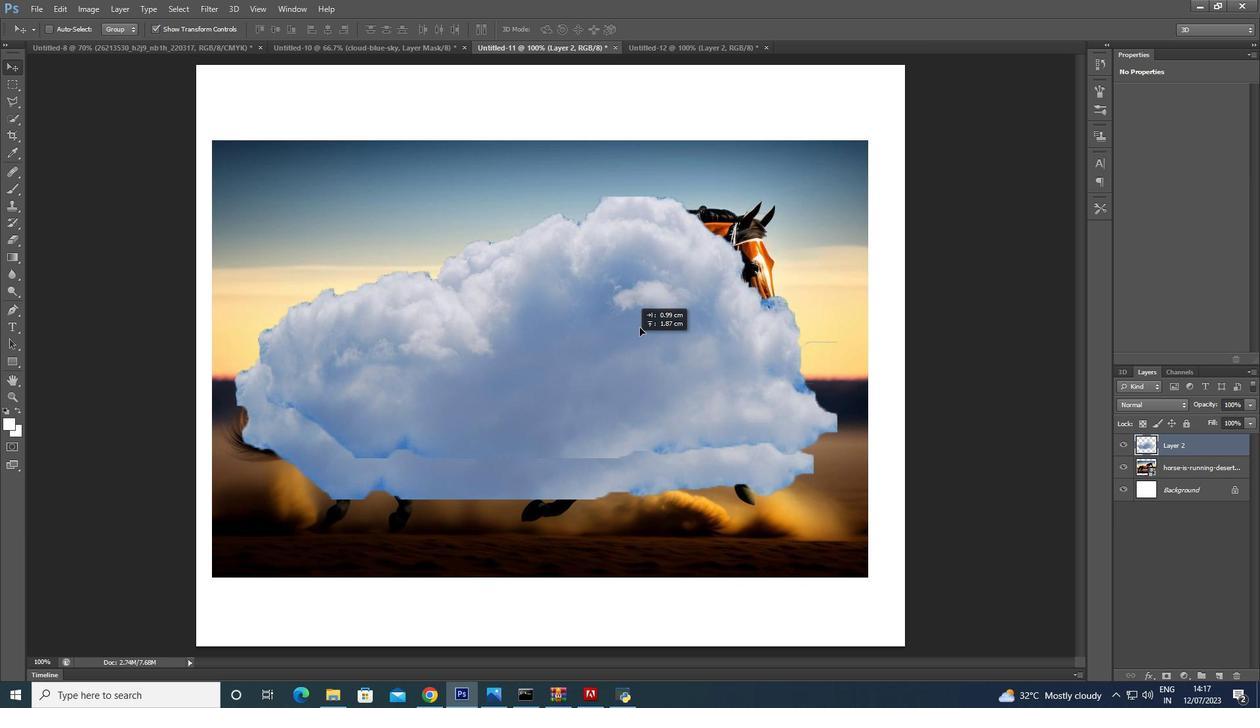 
Action: Mouse moved to (649, 315)
Screenshot: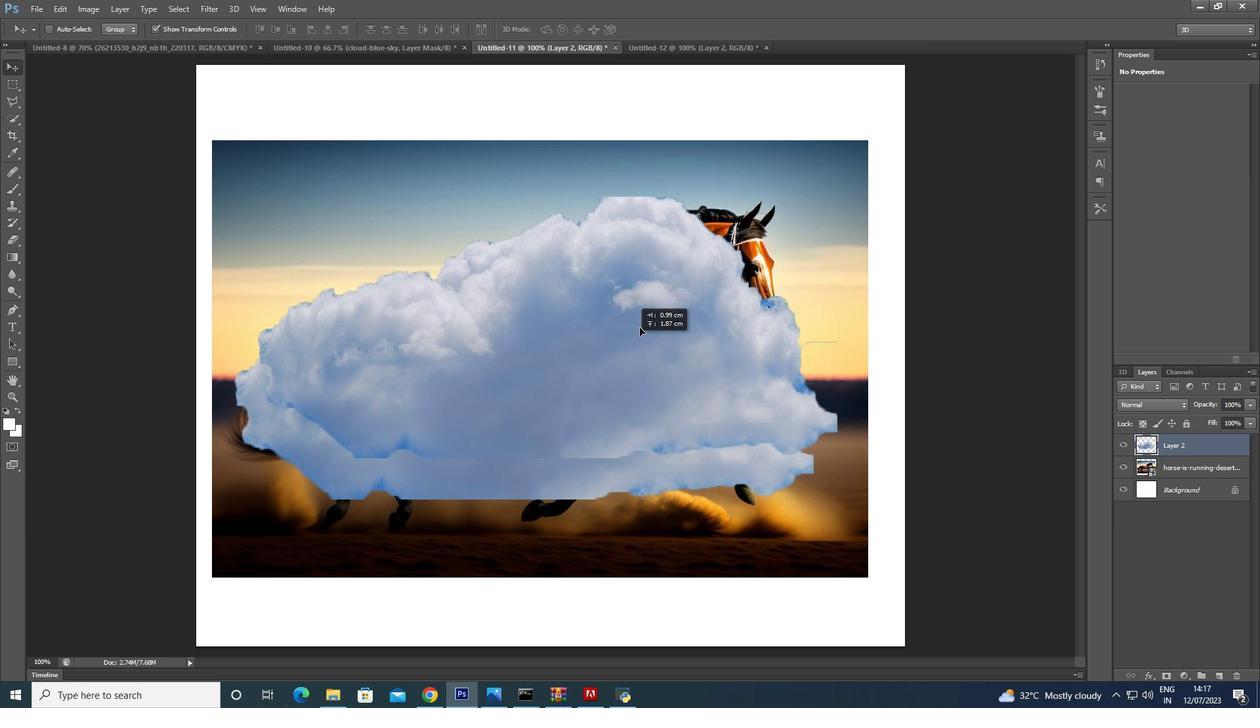 
Action: Key pressed <Key.alt_l>
Screenshot: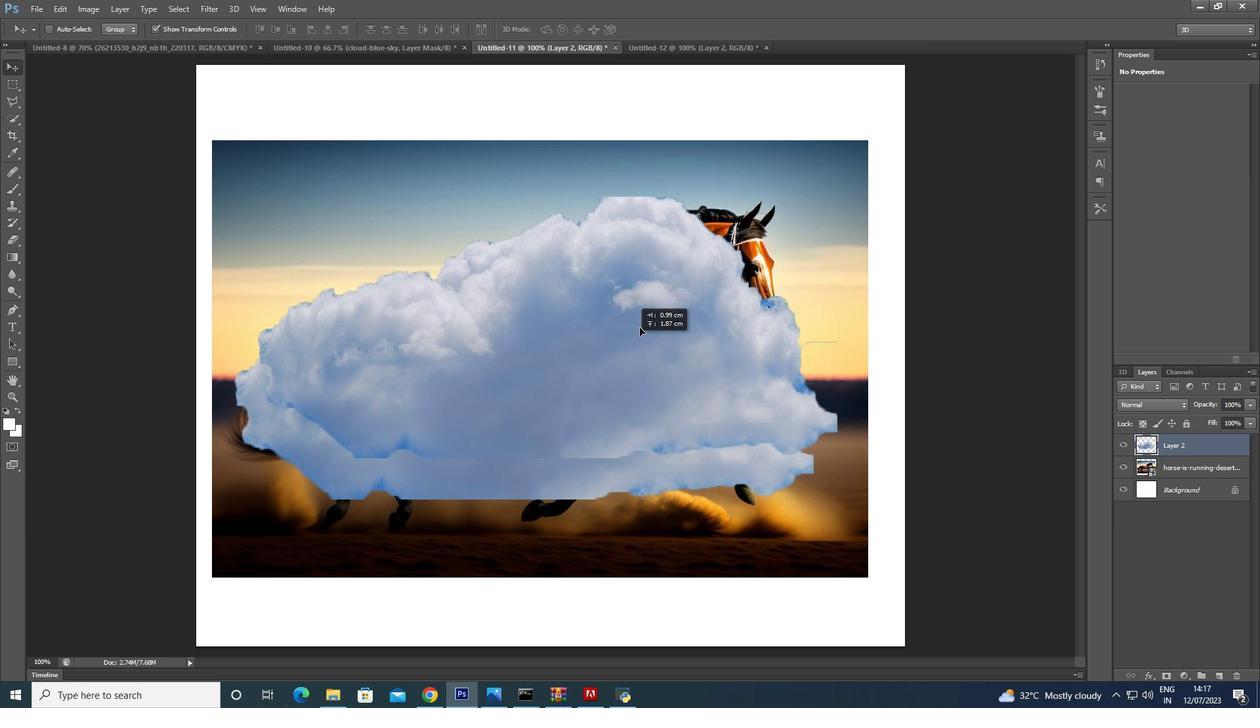 
Action: Mouse moved to (649, 315)
Screenshot: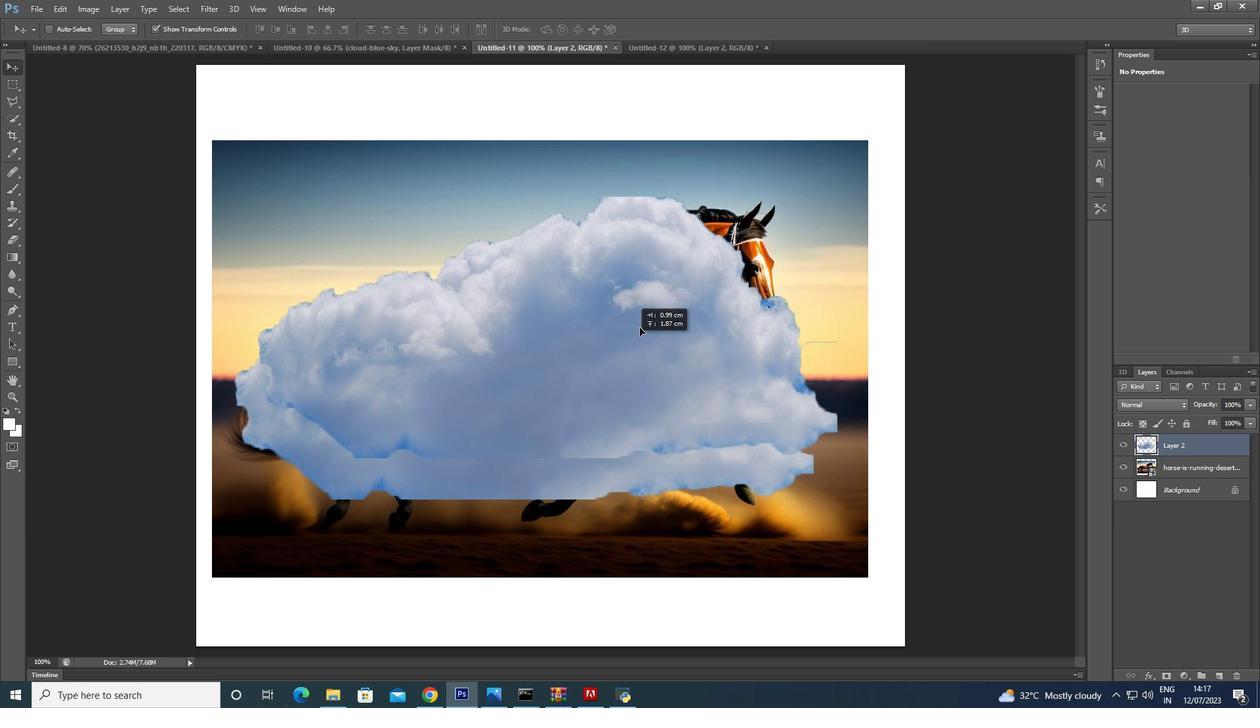 
Action: Key pressed <Key.alt_l><Key.alt_l>
Screenshot: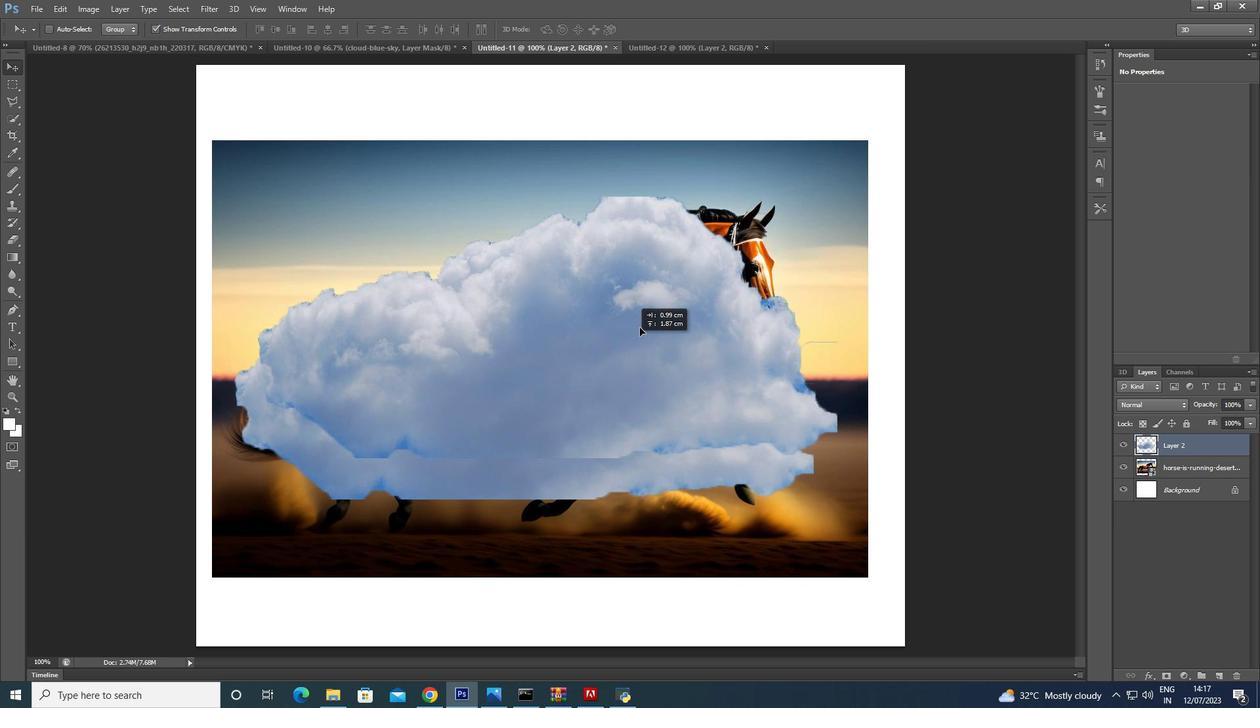 
Action: Mouse moved to (649, 313)
Screenshot: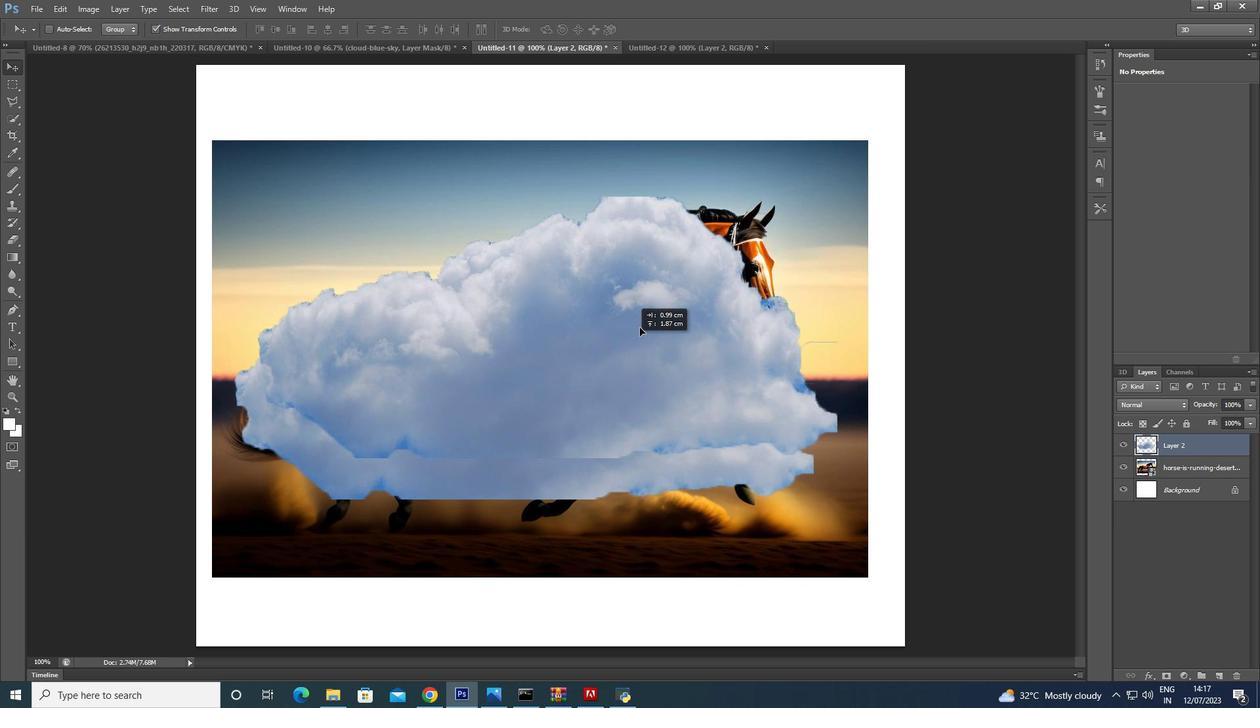 
Action: Key pressed <Key.alt_l>
Screenshot: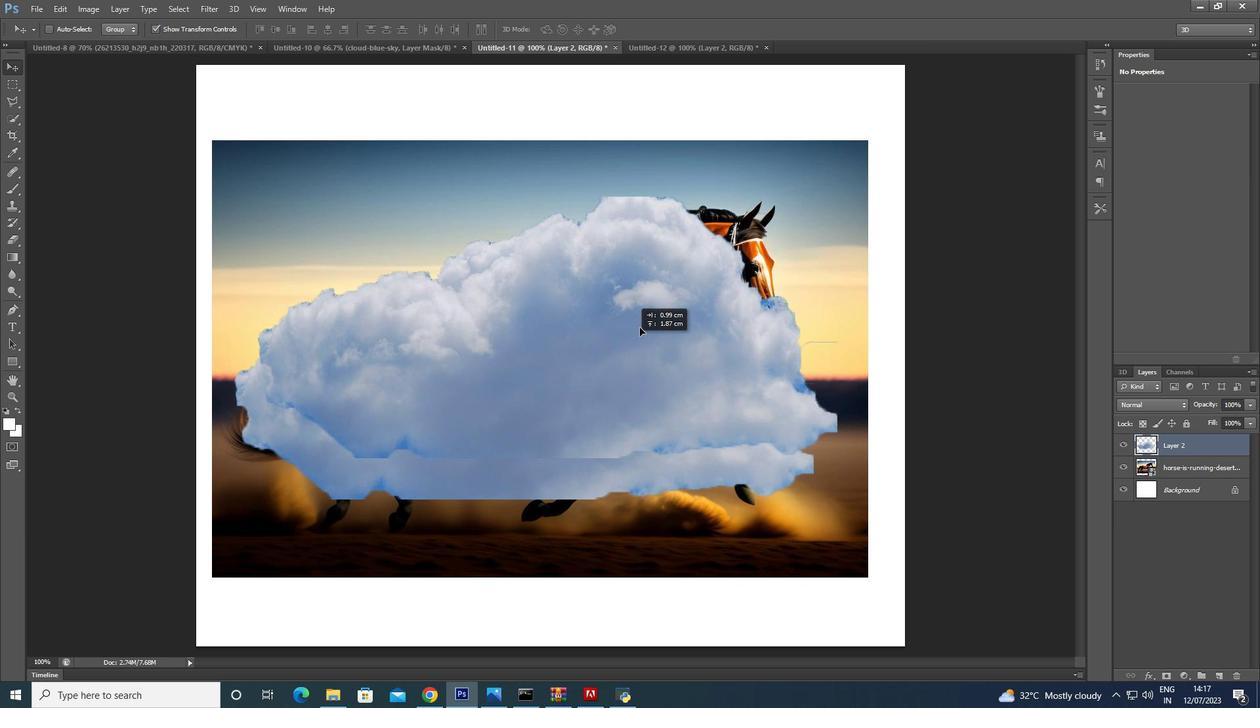 
Action: Mouse moved to (651, 312)
Screenshot: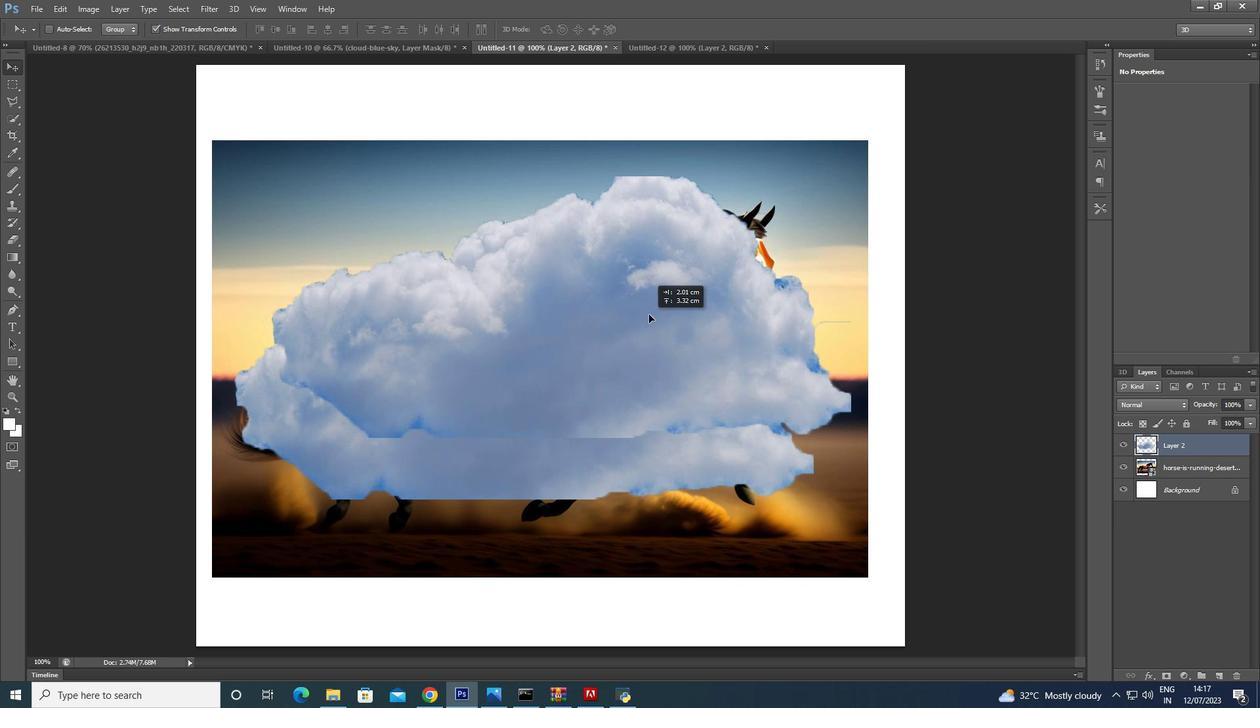 
Action: Key pressed <Key.alt_l>
Screenshot: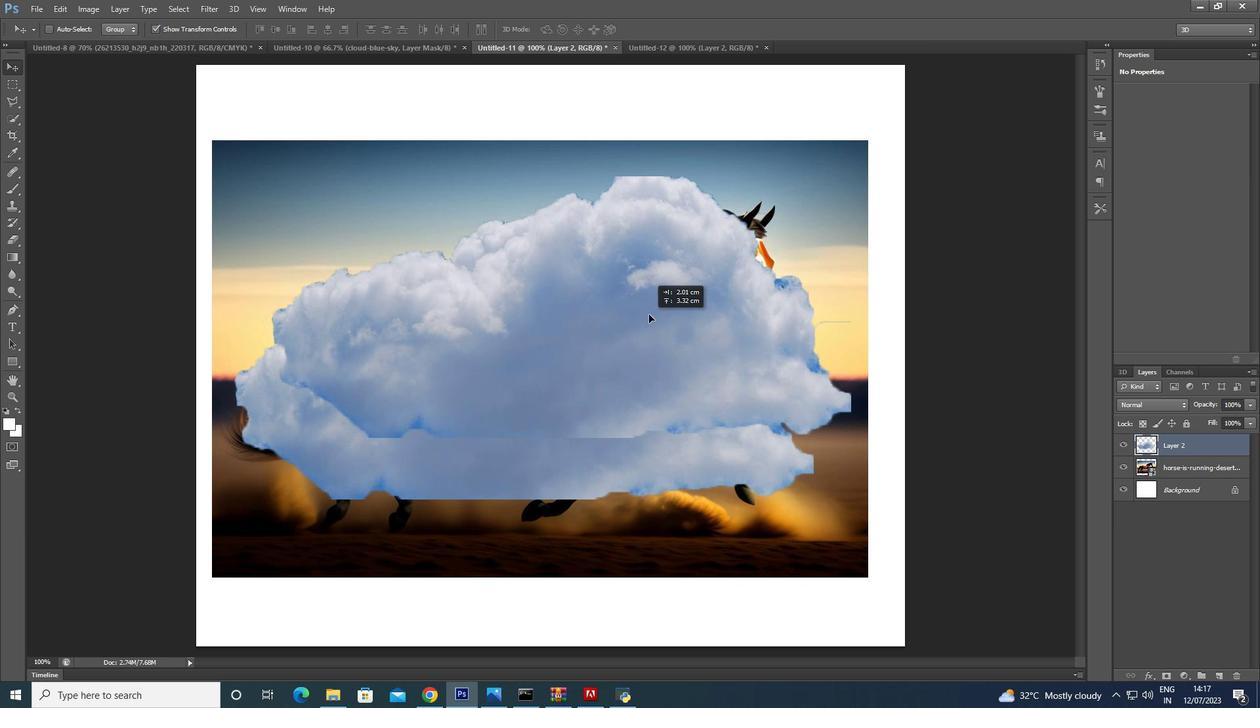 
Action: Mouse moved to (651, 312)
Screenshot: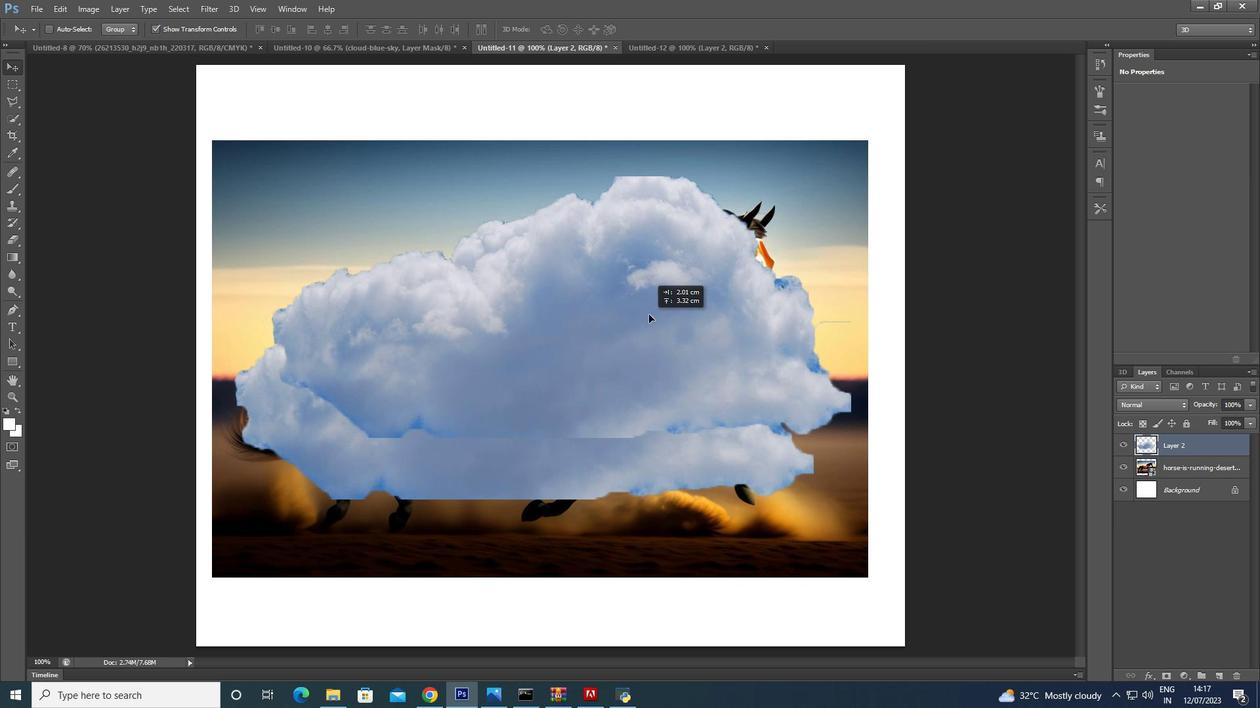 
Action: Key pressed <Key.alt_l>
Screenshot: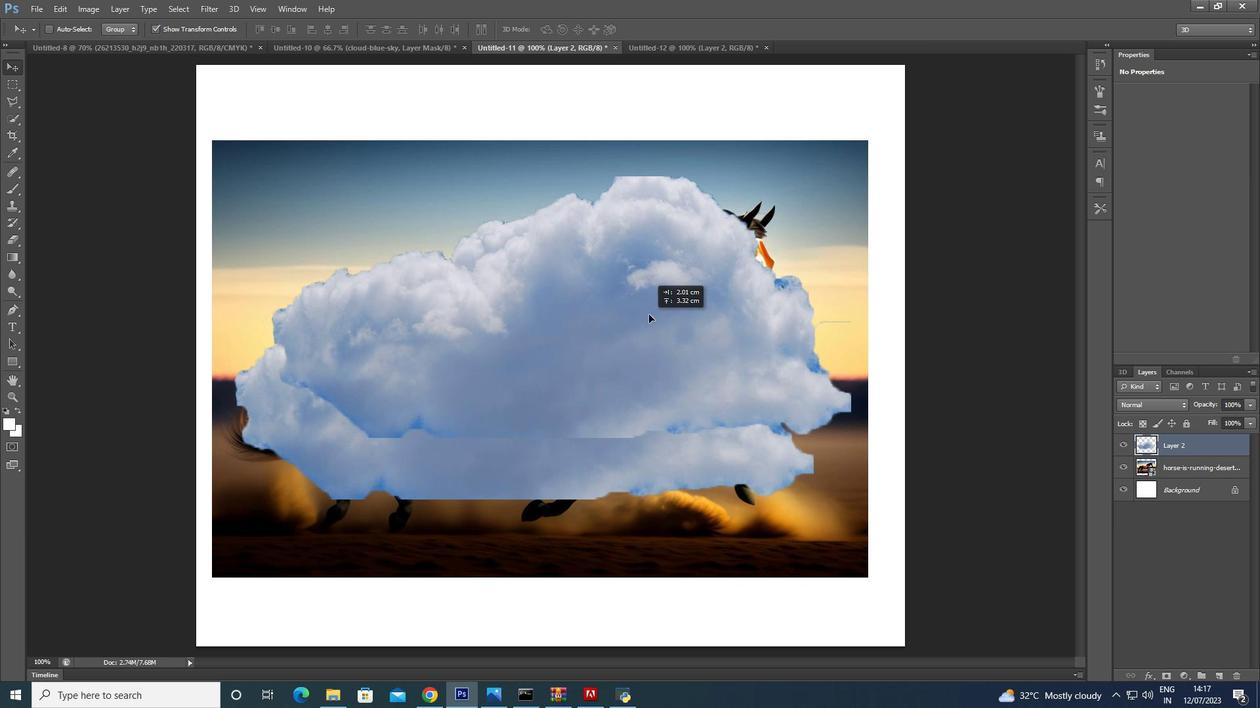 
Action: Mouse moved to (651, 311)
Screenshot: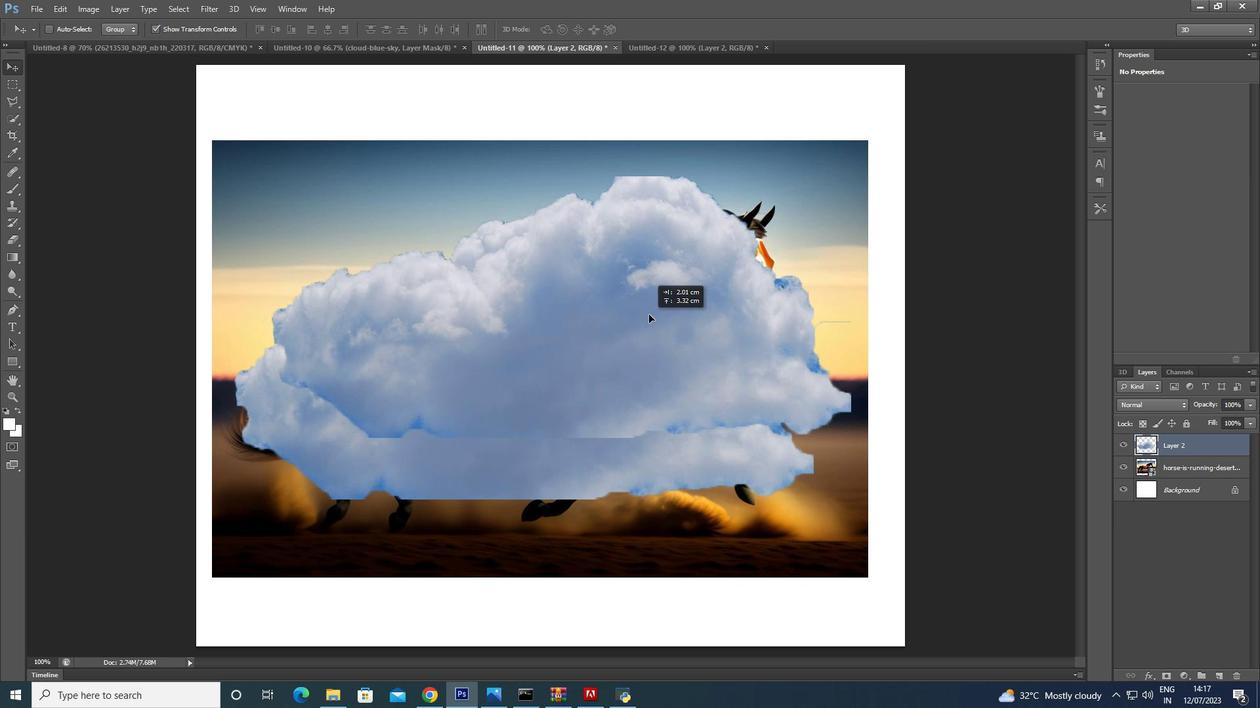 
Action: Key pressed <Key.alt_l><Key.alt_l>
Screenshot: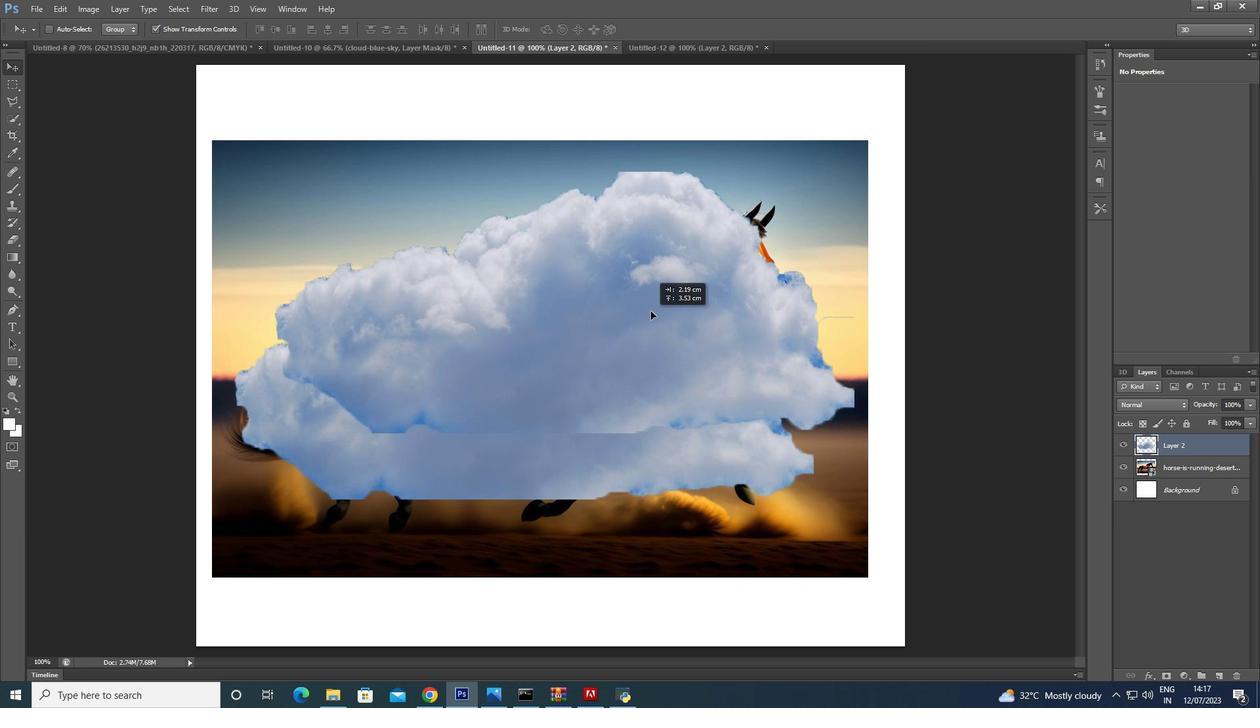 
Action: Mouse moved to (652, 311)
Screenshot: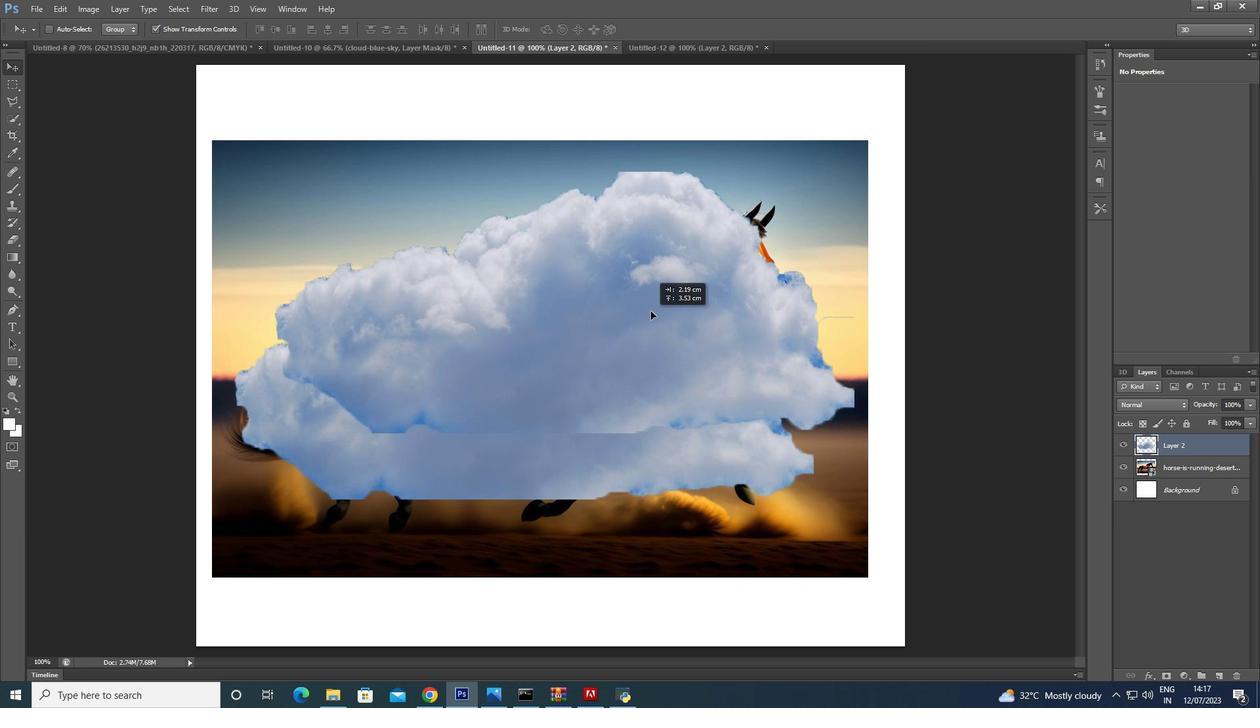 
Action: Key pressed <Key.alt_l>
Screenshot: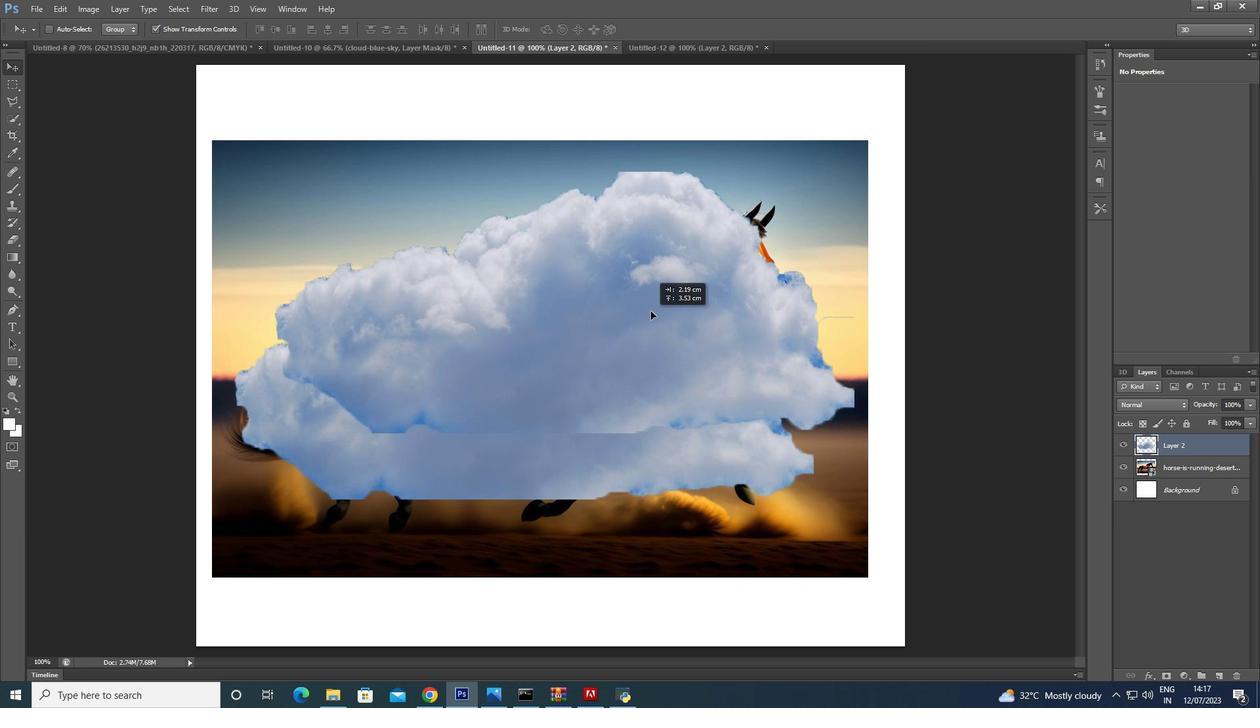 
Action: Mouse moved to (652, 311)
Screenshot: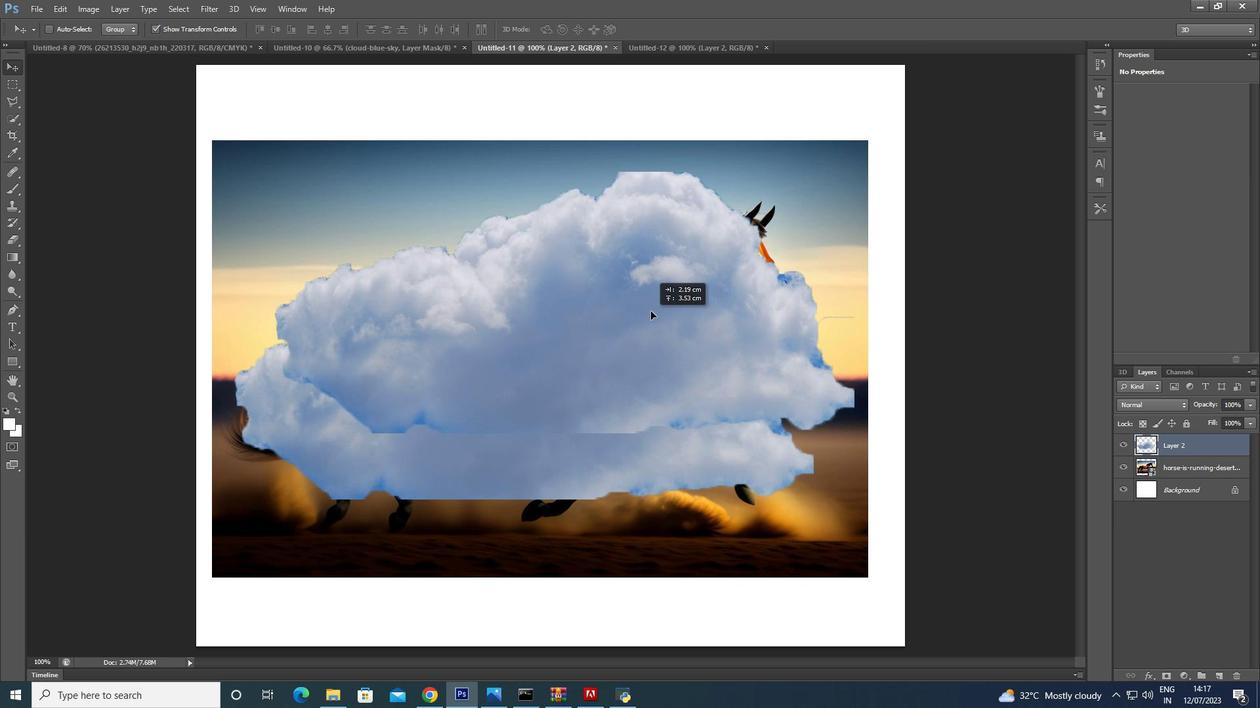 
Action: Key pressed <Key.alt_l>
Screenshot: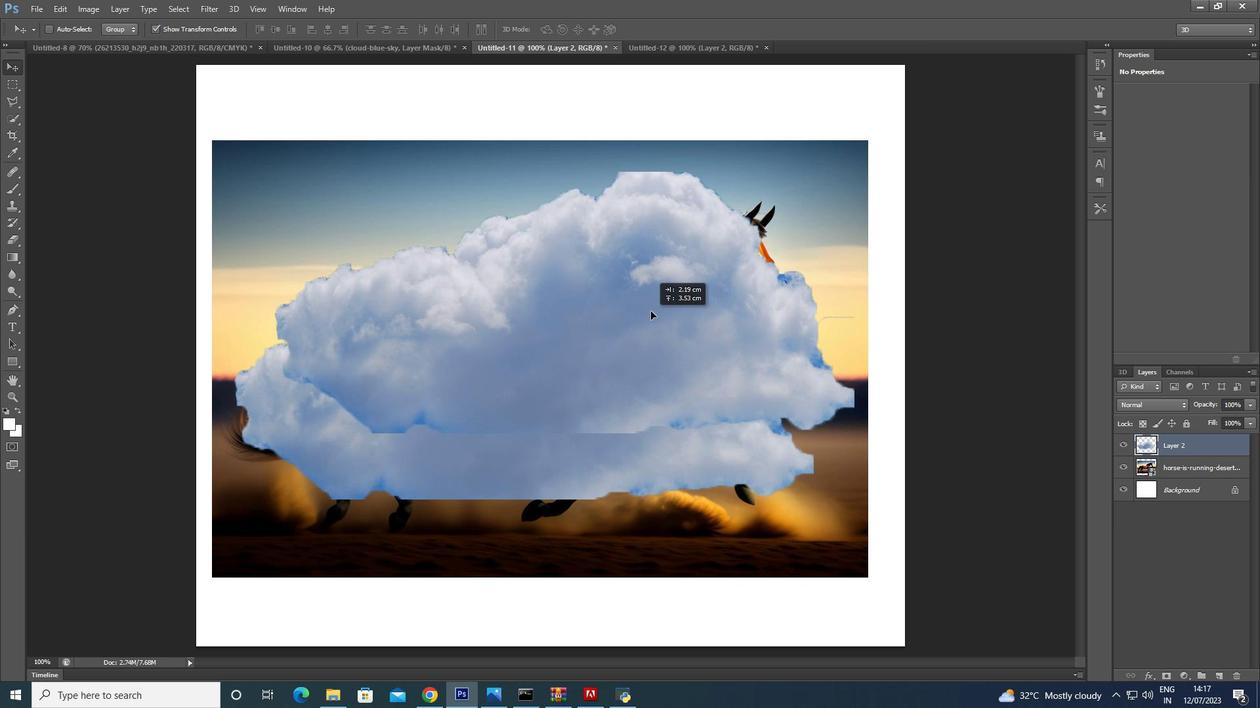 
Action: Mouse moved to (652, 310)
Screenshot: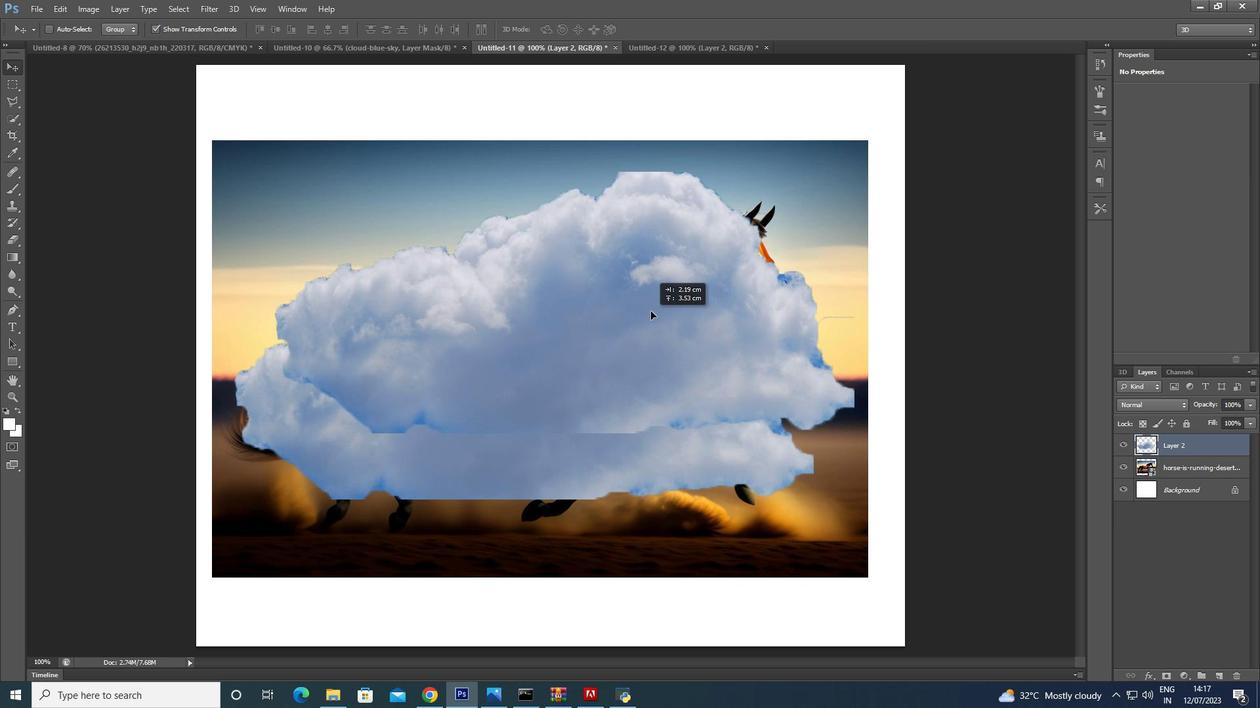 
Action: Key pressed <Key.alt_l>
Screenshot: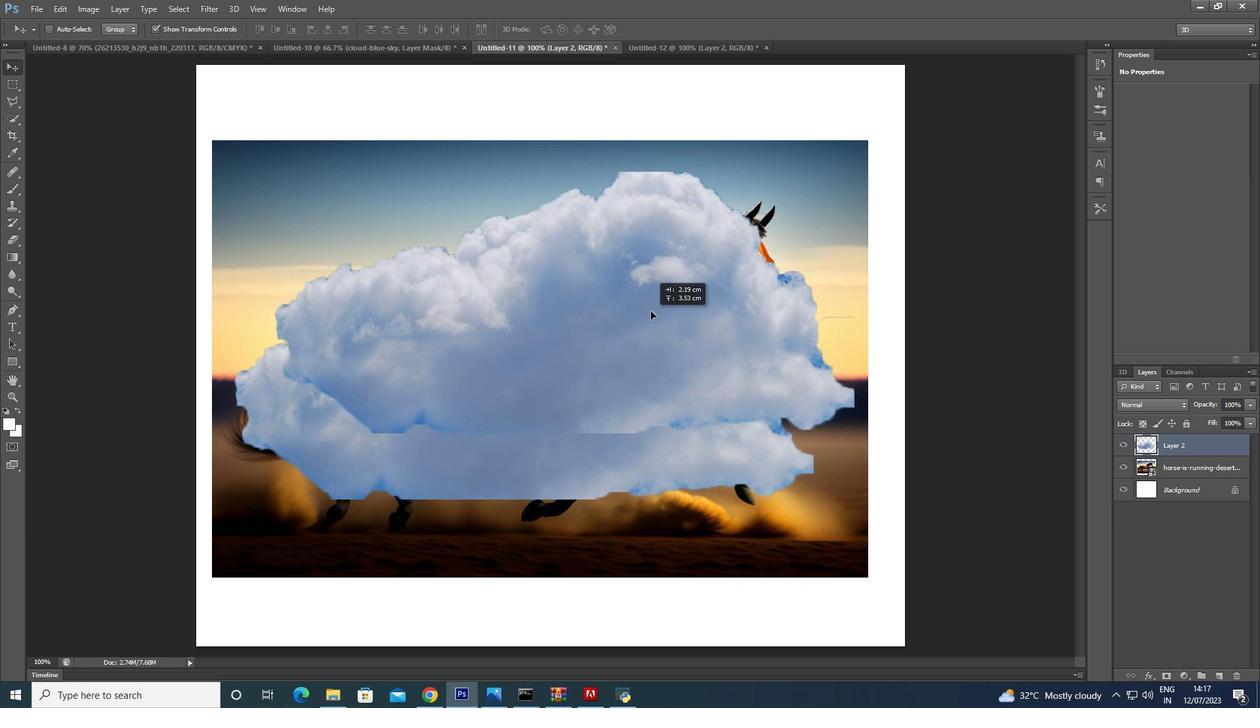 
Action: Mouse moved to (654, 310)
Screenshot: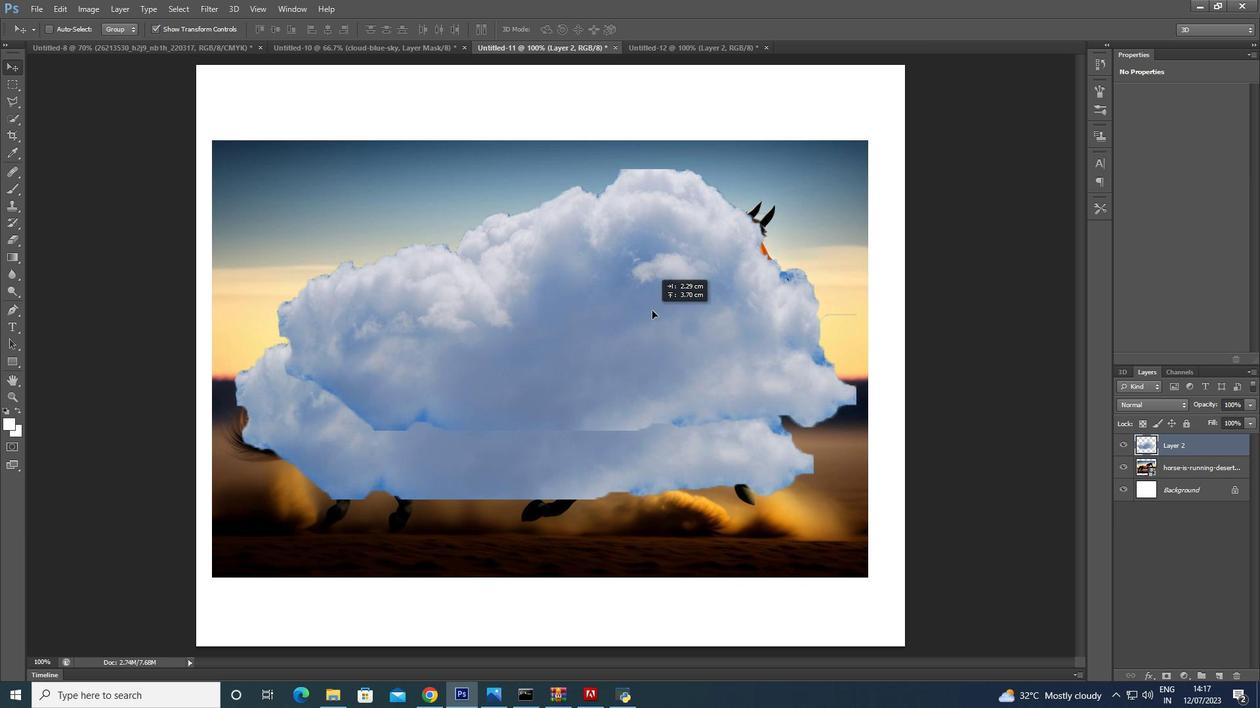 
Action: Key pressed <Key.alt_l>
Screenshot: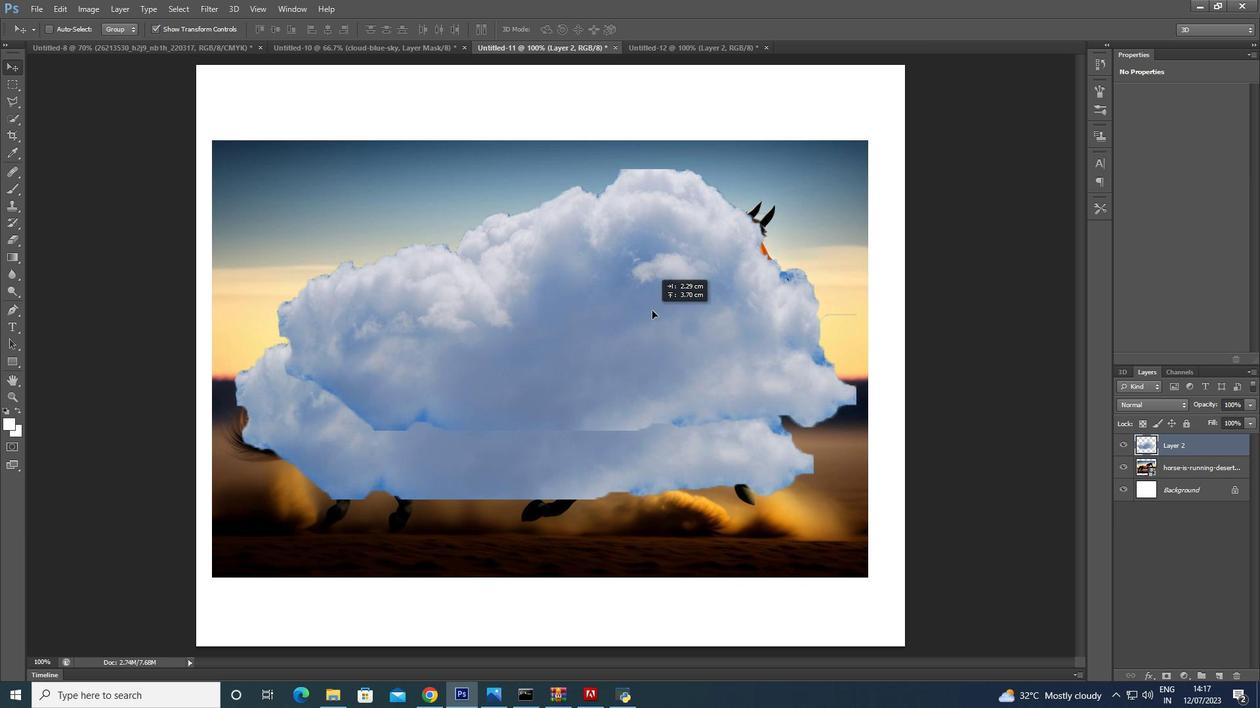 
Action: Mouse moved to (656, 309)
Screenshot: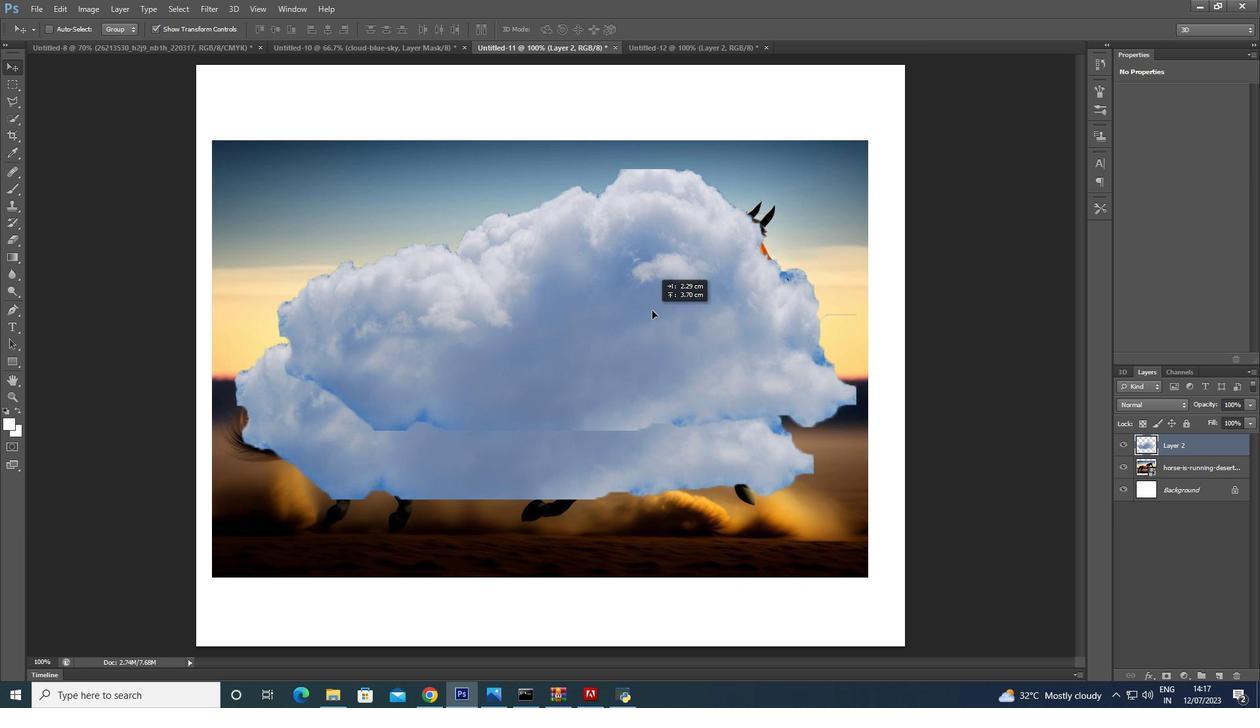 
Action: Key pressed <Key.alt_l>
Screenshot: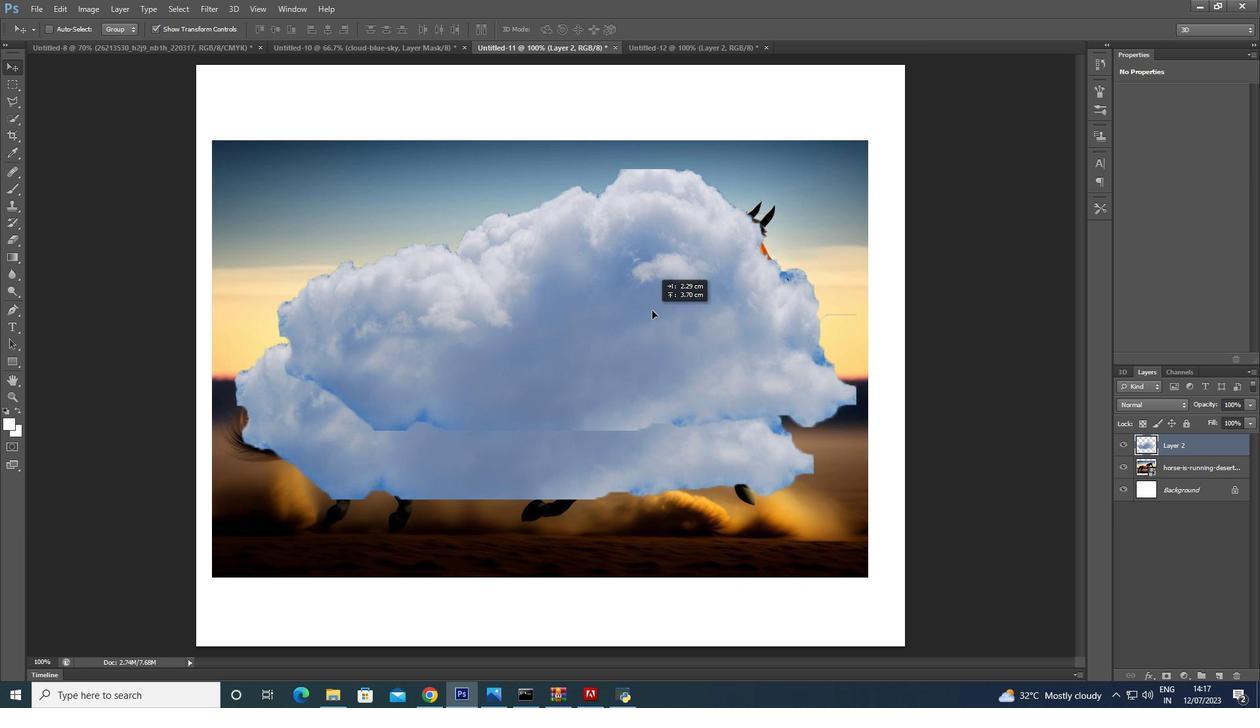 
Action: Mouse moved to (659, 308)
Screenshot: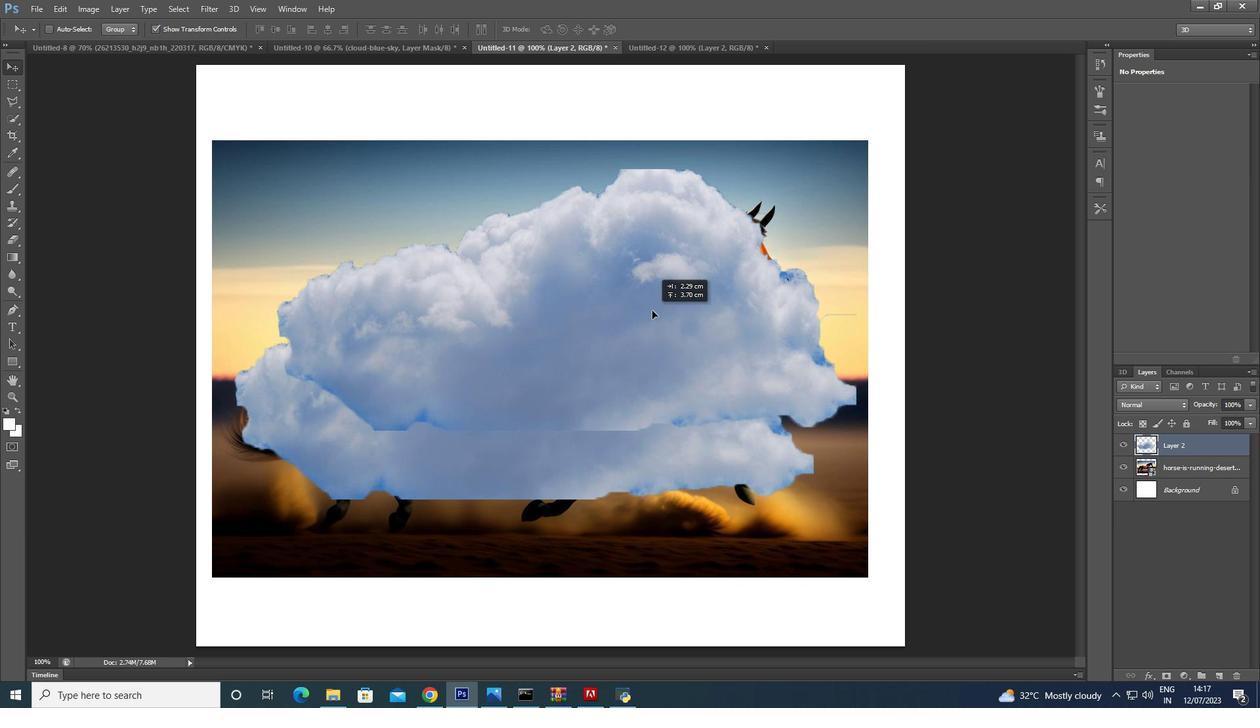 
Action: Key pressed <Key.alt_l>
Screenshot: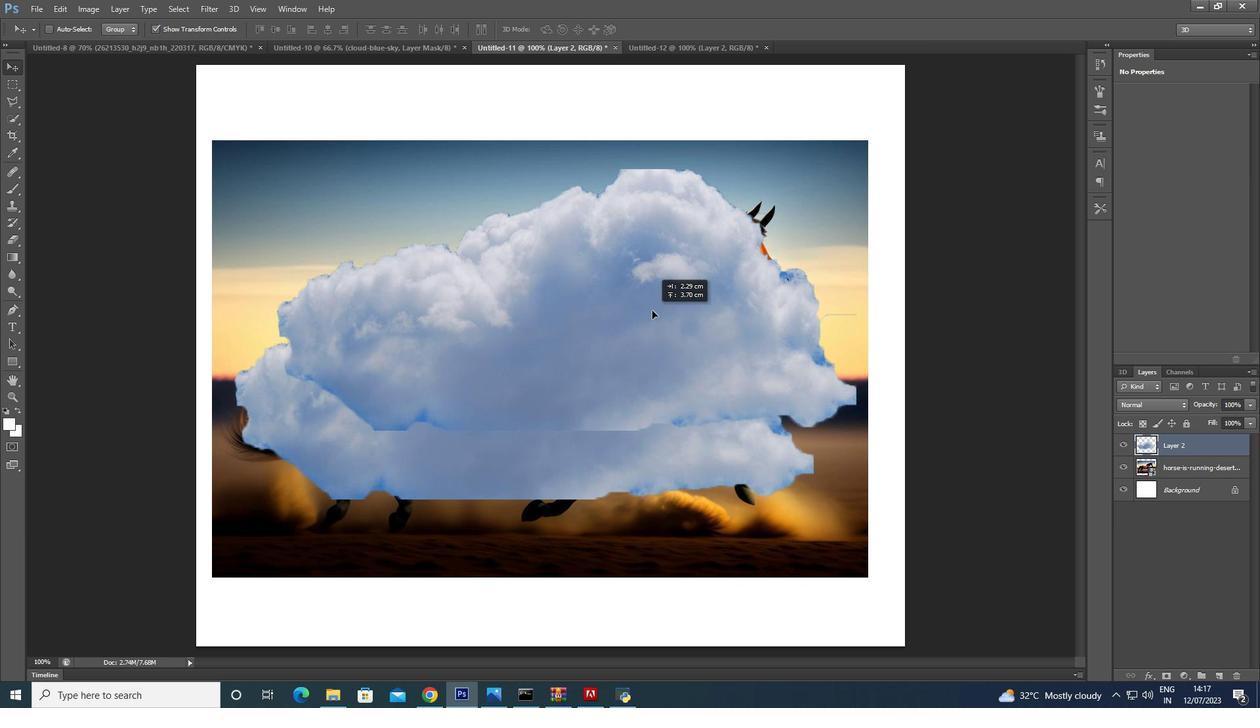 
Action: Mouse moved to (669, 302)
Screenshot: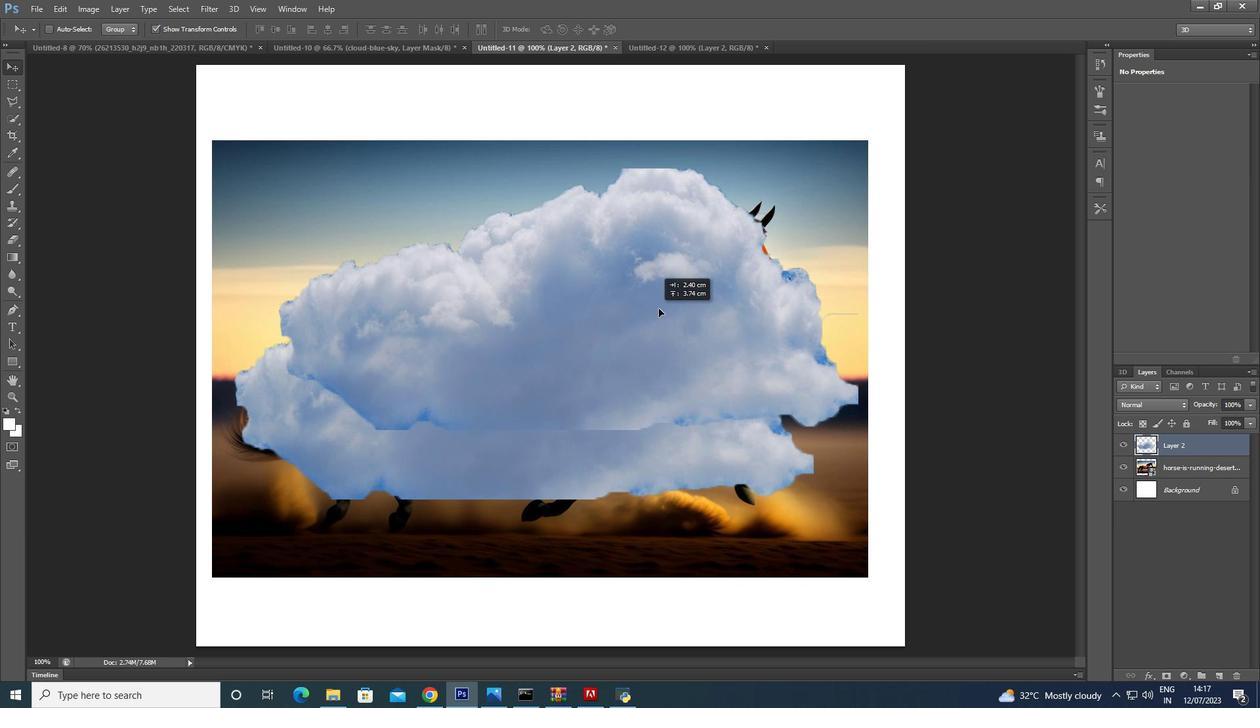
Action: Key pressed <Key.alt_l><Key.alt_l>
Screenshot: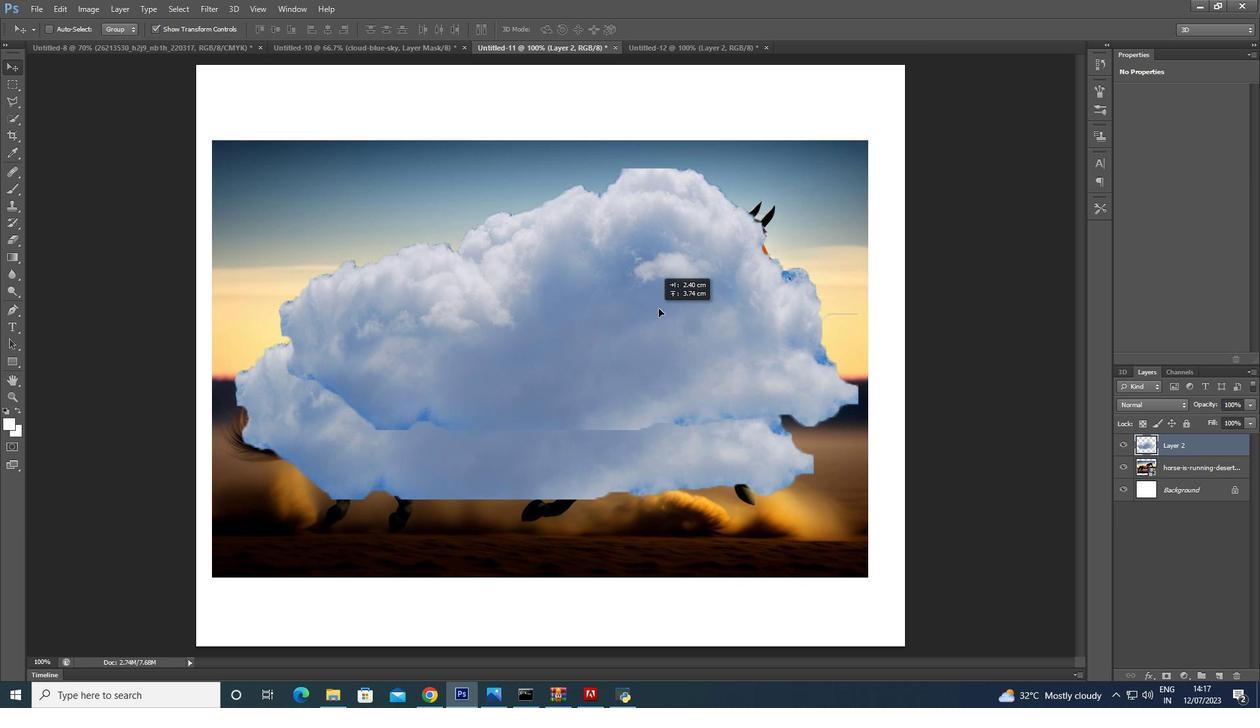 
Action: Mouse moved to (671, 301)
Screenshot: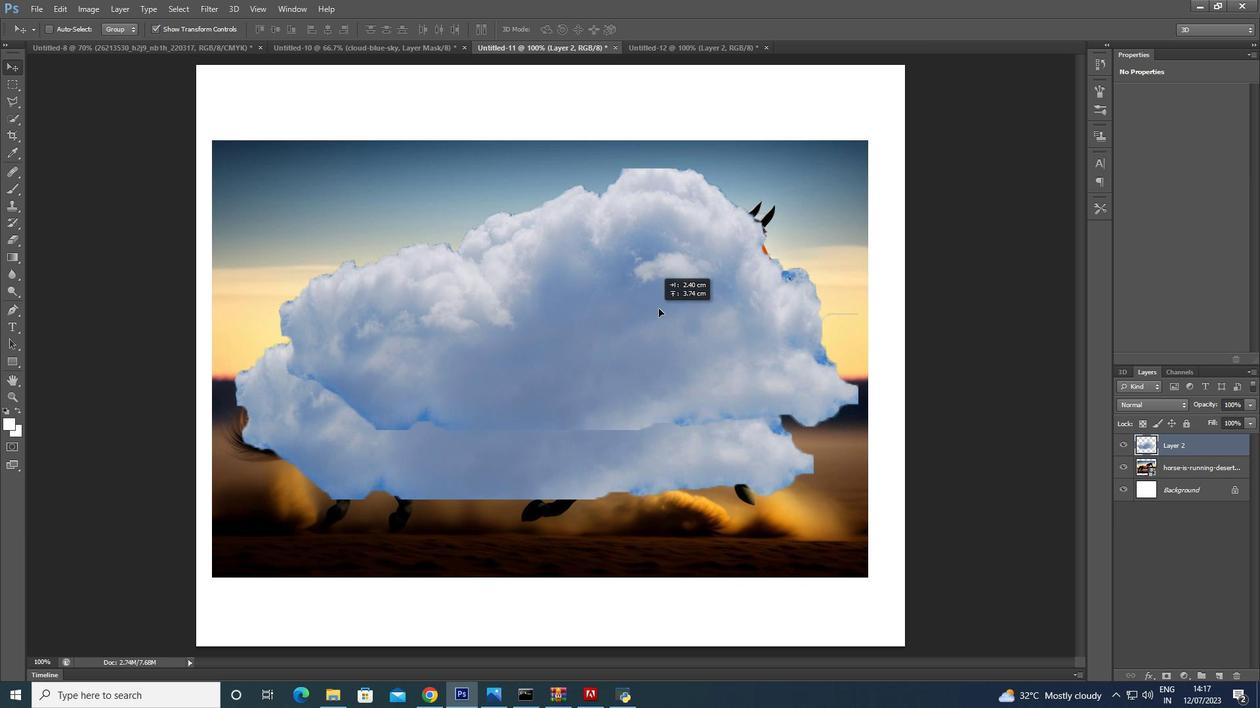 
Action: Key pressed <Key.alt_l>
Screenshot: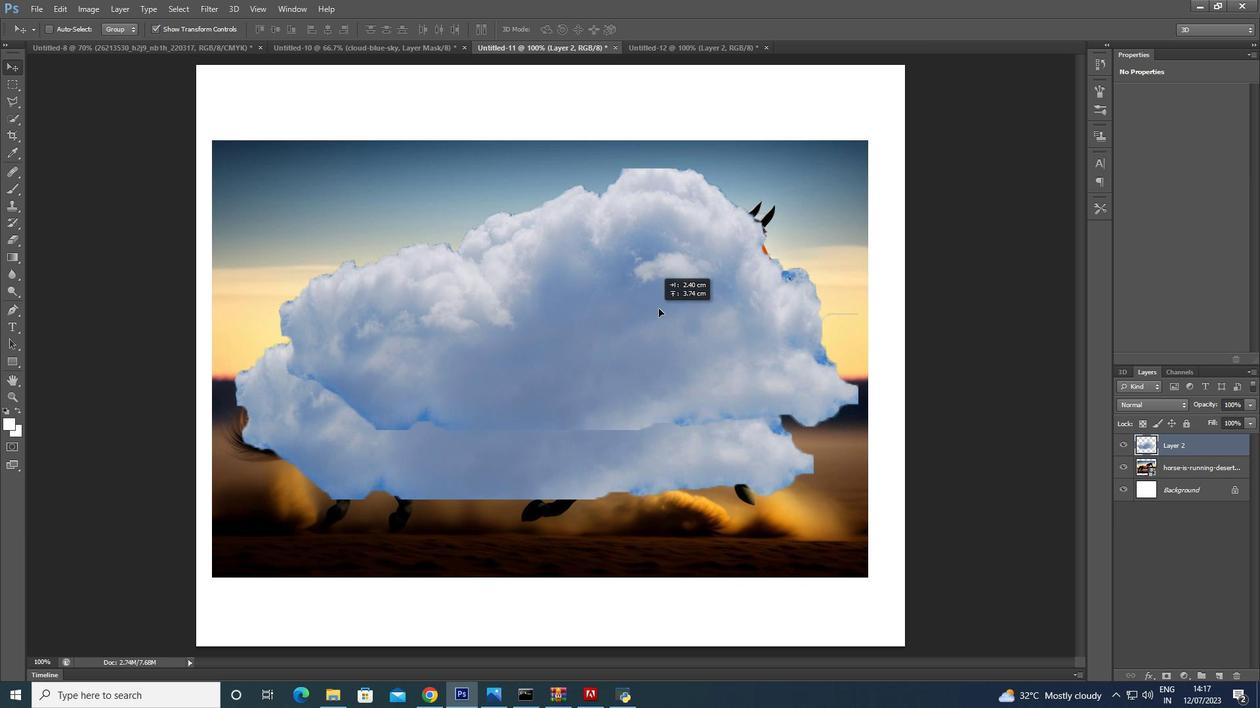 
Action: Mouse moved to (672, 301)
Screenshot: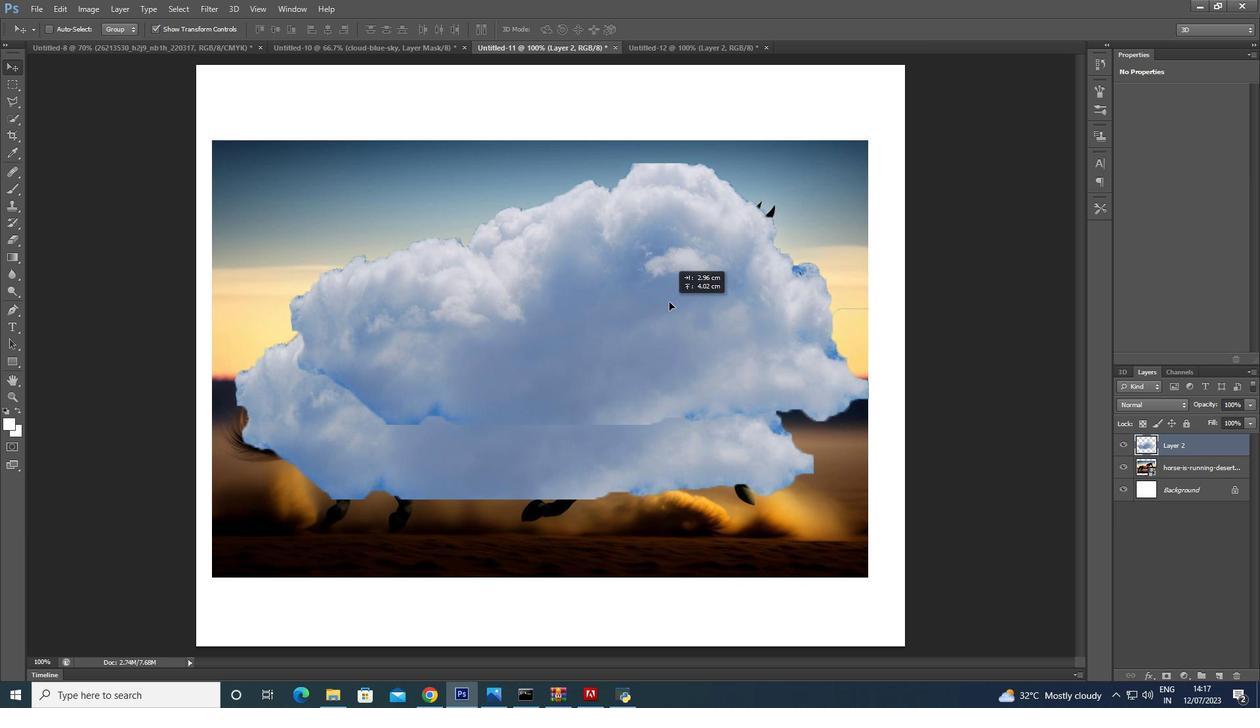 
Action: Key pressed <Key.alt_l>
Screenshot: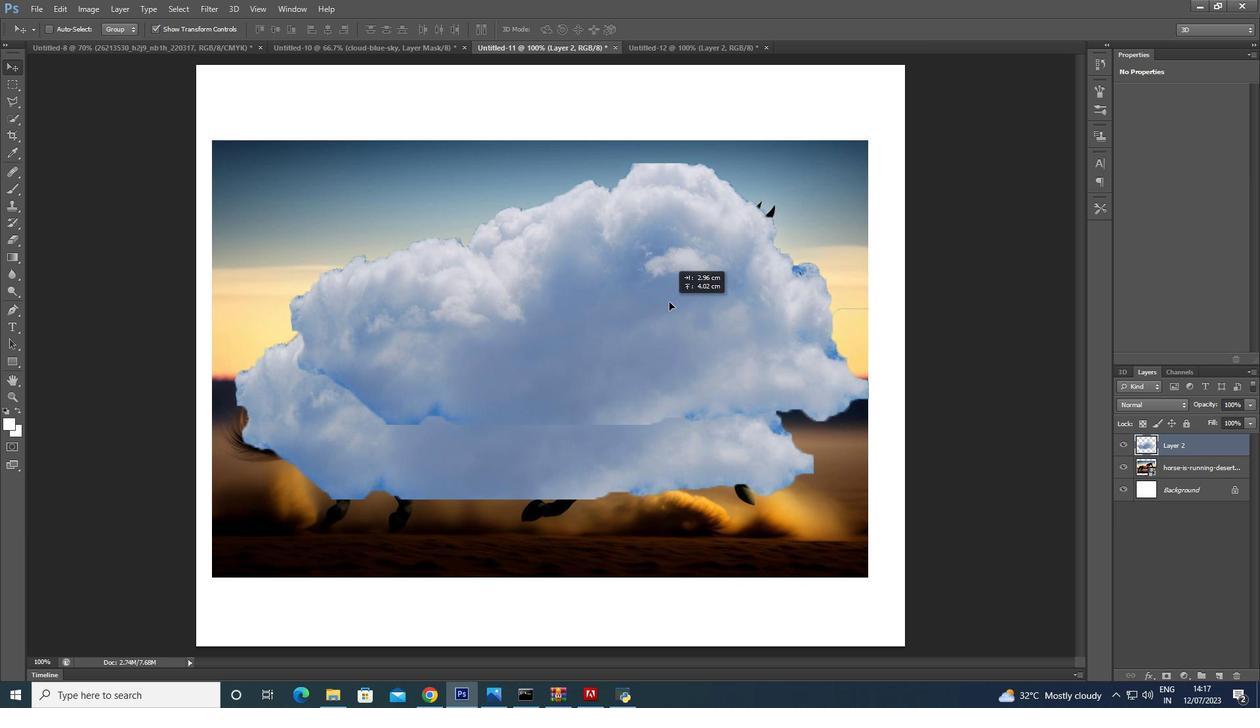 
Action: Mouse moved to (677, 296)
Screenshot: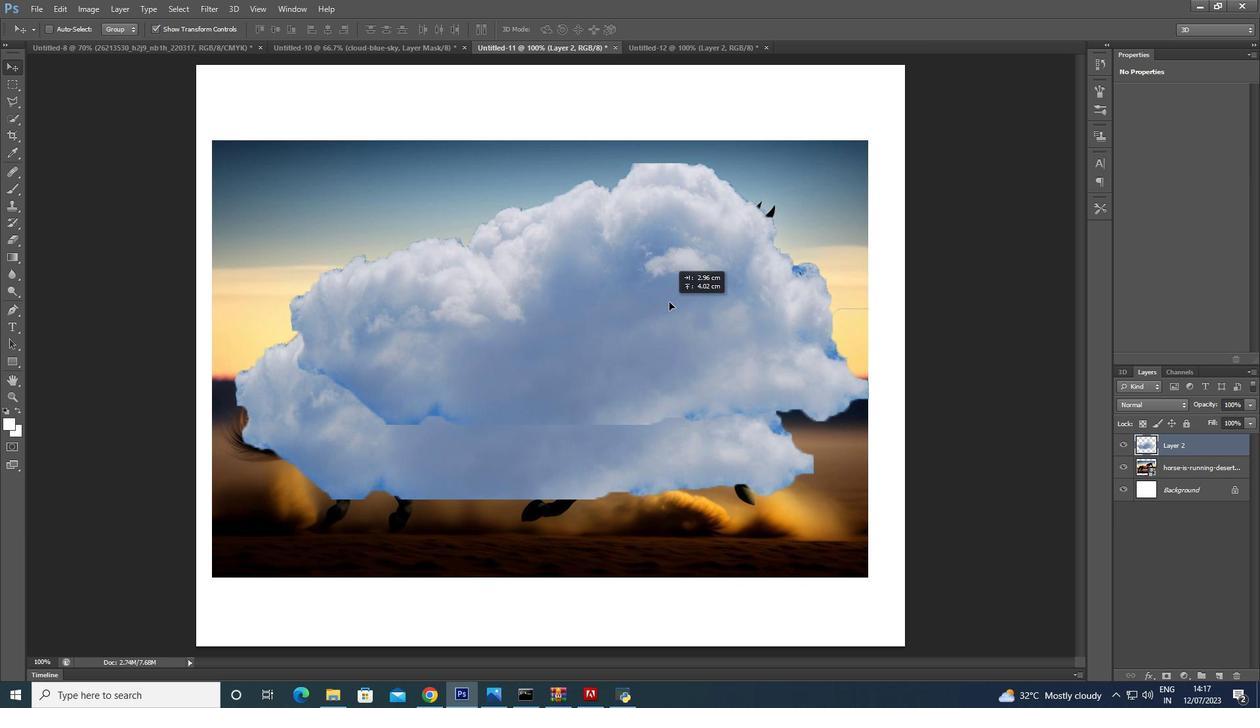 
Action: Key pressed <Key.alt_l>
Screenshot: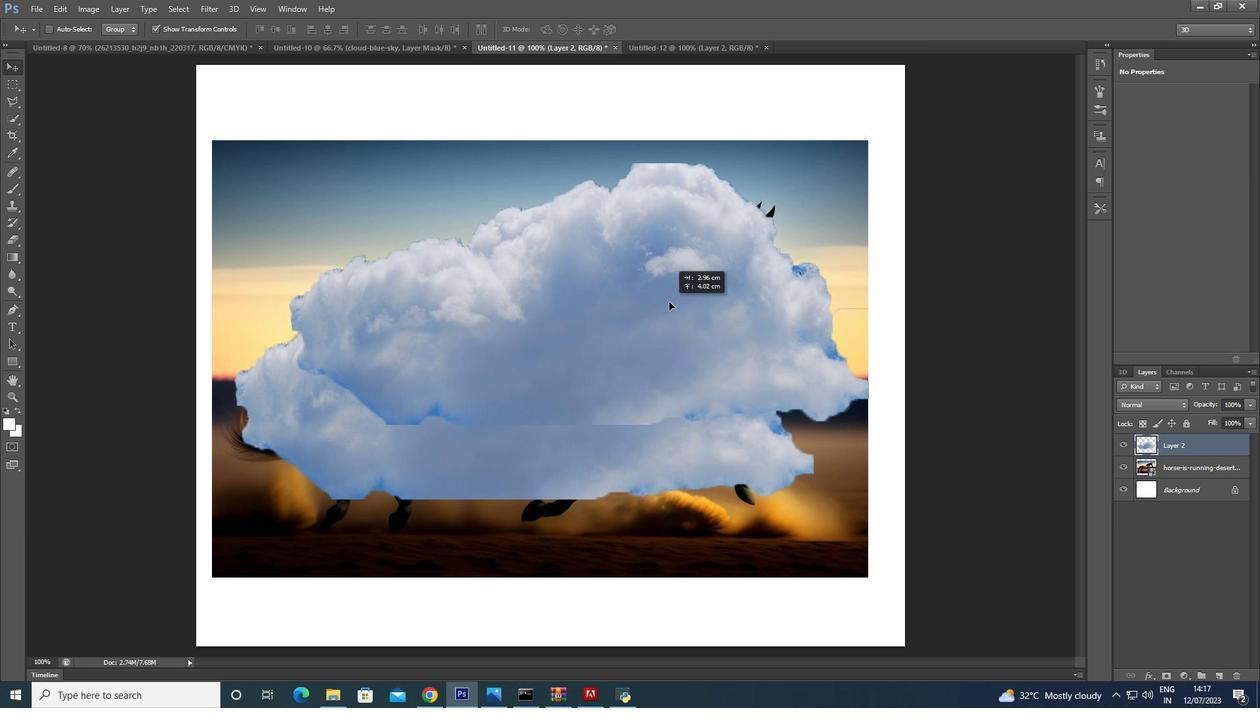 
Action: Mouse moved to (683, 292)
Screenshot: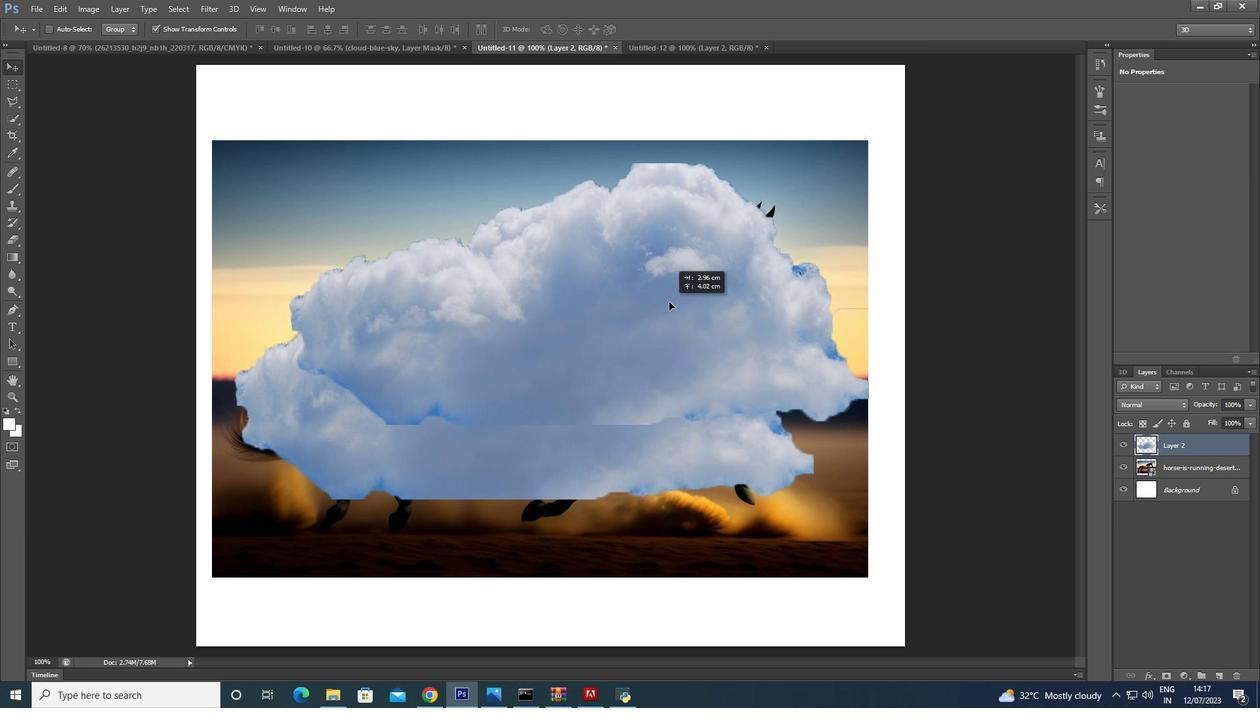 
Action: Key pressed <Key.alt_l><Key.alt_l>
Screenshot: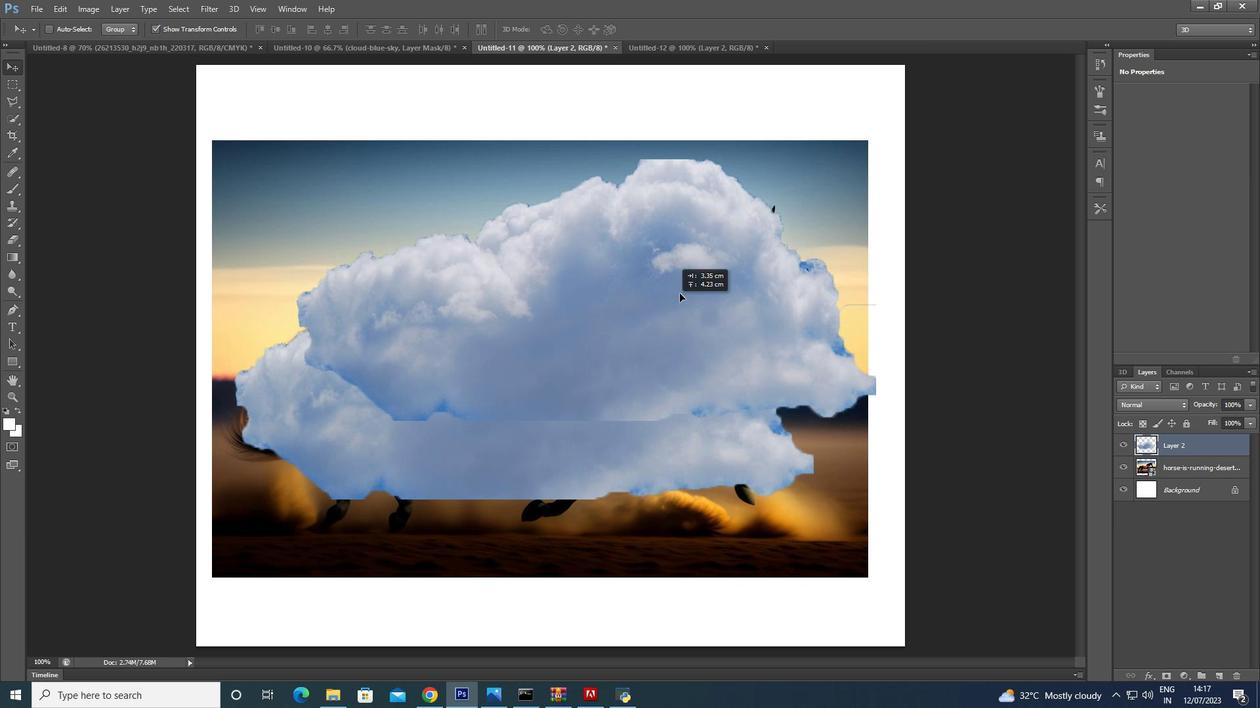 
Action: Mouse moved to (683, 291)
Screenshot: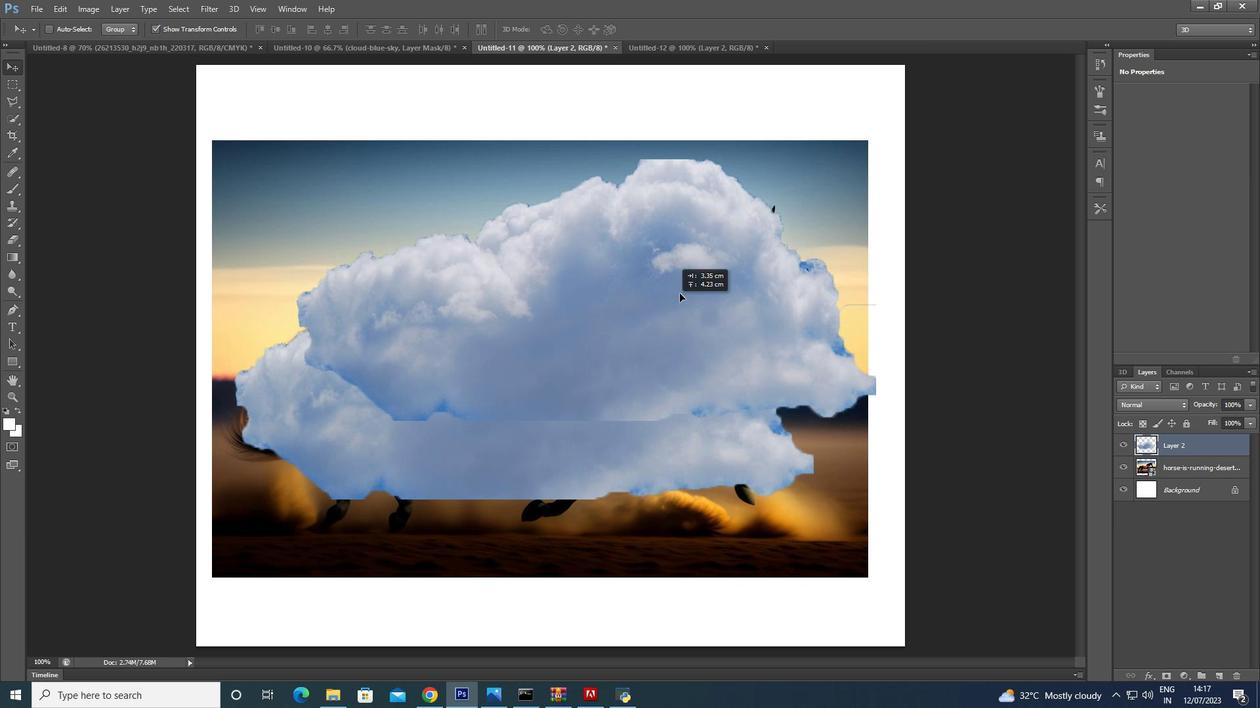 
Action: Key pressed <Key.alt_l><Key.alt_l><Key.alt_l><Key.alt_l><Key.alt_l><Key.alt_l><Key.alt_l><Key.alt_l><Key.alt_l><Key.alt_l><Key.alt_l><Key.alt_l><Key.alt_l><Key.alt_l><Key.alt_l><Key.alt_l><Key.alt_l><Key.alt_l><Key.alt_l><Key.alt_l>
Screenshot: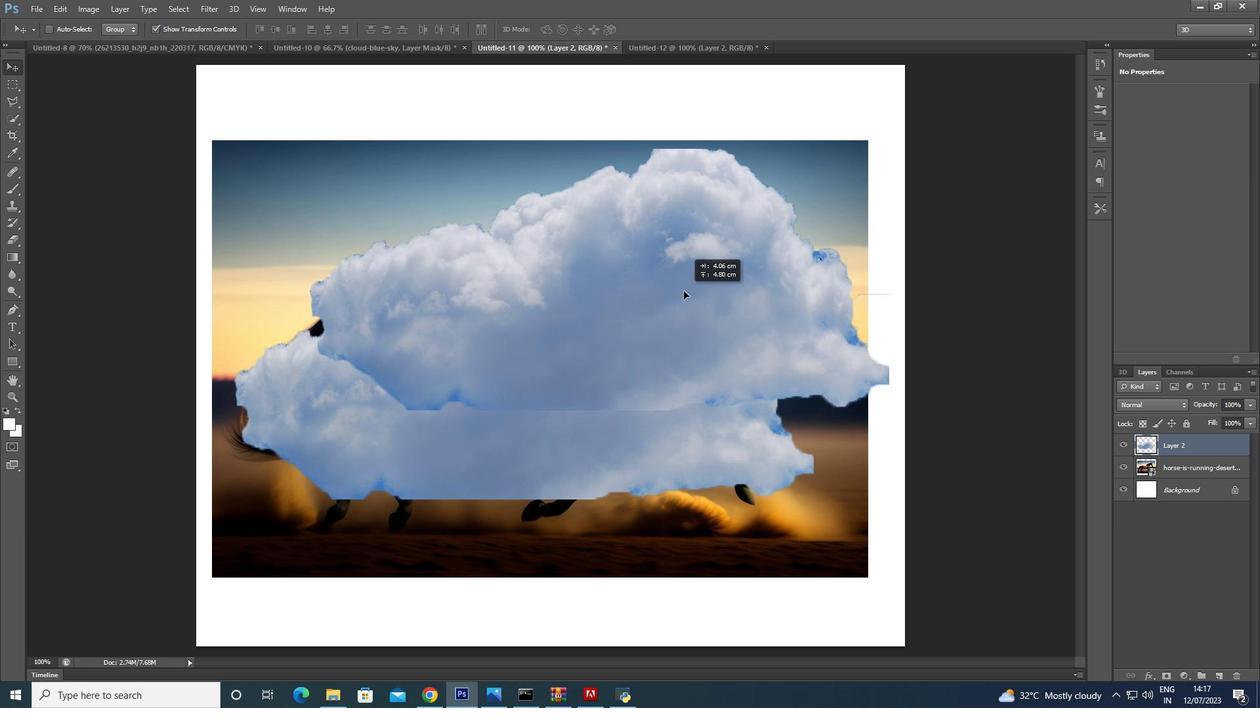 
Action: Mouse moved to (683, 293)
Screenshot: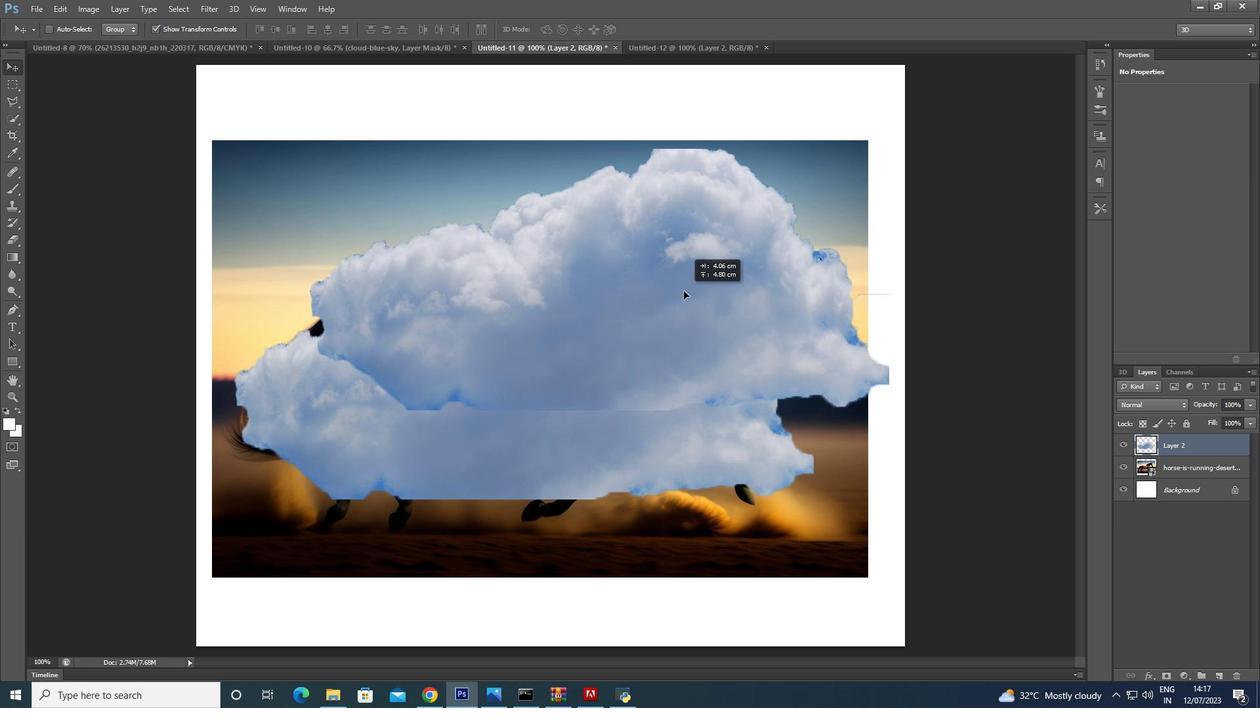 
Action: Key pressed <Key.alt_l>
Screenshot: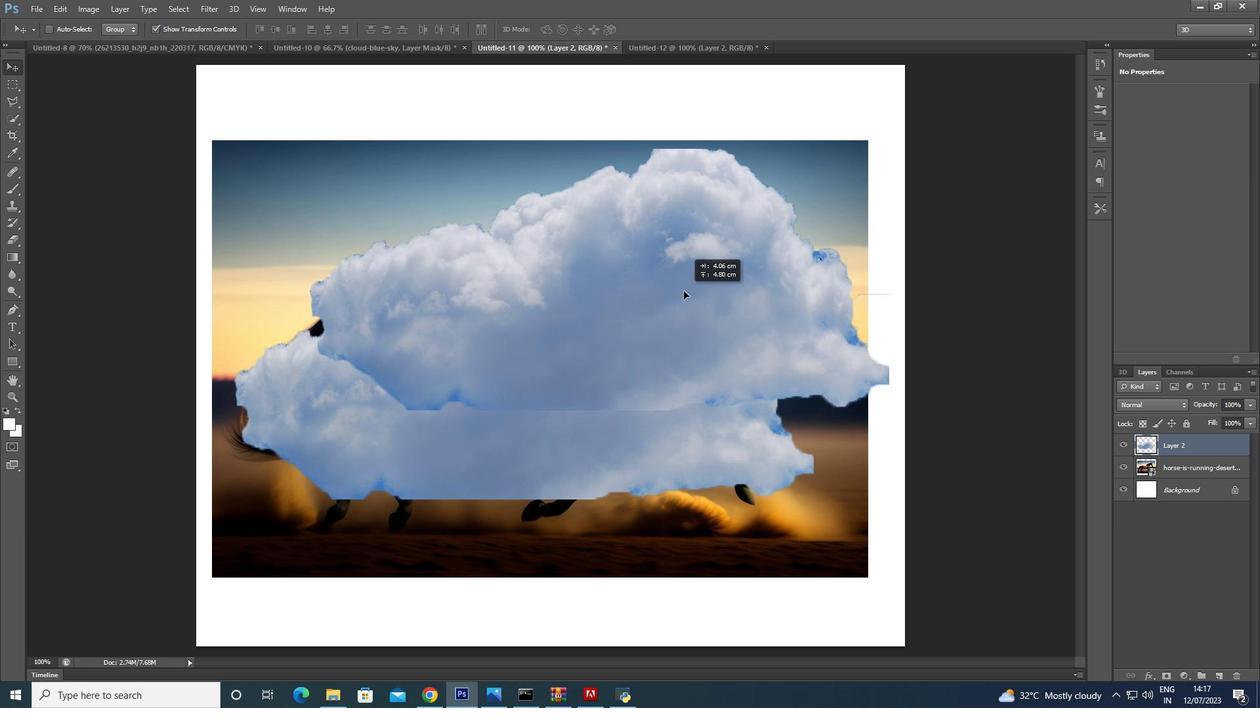 
Action: Mouse moved to (518, 463)
Screenshot: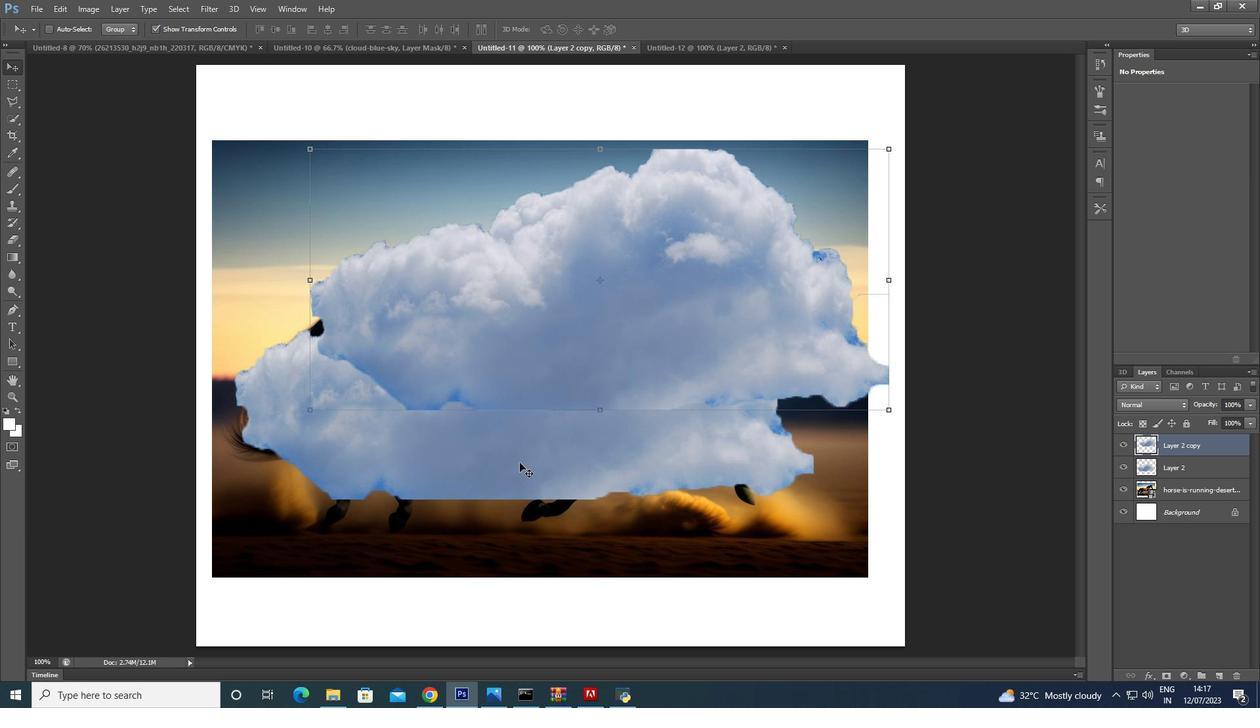 
Action: Key pressed <Key.alt_l>
Screenshot: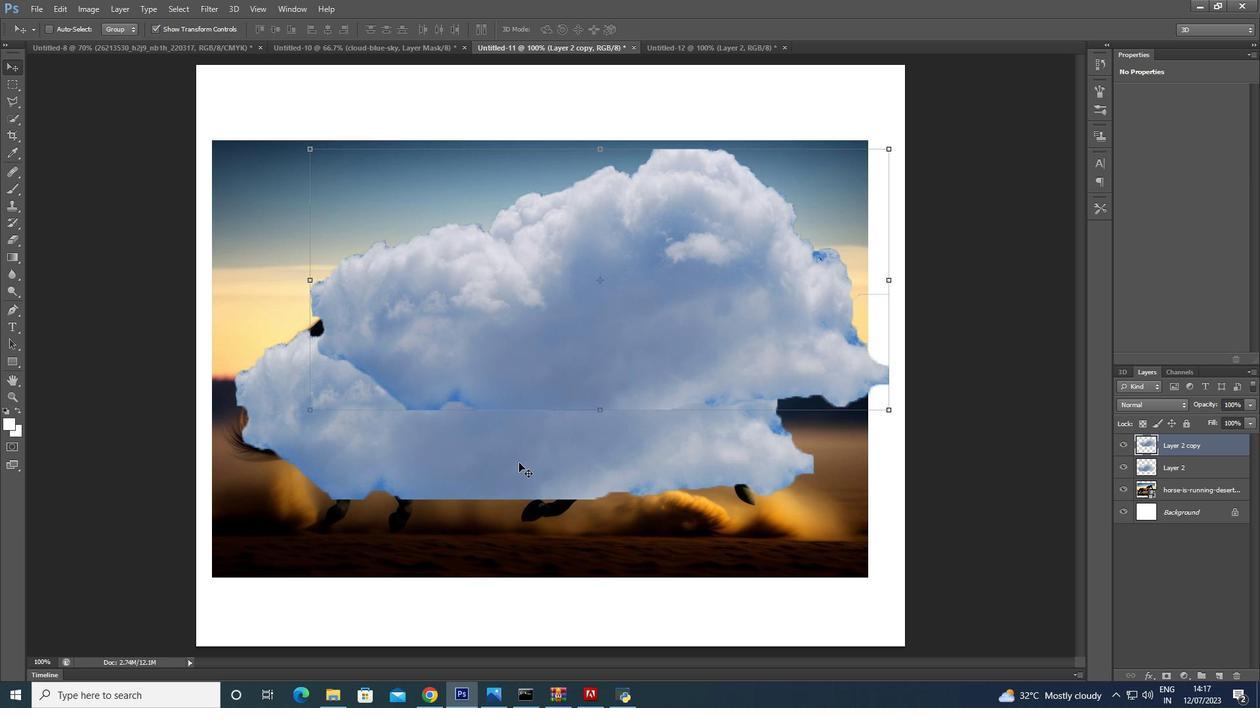 
Action: Mouse moved to (517, 462)
Screenshot: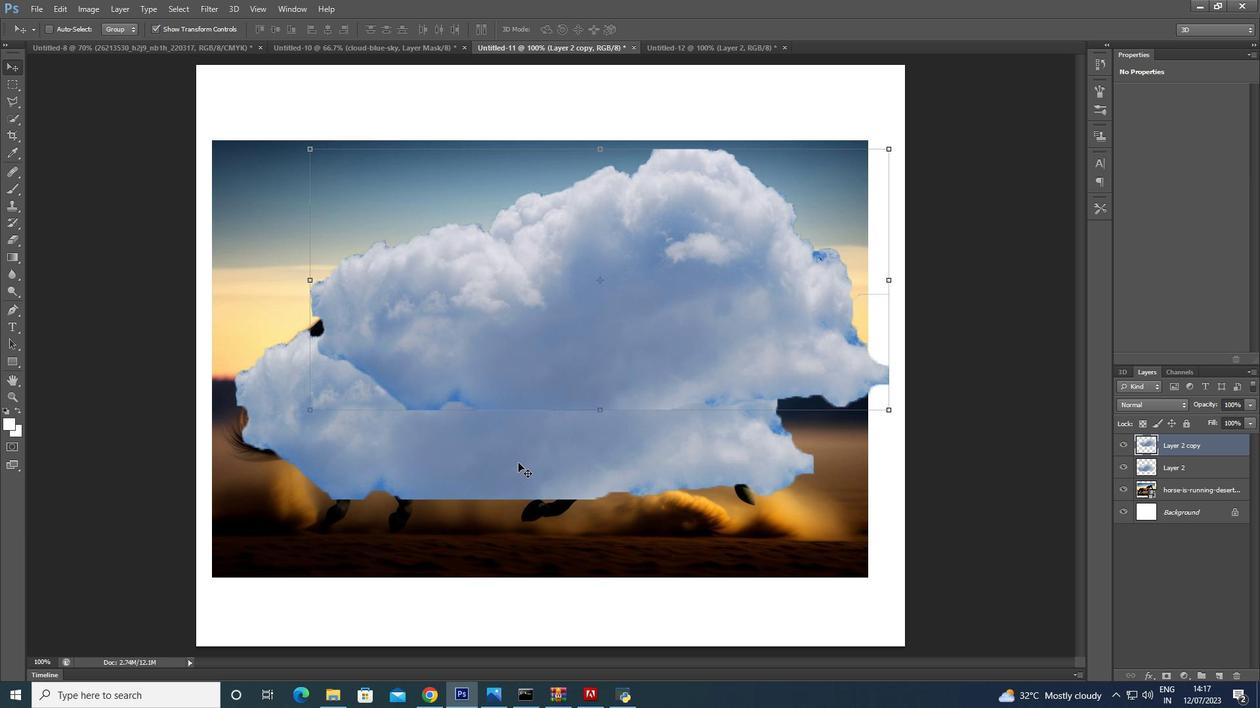 
Action: Key pressed <Key.alt_l>
Screenshot: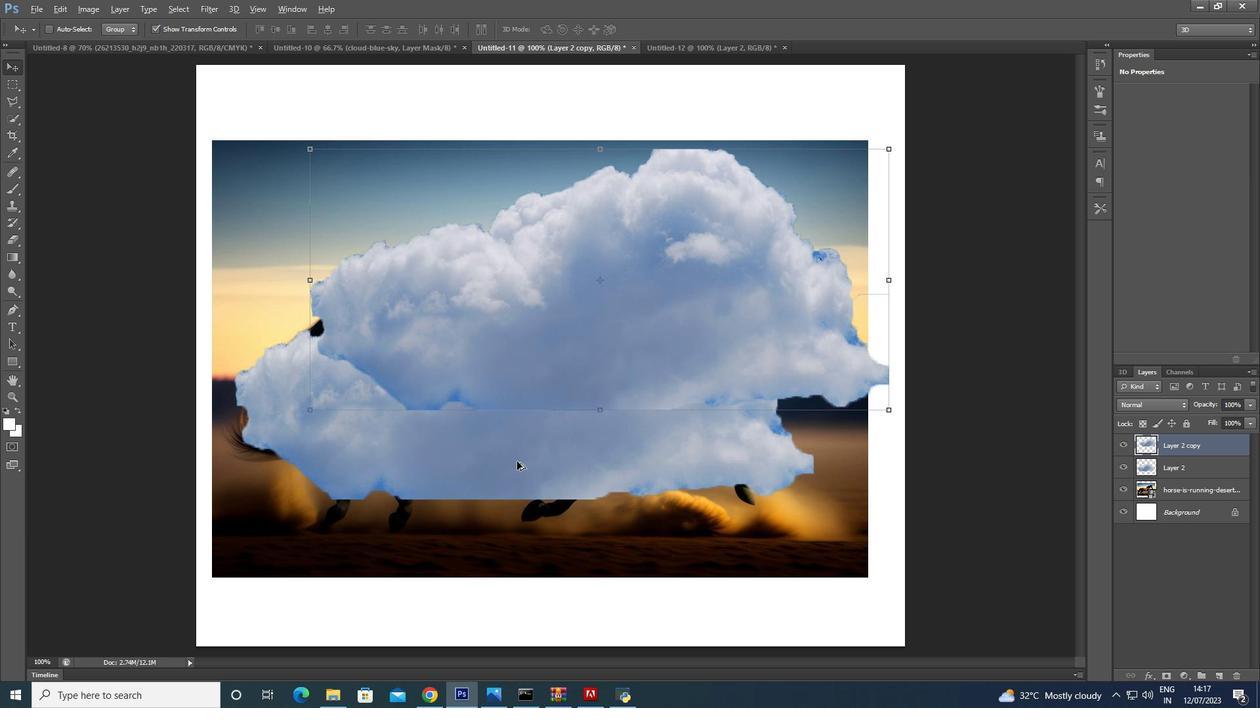
Action: Mouse pressed left at (517, 462)
Screenshot: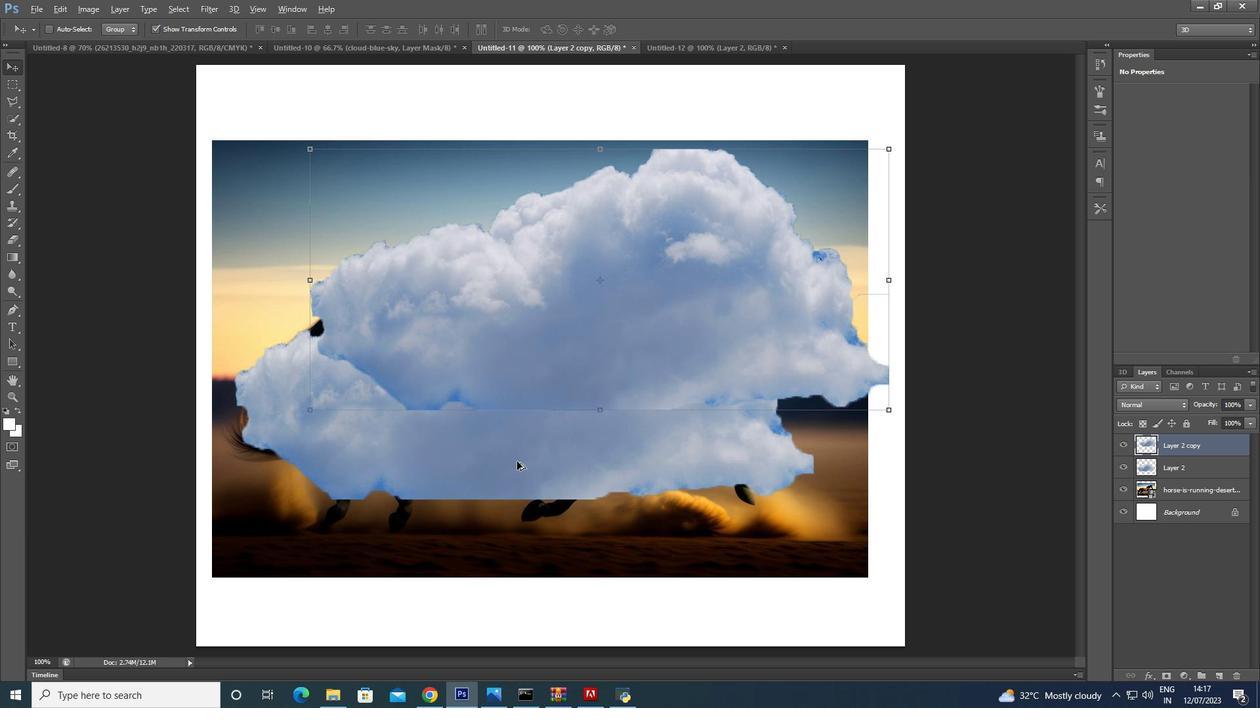 
Action: Mouse moved to (1249, 404)
Screenshot: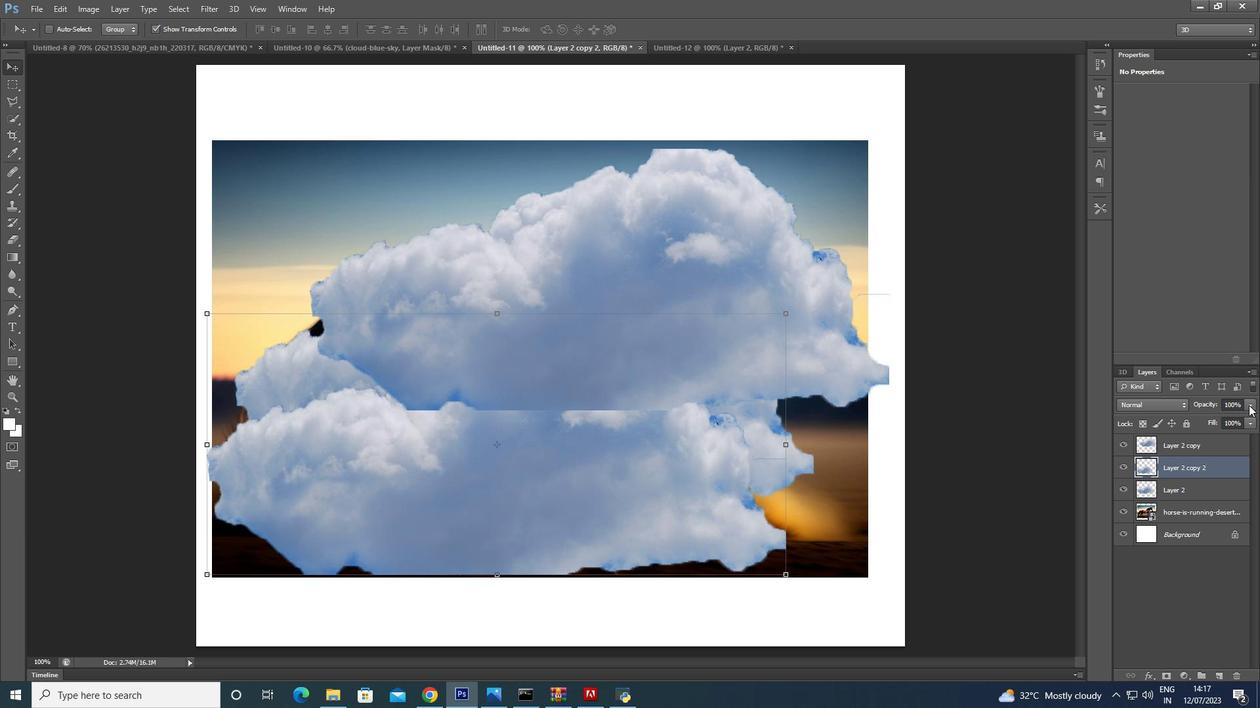 
Action: Mouse pressed left at (1249, 404)
Screenshot: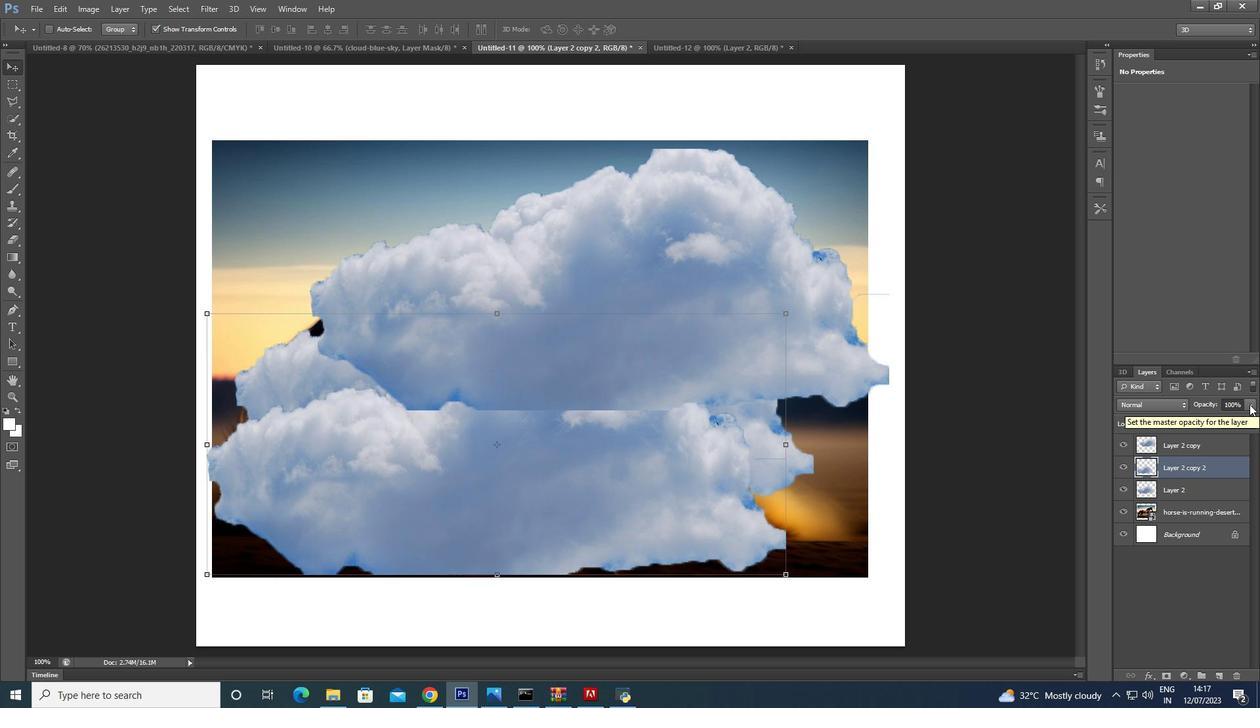 
Action: Mouse moved to (1250, 420)
Screenshot: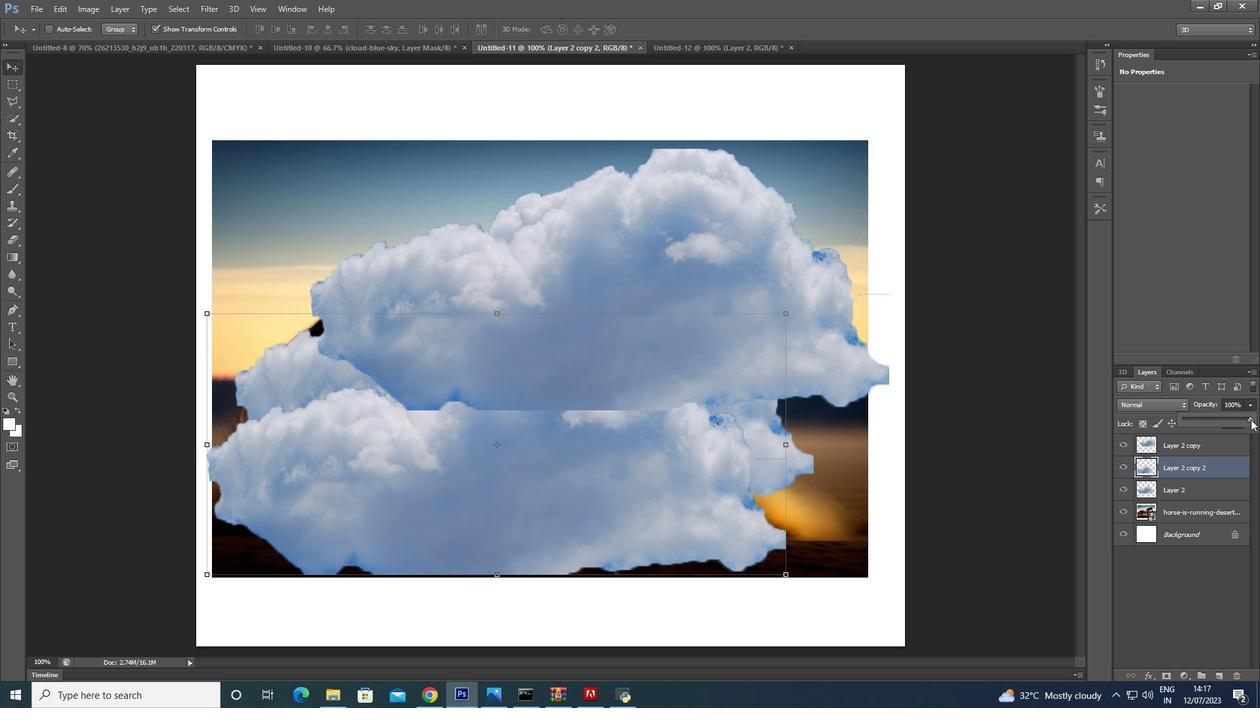 
Action: Mouse pressed left at (1250, 420)
Screenshot: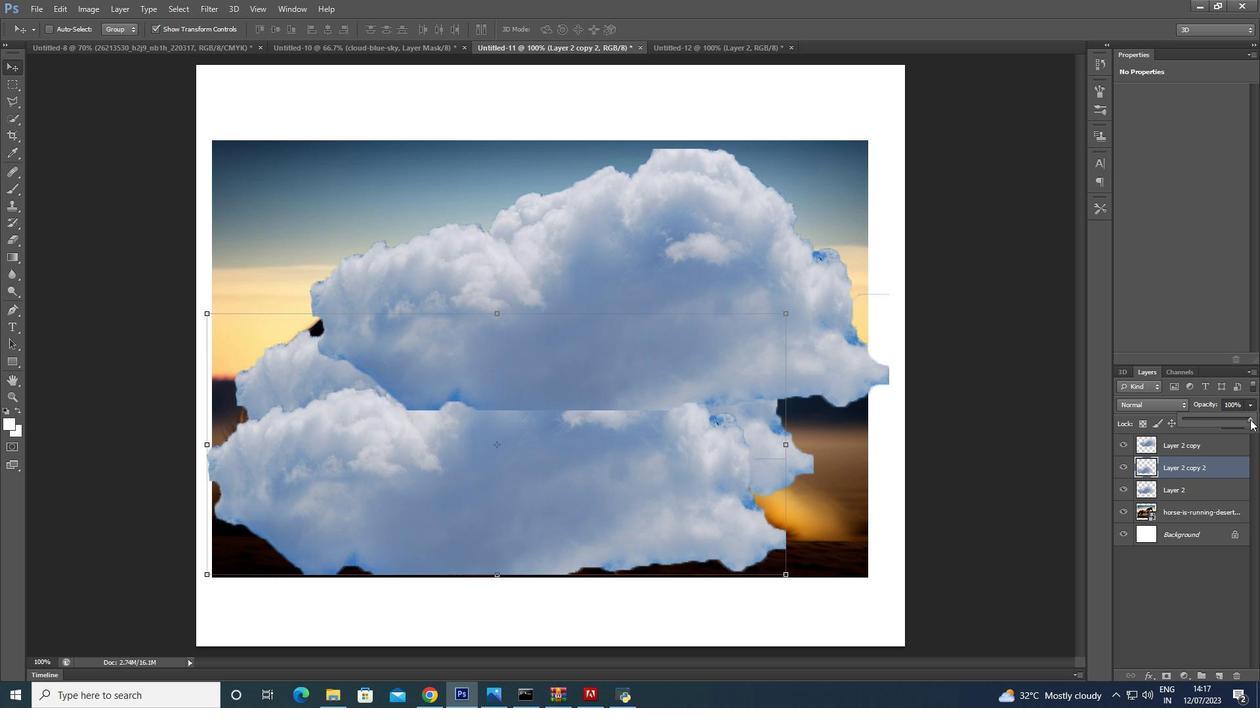 
Action: Mouse moved to (1193, 506)
Screenshot: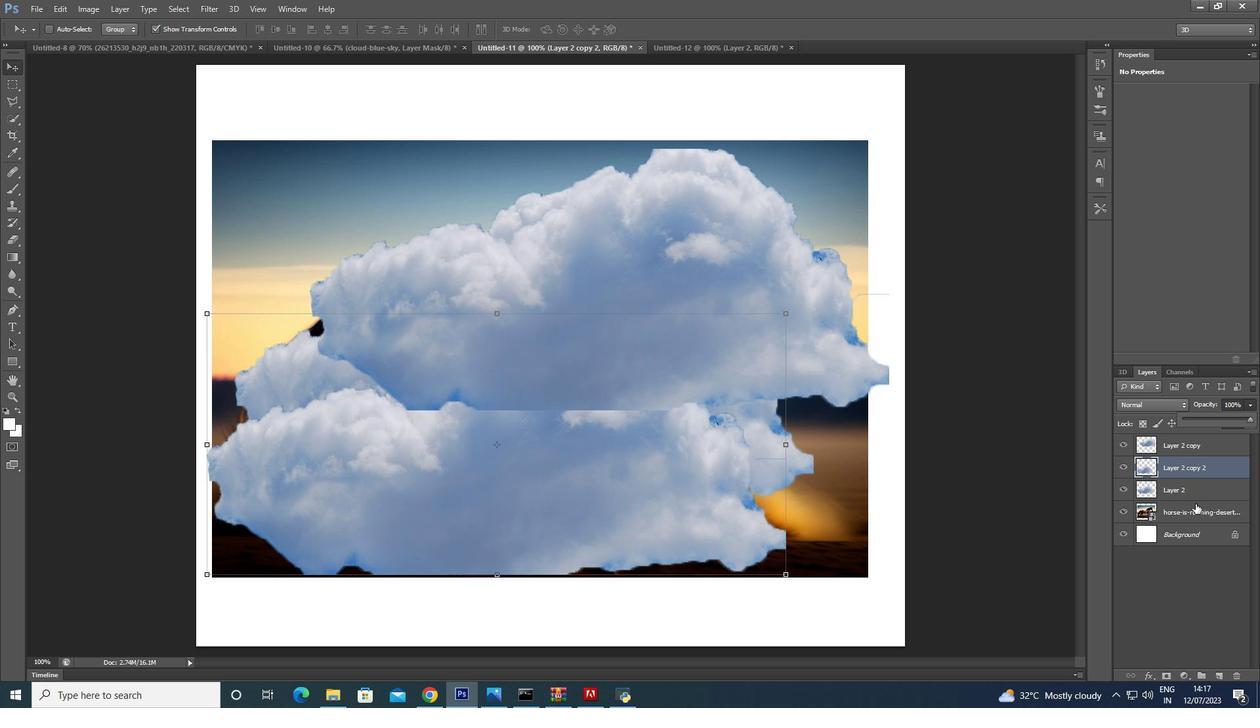 
Action: Mouse pressed left at (1193, 506)
Screenshot: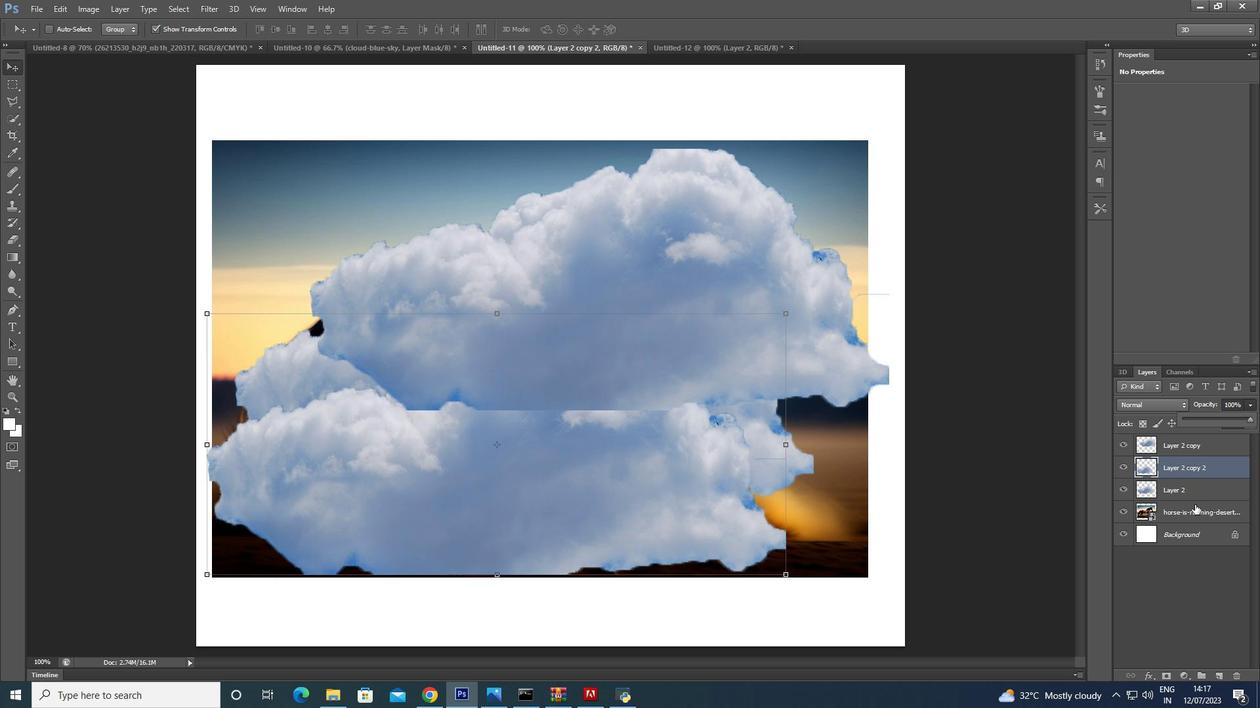 
Action: Mouse moved to (1250, 402)
Screenshot: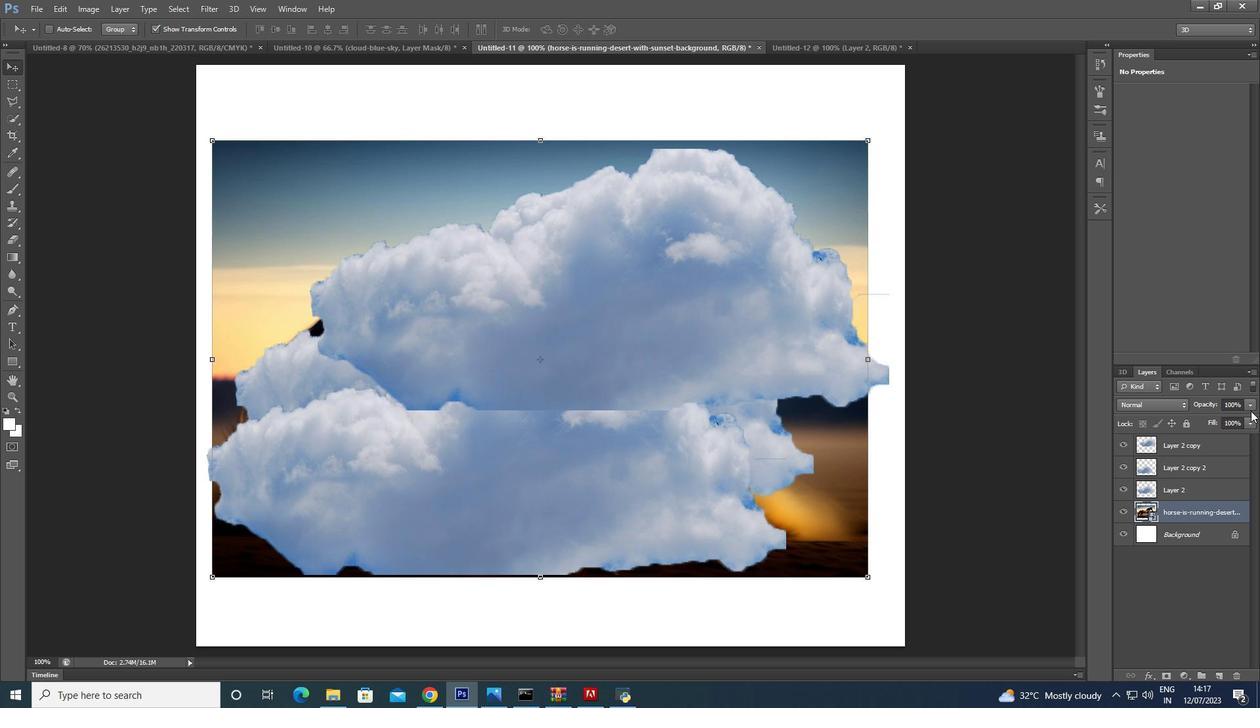 
Action: Mouse pressed left at (1250, 402)
Screenshot: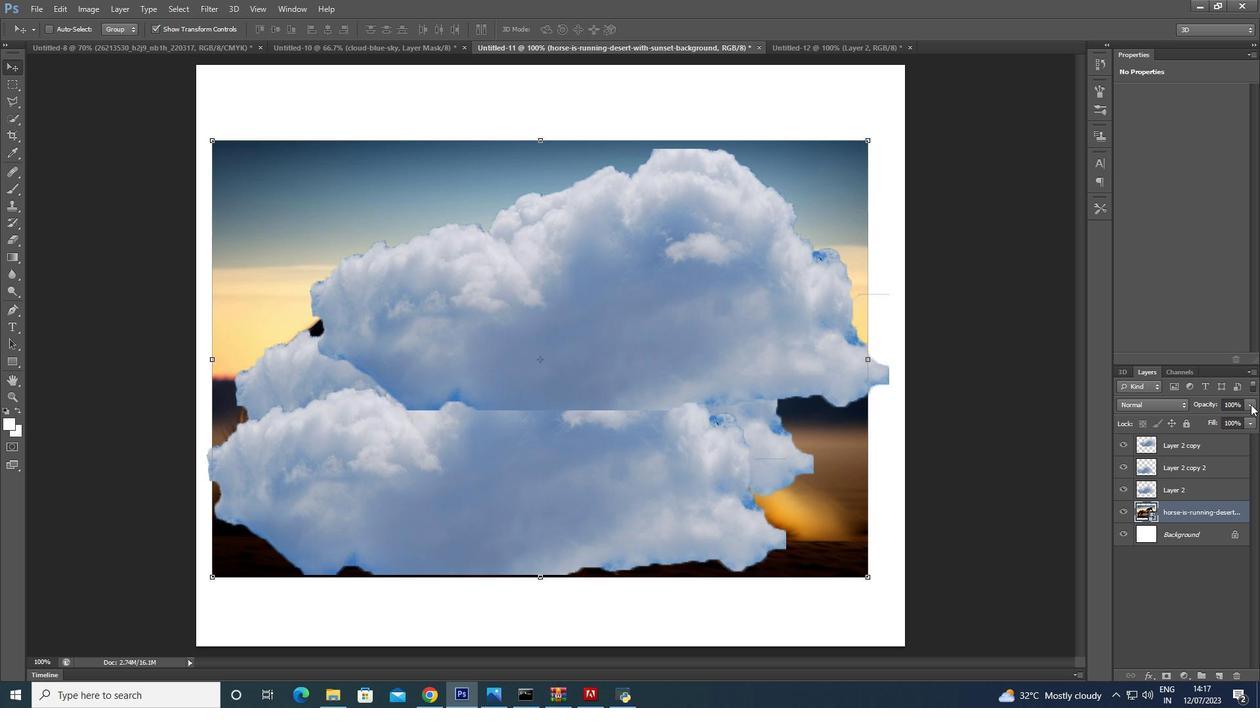 
Action: Mouse moved to (1252, 415)
Screenshot: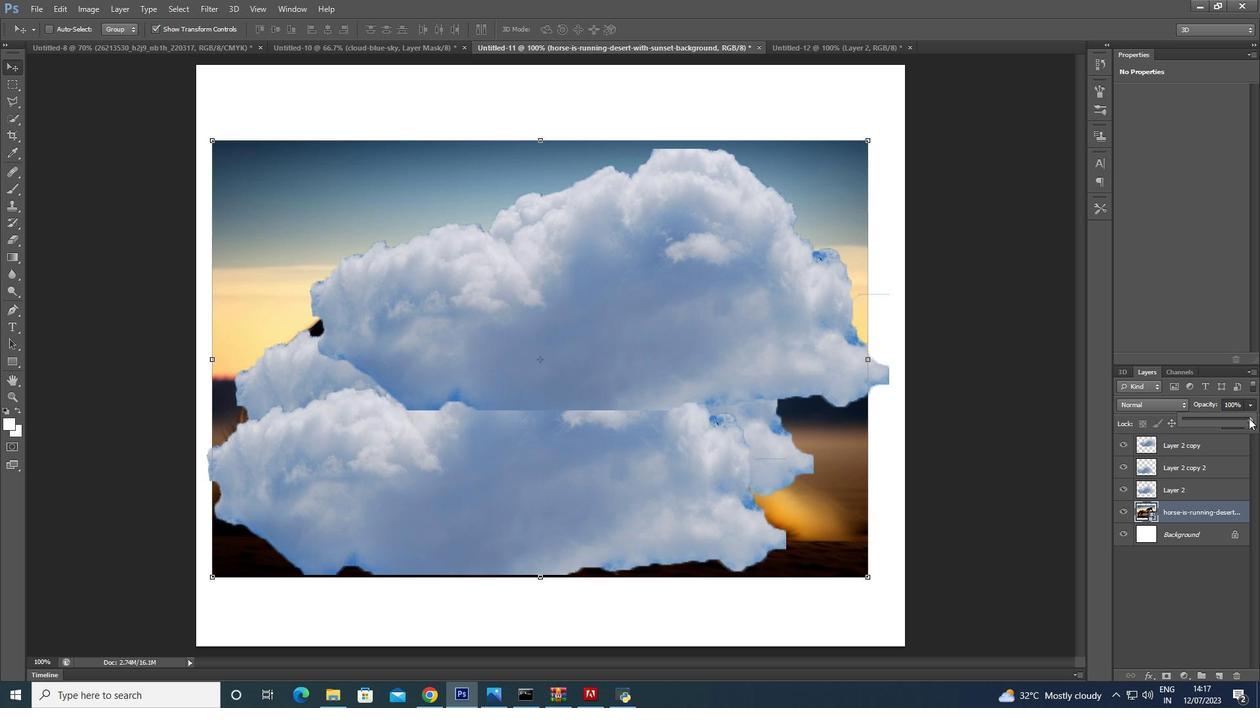 
Action: Mouse pressed left at (1252, 415)
Screenshot: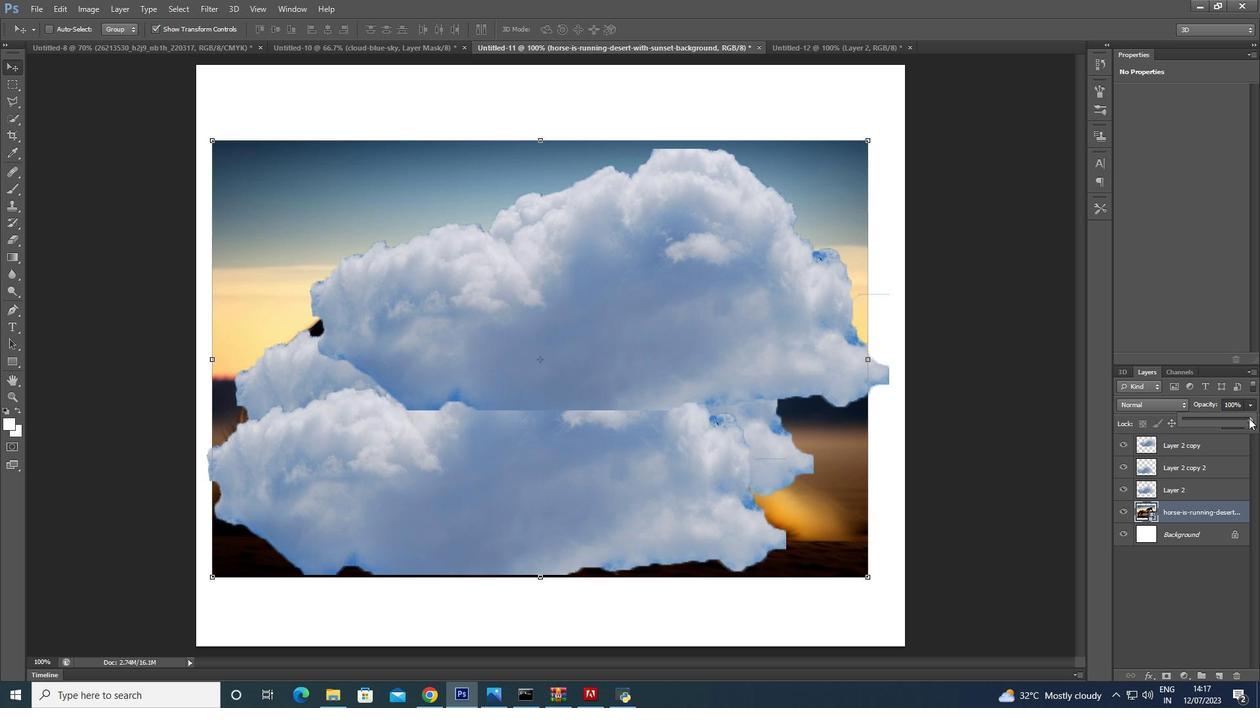 
Action: Mouse moved to (1202, 471)
Screenshot: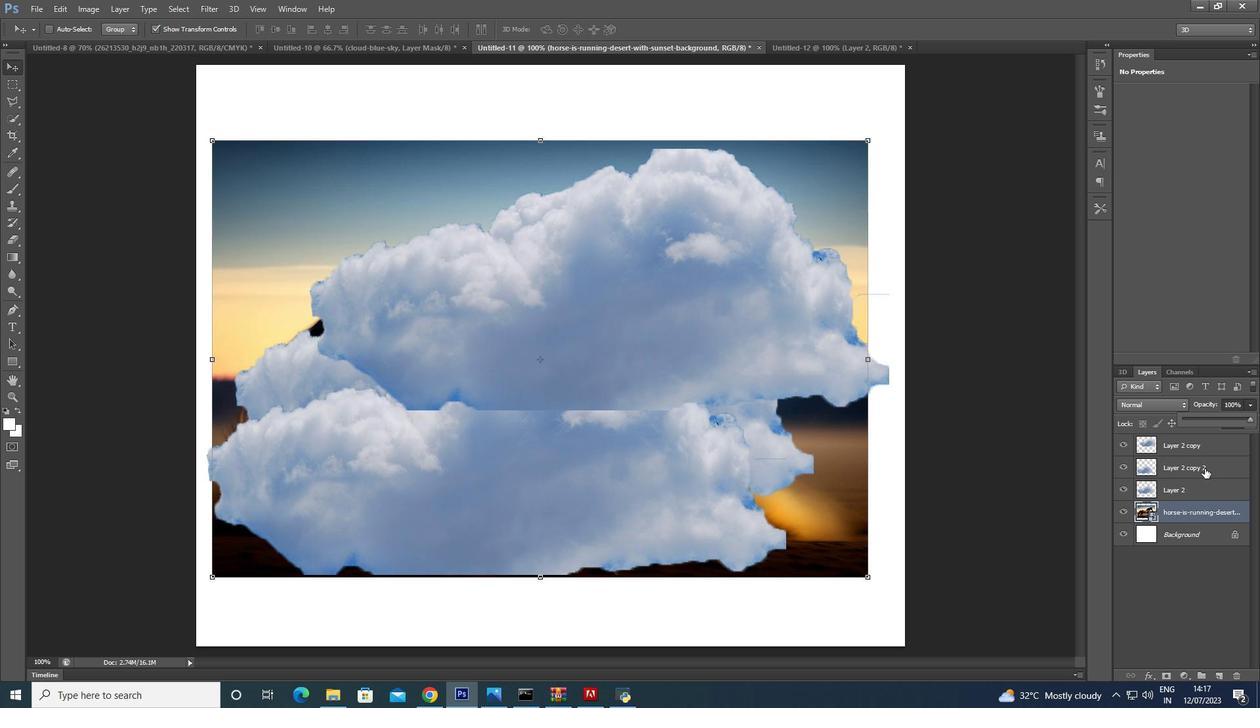 
Action: Mouse pressed left at (1202, 471)
Screenshot: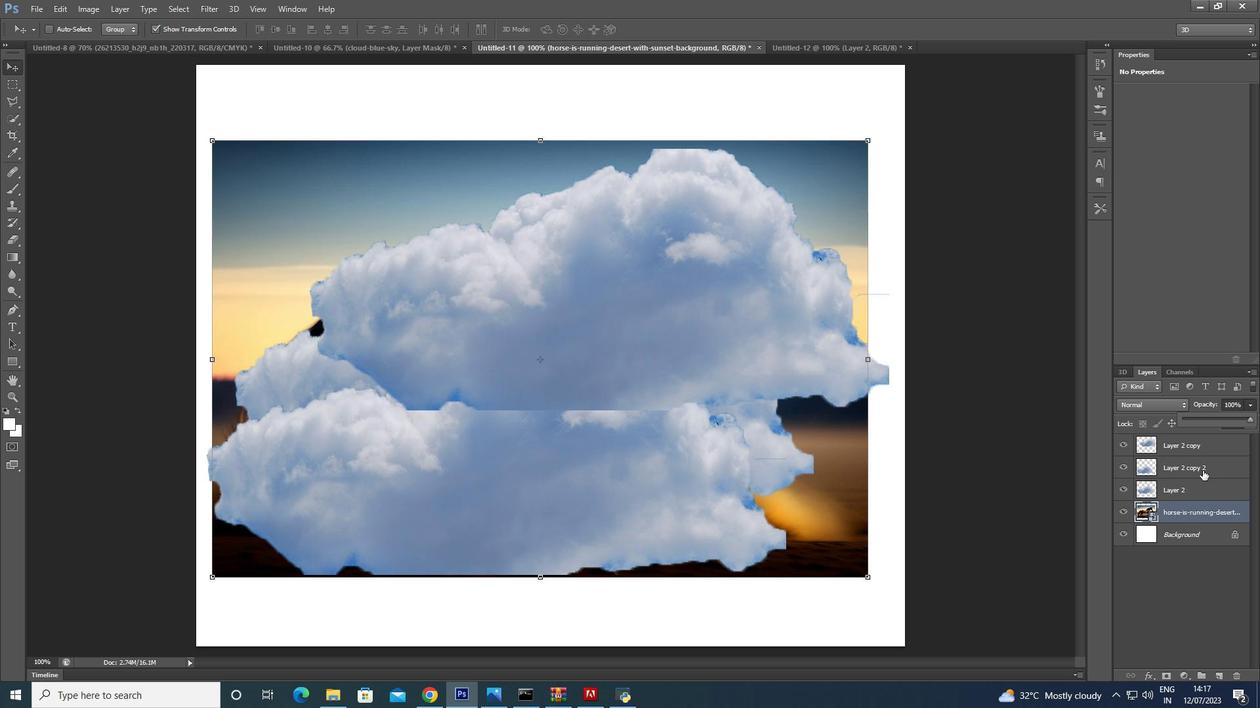 
Action: Mouse moved to (1178, 509)
Screenshot: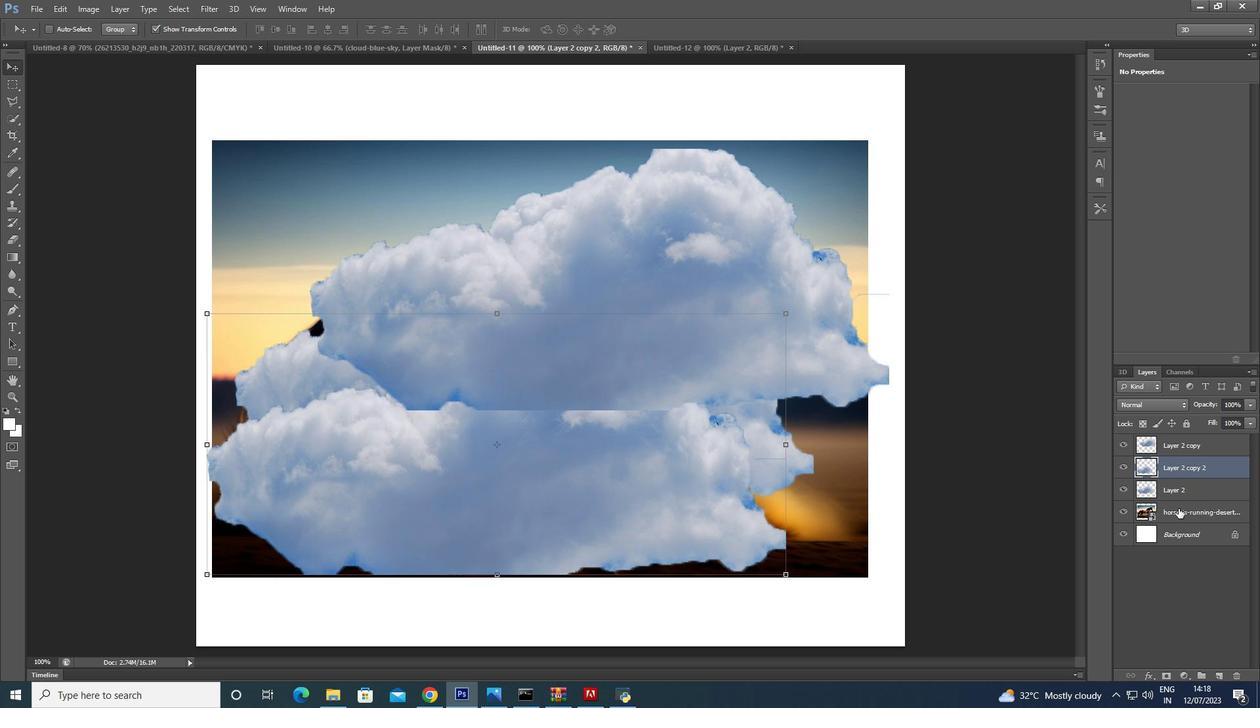 
Action: Mouse pressed left at (1178, 509)
Screenshot: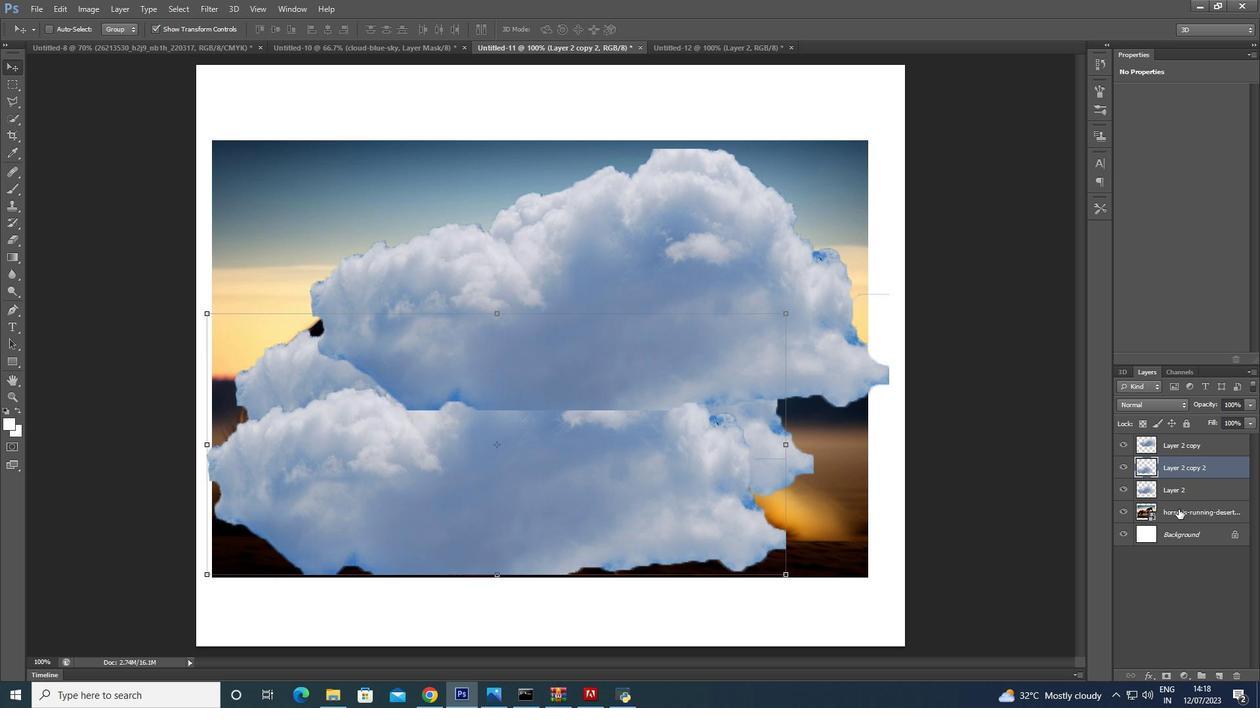 
Action: Mouse moved to (1197, 491)
Screenshot: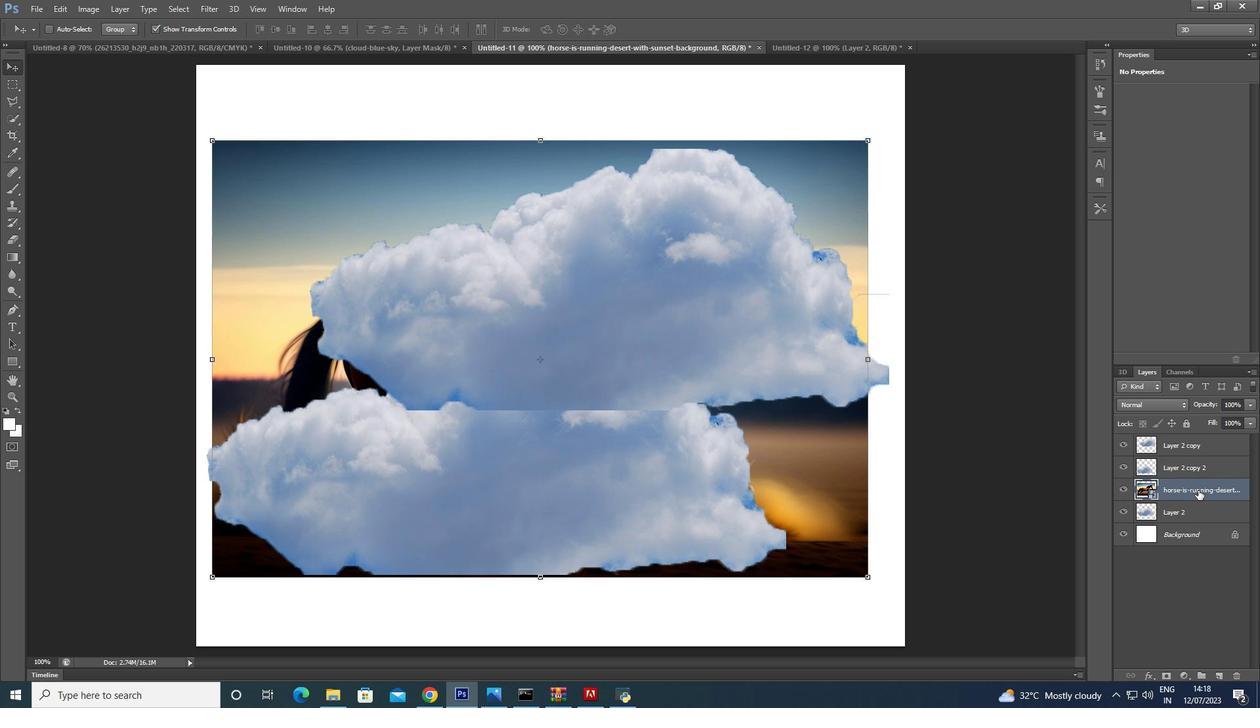 
Action: Mouse pressed left at (1197, 491)
Screenshot: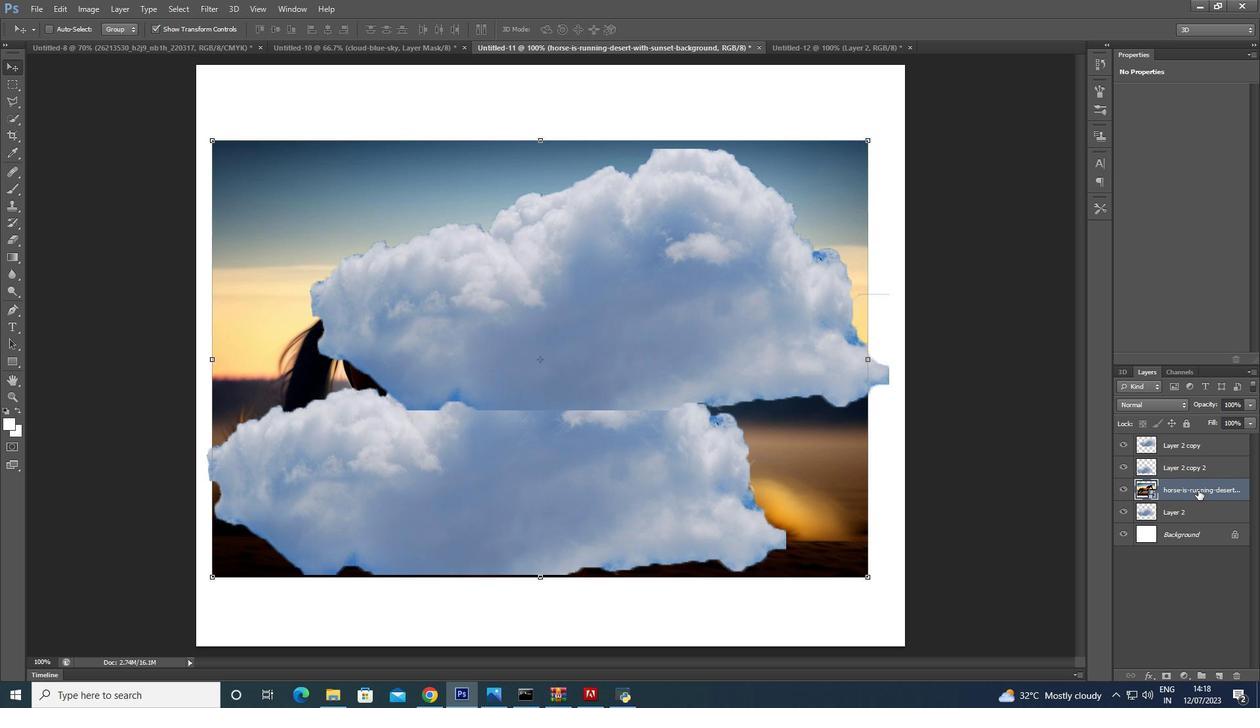 
Action: Mouse moved to (1204, 467)
Screenshot: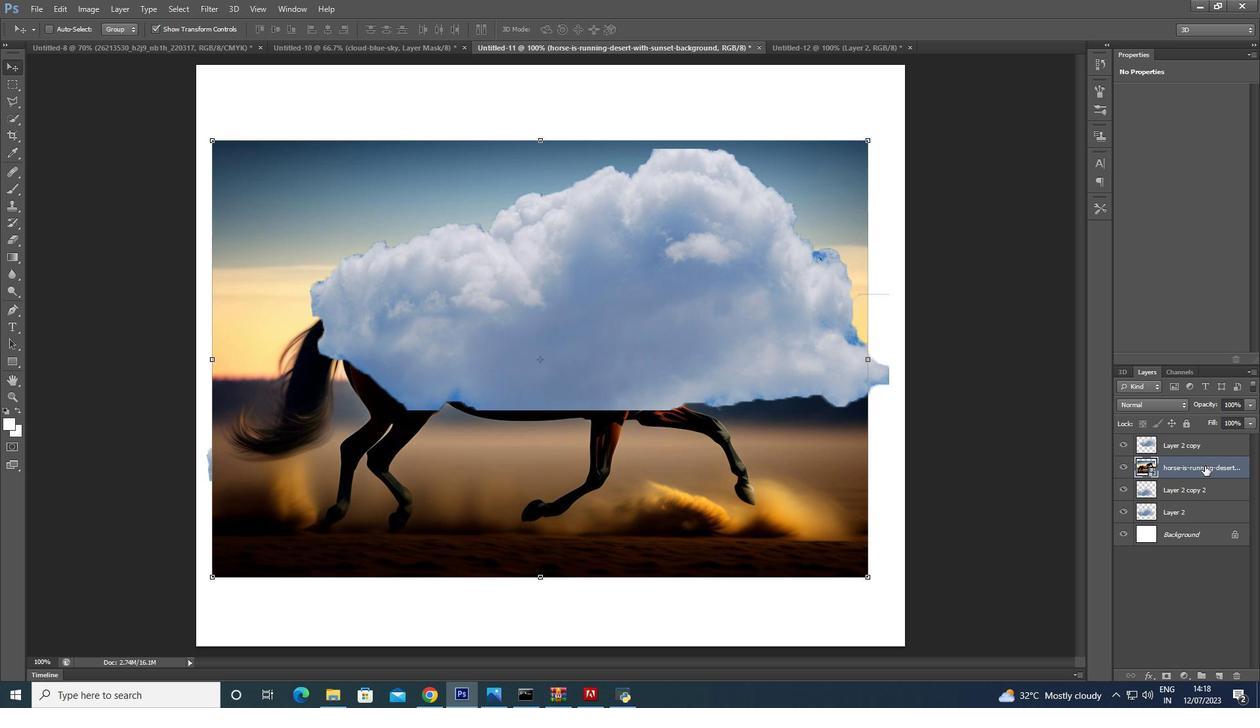 
Action: Mouse pressed left at (1204, 467)
Screenshot: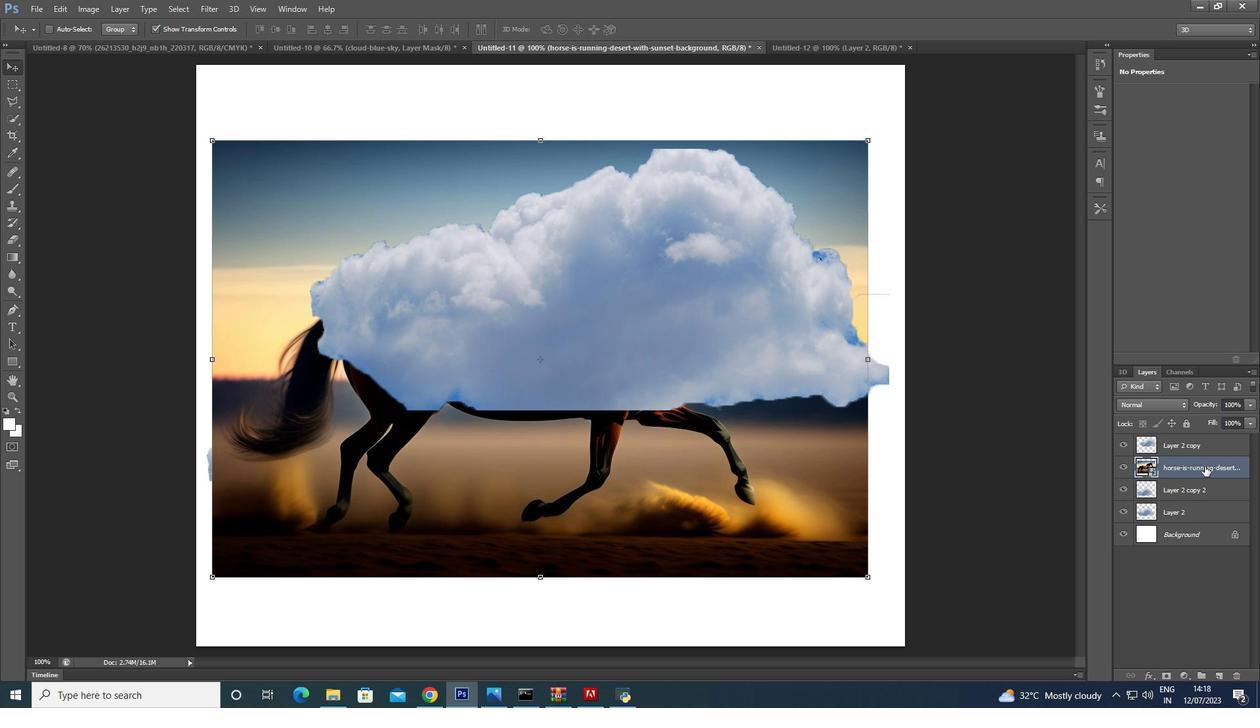 
Action: Mouse moved to (1199, 485)
Screenshot: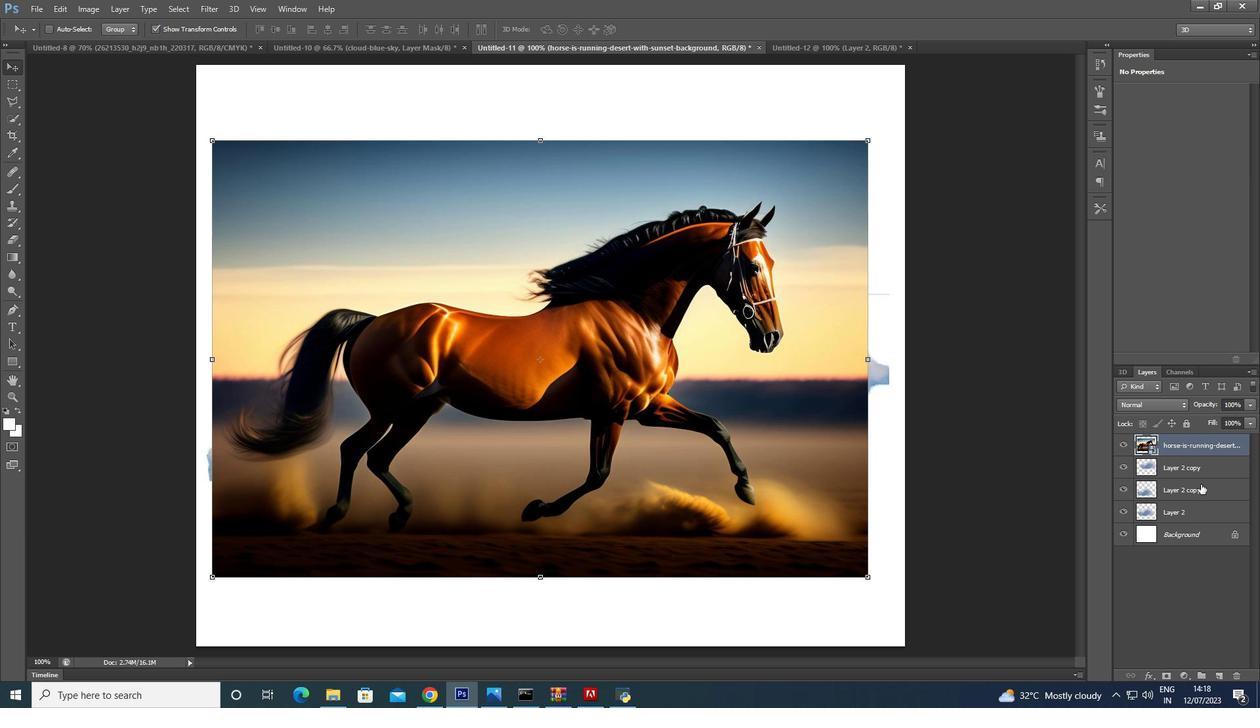 
Action: Mouse pressed left at (1199, 485)
Screenshot: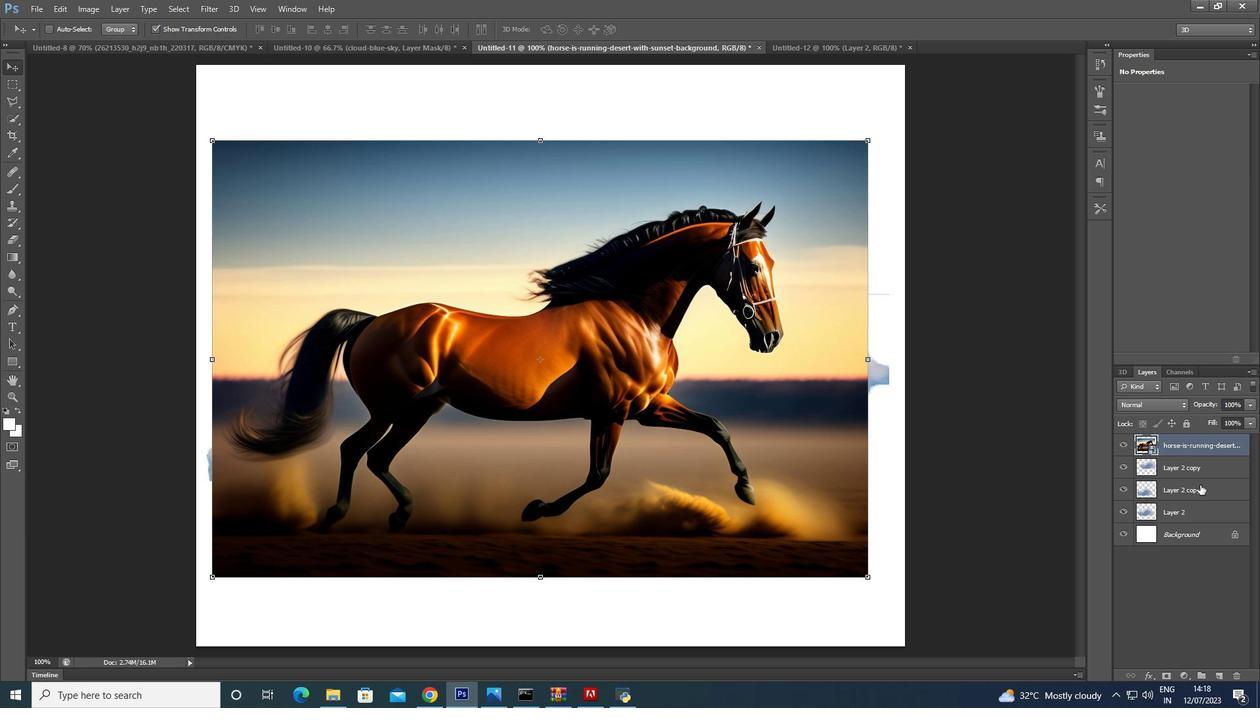 
Action: Mouse moved to (1200, 442)
Screenshot: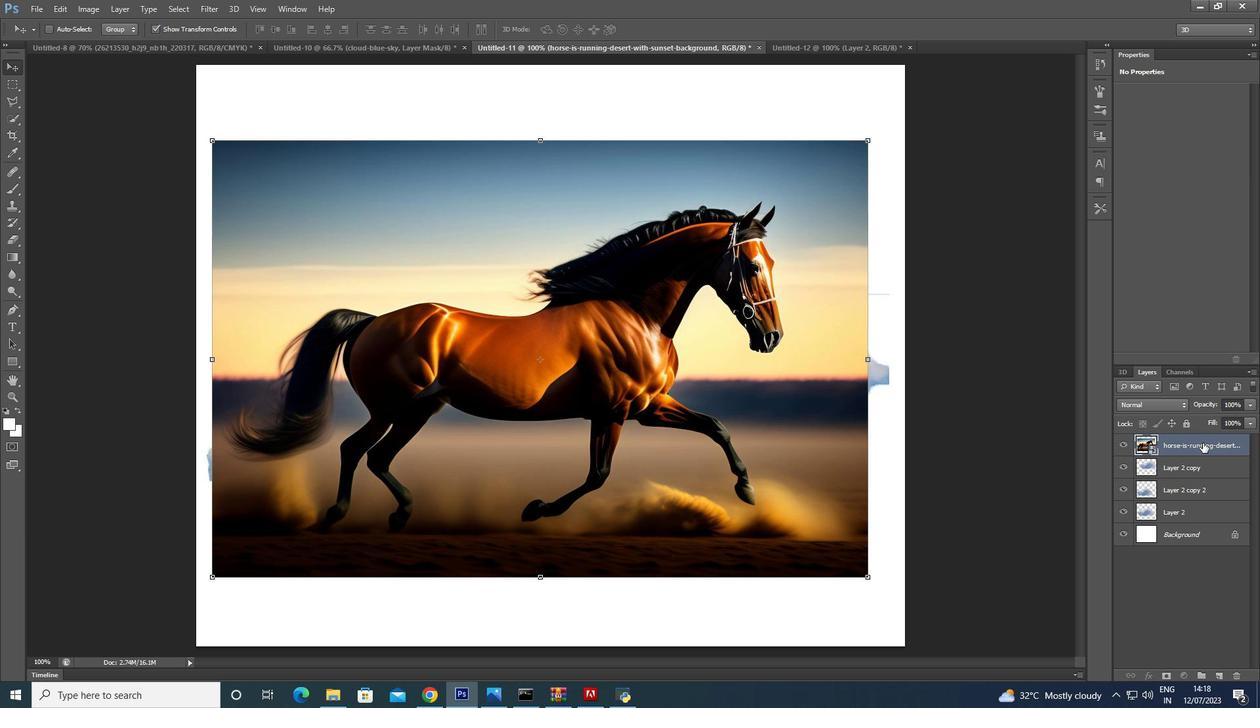 
Action: Mouse pressed left at (1200, 442)
Screenshot: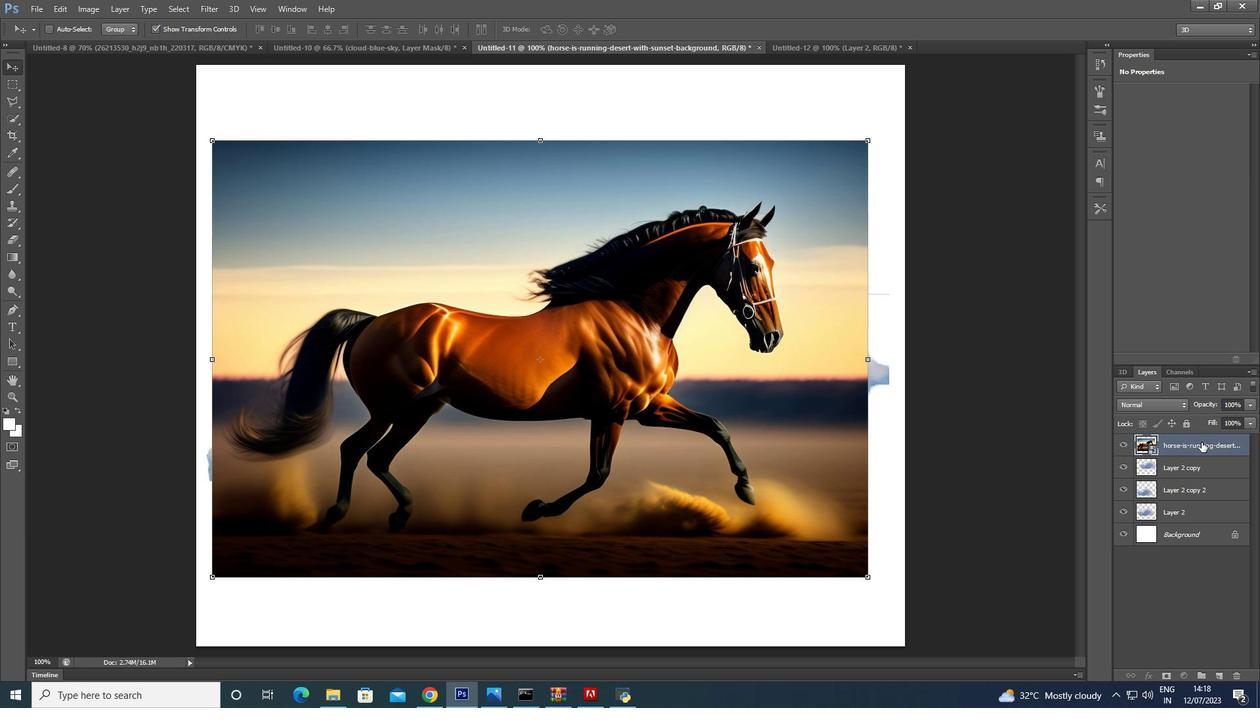 
Action: Mouse moved to (1201, 467)
Screenshot: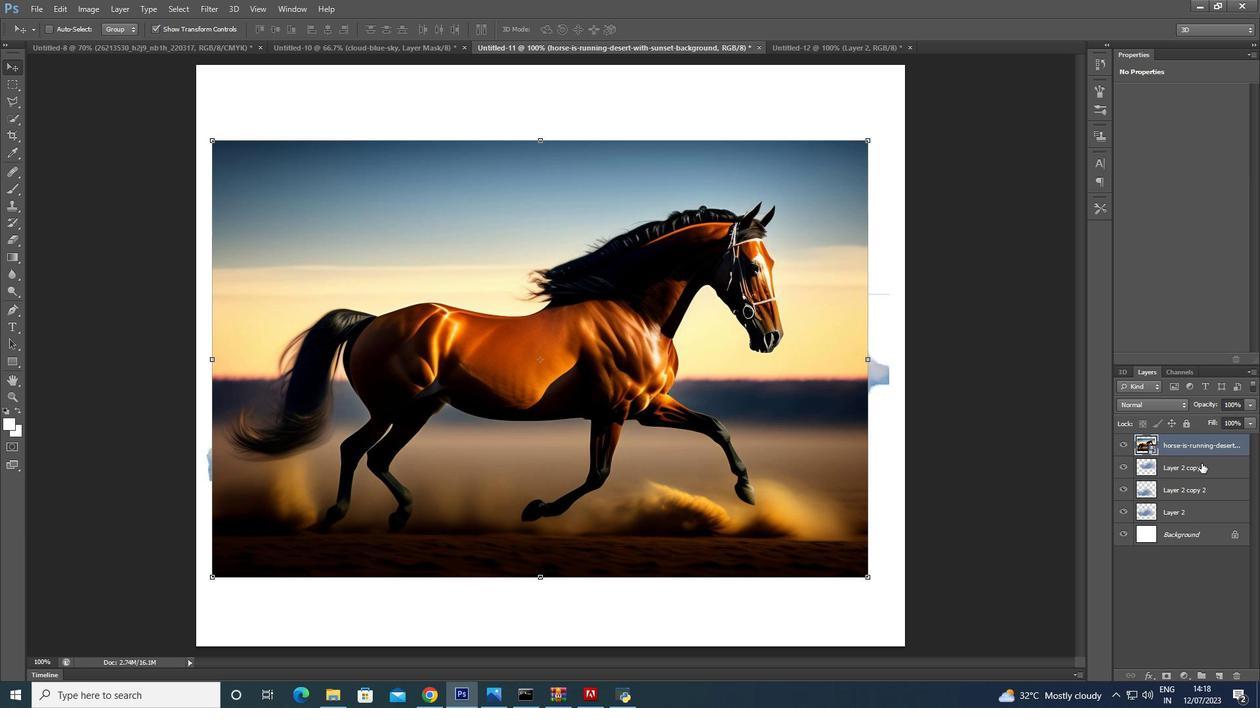 
Action: Mouse pressed left at (1201, 467)
Screenshot: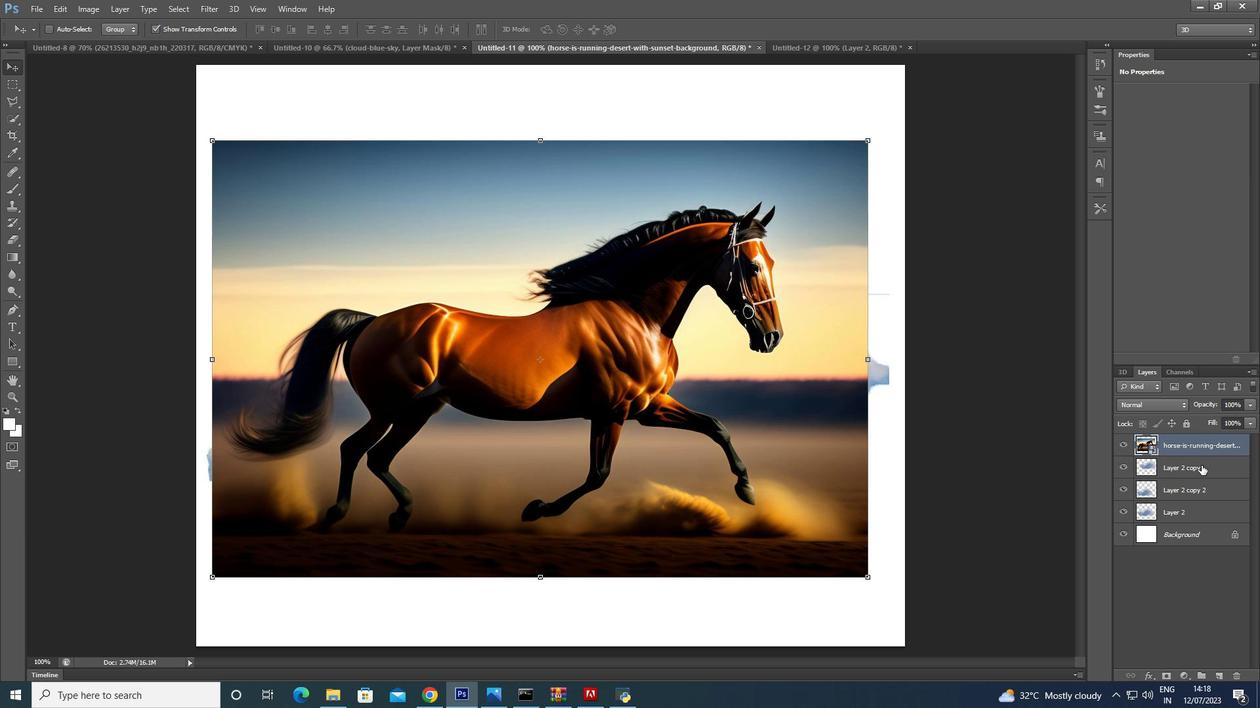 
Action: Mouse moved to (732, 343)
Screenshot: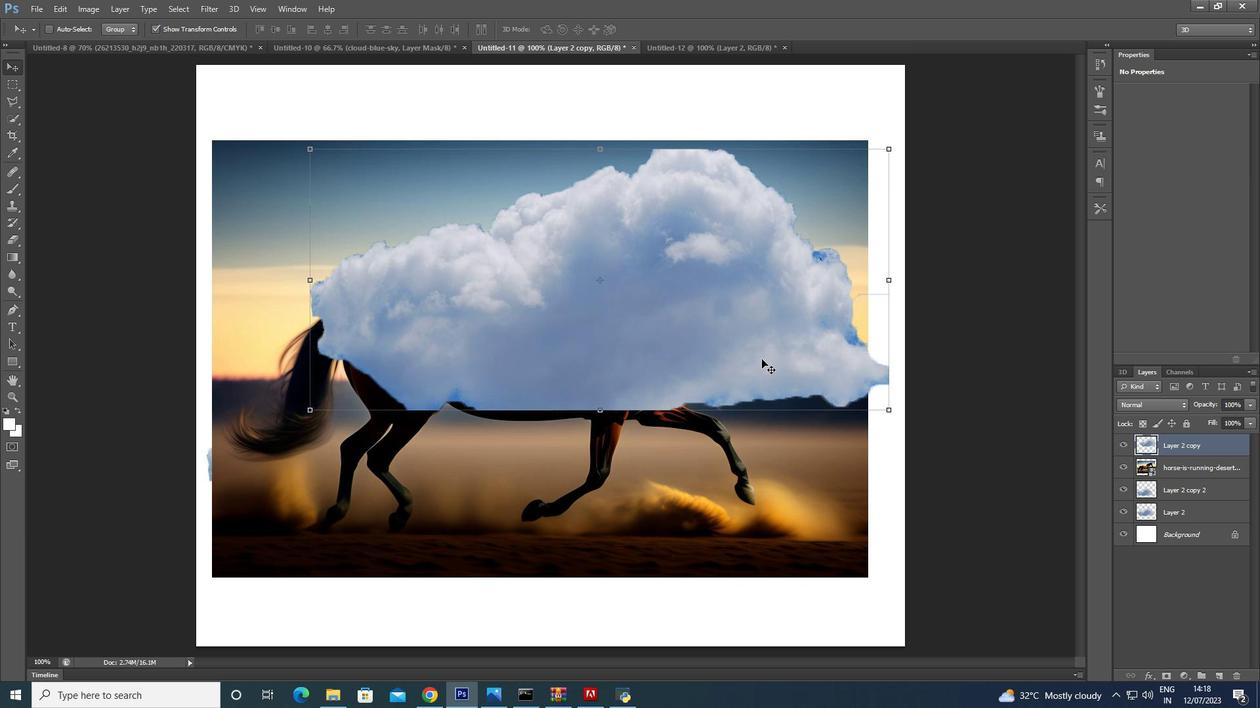 
Action: Mouse pressed left at (732, 343)
Screenshot: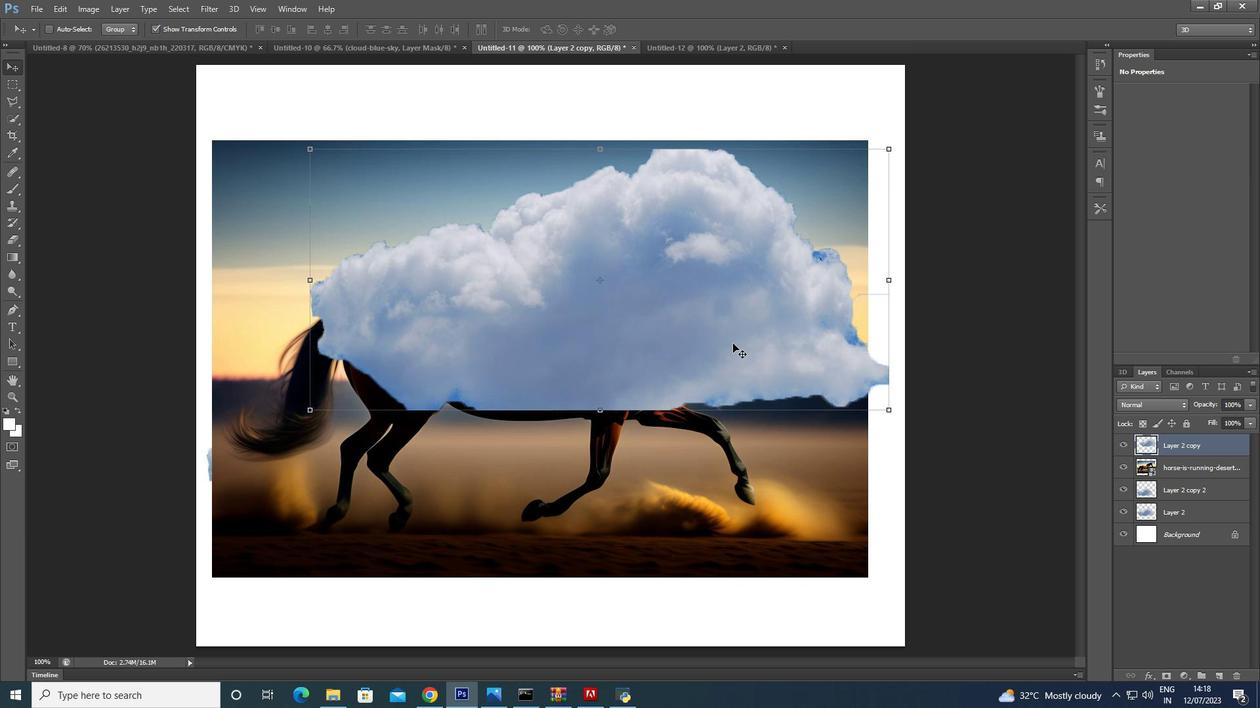 
Action: Mouse moved to (880, 446)
Screenshot: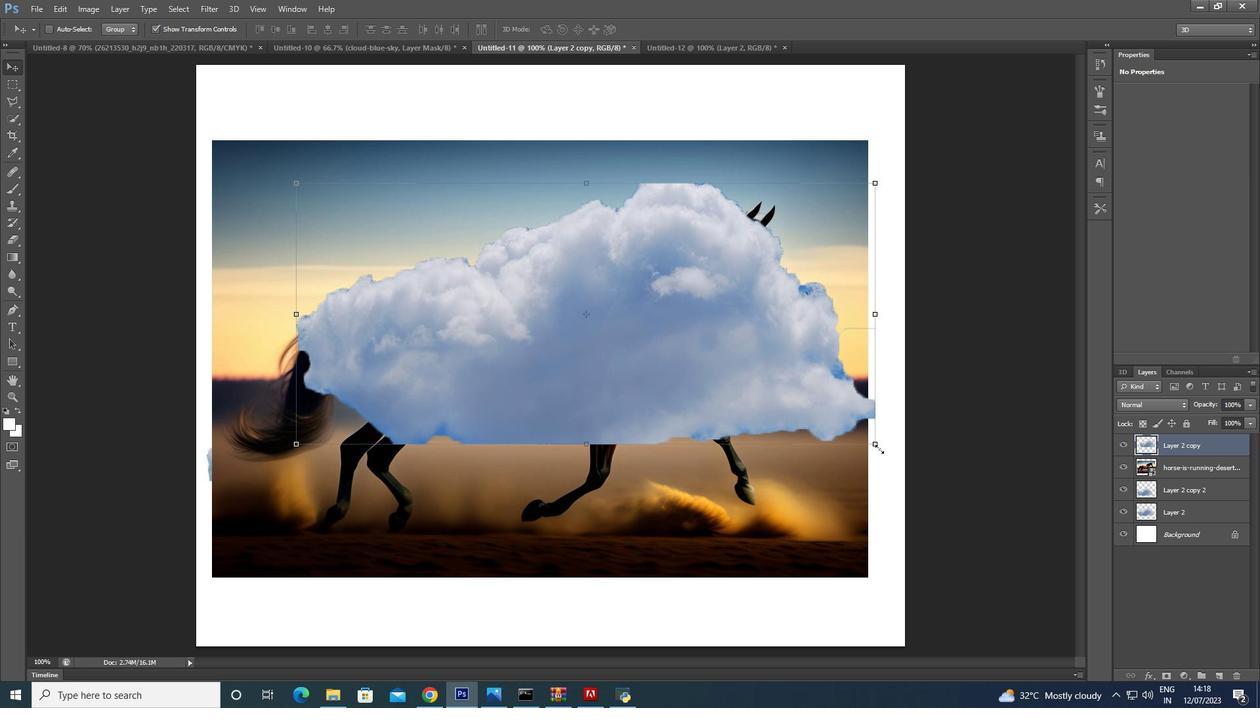 
Action: Mouse pressed left at (880, 446)
Screenshot: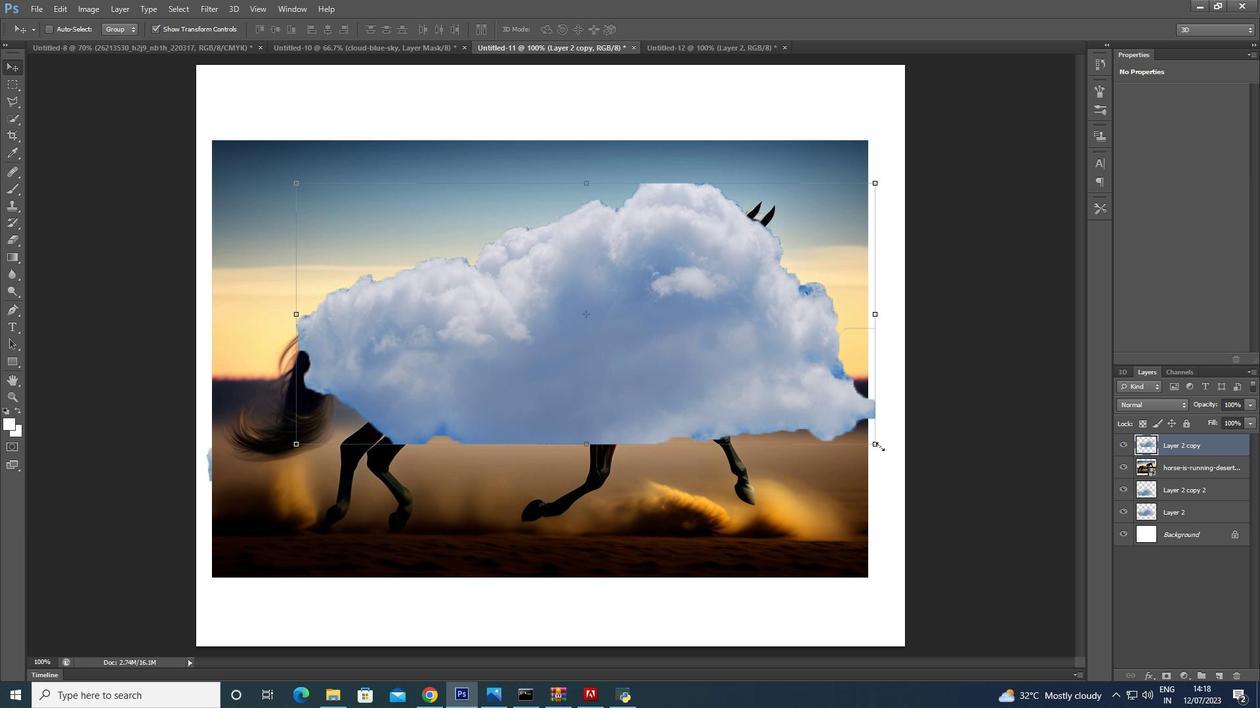 
Action: Mouse moved to (537, 286)
Screenshot: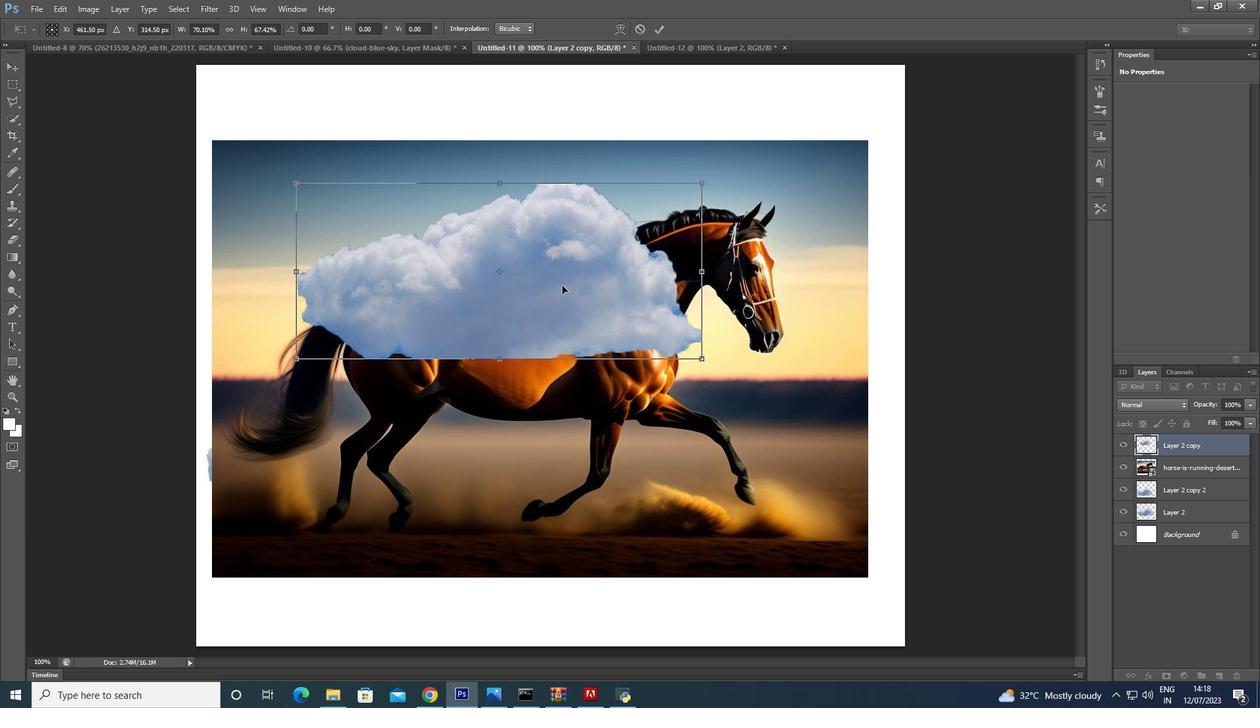 
Action: Mouse pressed left at (537, 286)
Screenshot: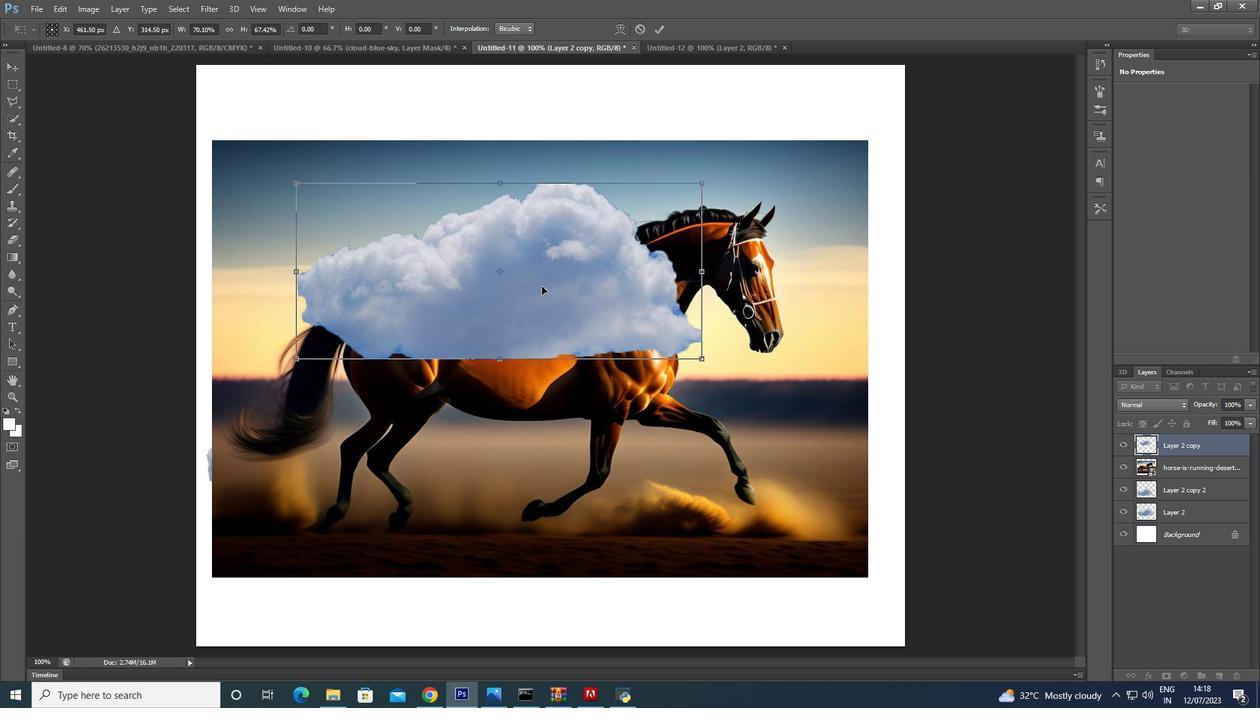 
Action: Mouse moved to (420, 360)
Screenshot: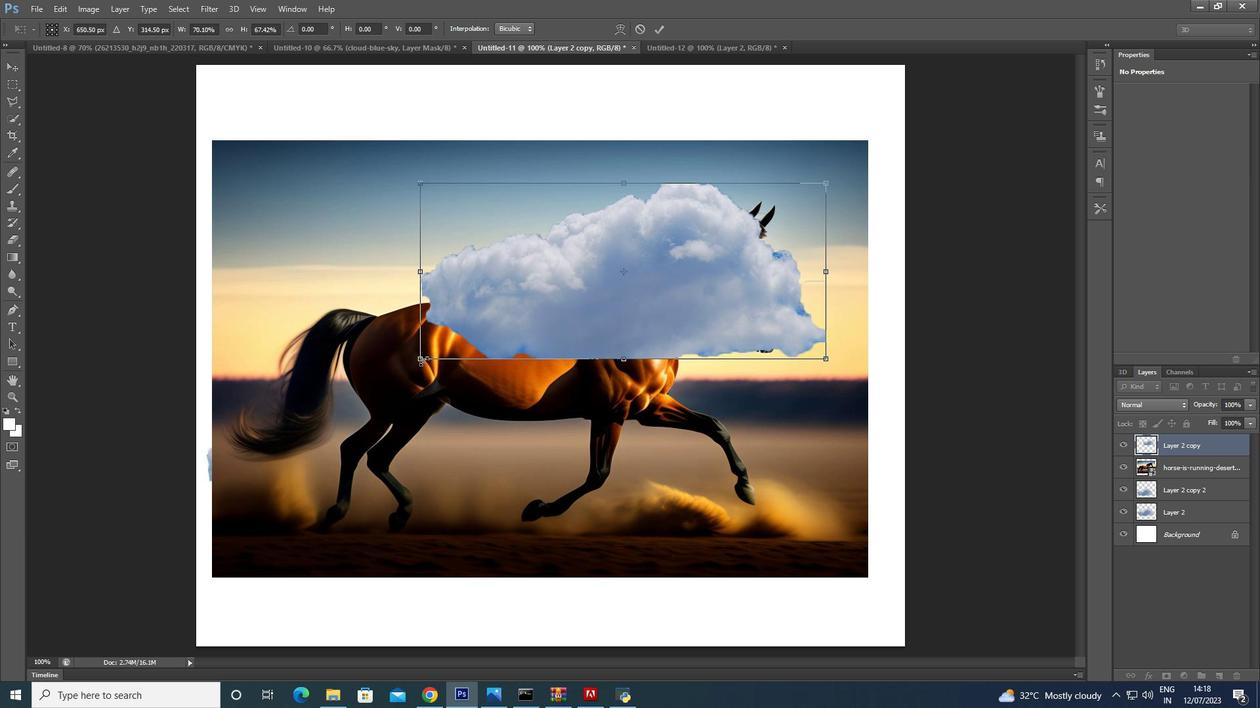 
Action: Mouse pressed left at (420, 360)
Screenshot: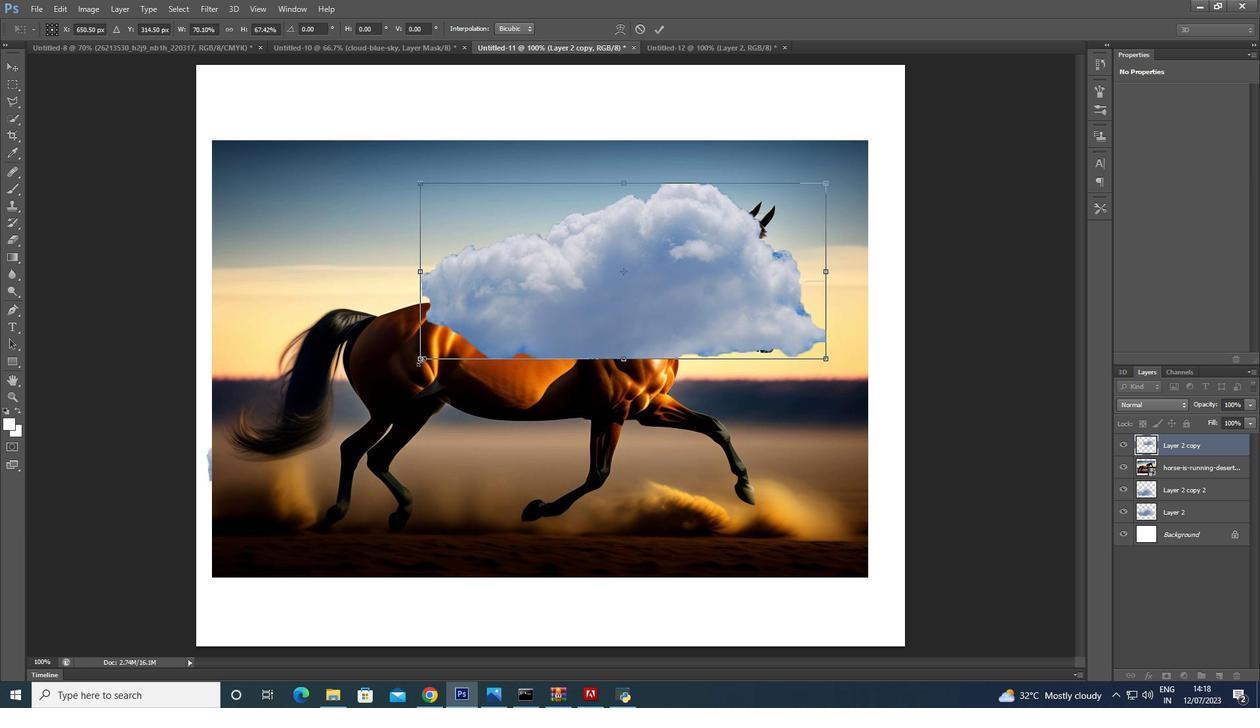 
Action: Mouse moved to (652, 284)
Screenshot: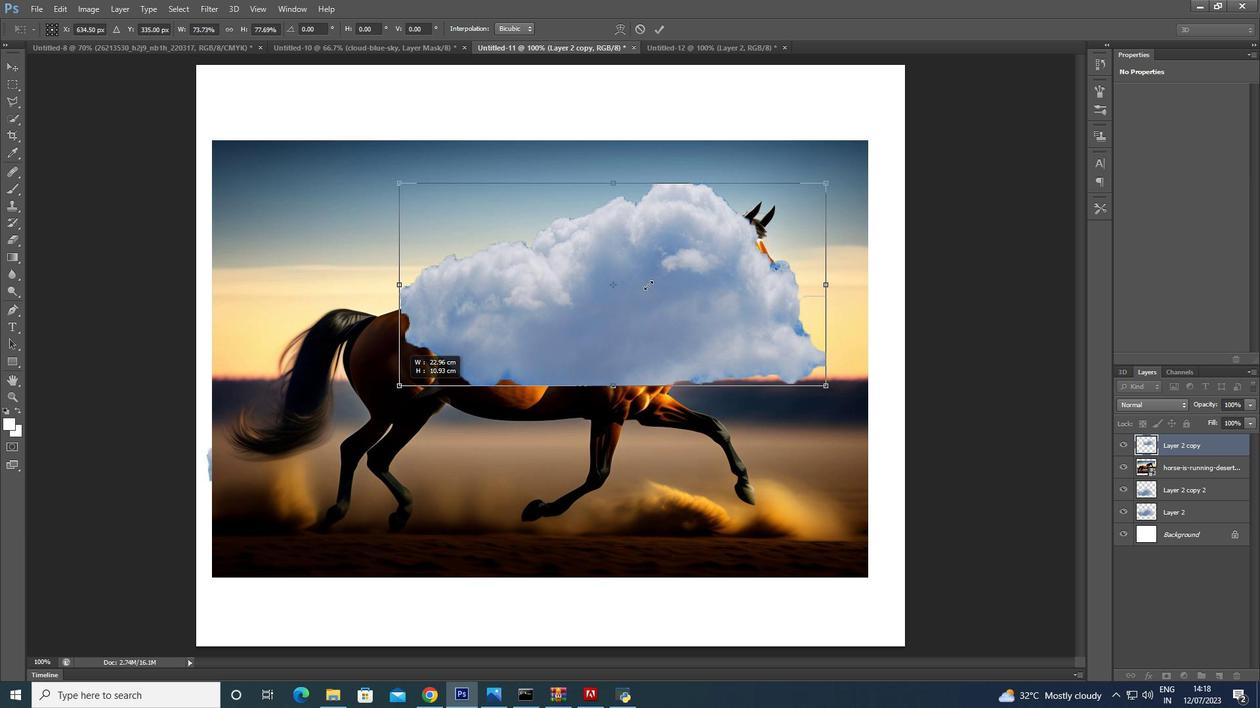 
Action: Mouse pressed left at (652, 284)
Screenshot: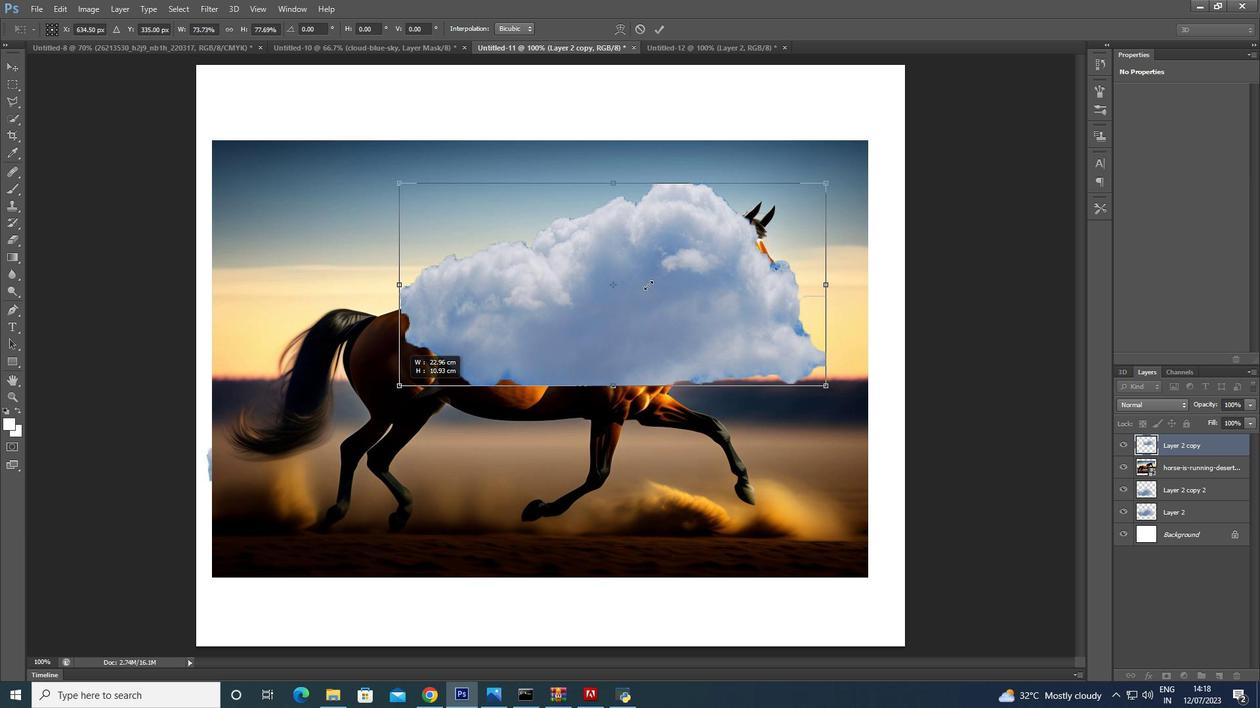 
Action: Mouse moved to (460, 349)
Screenshot: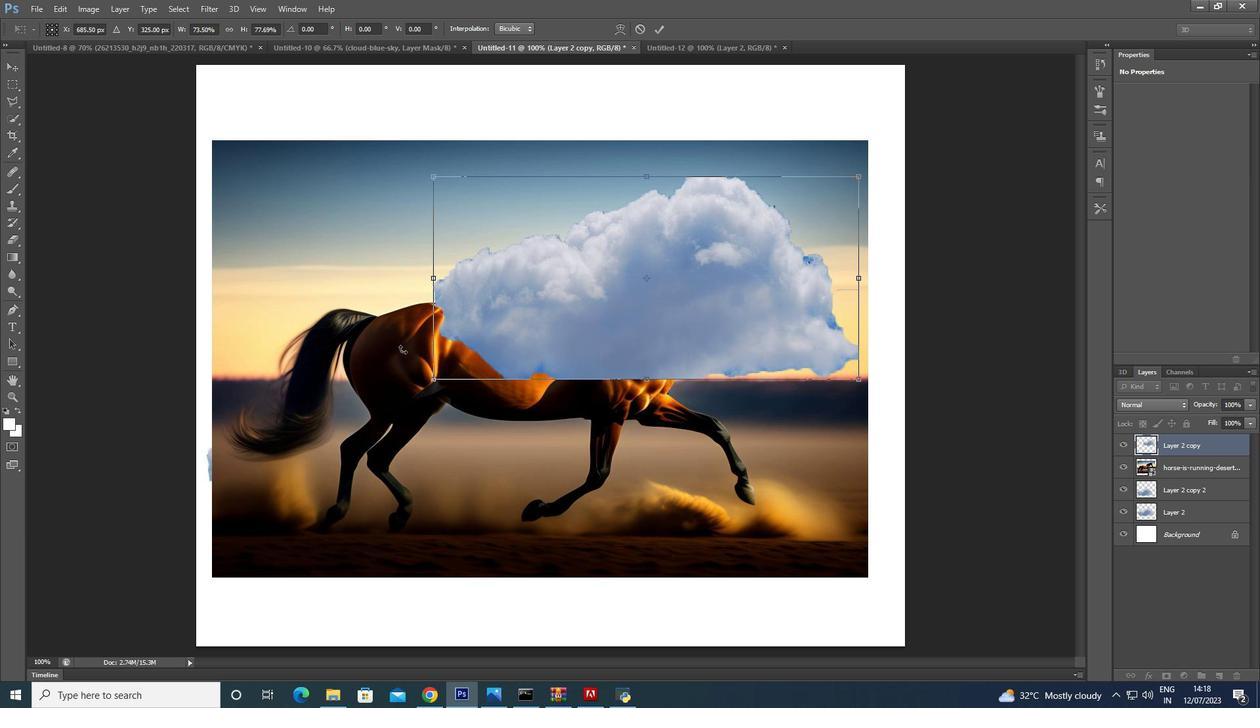 
Action: Key pressed <Key.enter>
Screenshot: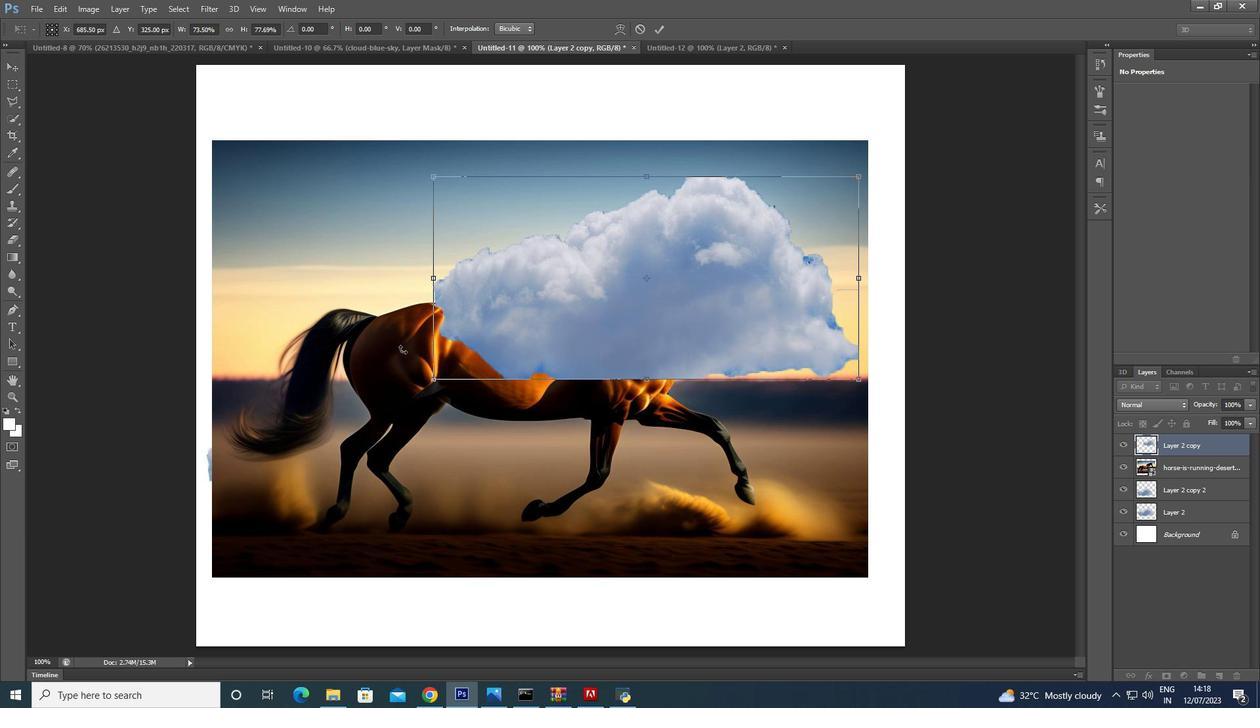 
Action: Mouse moved to (507, 320)
Screenshot: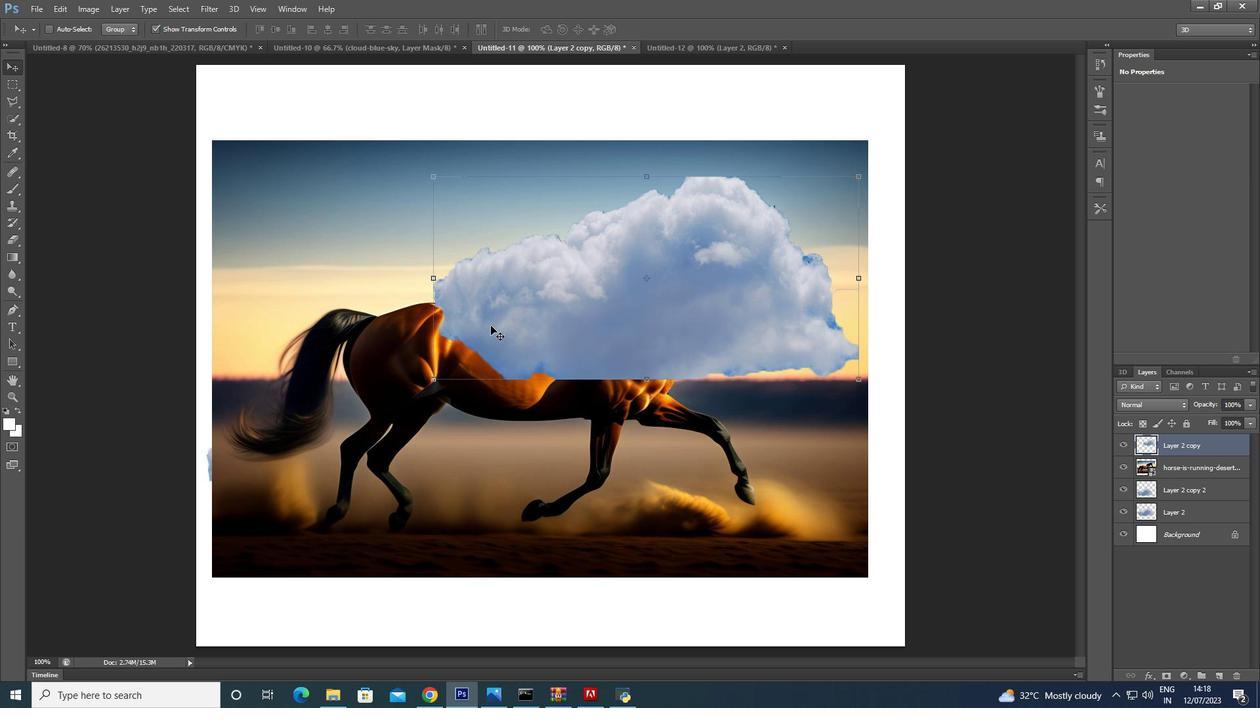 
Action: Mouse pressed left at (507, 320)
Screenshot: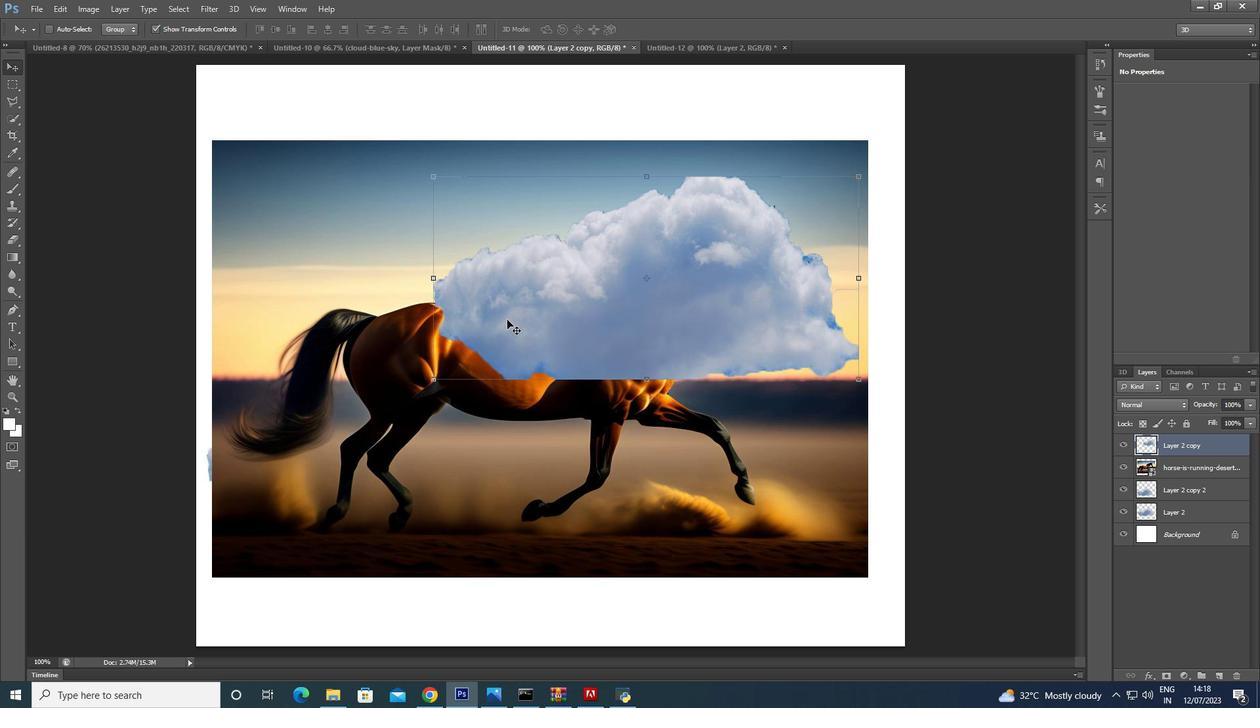 
Action: Mouse moved to (1181, 404)
Screenshot: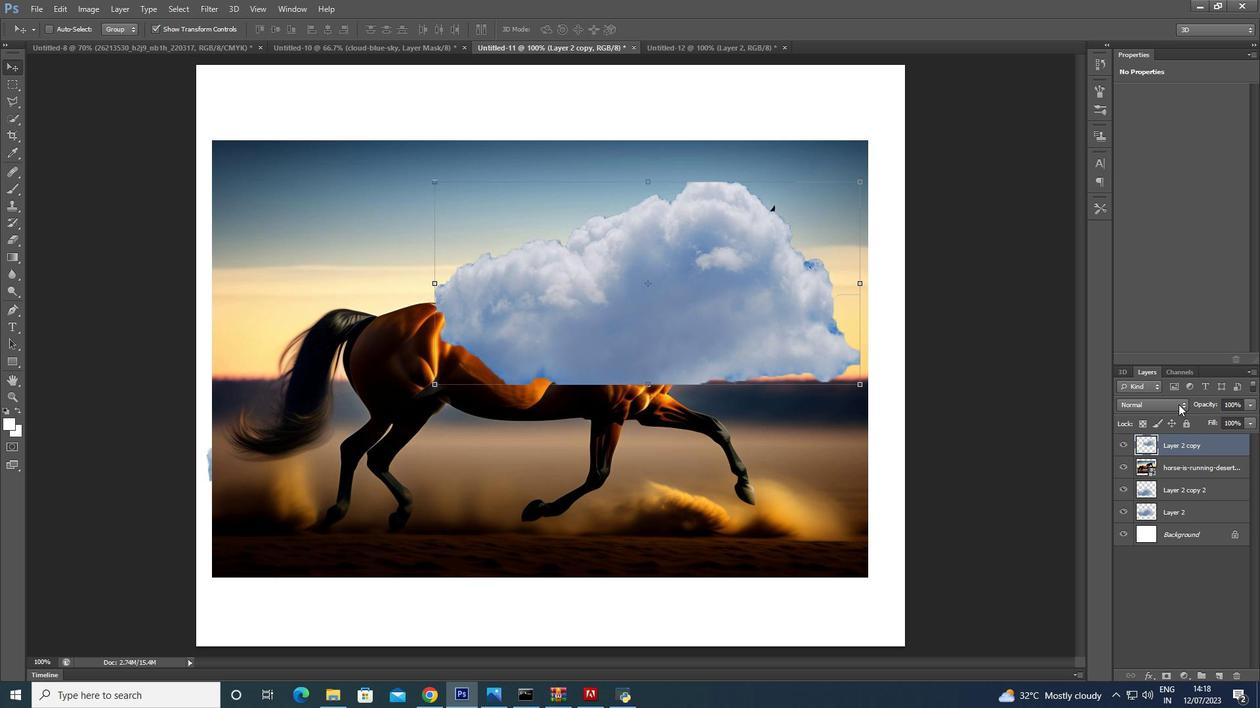 
Action: Mouse pressed left at (1181, 404)
Screenshot: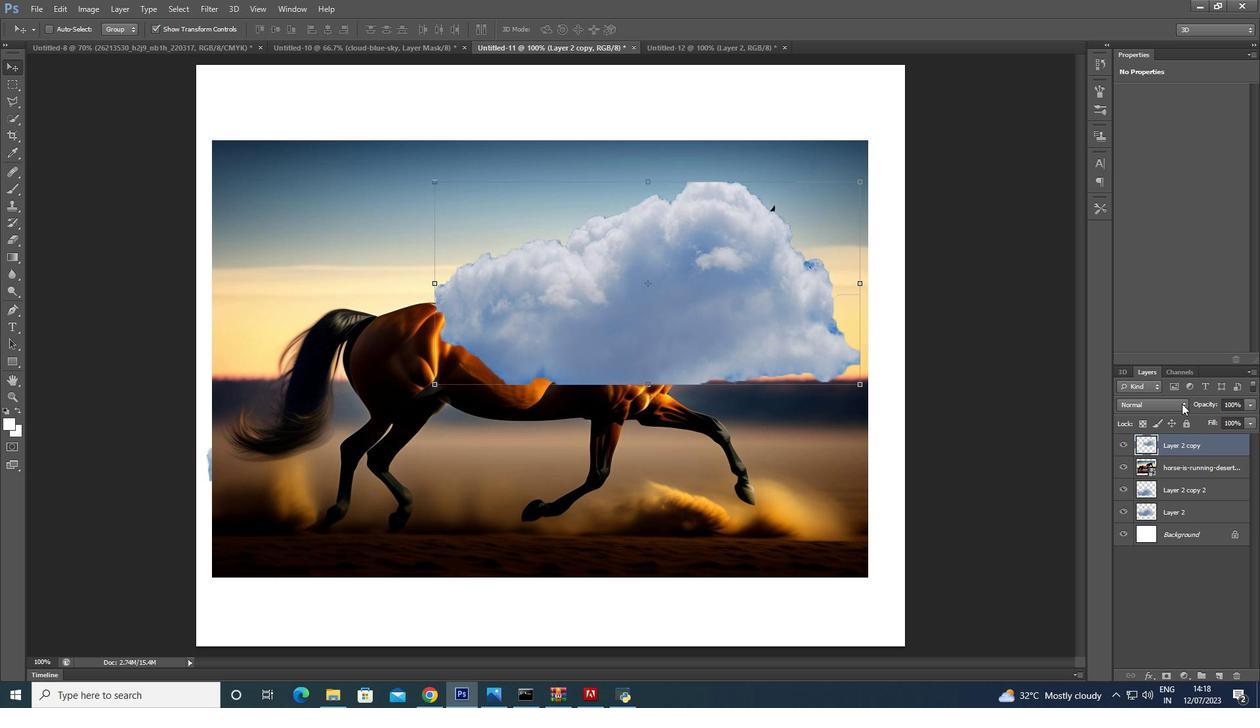 
Action: Mouse moved to (1127, 172)
Screenshot: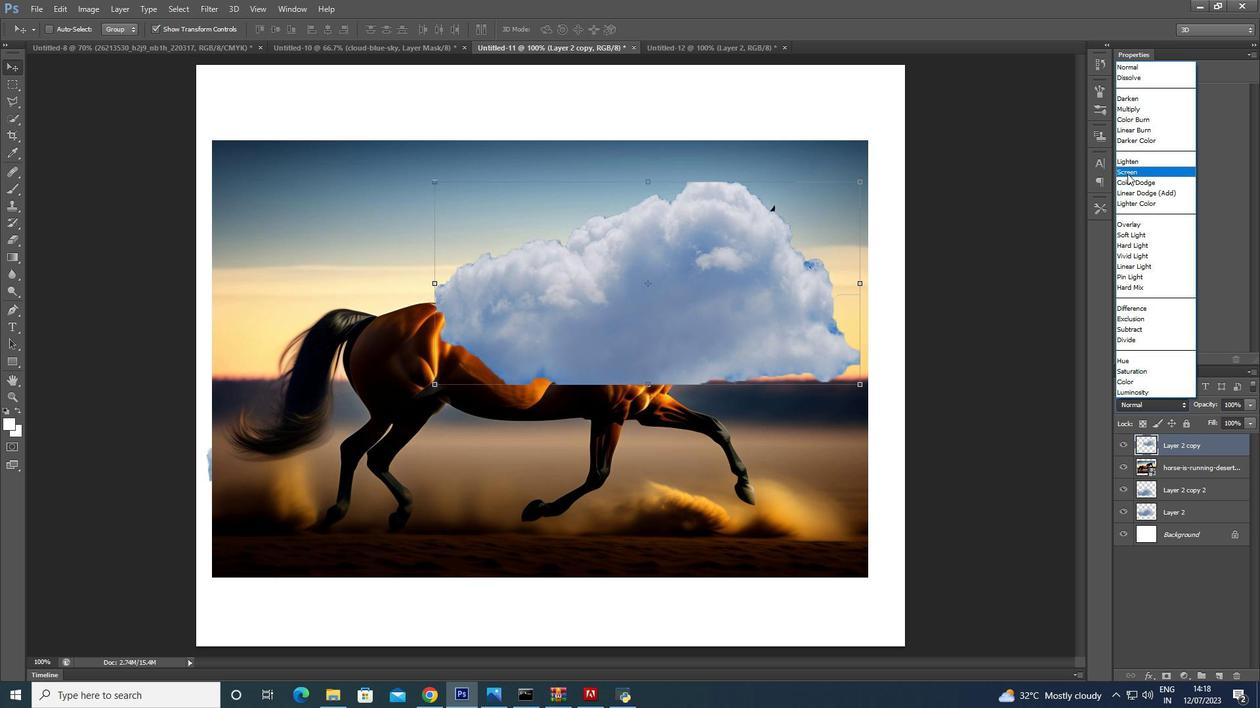 
Action: Mouse pressed left at (1127, 172)
Screenshot: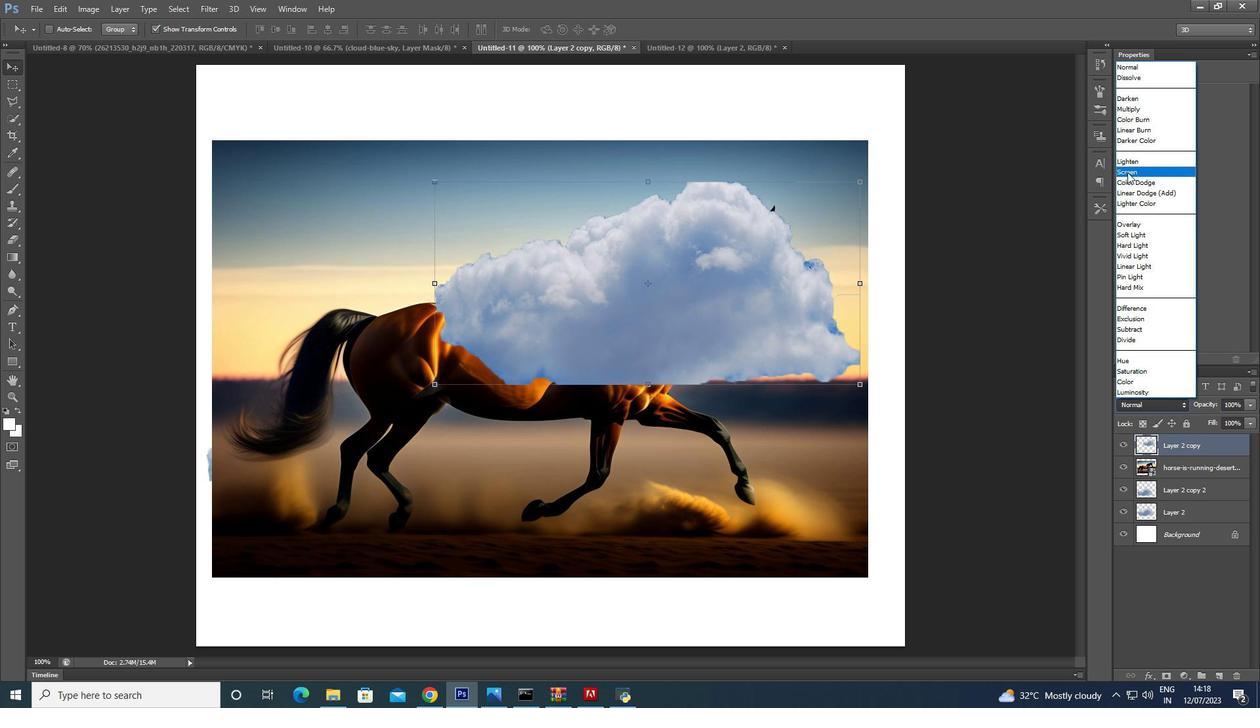 
Action: Mouse moved to (670, 279)
Screenshot: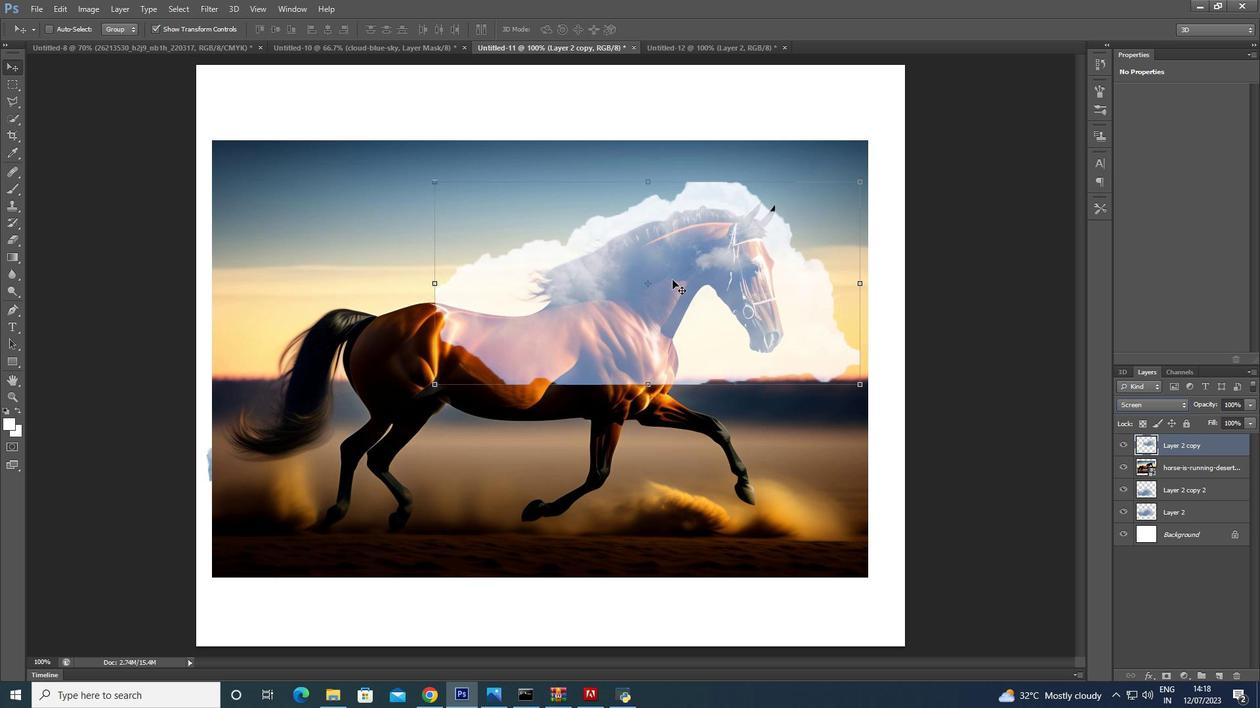 
Action: Mouse pressed left at (670, 279)
Screenshot: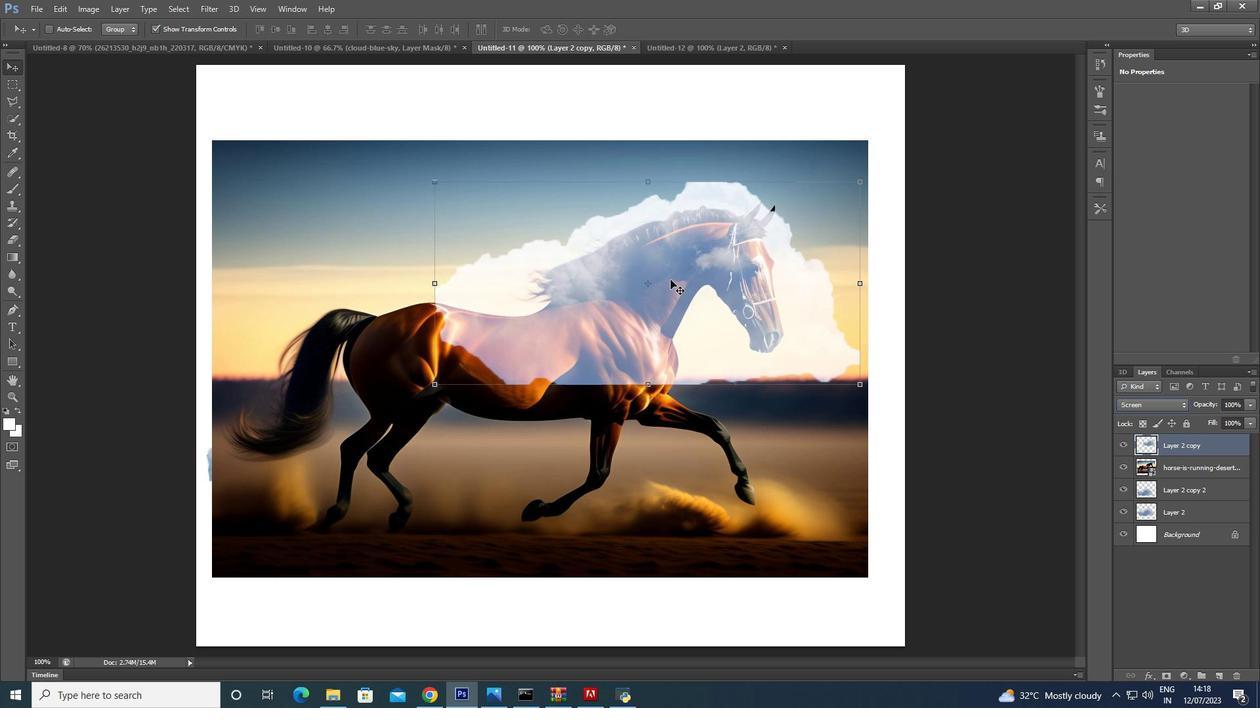 
Action: Mouse moved to (654, 305)
Screenshot: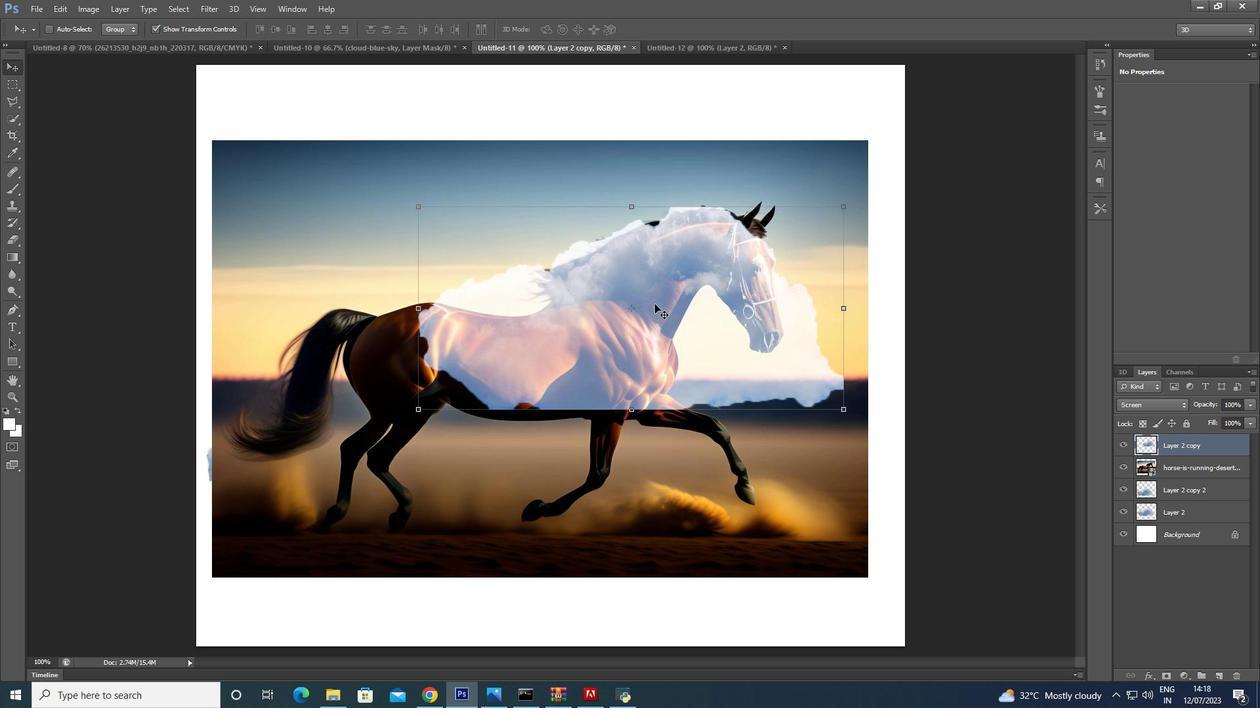 
Action: Key pressed <Key.alt_l>
Screenshot: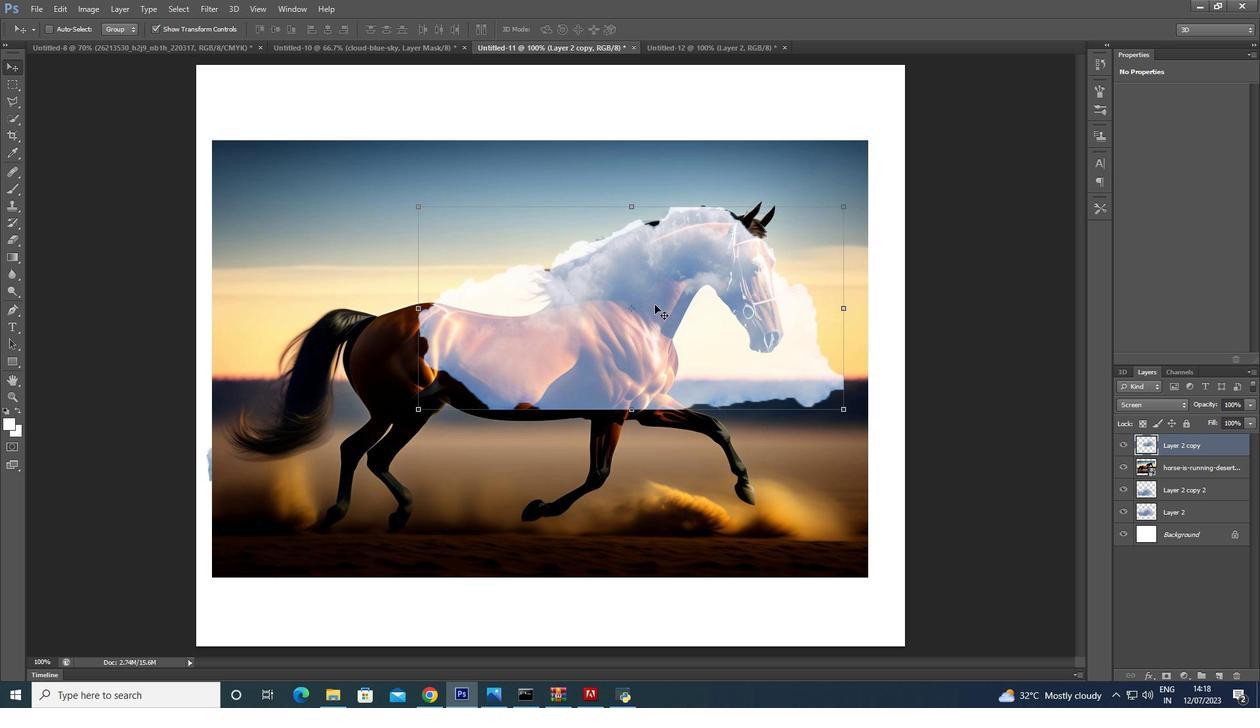 
Action: Mouse moved to (655, 305)
Screenshot: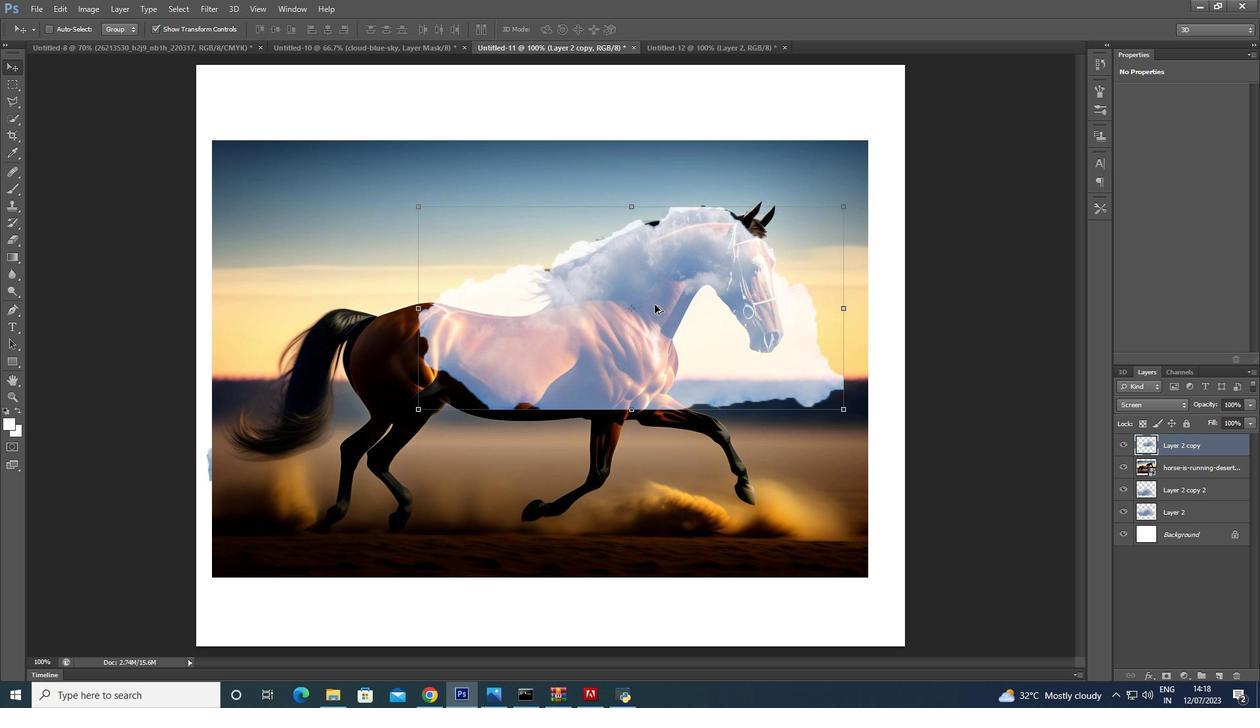 
Action: Key pressed <Key.alt_l><Key.alt_l><Key.alt_l>
Screenshot: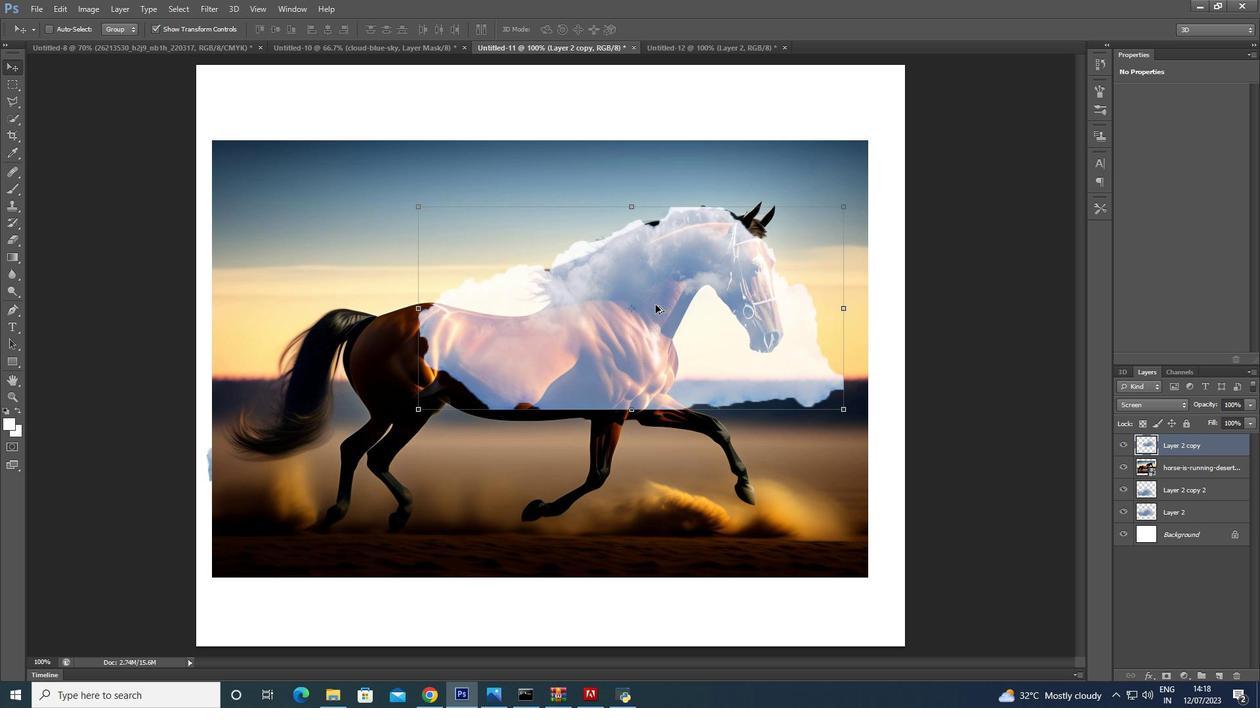 
Action: Mouse pressed left at (655, 305)
Screenshot: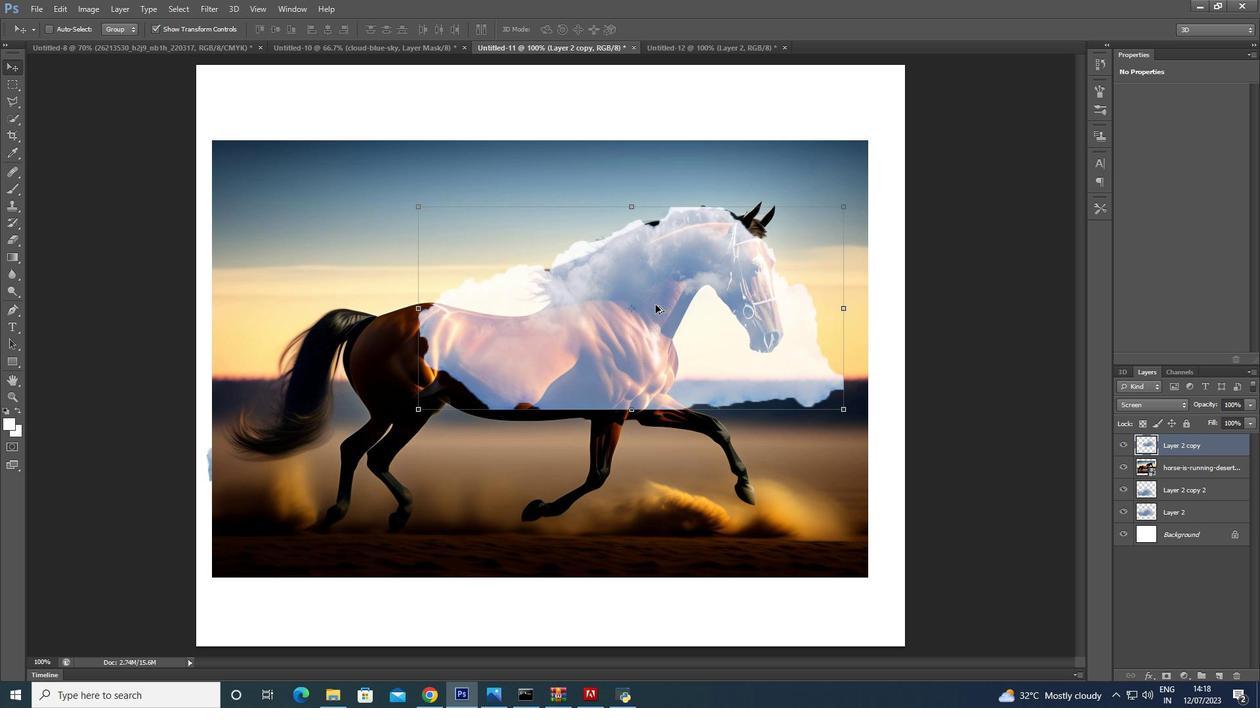 
Action: Key pressed <Key.alt_l><Key.alt_l><Key.alt_l><Key.alt_l><Key.alt_l><Key.alt_l><Key.alt_l><Key.alt_l>
Screenshot: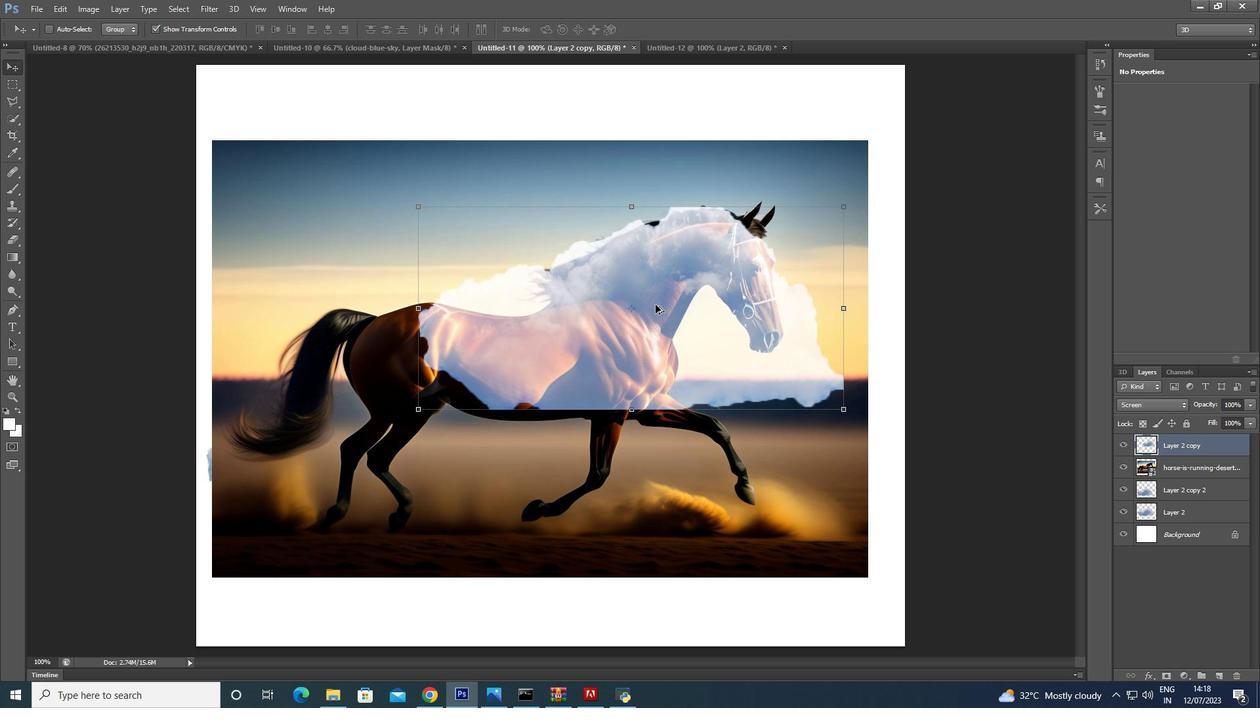 
Action: Mouse moved to (655, 305)
Screenshot: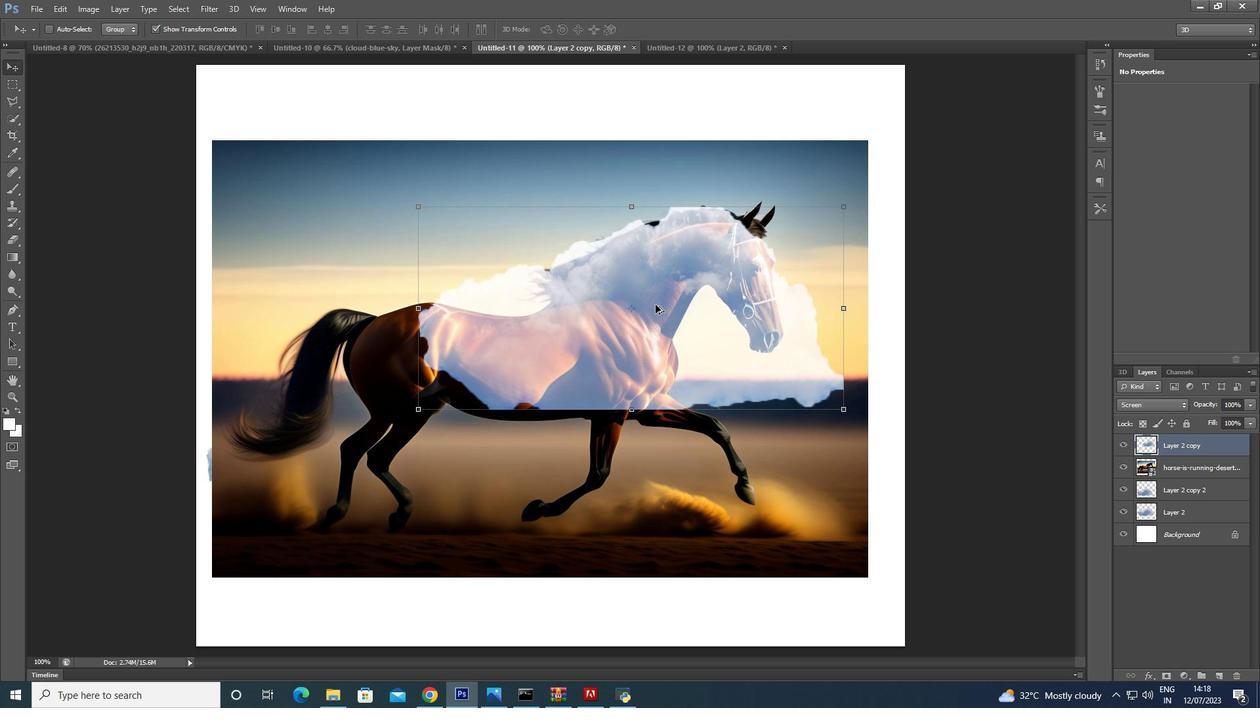 
Action: Key pressed <Key.alt_l><Key.alt_l>
Screenshot: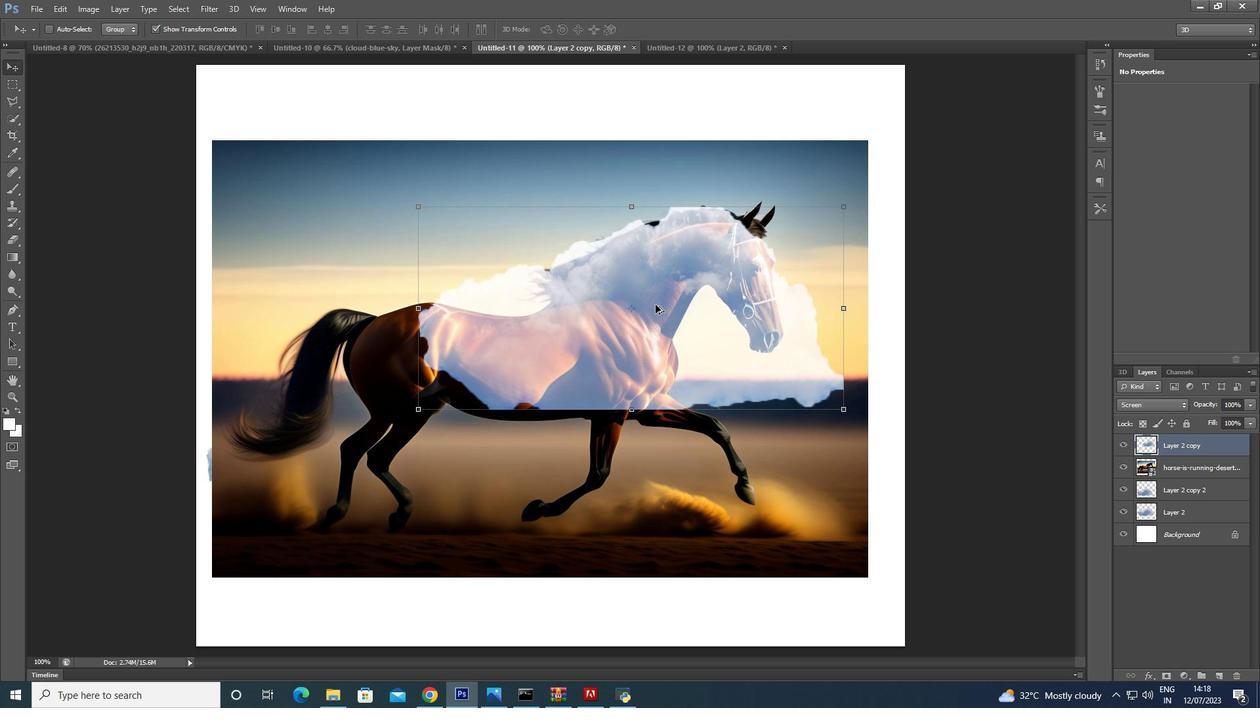 
Action: Mouse moved to (645, 305)
Screenshot: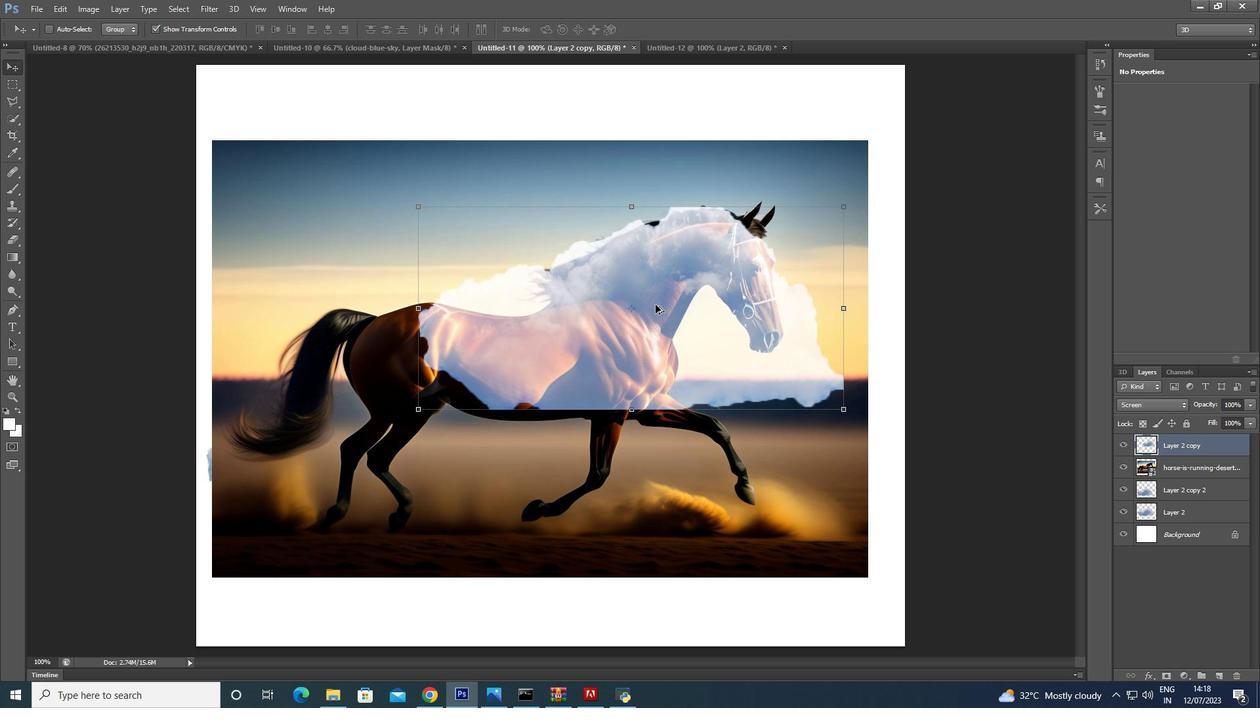 
Action: Key pressed <Key.alt_l>
Screenshot: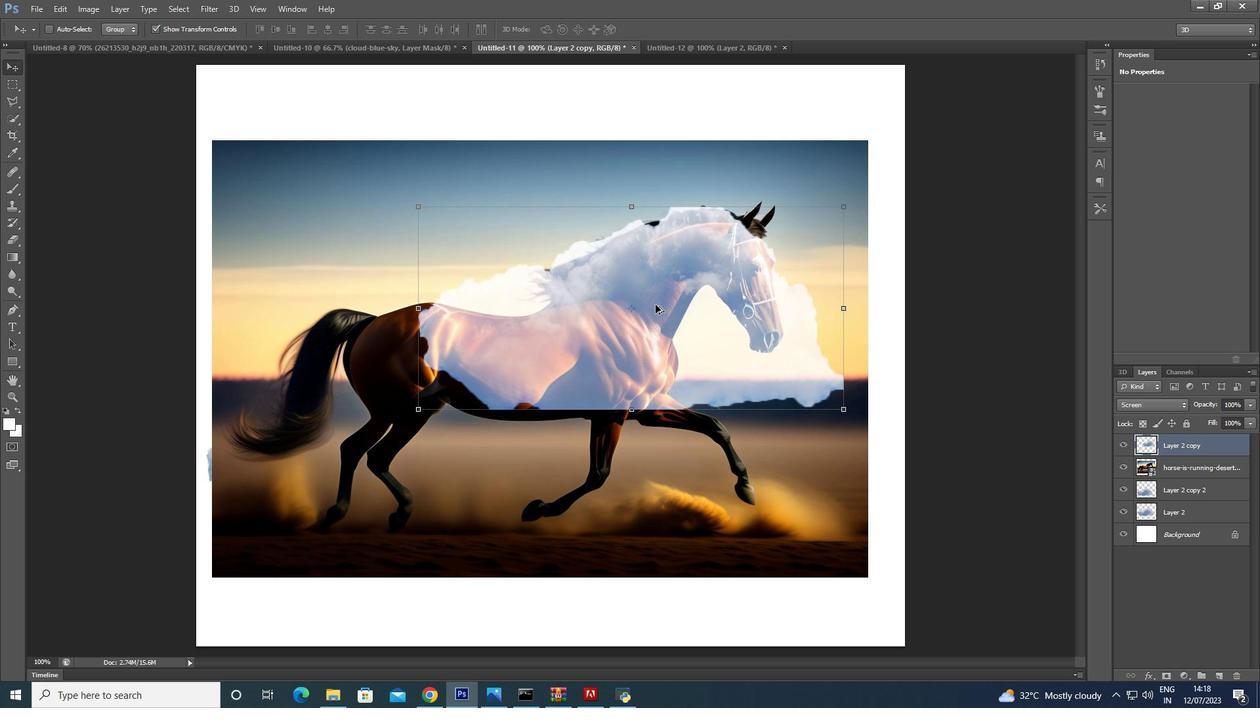 
Action: Mouse moved to (644, 305)
Screenshot: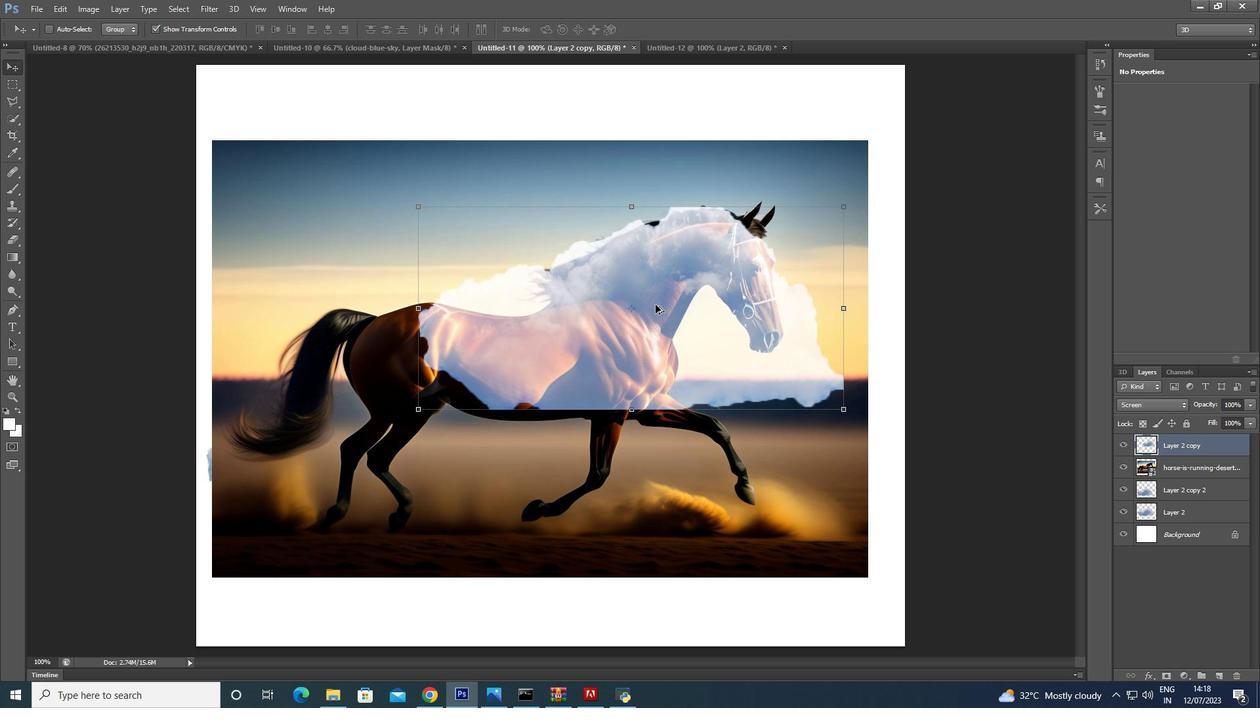
Action: Key pressed <Key.alt_l>
Screenshot: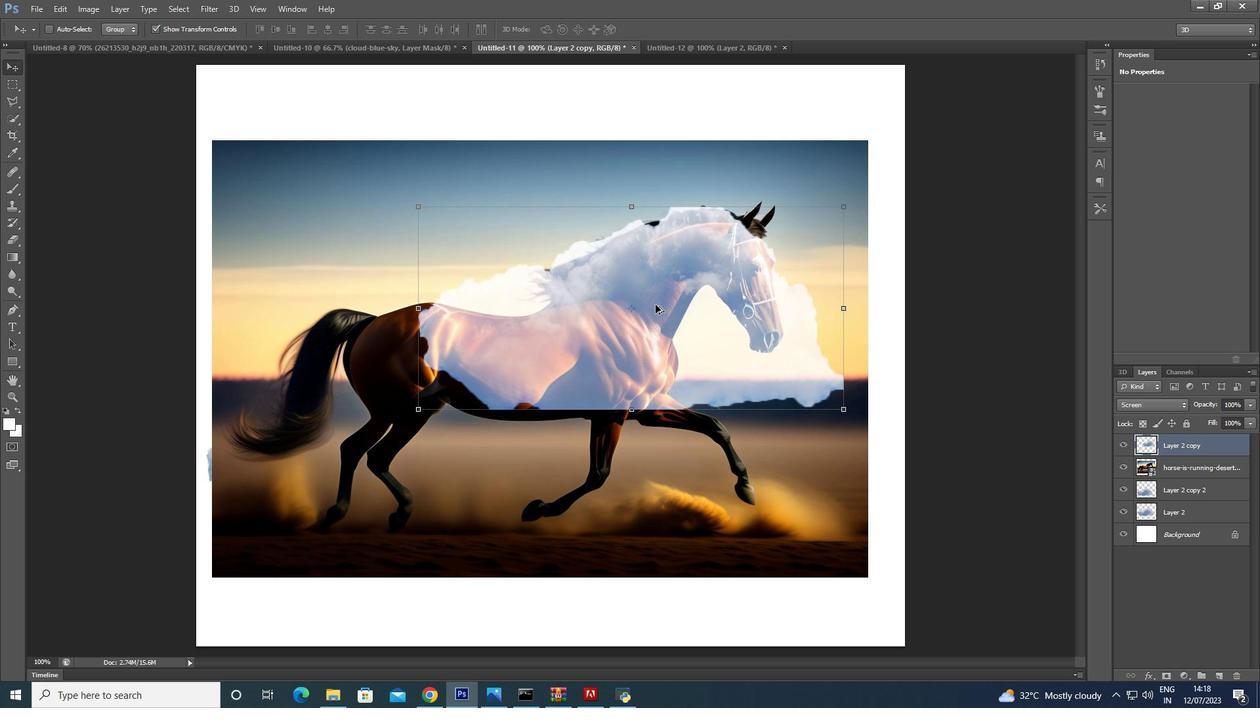 
Action: Mouse moved to (641, 307)
Screenshot: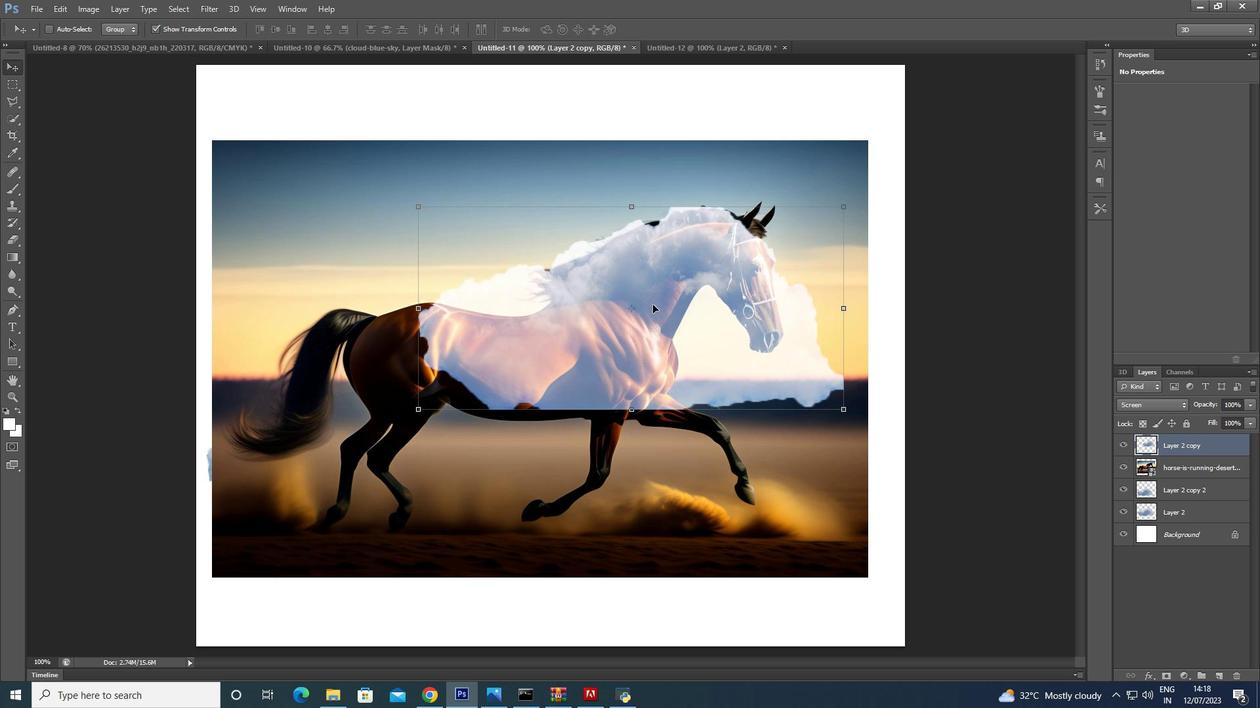 
Action: Key pressed <Key.alt_l>
Screenshot: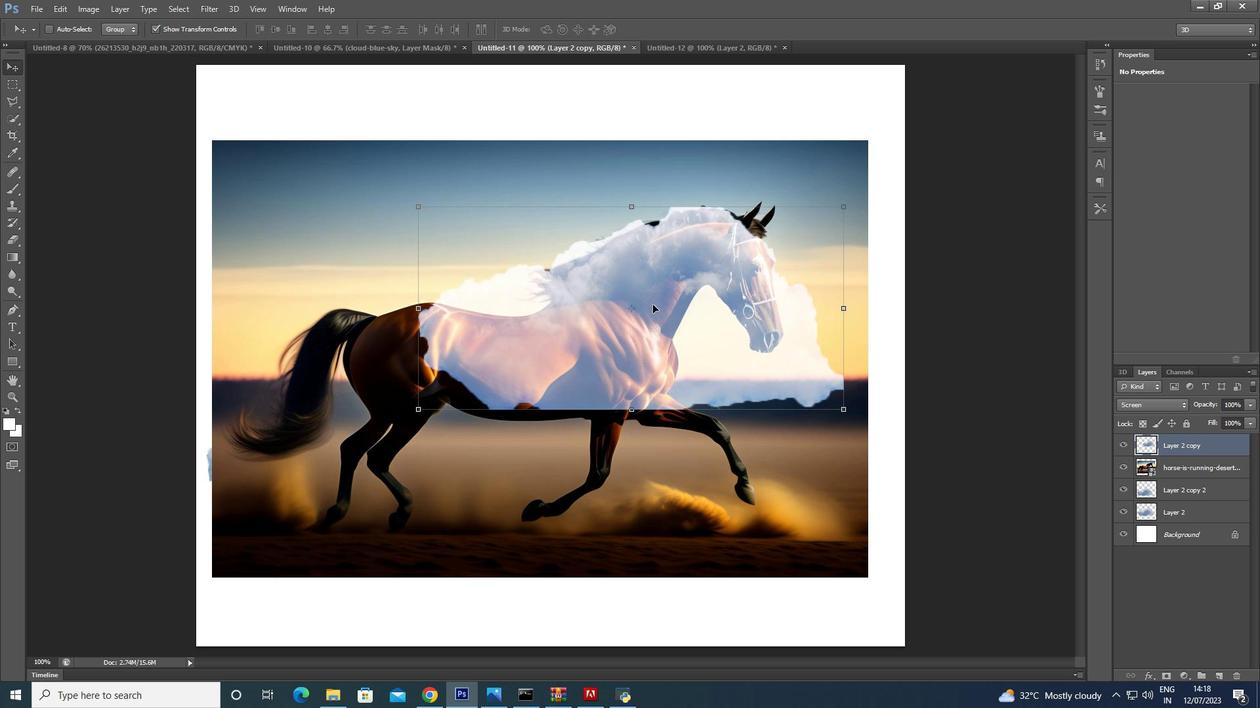 
Action: Mouse moved to (639, 307)
